Task: Look for Airbnb properties in Nicoya, Costa Rica from 6th December, 2023 to 15th December, 2023 for 6 adults.6 bedrooms having 6 beds and 6 bathrooms. Property type can be house. Amenities needed are: wifi, TV, free parkinig on premises, gym, breakfast. Look for 4 properties as per requirement.
Action: Key pressed <Key.caps_lock>N<Key.caps_lock>icoya
Screenshot: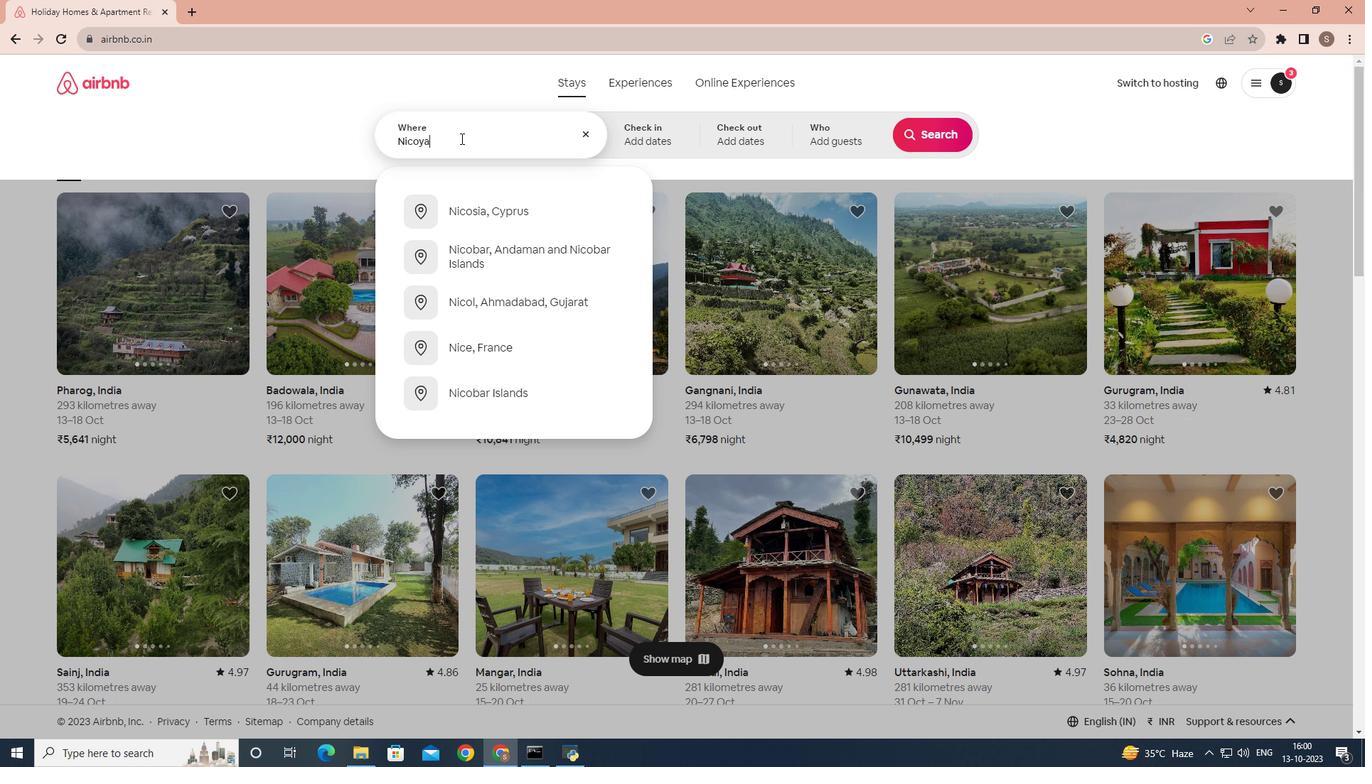 
Action: Mouse moved to (490, 224)
Screenshot: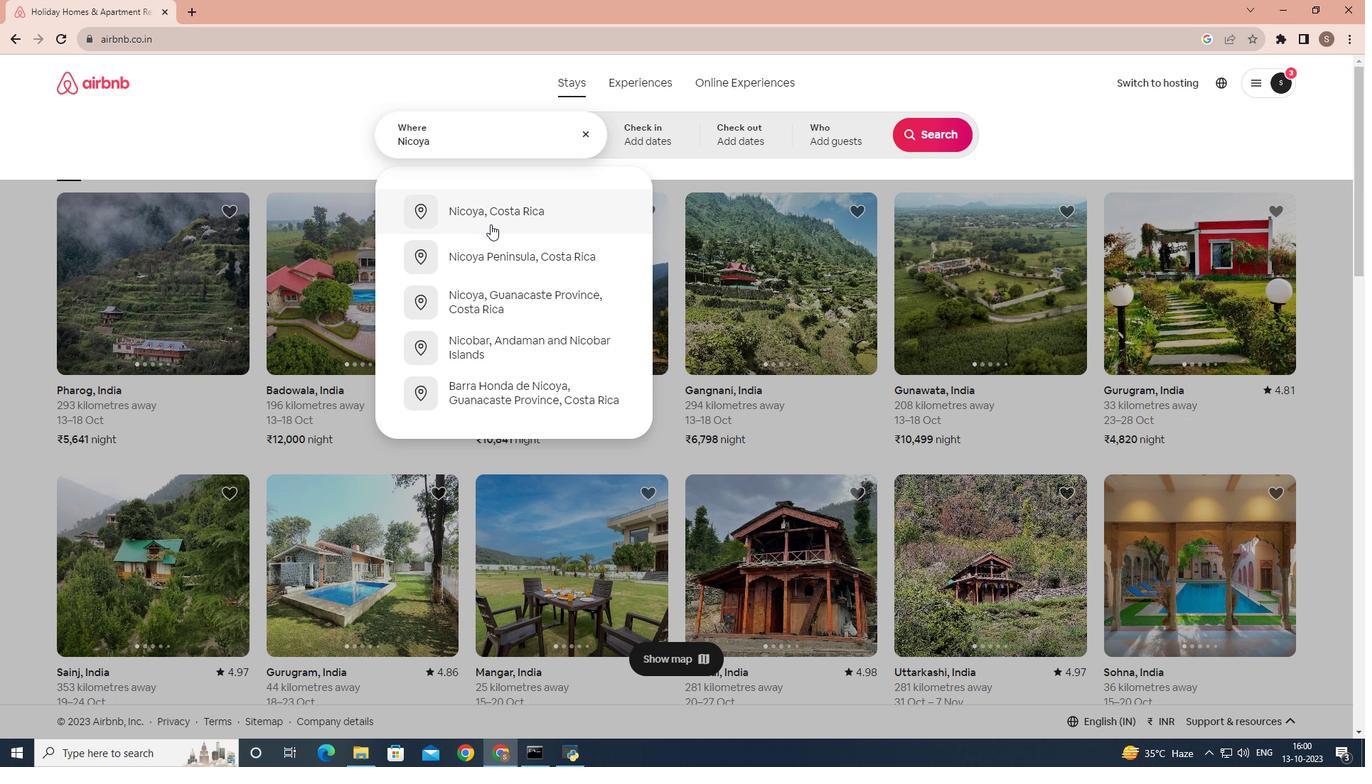 
Action: Mouse pressed left at (490, 224)
Screenshot: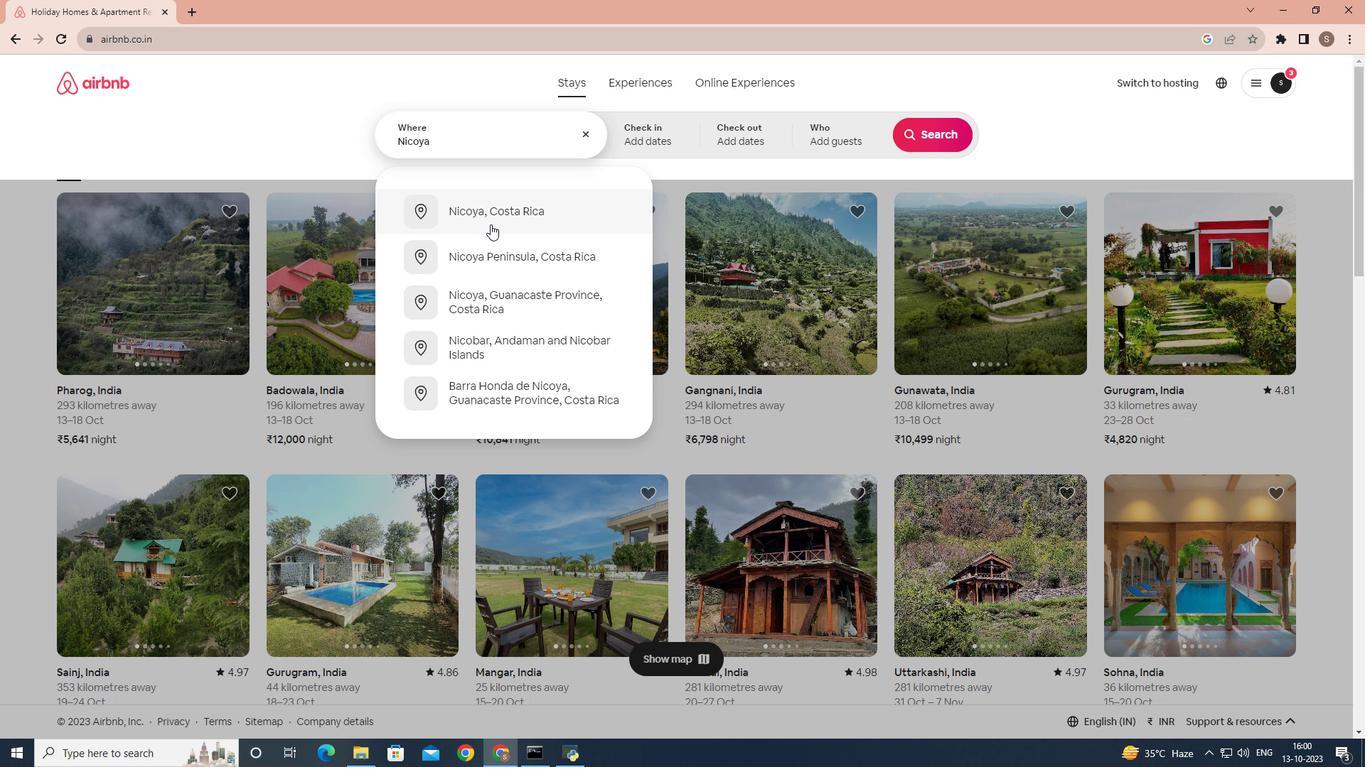 
Action: Mouse moved to (942, 246)
Screenshot: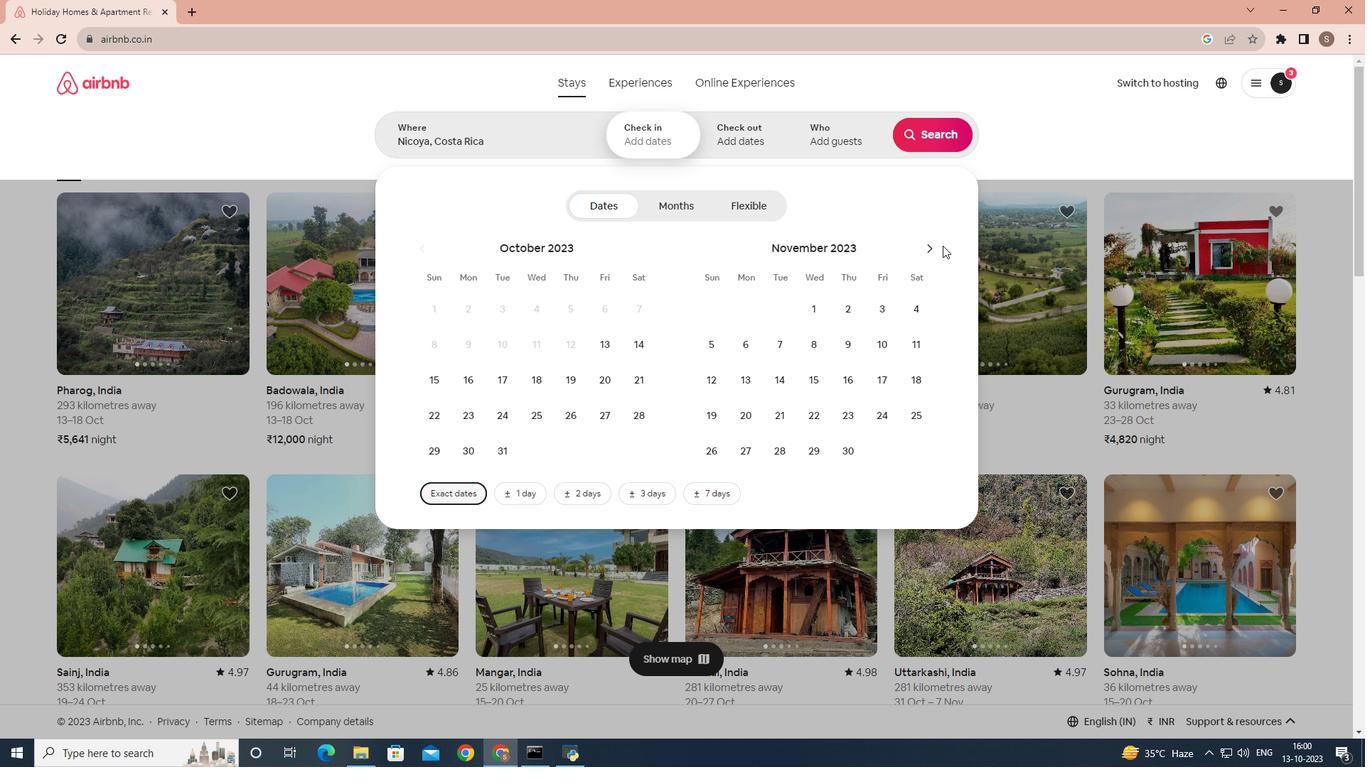 
Action: Mouse pressed left at (942, 246)
Screenshot: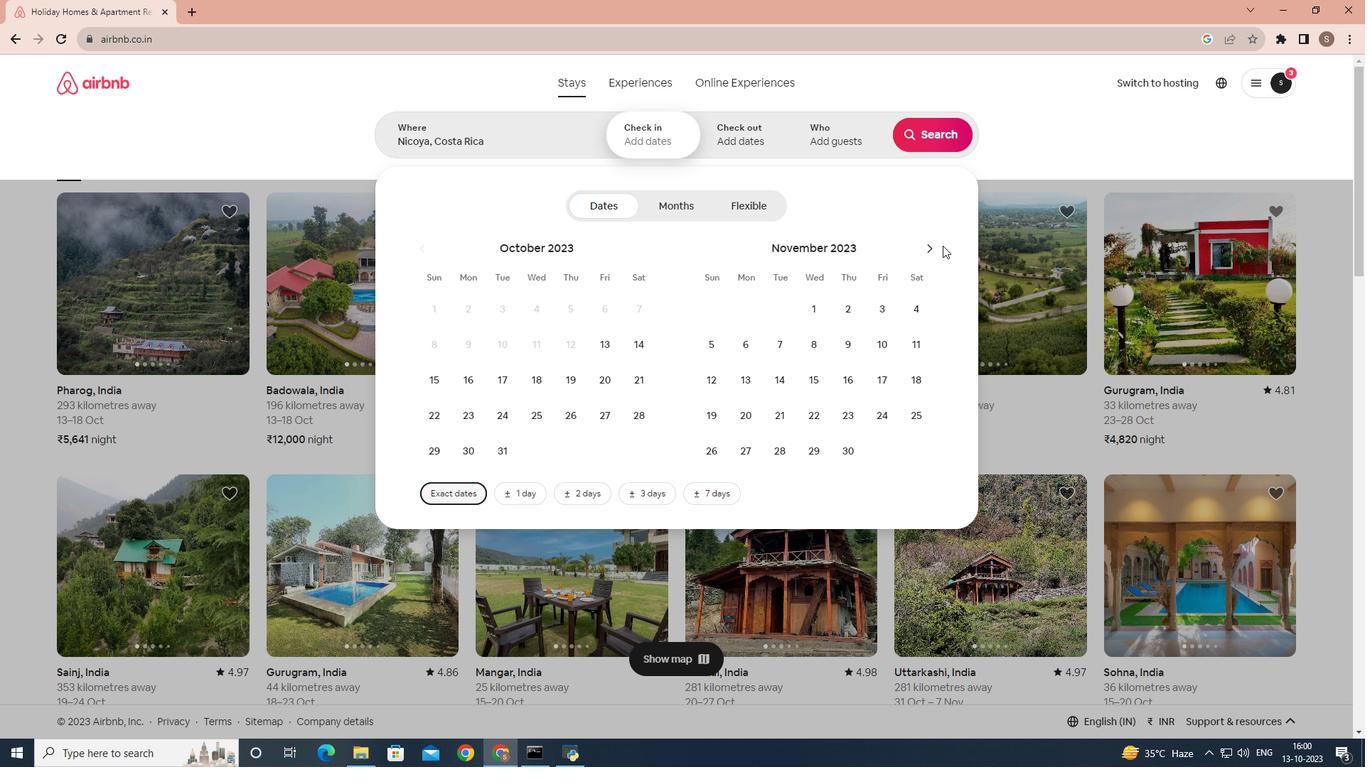 
Action: Mouse moved to (930, 249)
Screenshot: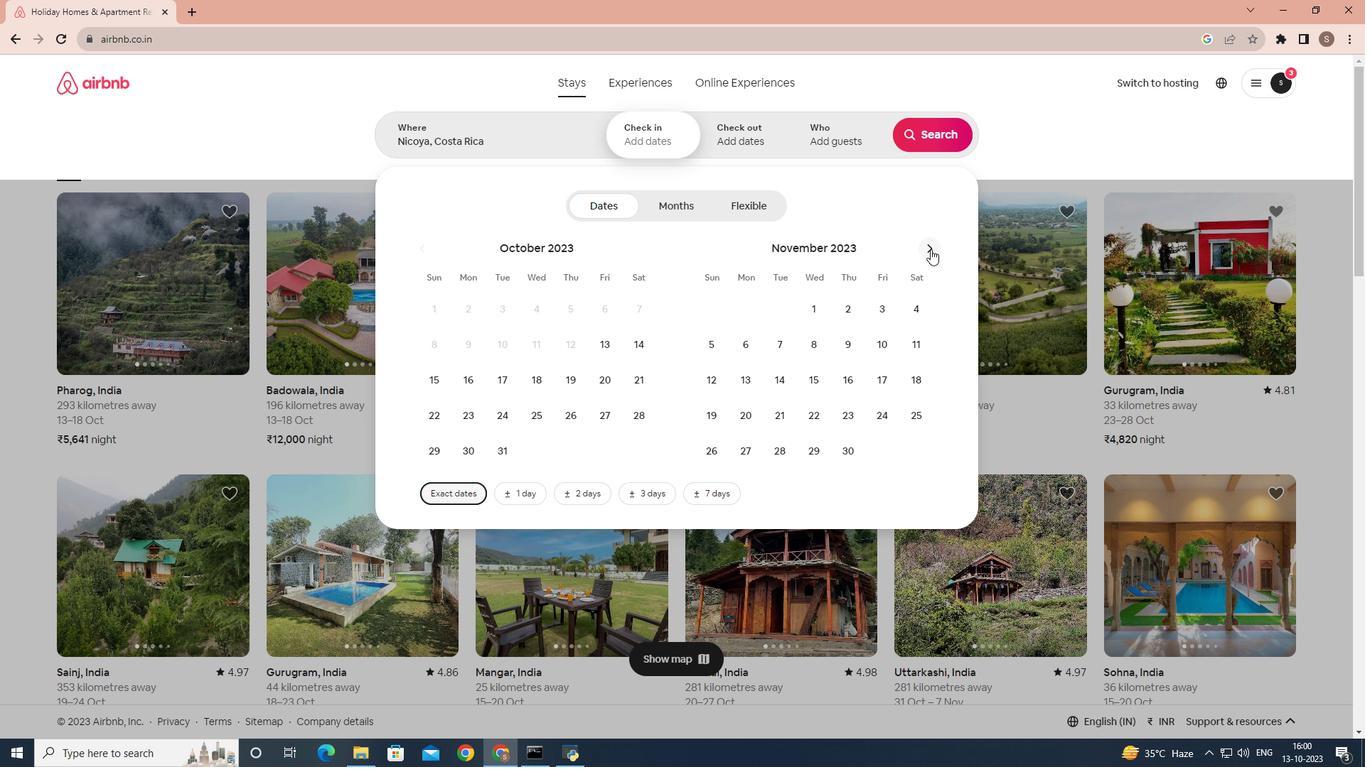 
Action: Mouse pressed left at (930, 249)
Screenshot: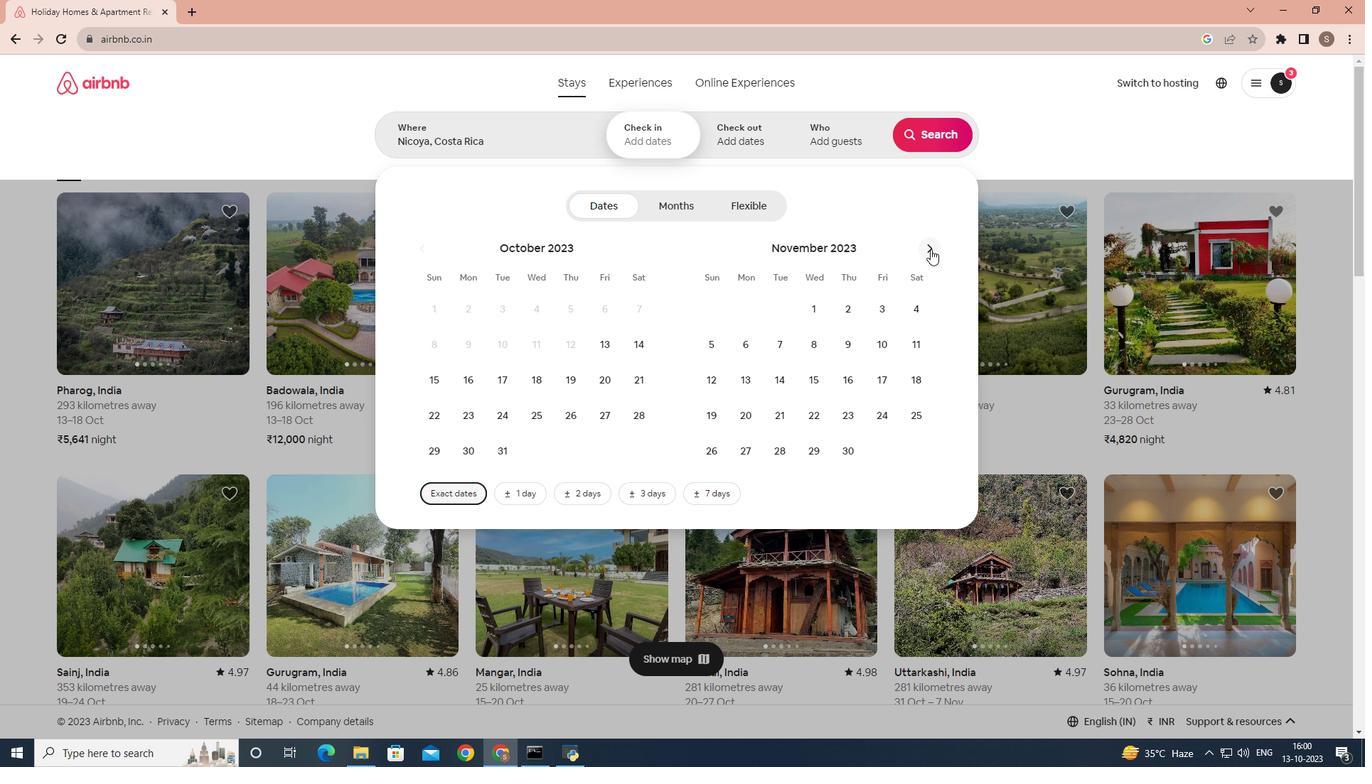 
Action: Mouse moved to (810, 345)
Screenshot: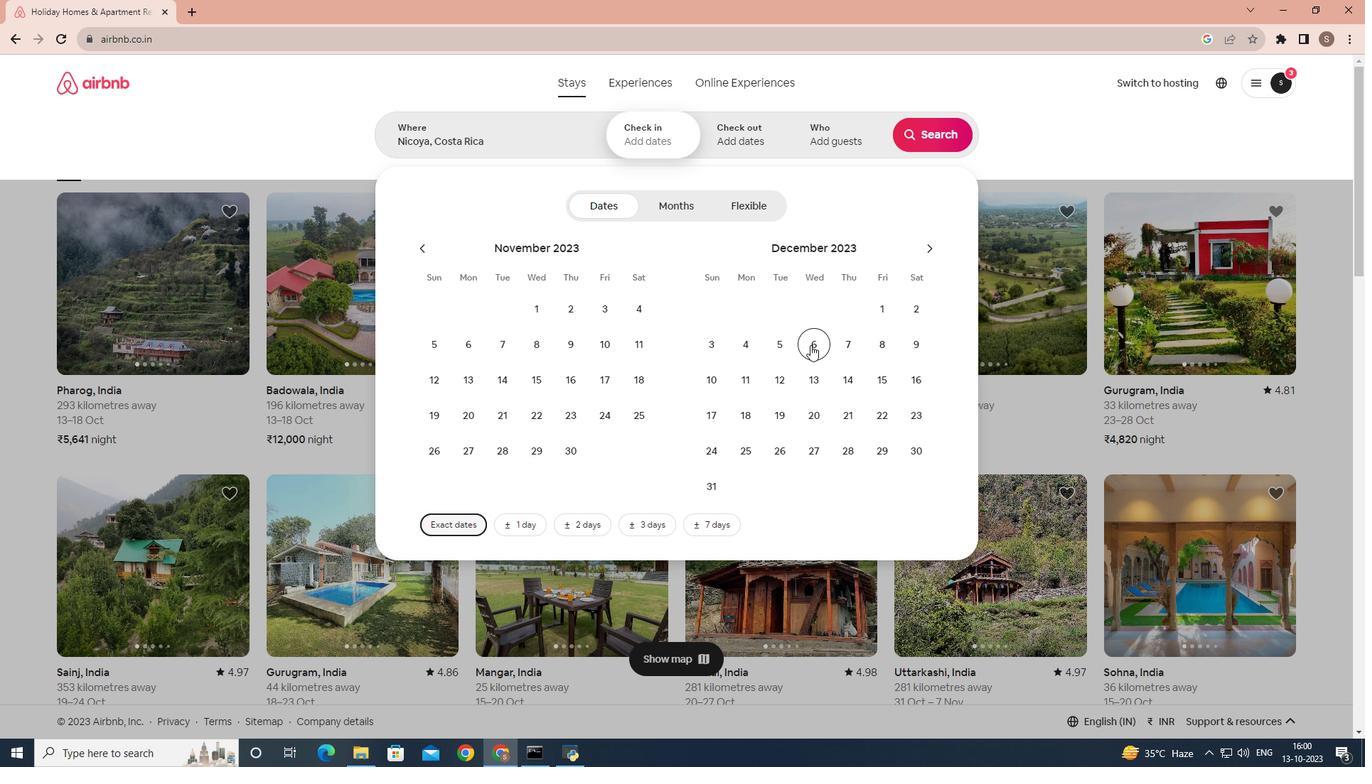 
Action: Mouse pressed left at (810, 345)
Screenshot: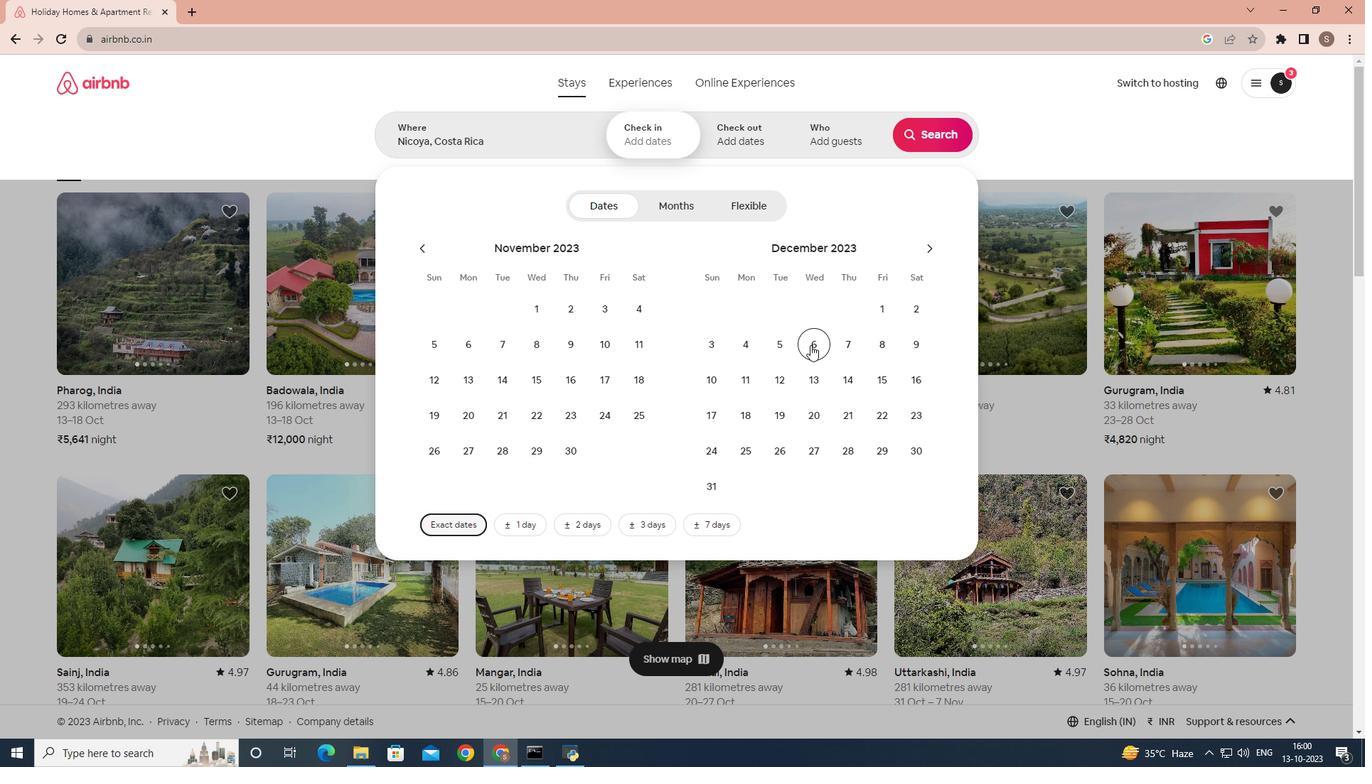 
Action: Mouse moved to (888, 383)
Screenshot: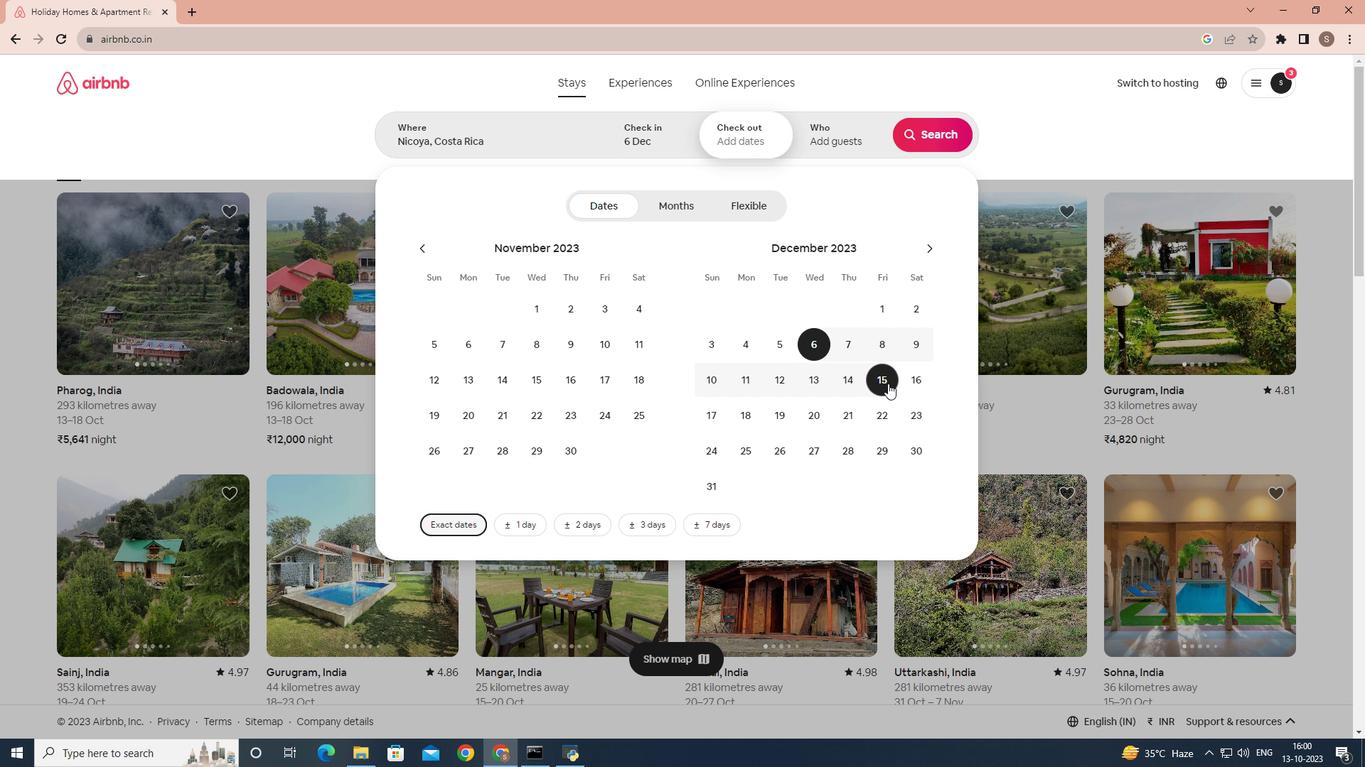 
Action: Mouse pressed left at (888, 383)
Screenshot: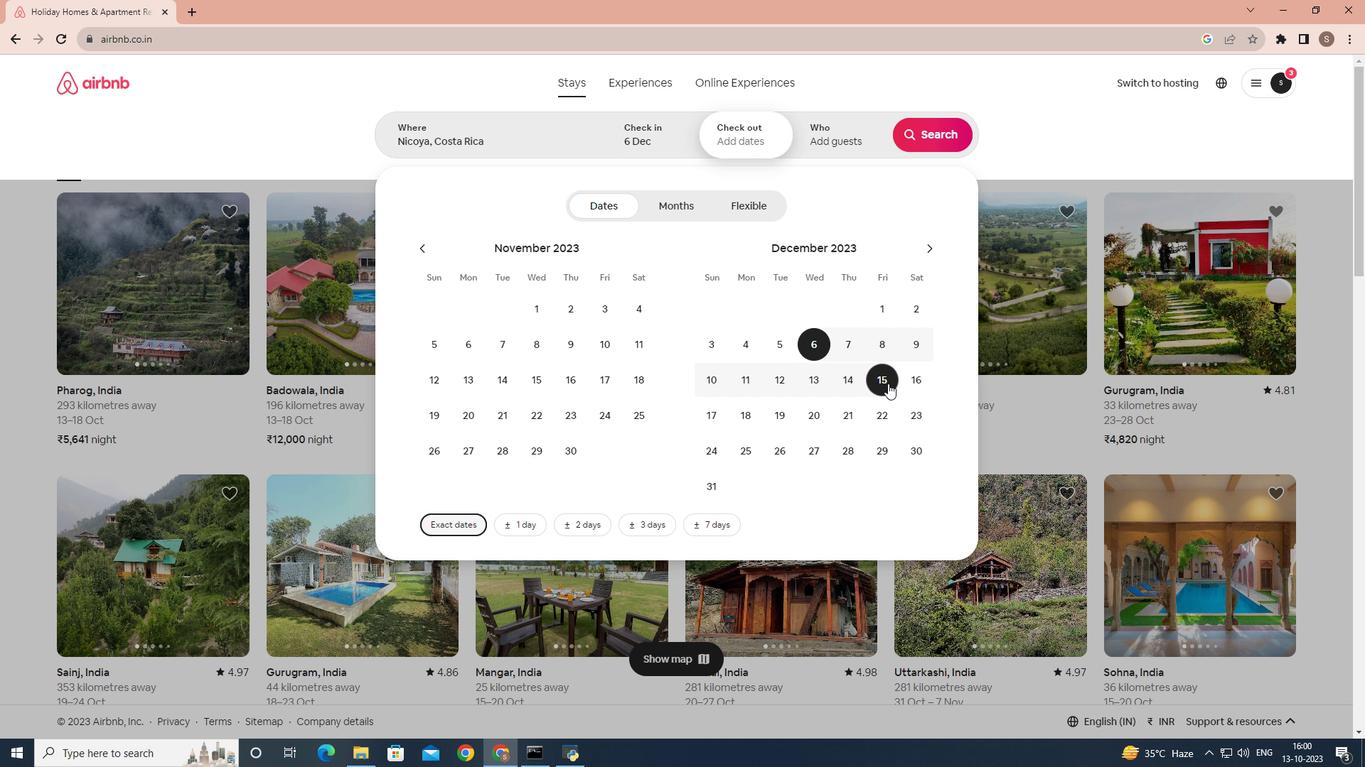 
Action: Mouse moved to (857, 134)
Screenshot: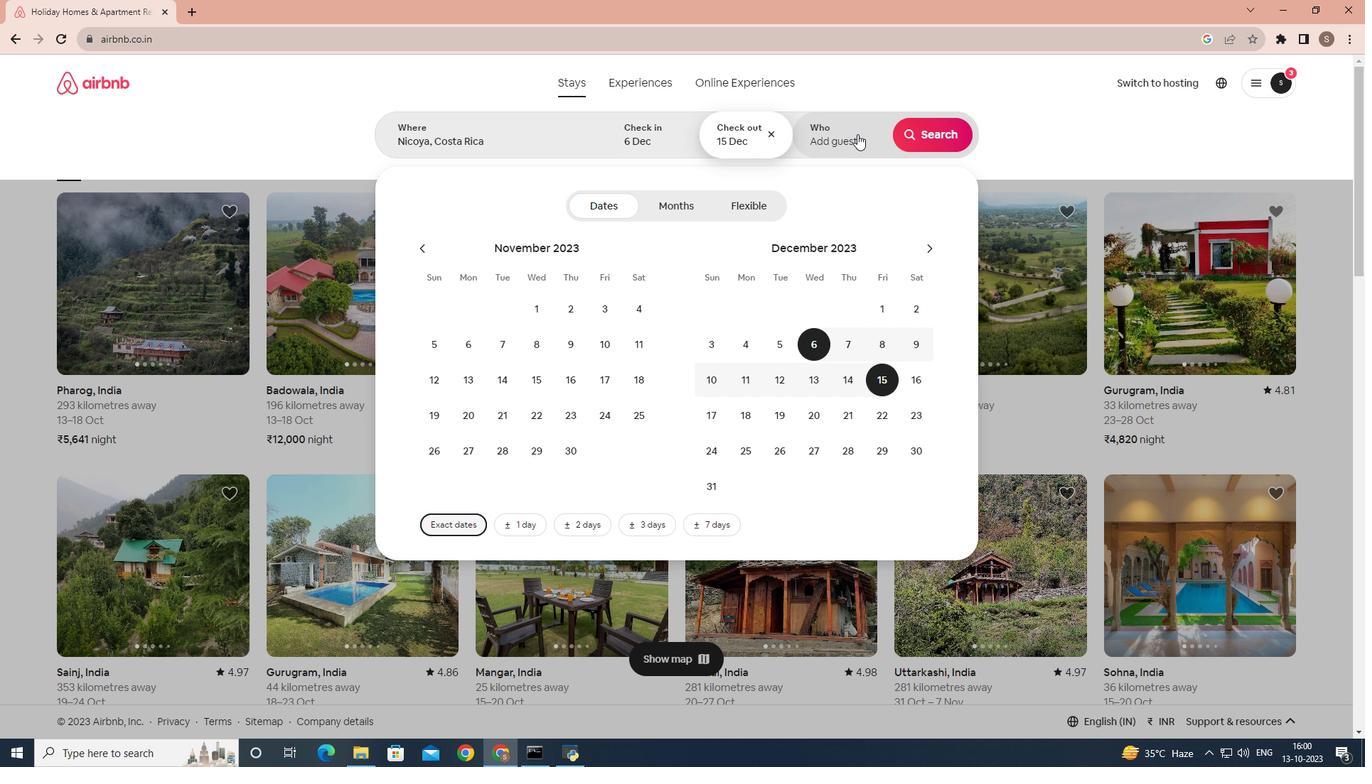 
Action: Mouse pressed left at (857, 134)
Screenshot: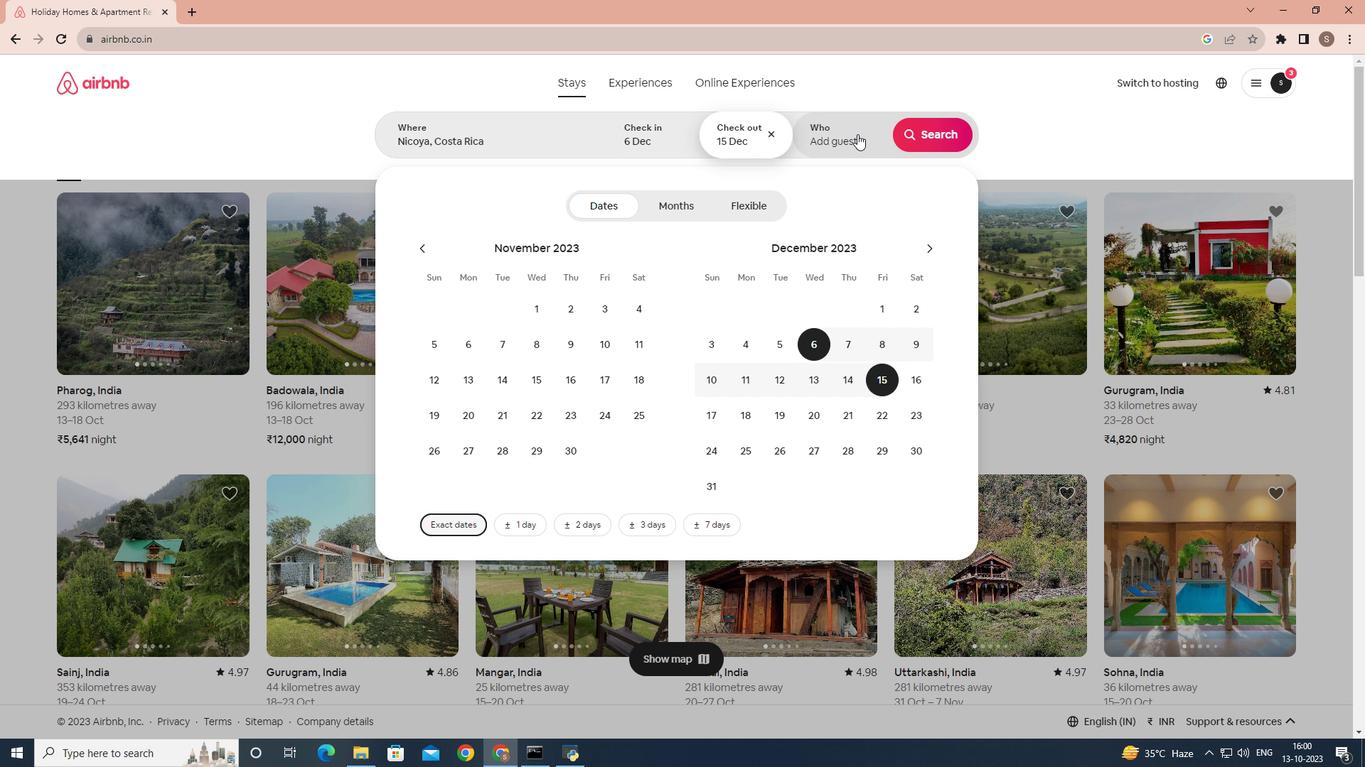 
Action: Mouse moved to (942, 206)
Screenshot: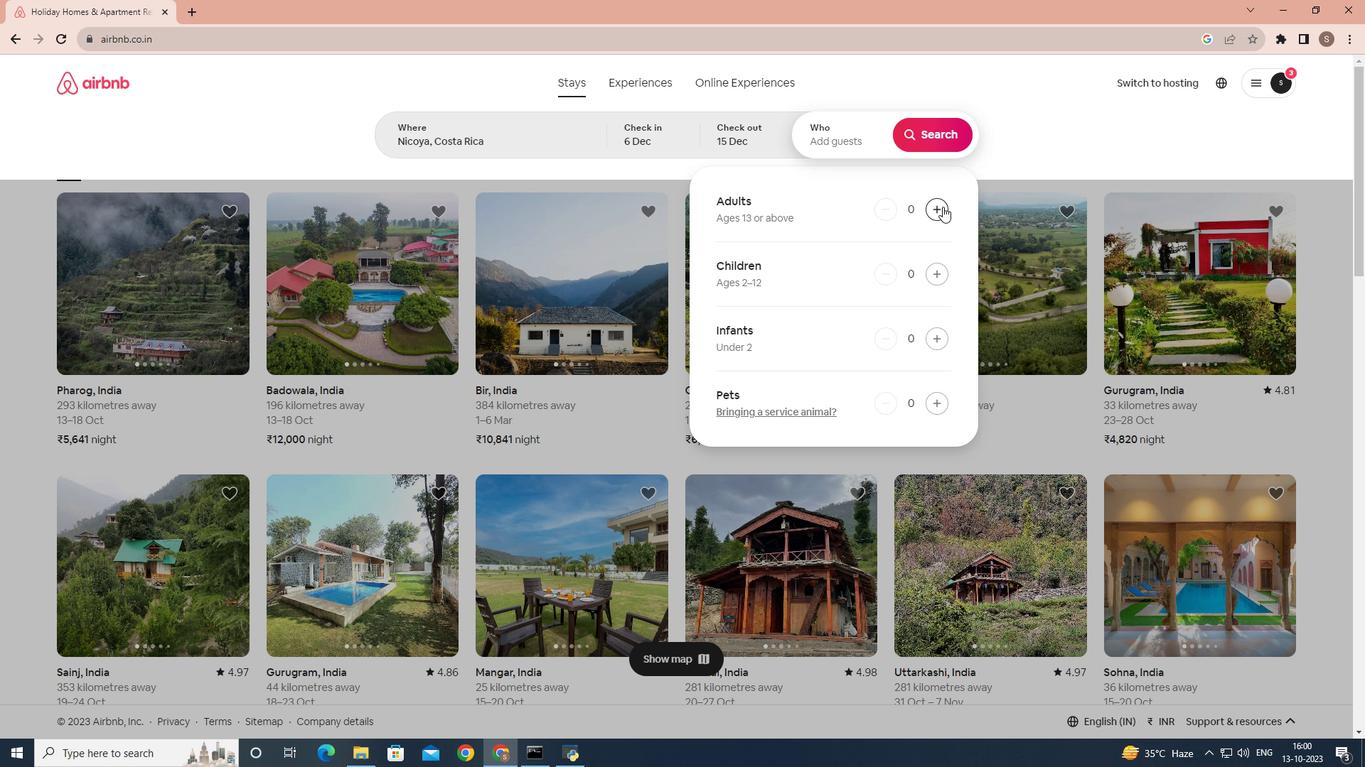 
Action: Mouse pressed left at (942, 206)
Screenshot: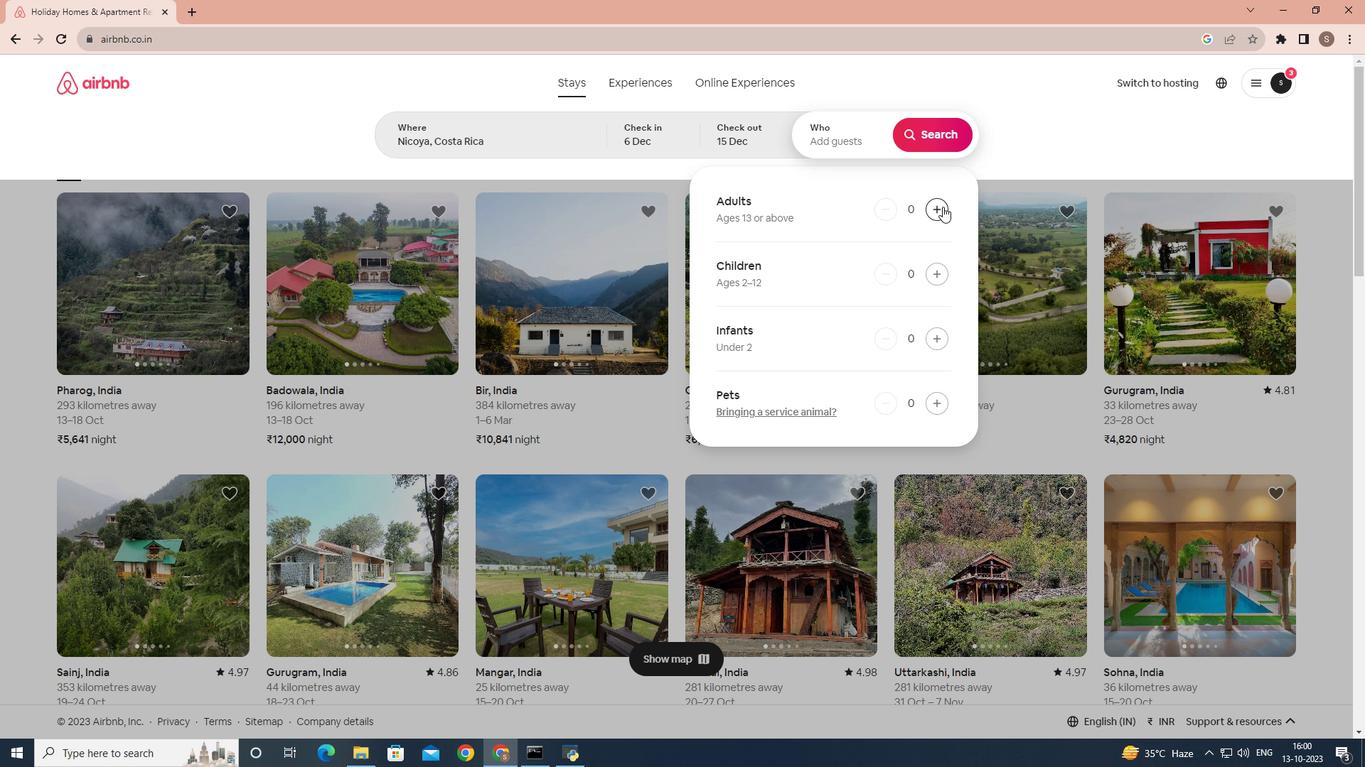 
Action: Mouse pressed left at (942, 206)
Screenshot: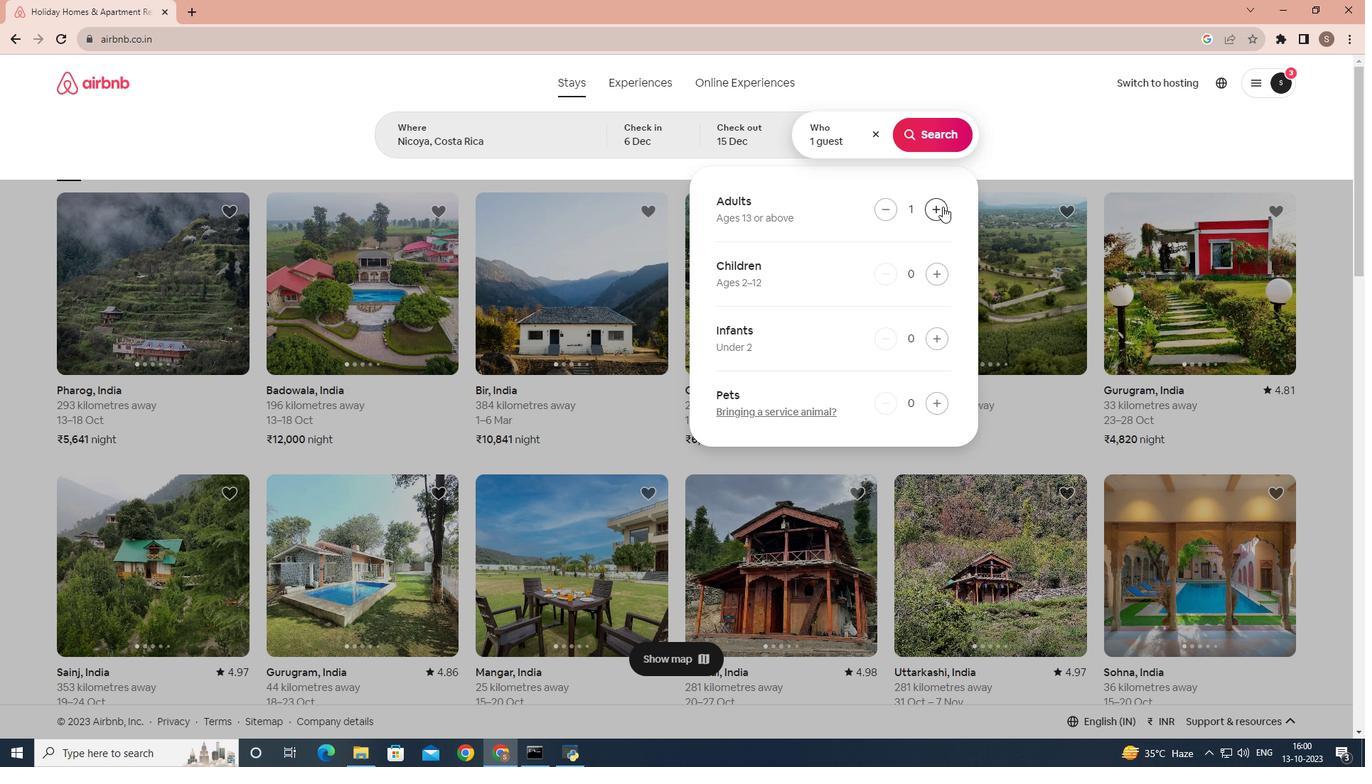 
Action: Mouse pressed left at (942, 206)
Screenshot: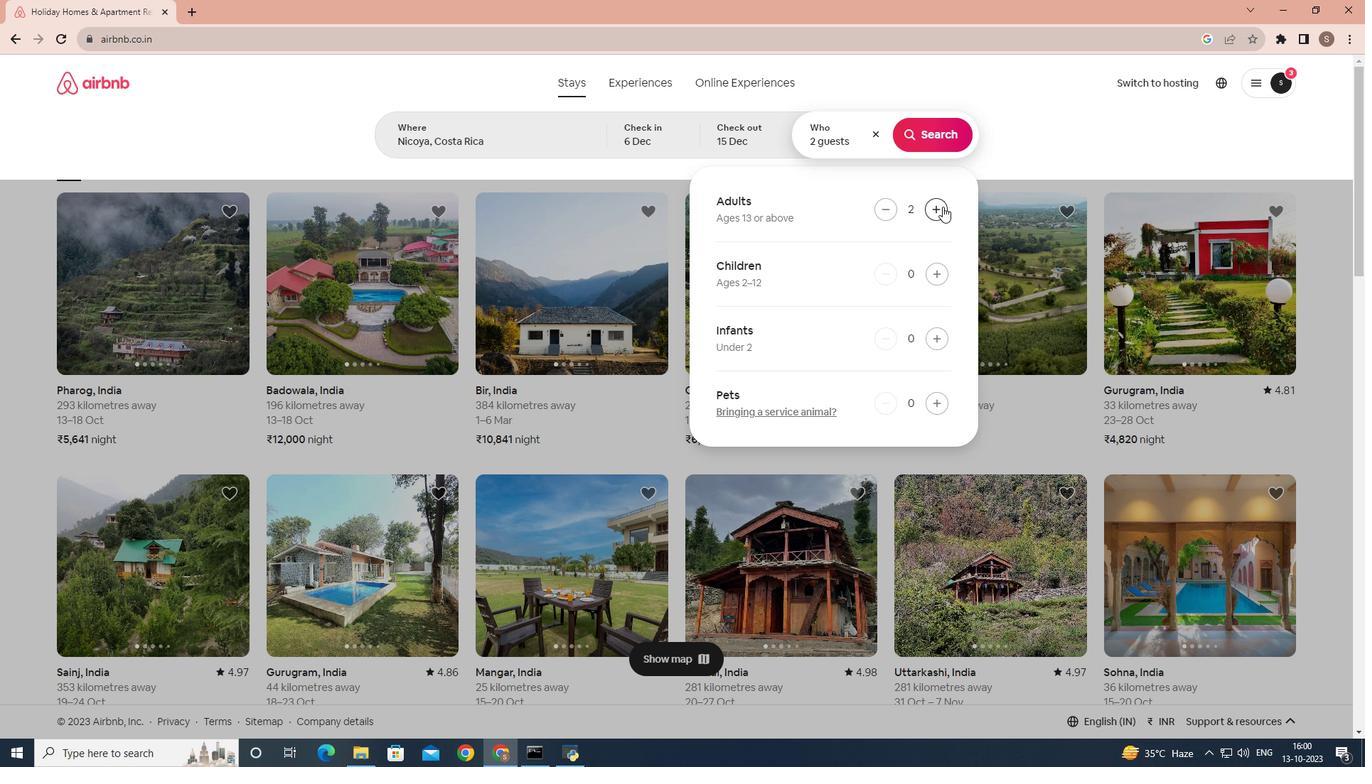 
Action: Mouse pressed left at (942, 206)
Screenshot: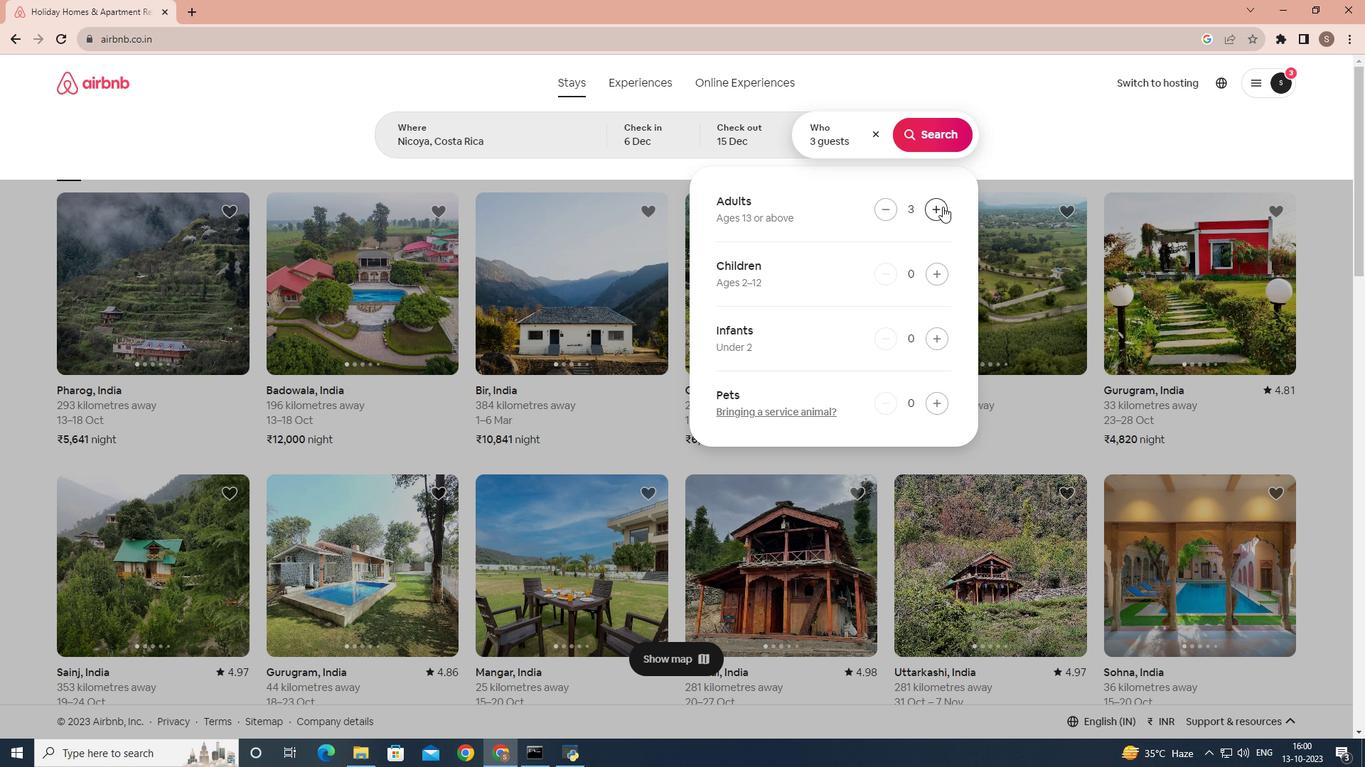 
Action: Mouse pressed left at (942, 206)
Screenshot: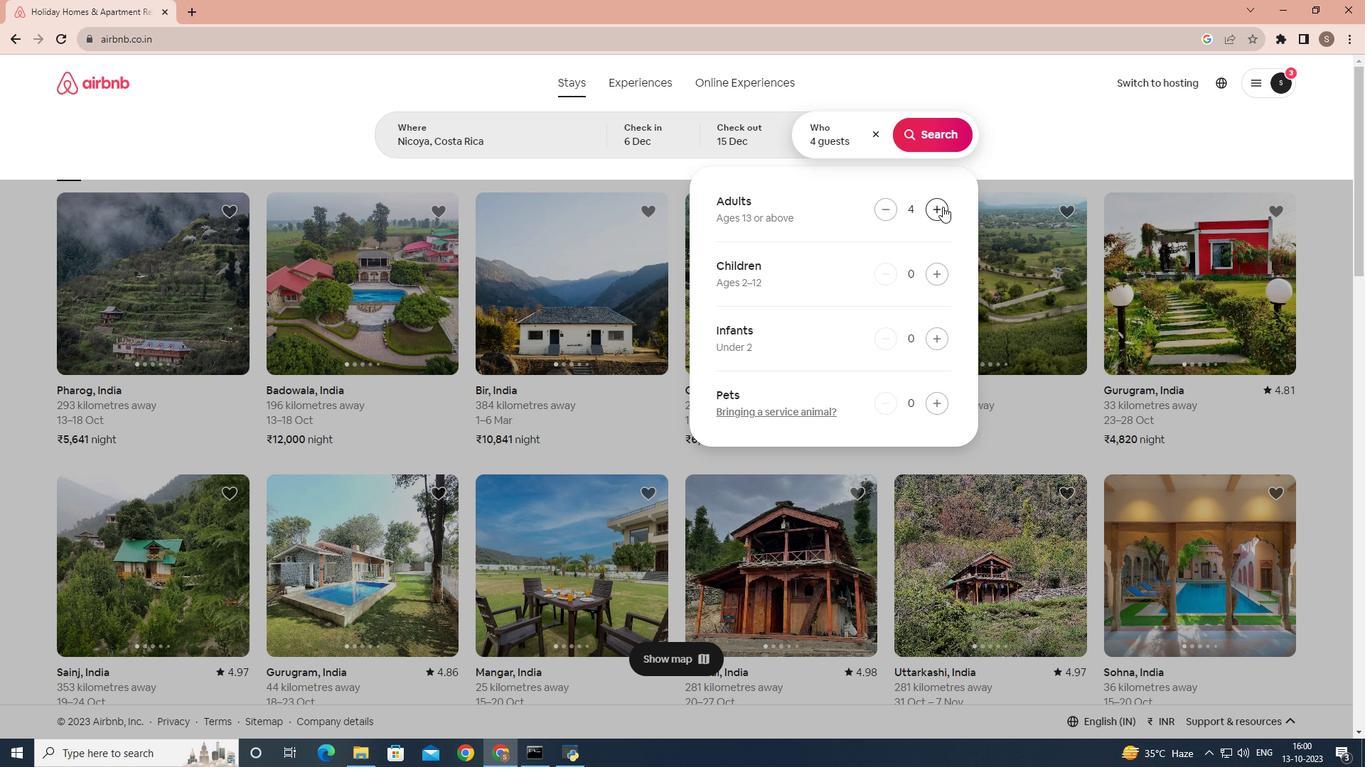 
Action: Mouse pressed left at (942, 206)
Screenshot: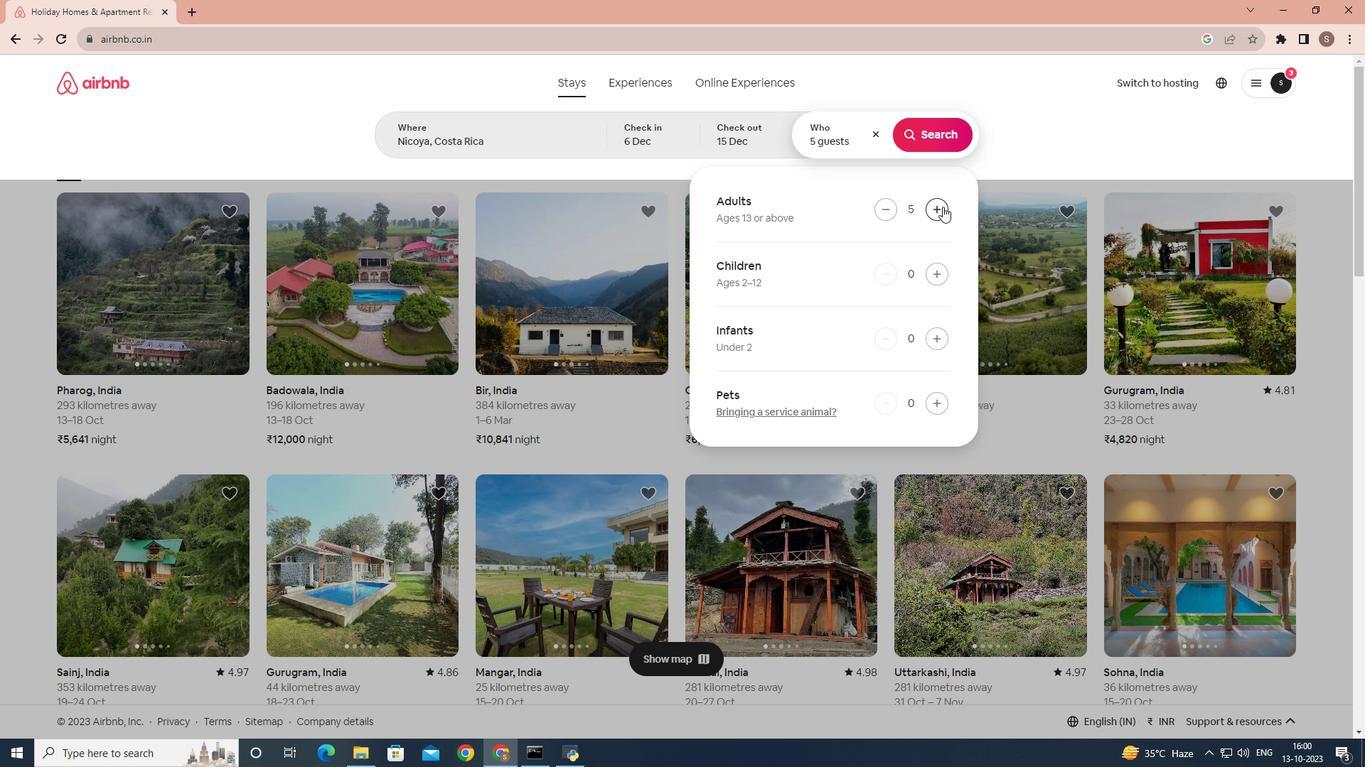 
Action: Mouse moved to (938, 147)
Screenshot: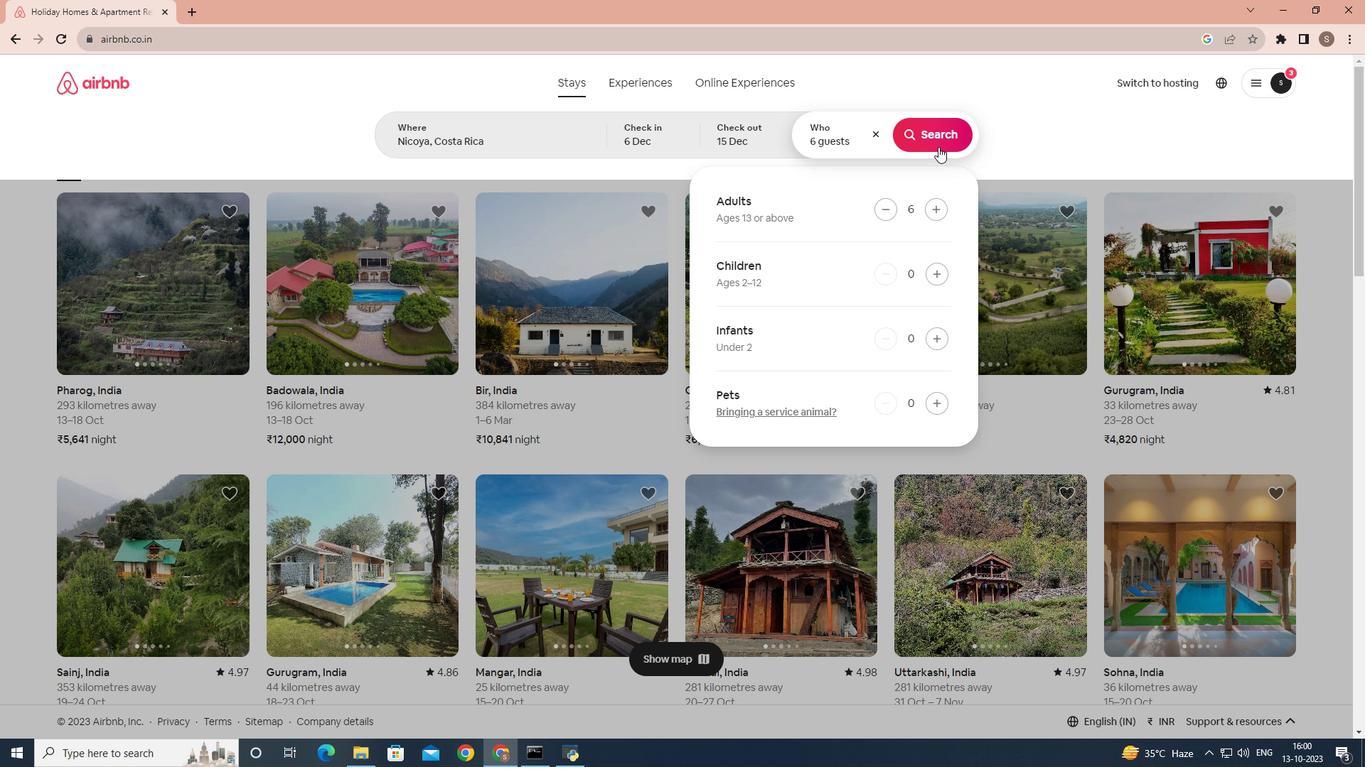 
Action: Mouse pressed left at (938, 147)
Screenshot: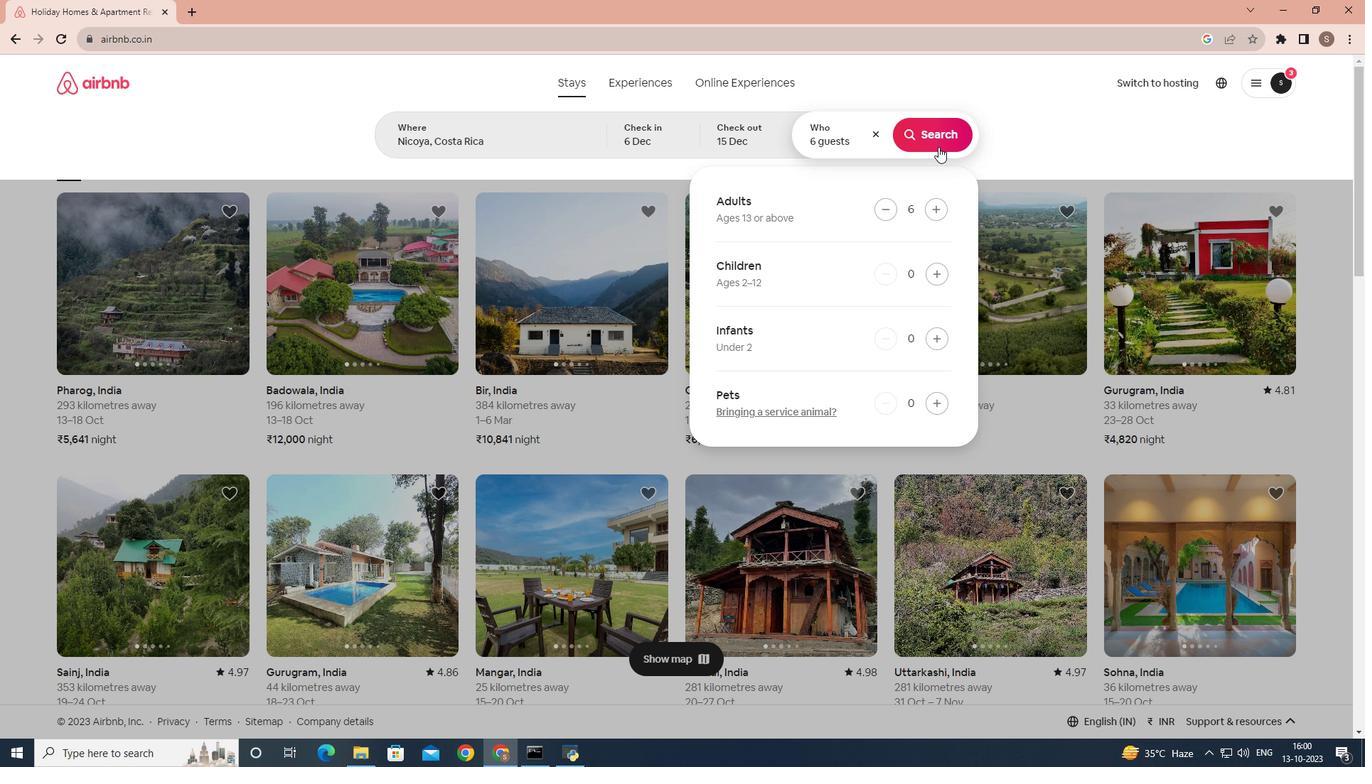 
Action: Mouse moved to (1148, 136)
Screenshot: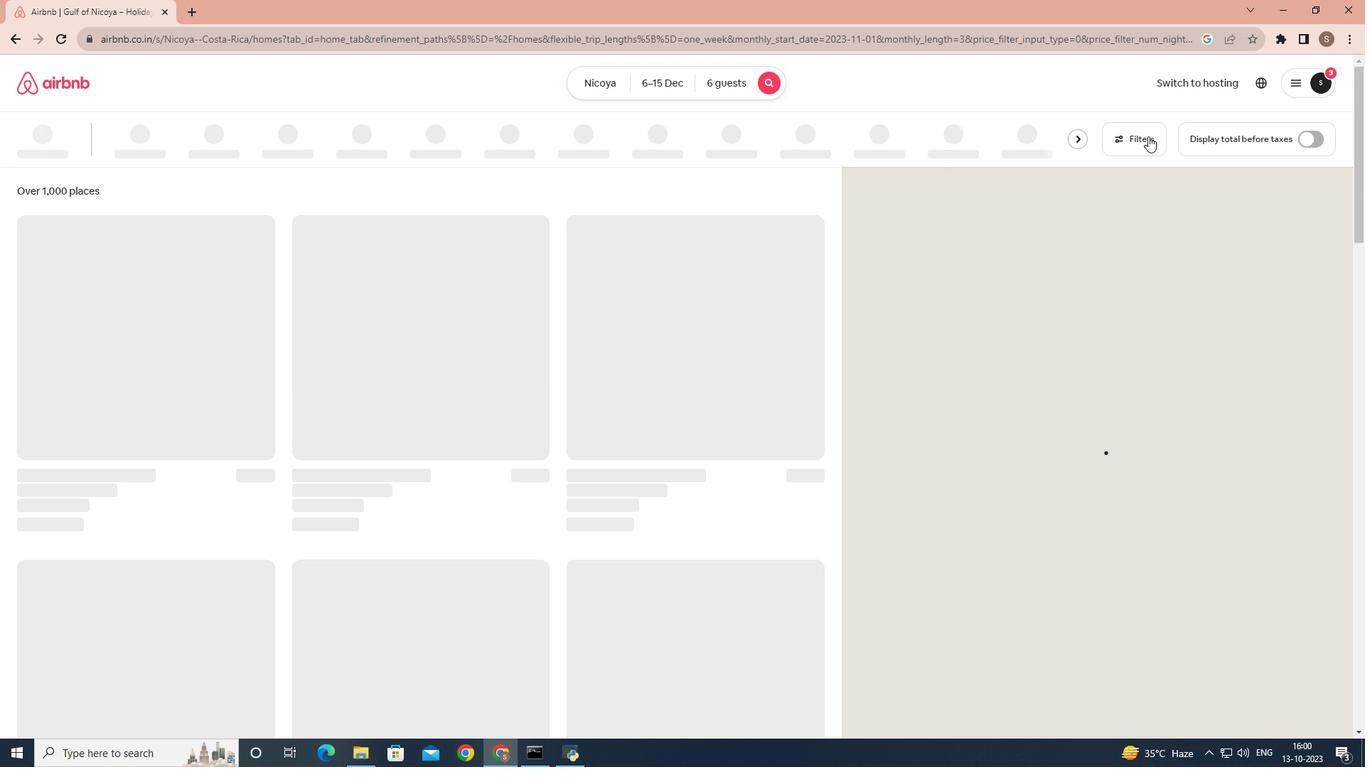 
Action: Mouse pressed left at (1148, 136)
Screenshot: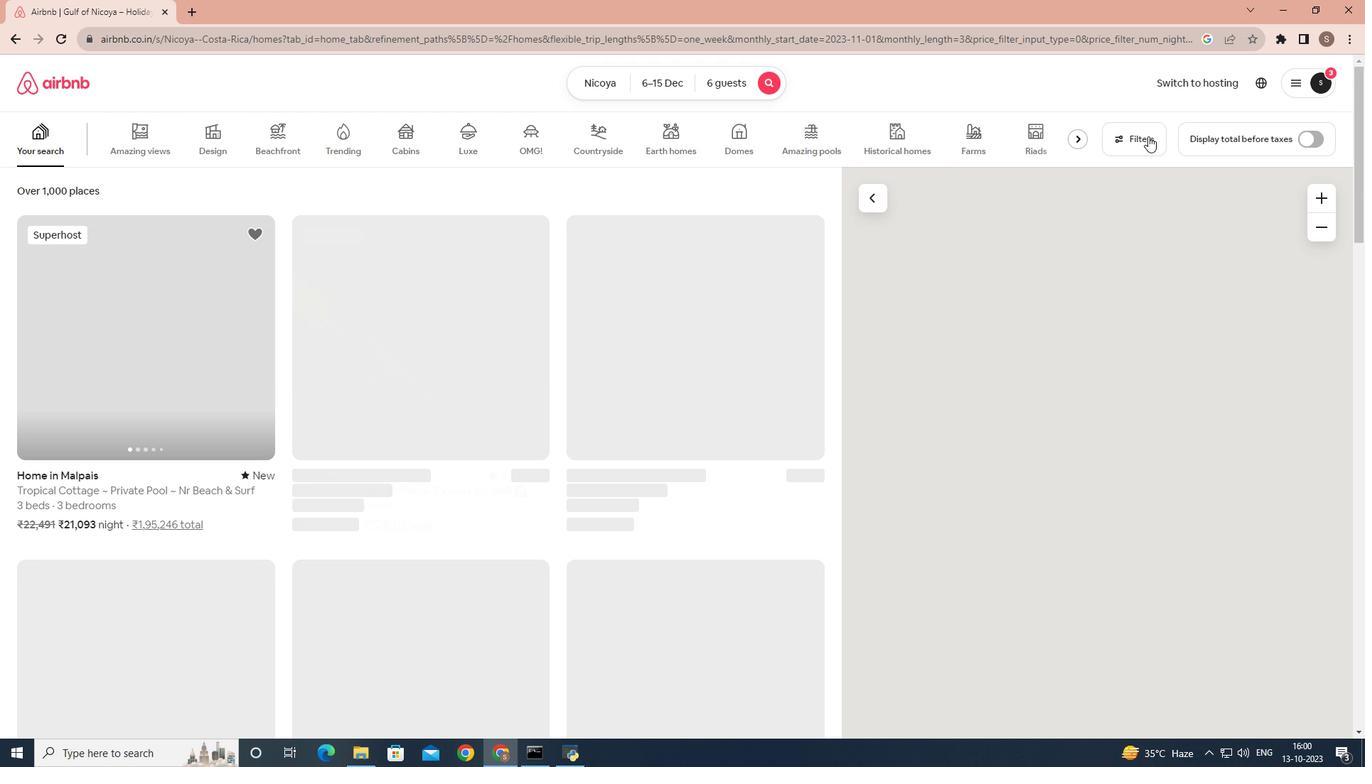 
Action: Mouse moved to (491, 504)
Screenshot: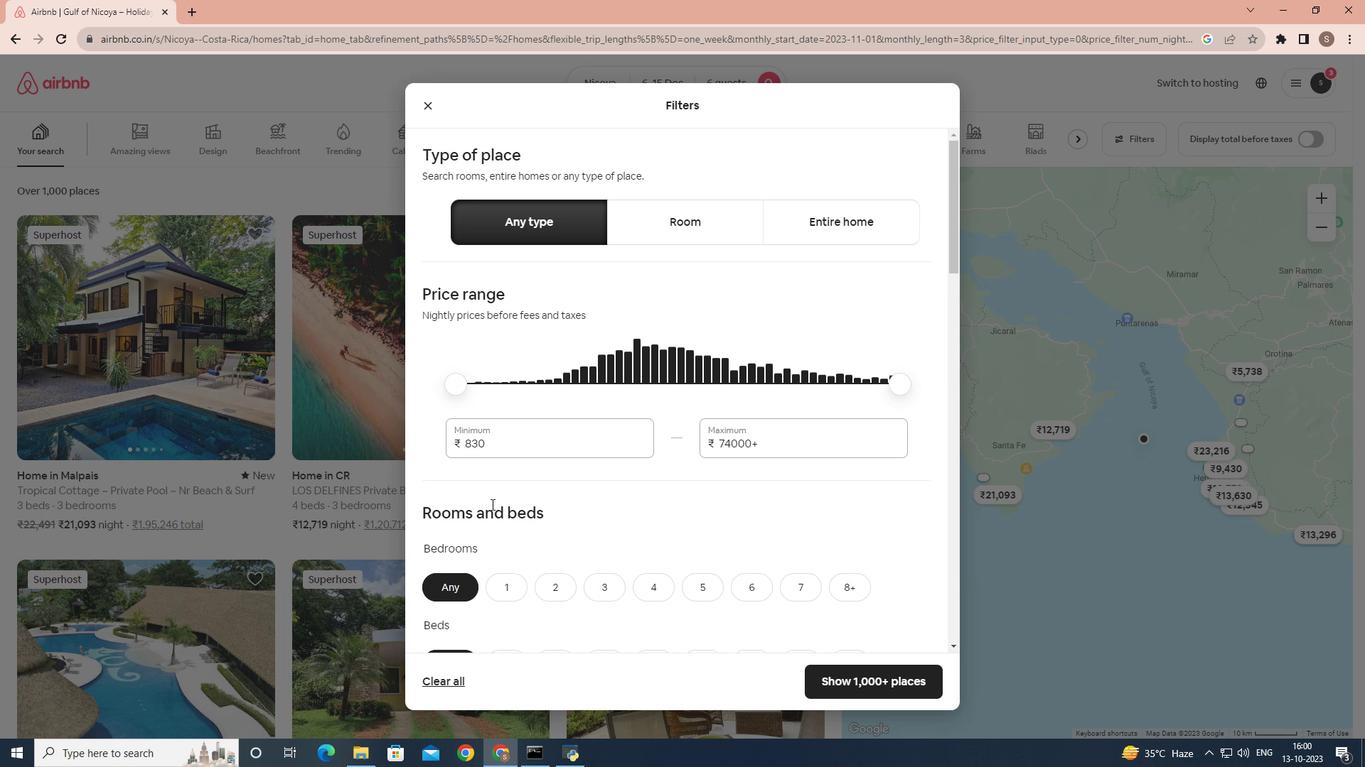 
Action: Mouse scrolled (491, 504) with delta (0, 0)
Screenshot: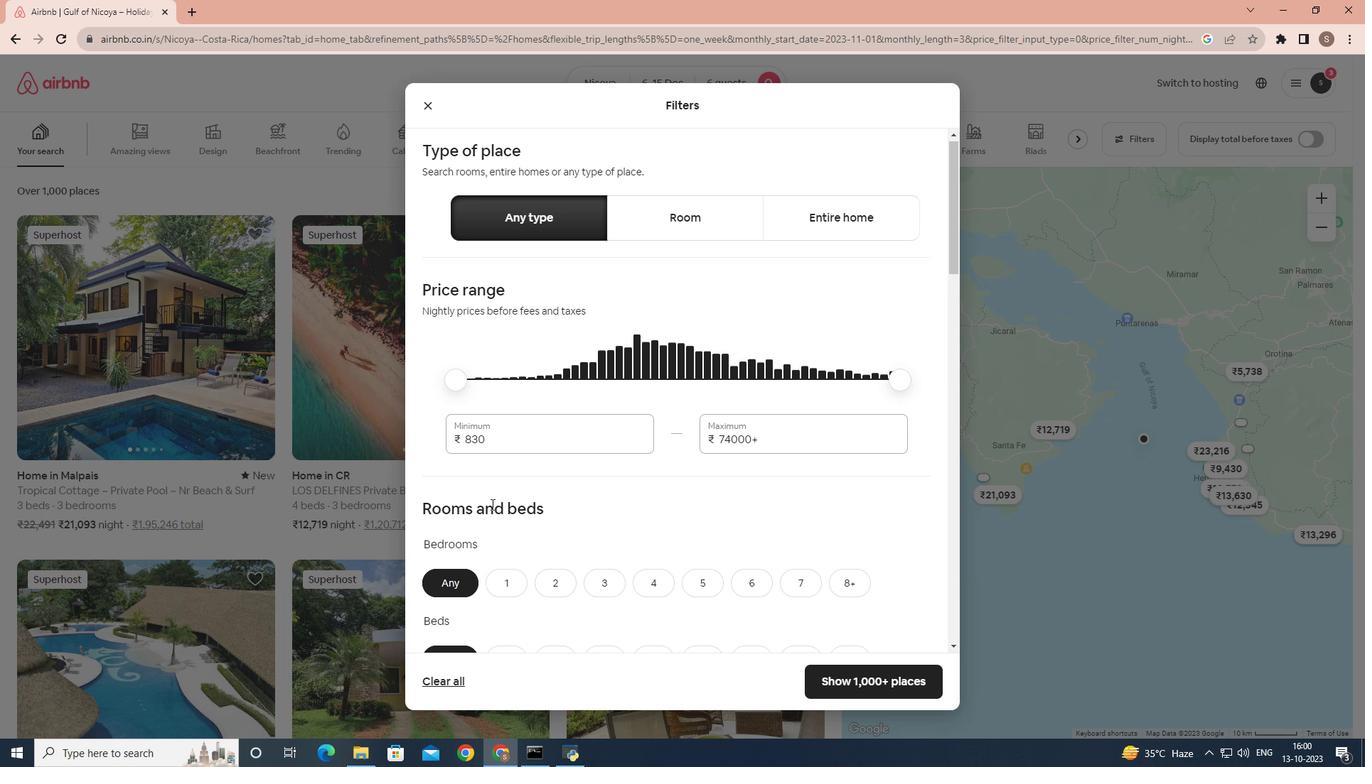 
Action: Mouse scrolled (491, 504) with delta (0, 0)
Screenshot: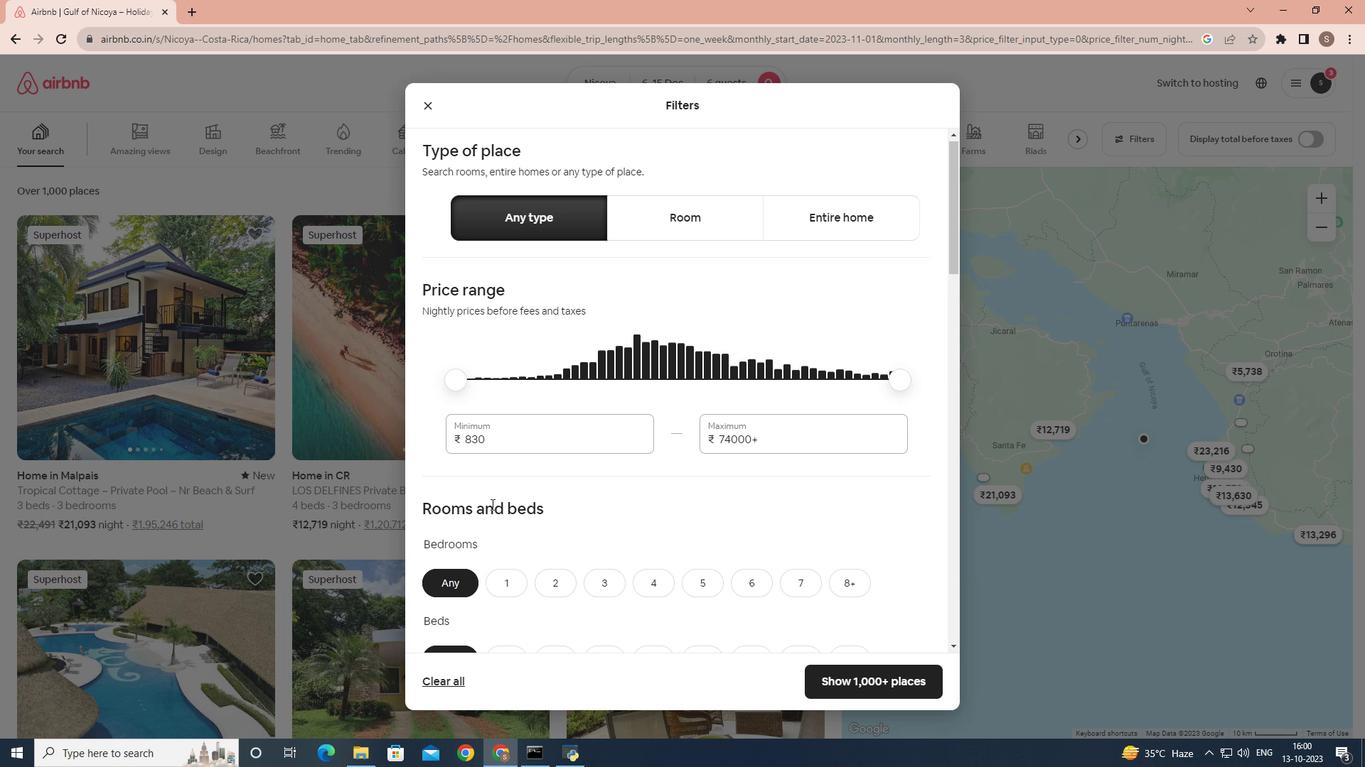 
Action: Mouse scrolled (491, 504) with delta (0, 0)
Screenshot: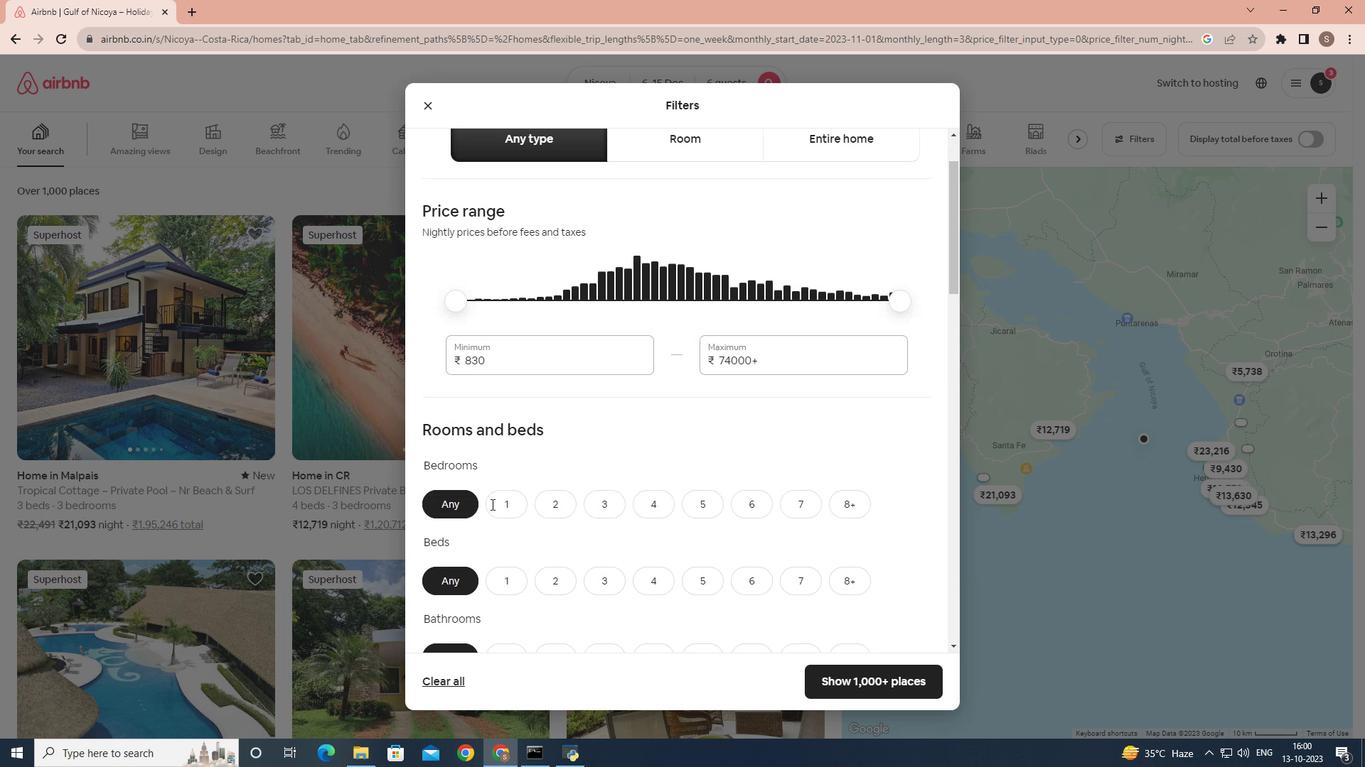 
Action: Mouse scrolled (491, 504) with delta (0, 0)
Screenshot: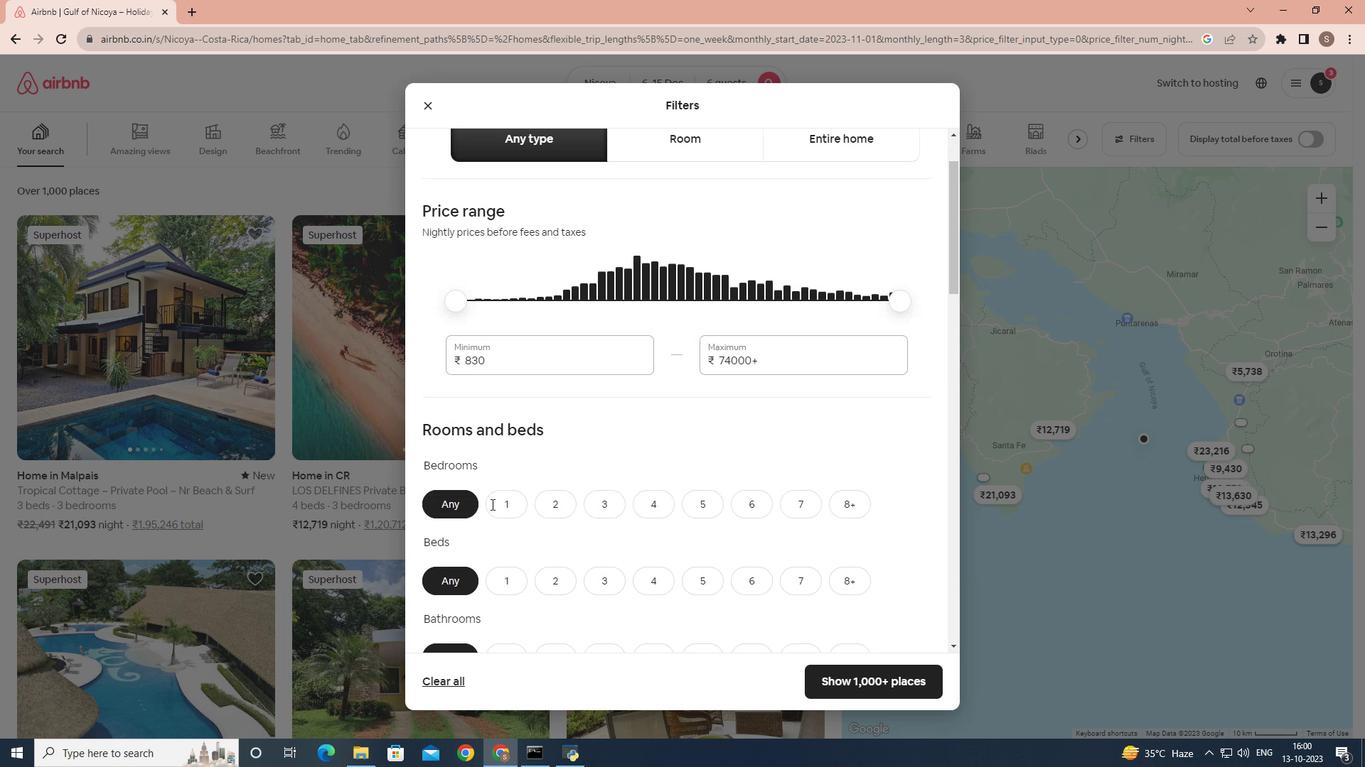 
Action: Mouse scrolled (491, 504) with delta (0, 0)
Screenshot: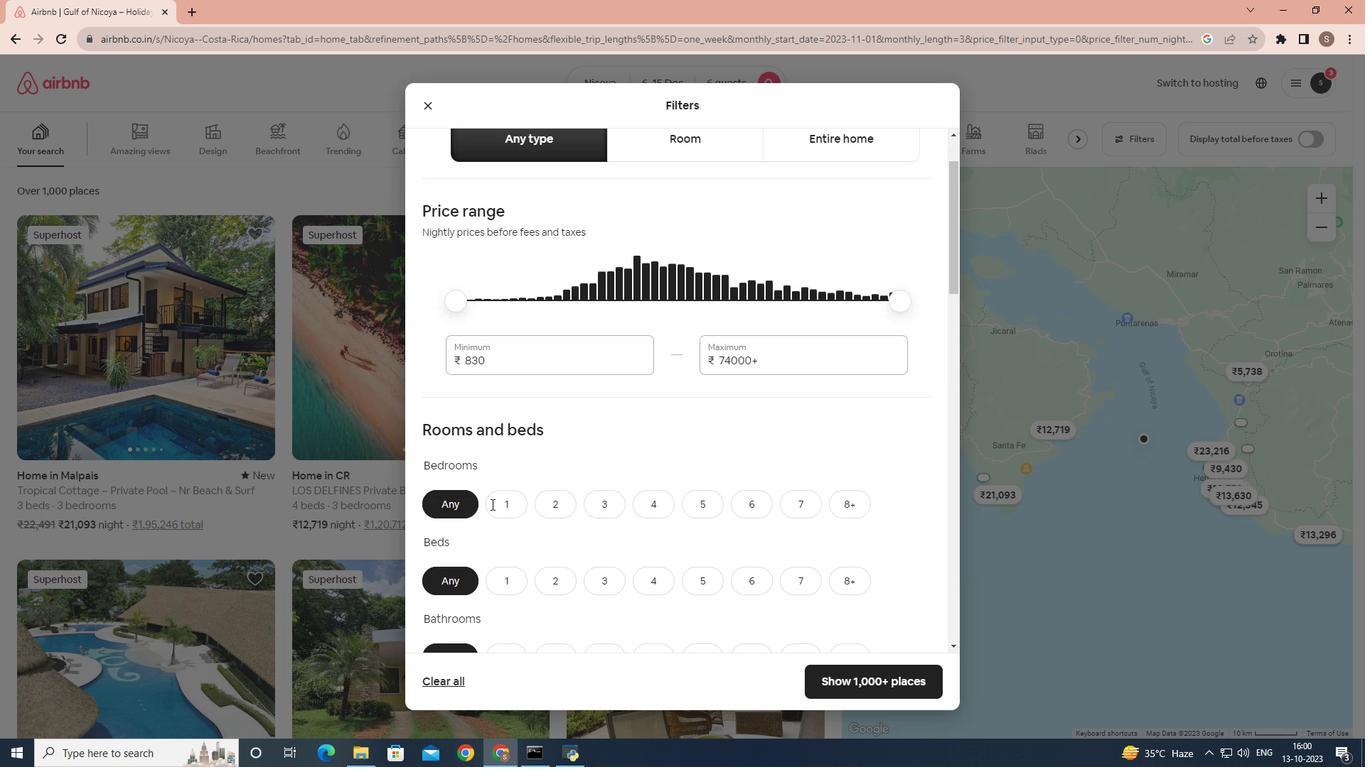 
Action: Mouse moved to (745, 233)
Screenshot: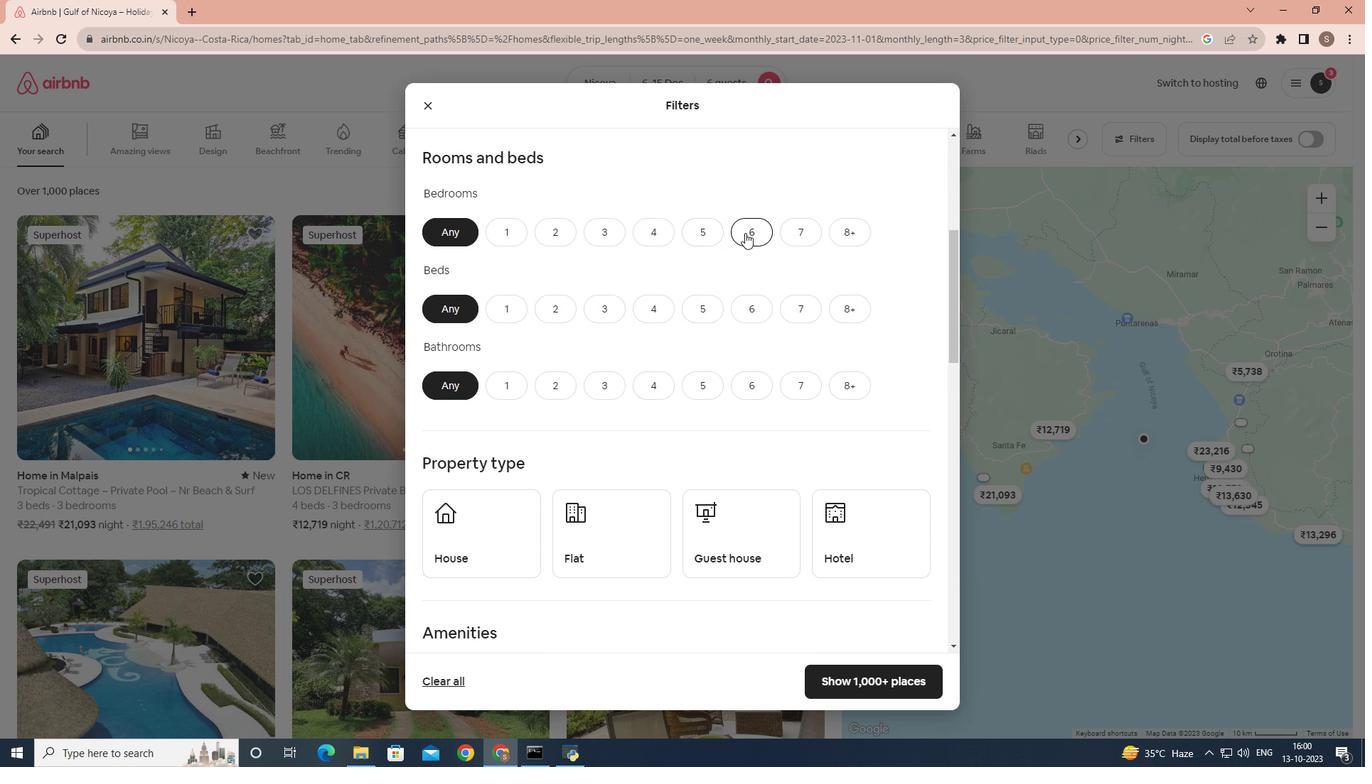 
Action: Mouse pressed left at (745, 233)
Screenshot: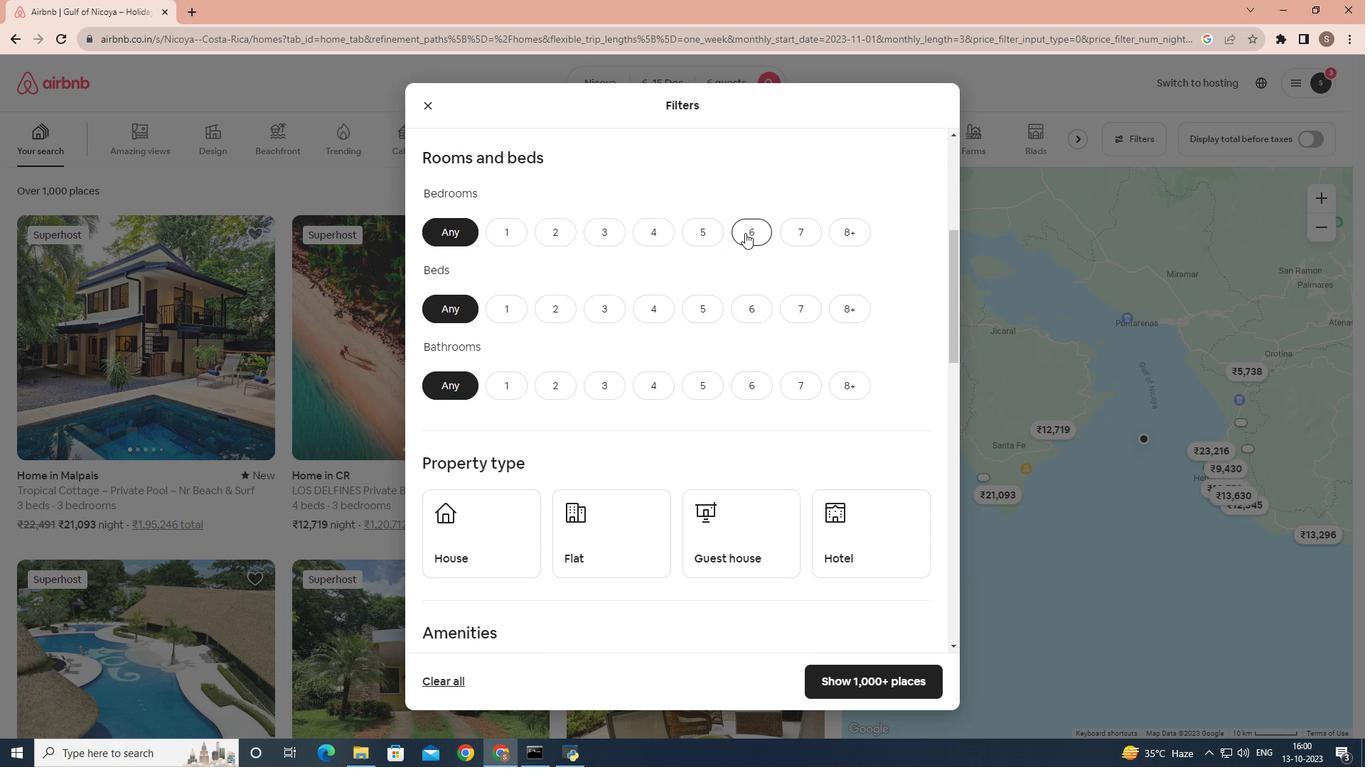 
Action: Mouse moved to (764, 318)
Screenshot: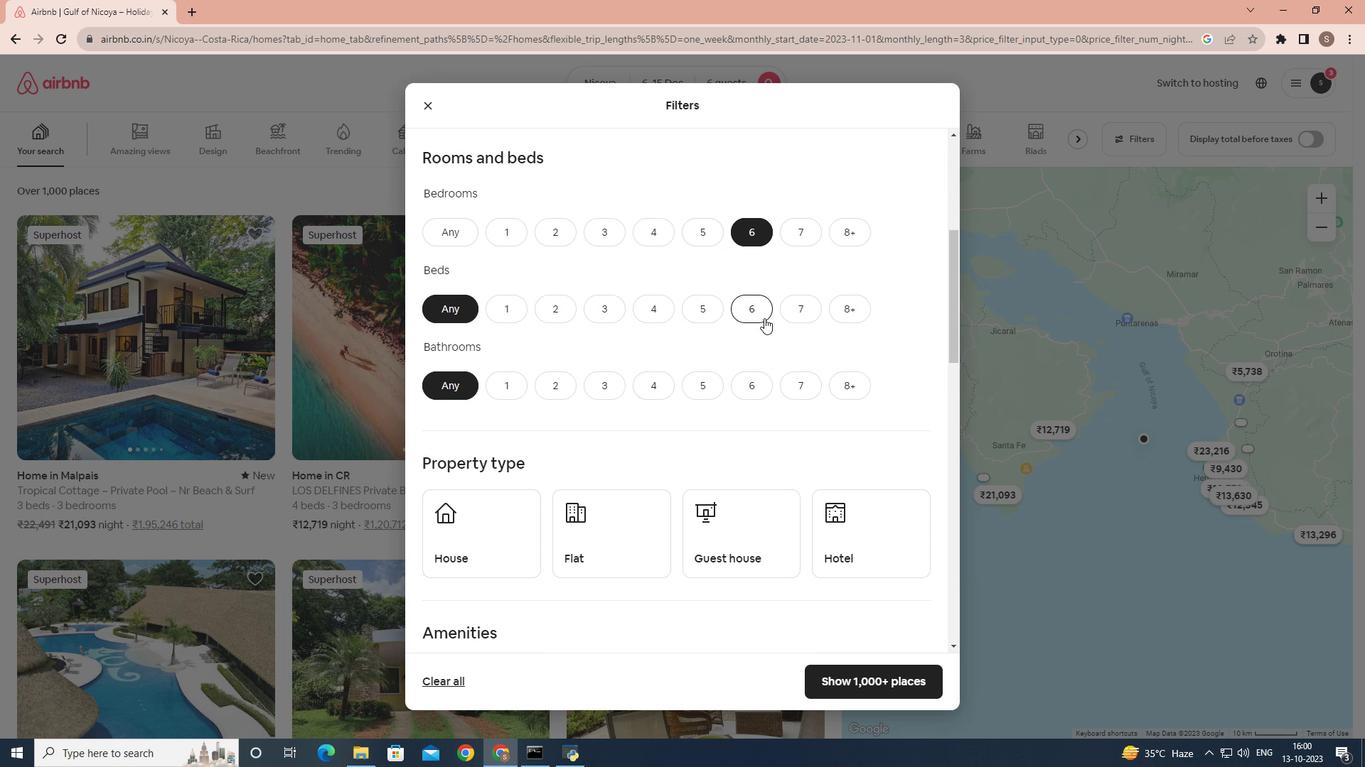 
Action: Mouse pressed left at (764, 318)
Screenshot: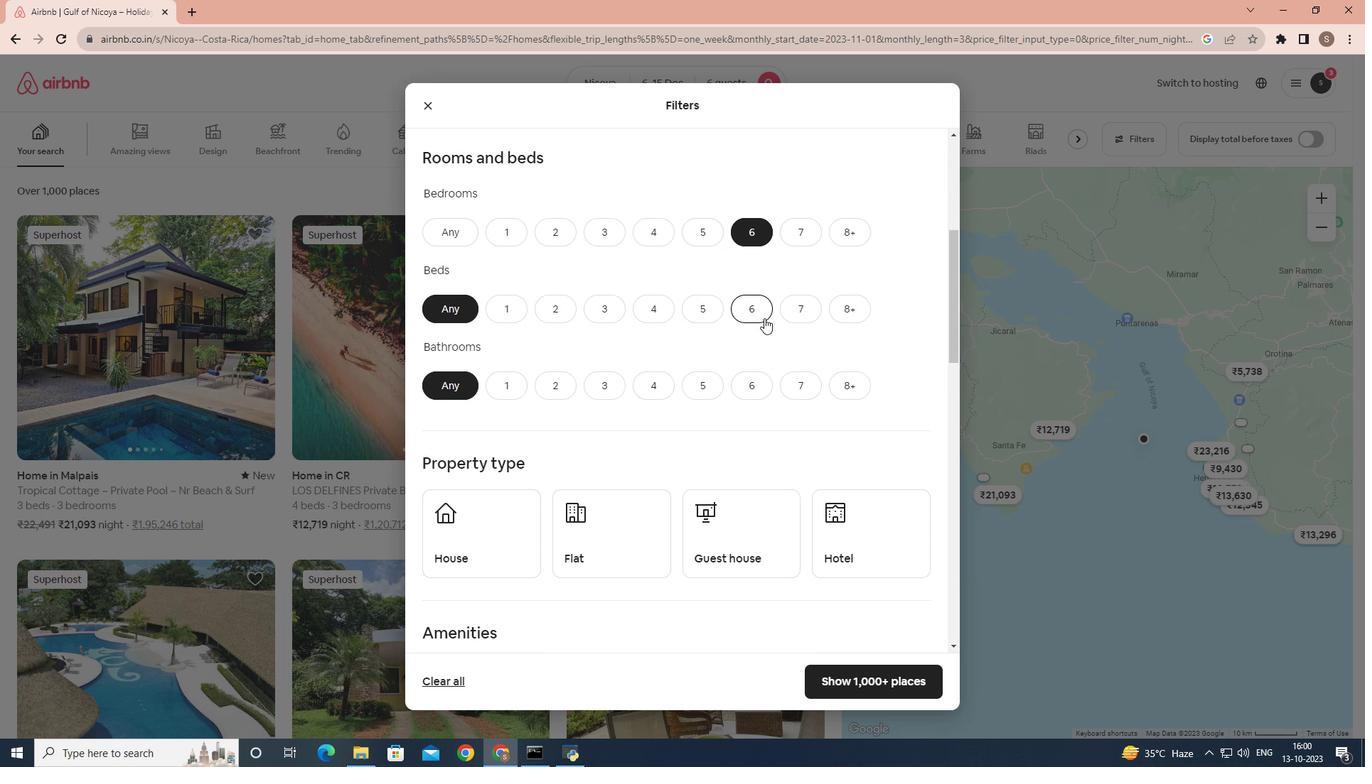 
Action: Mouse moved to (740, 392)
Screenshot: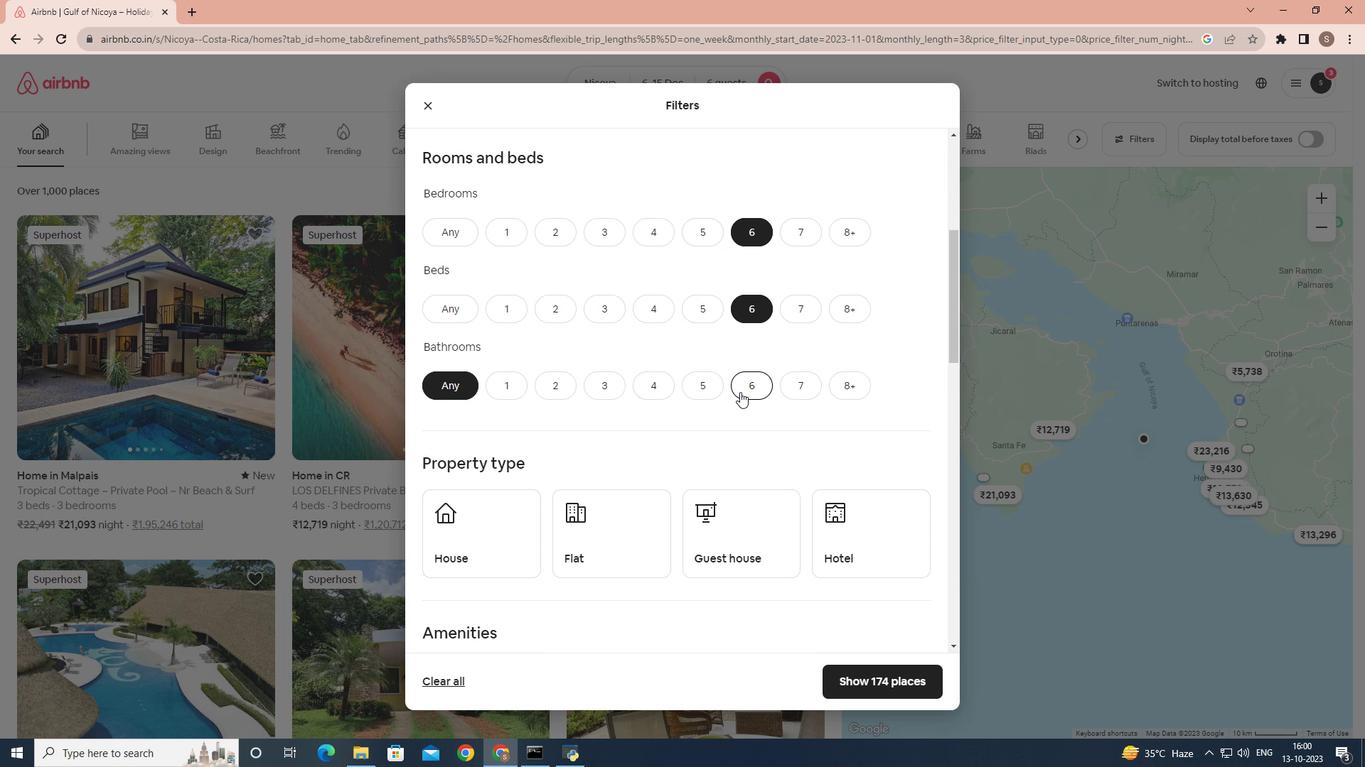 
Action: Mouse pressed left at (740, 392)
Screenshot: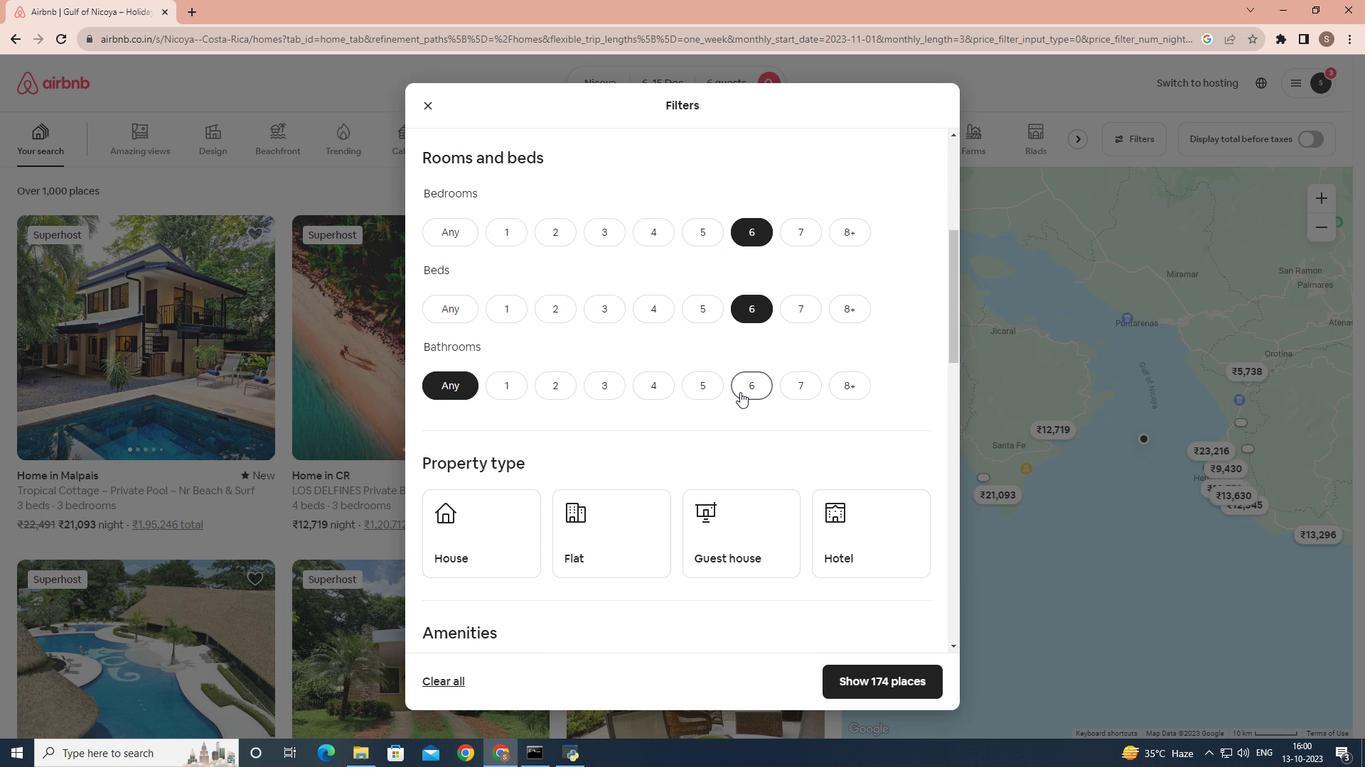 
Action: Mouse moved to (578, 423)
Screenshot: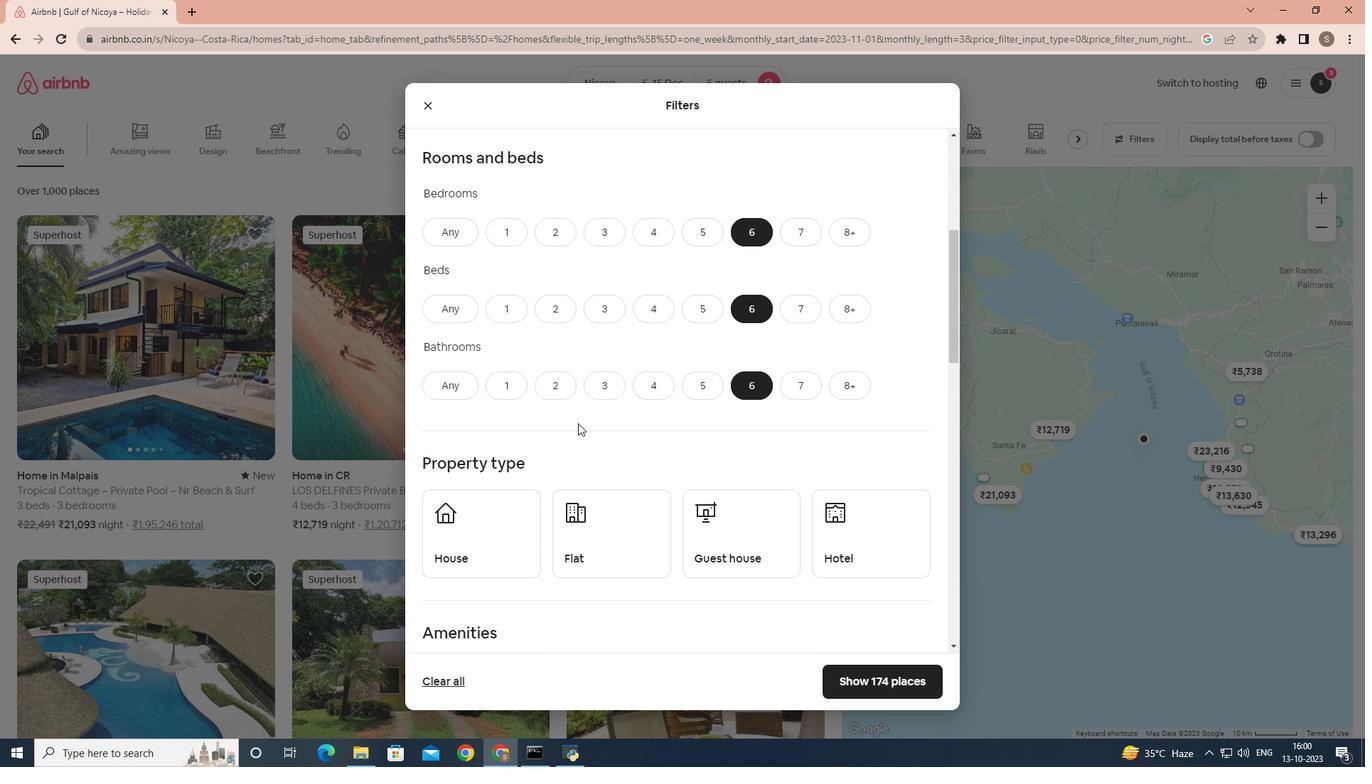 
Action: Mouse scrolled (578, 423) with delta (0, 0)
Screenshot: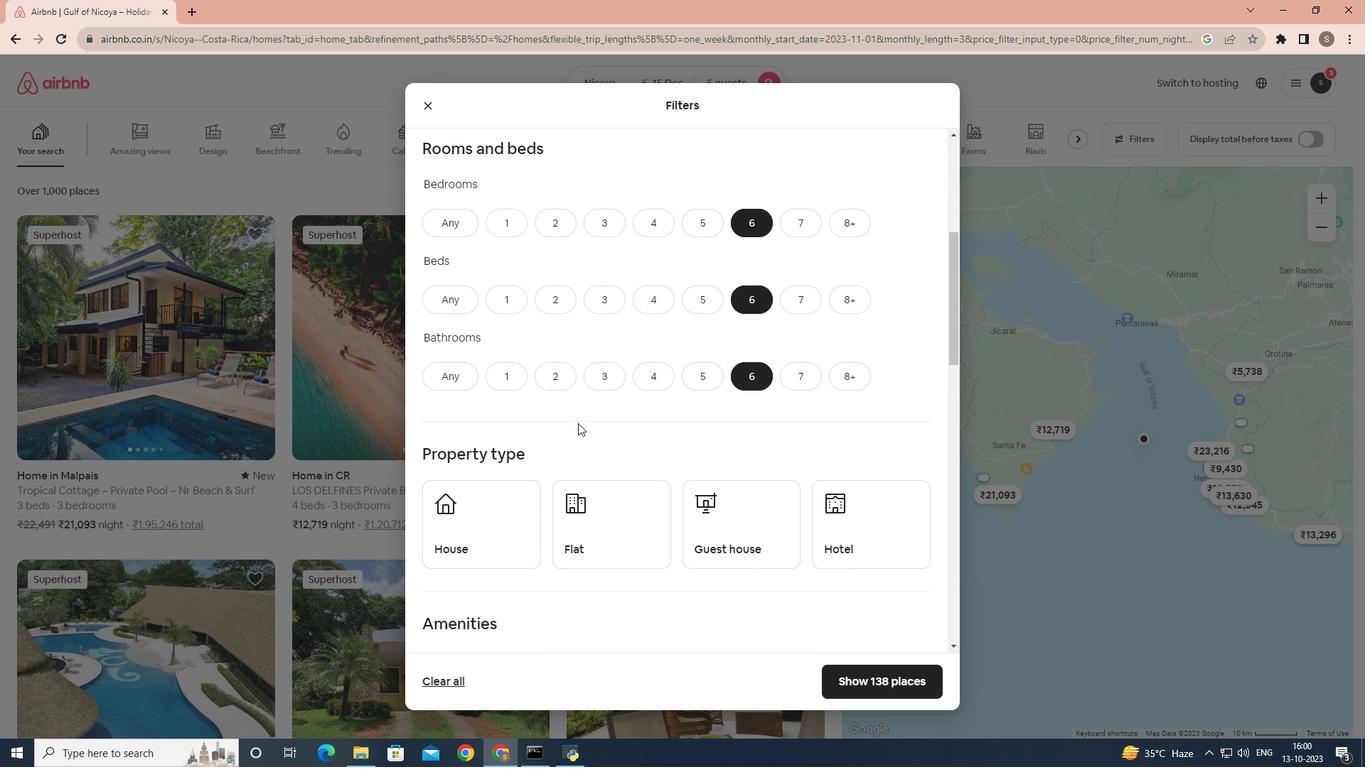 
Action: Mouse scrolled (578, 423) with delta (0, 0)
Screenshot: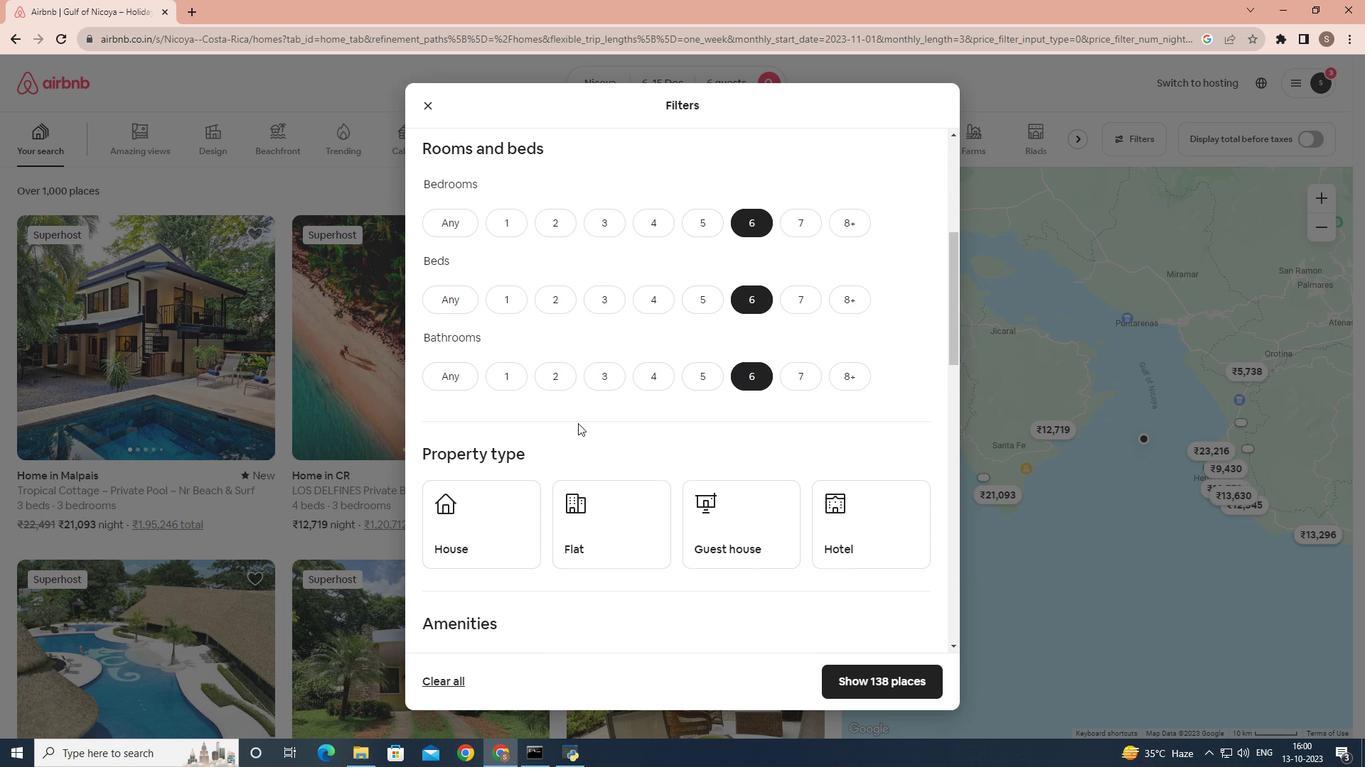 
Action: Mouse scrolled (578, 423) with delta (0, 0)
Screenshot: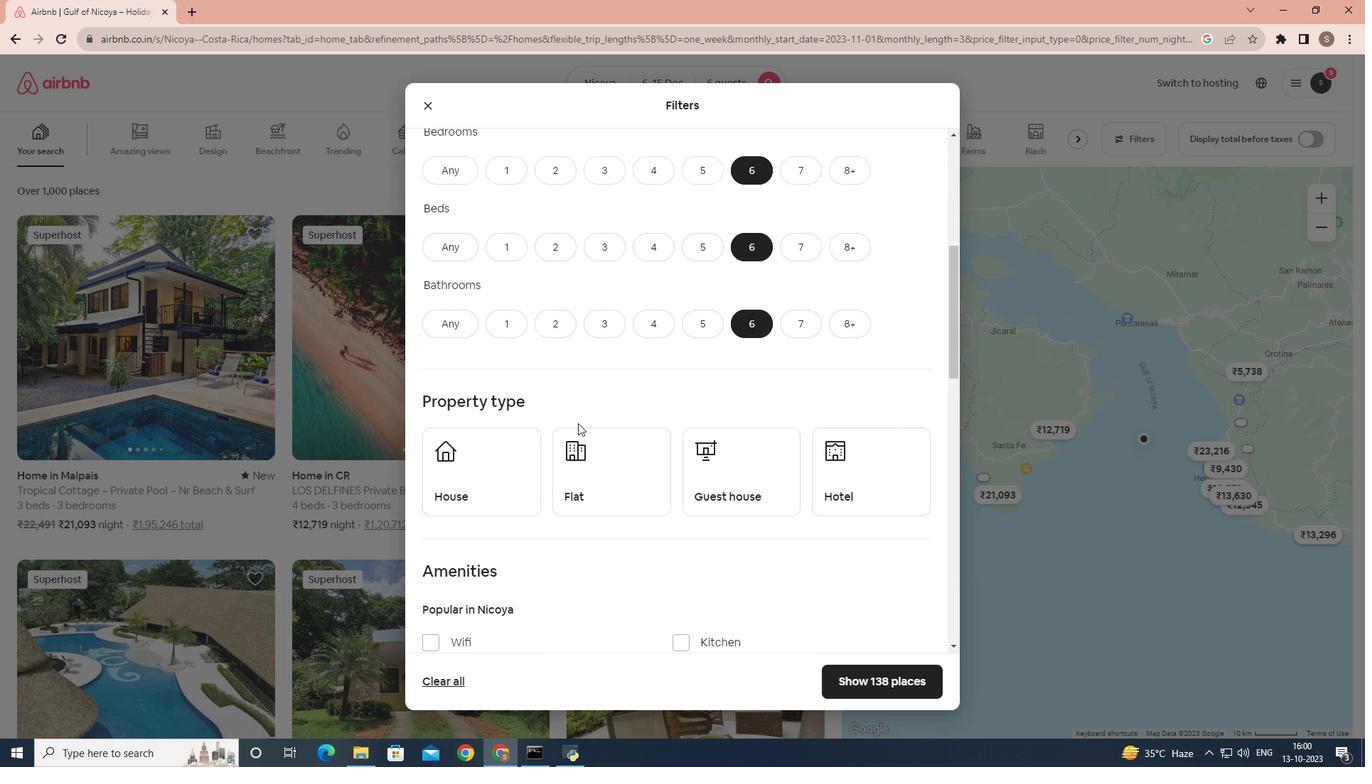 
Action: Mouse moved to (493, 335)
Screenshot: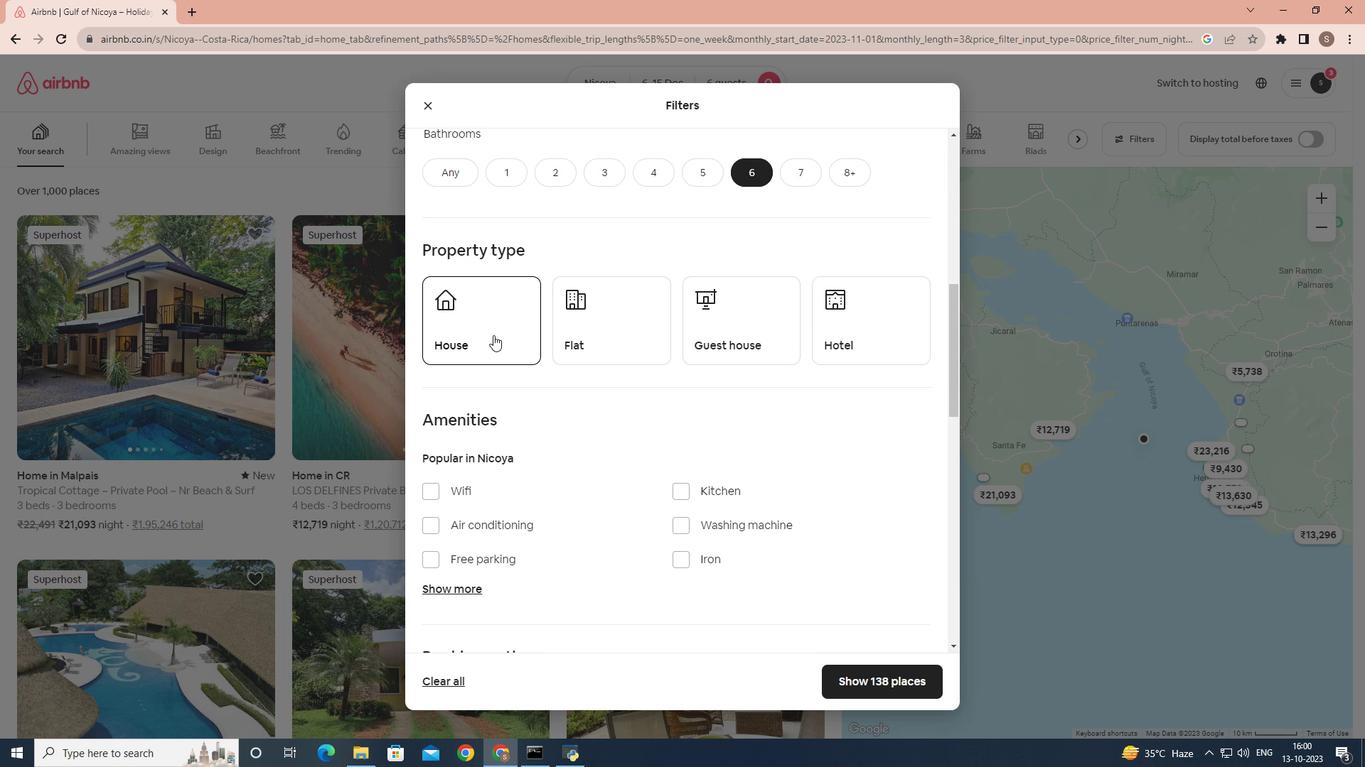 
Action: Mouse pressed left at (493, 335)
Screenshot: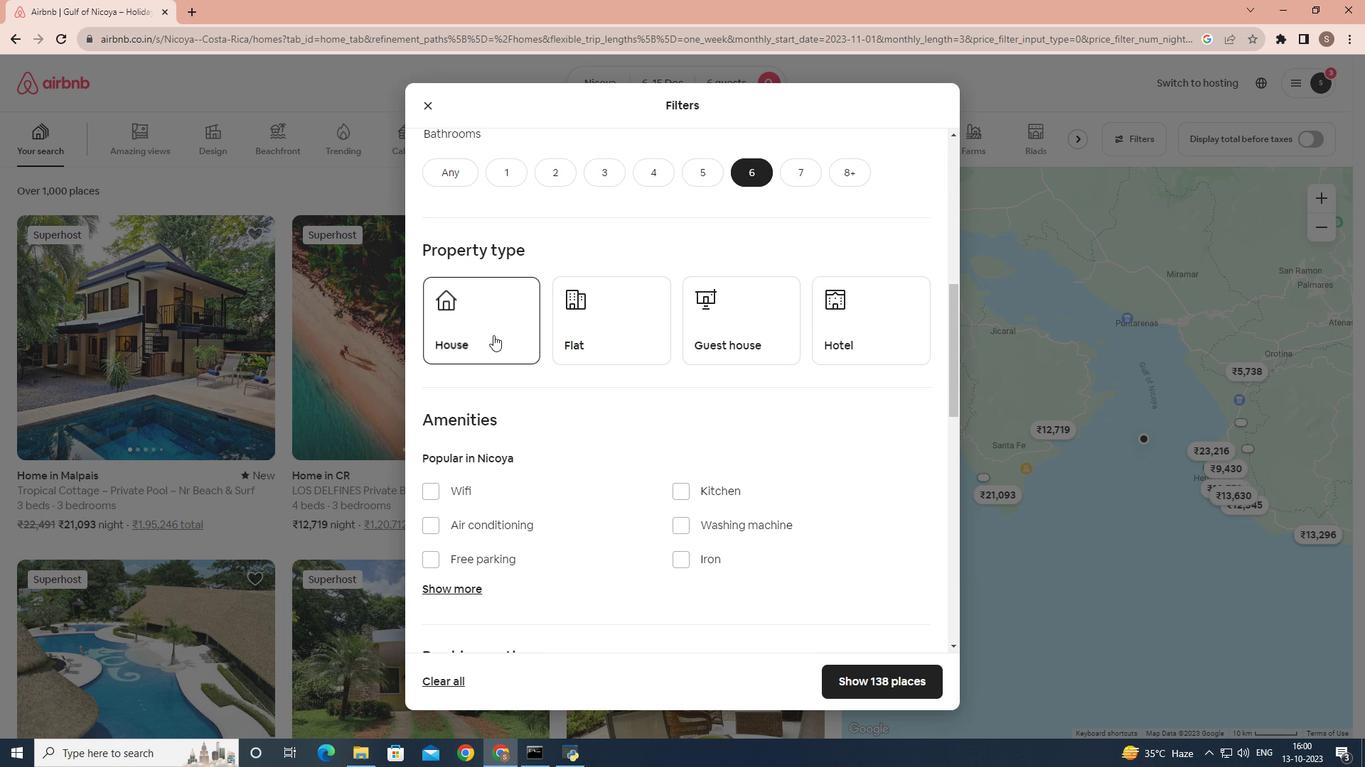 
Action: Mouse moved to (540, 474)
Screenshot: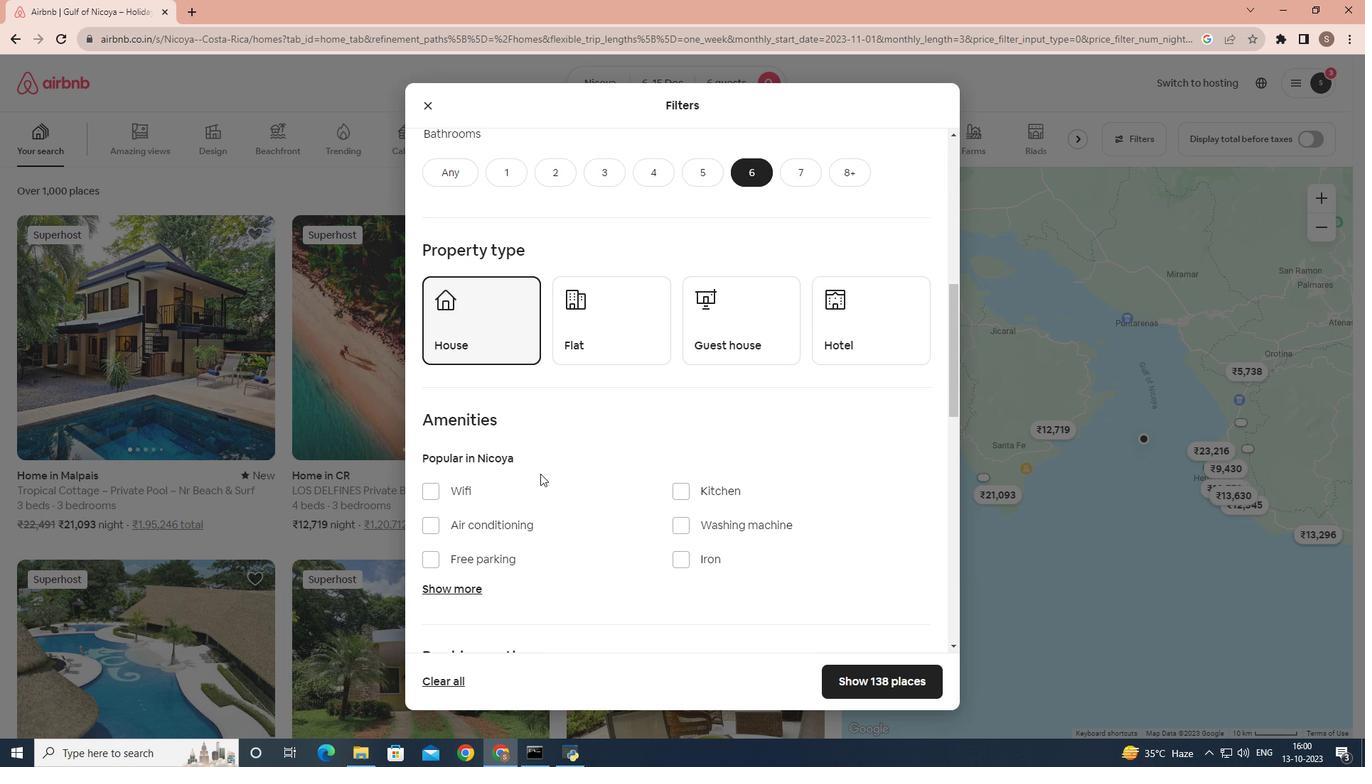 
Action: Mouse scrolled (540, 473) with delta (0, 0)
Screenshot: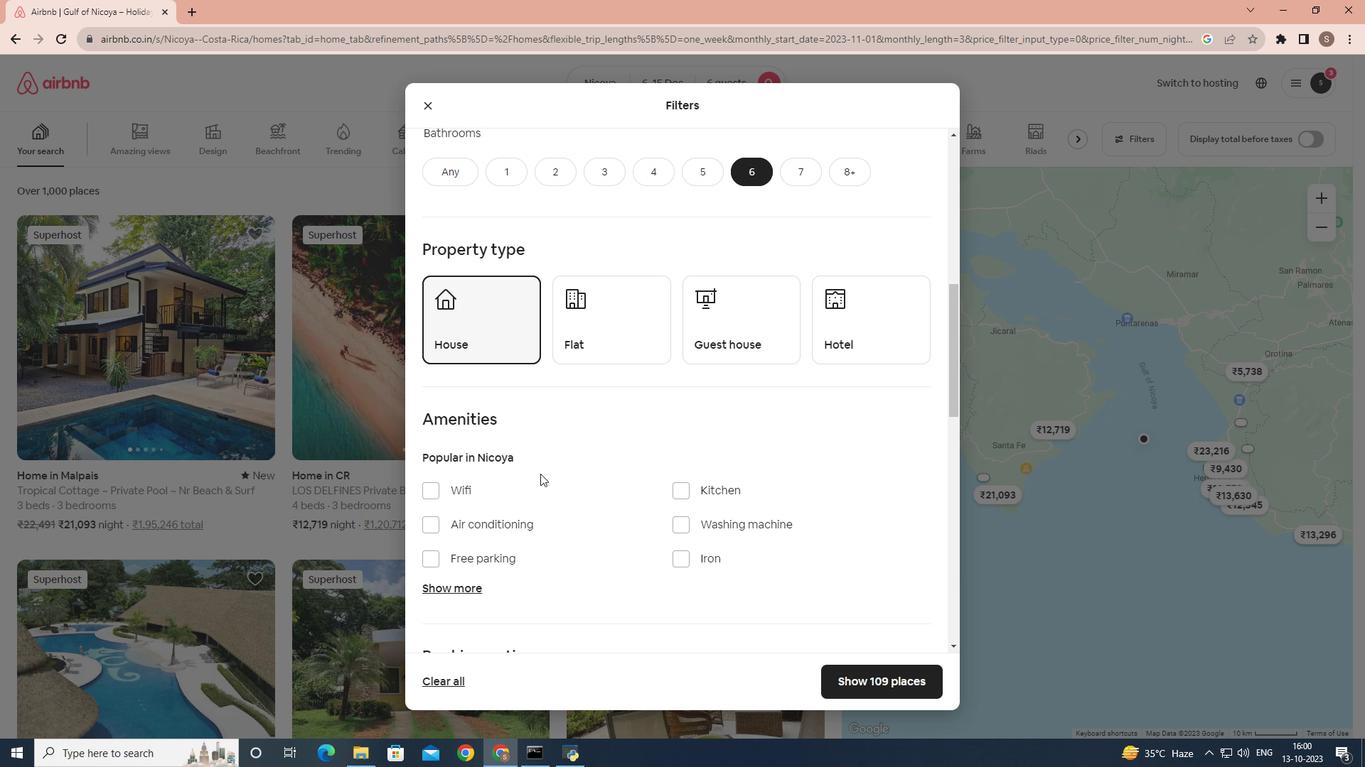 
Action: Mouse scrolled (540, 473) with delta (0, 0)
Screenshot: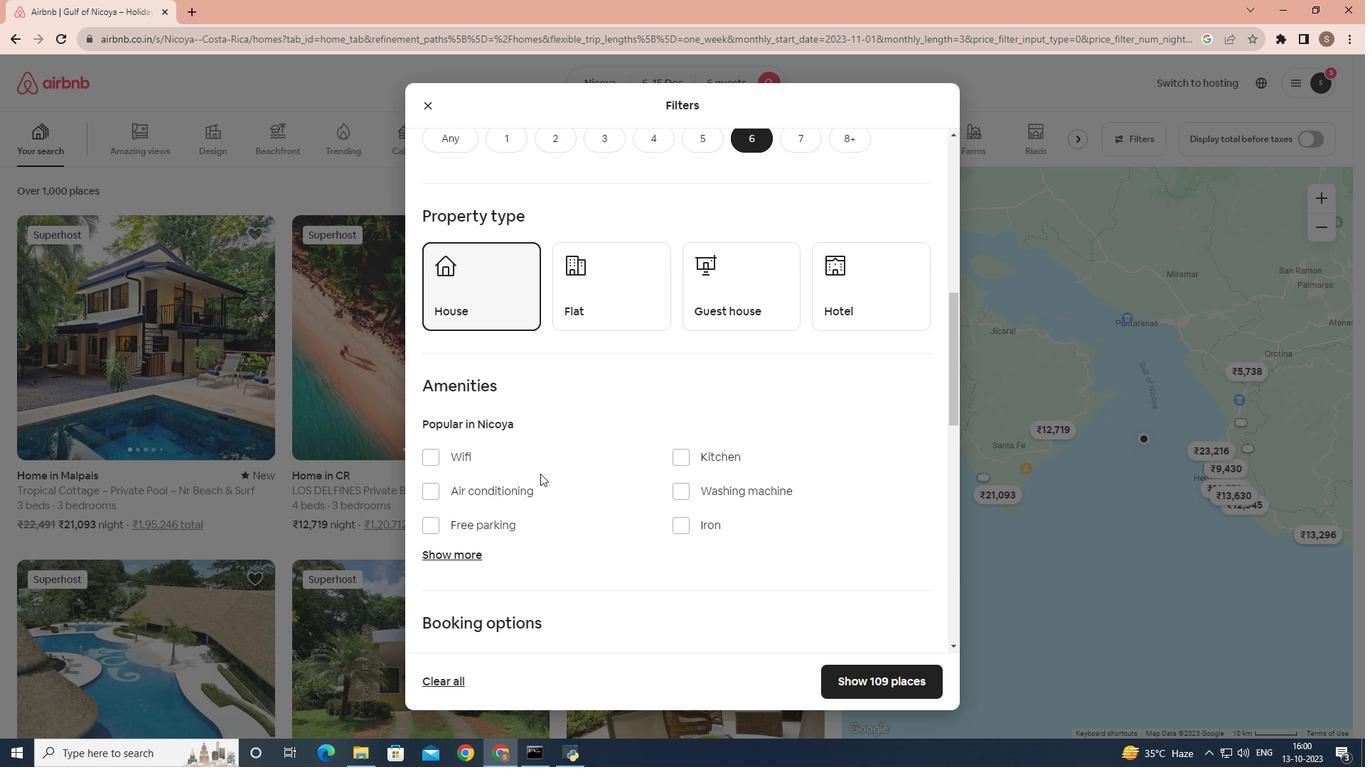 
Action: Mouse scrolled (540, 473) with delta (0, 0)
Screenshot: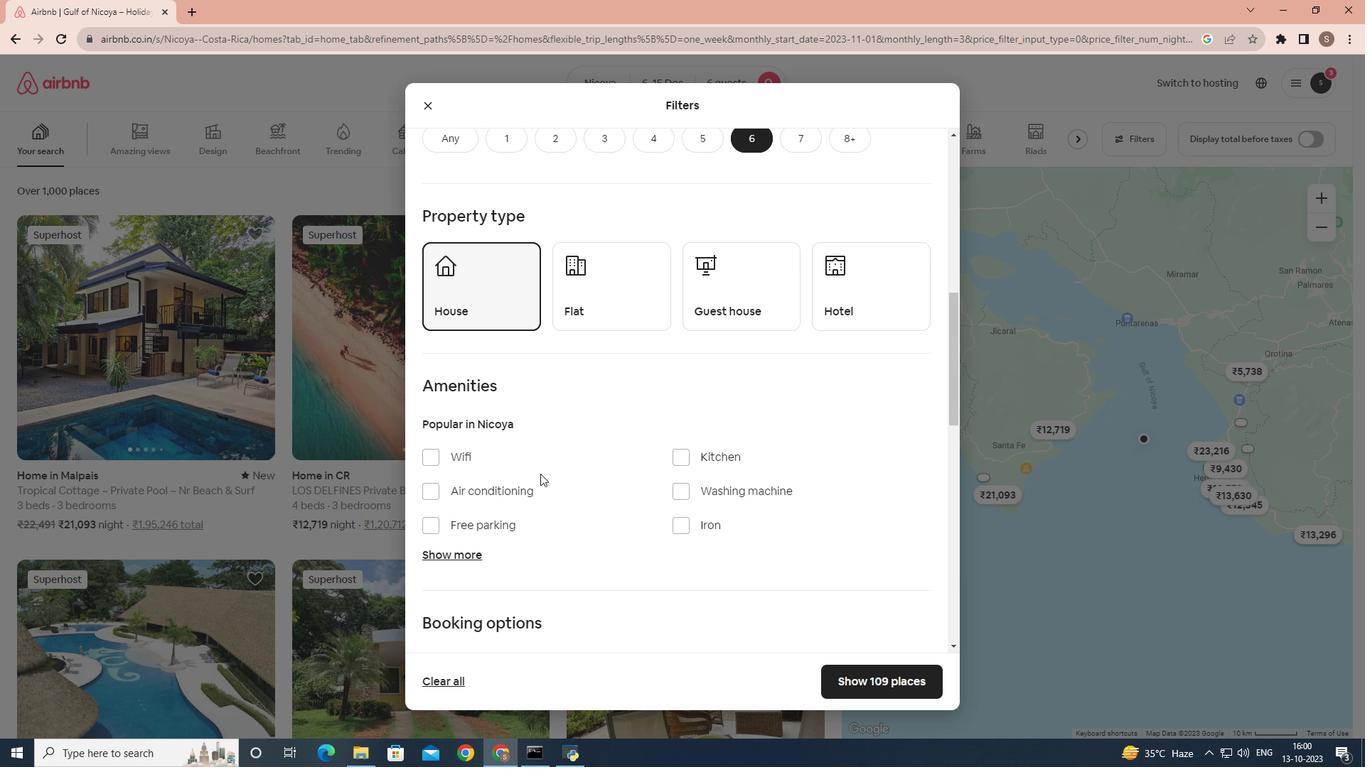 
Action: Mouse moved to (462, 374)
Screenshot: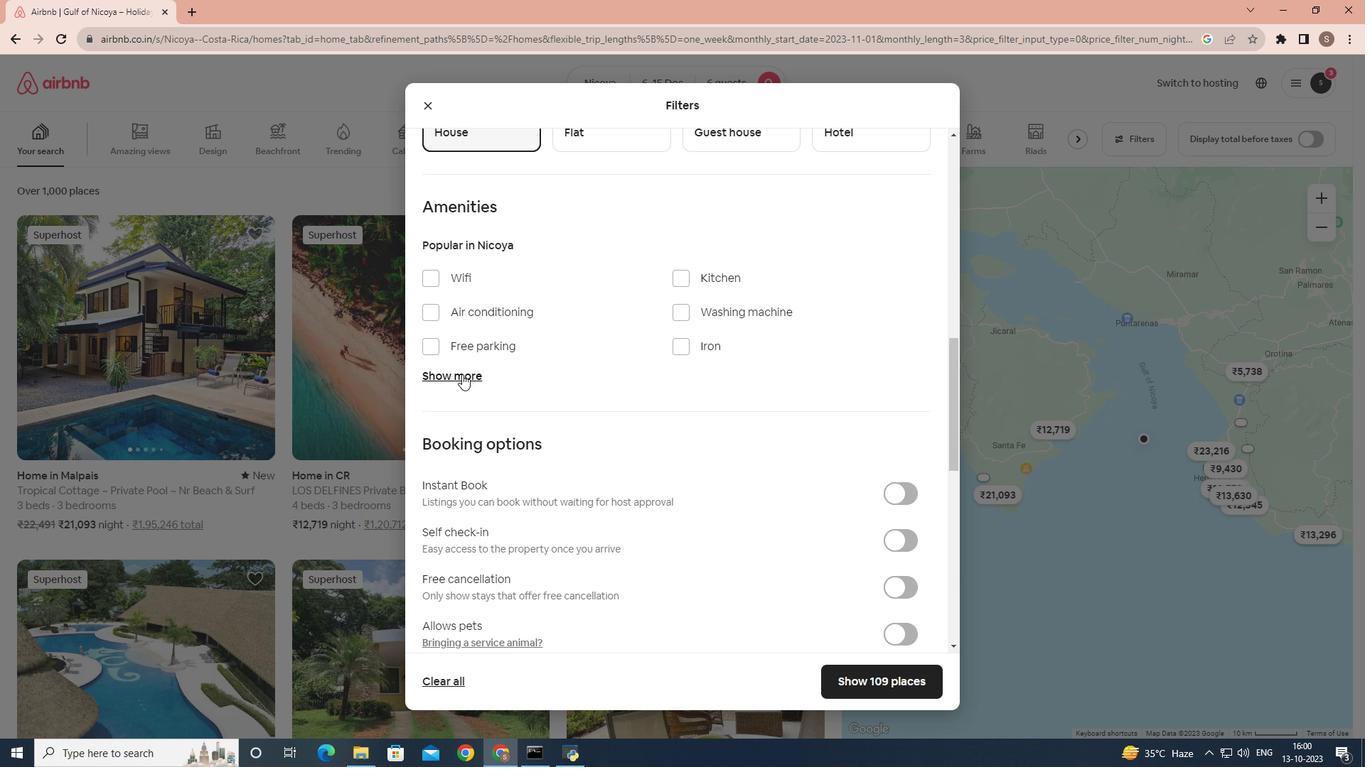 
Action: Mouse pressed left at (462, 374)
Screenshot: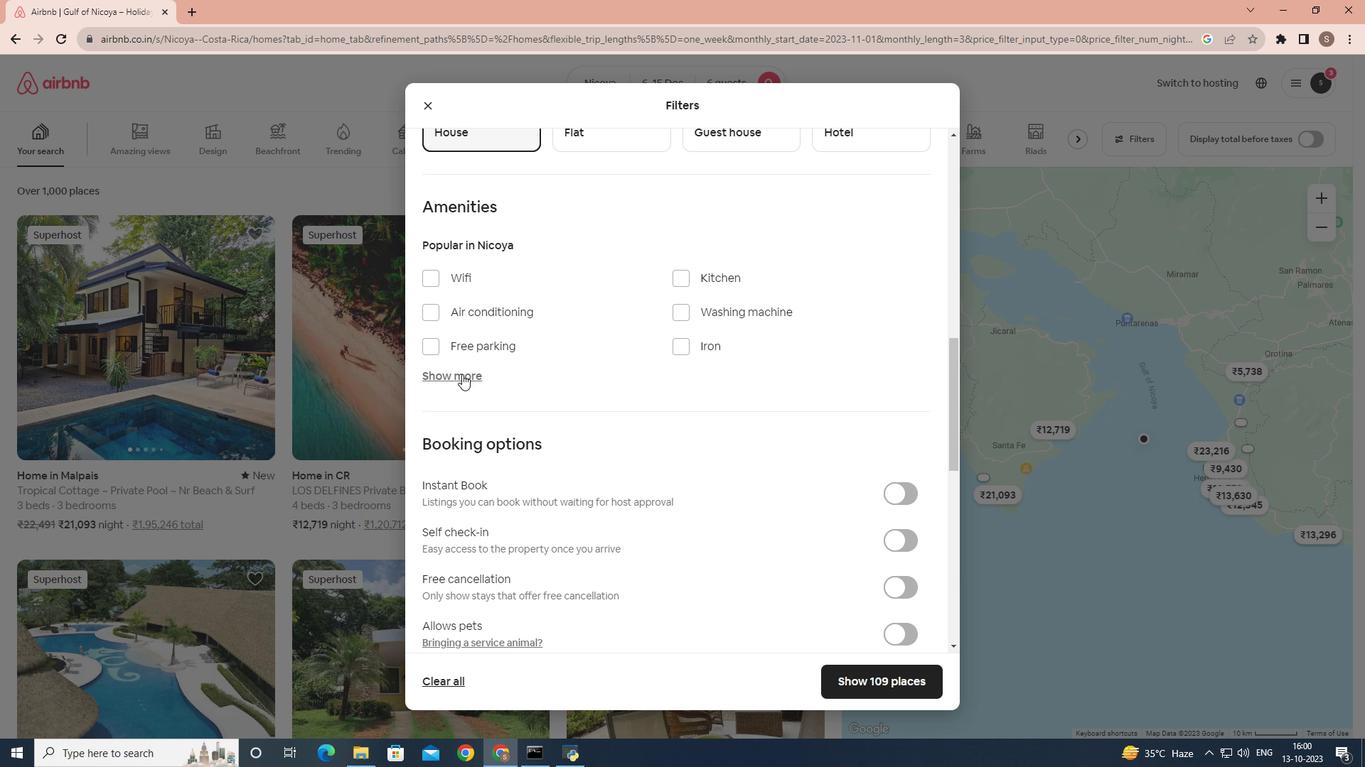 
Action: Mouse moved to (454, 287)
Screenshot: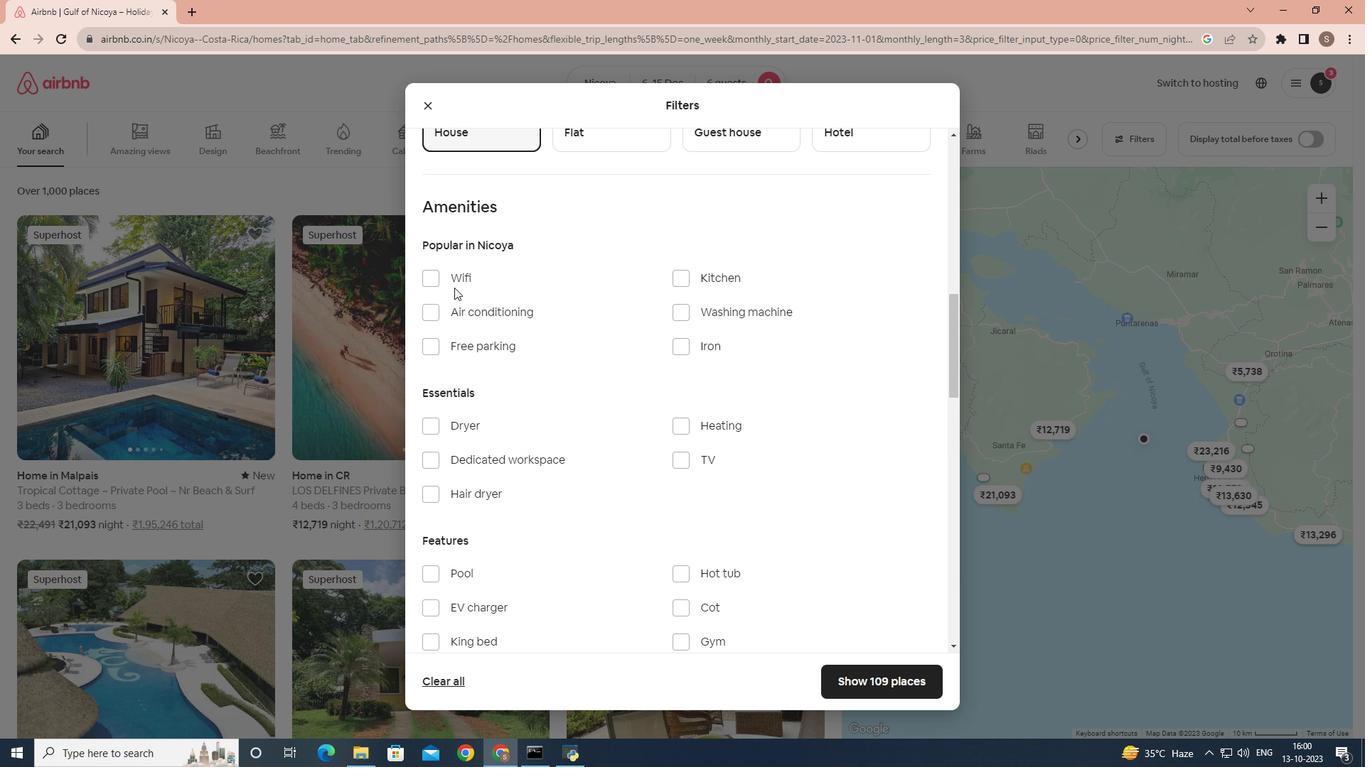 
Action: Mouse pressed left at (454, 287)
Screenshot: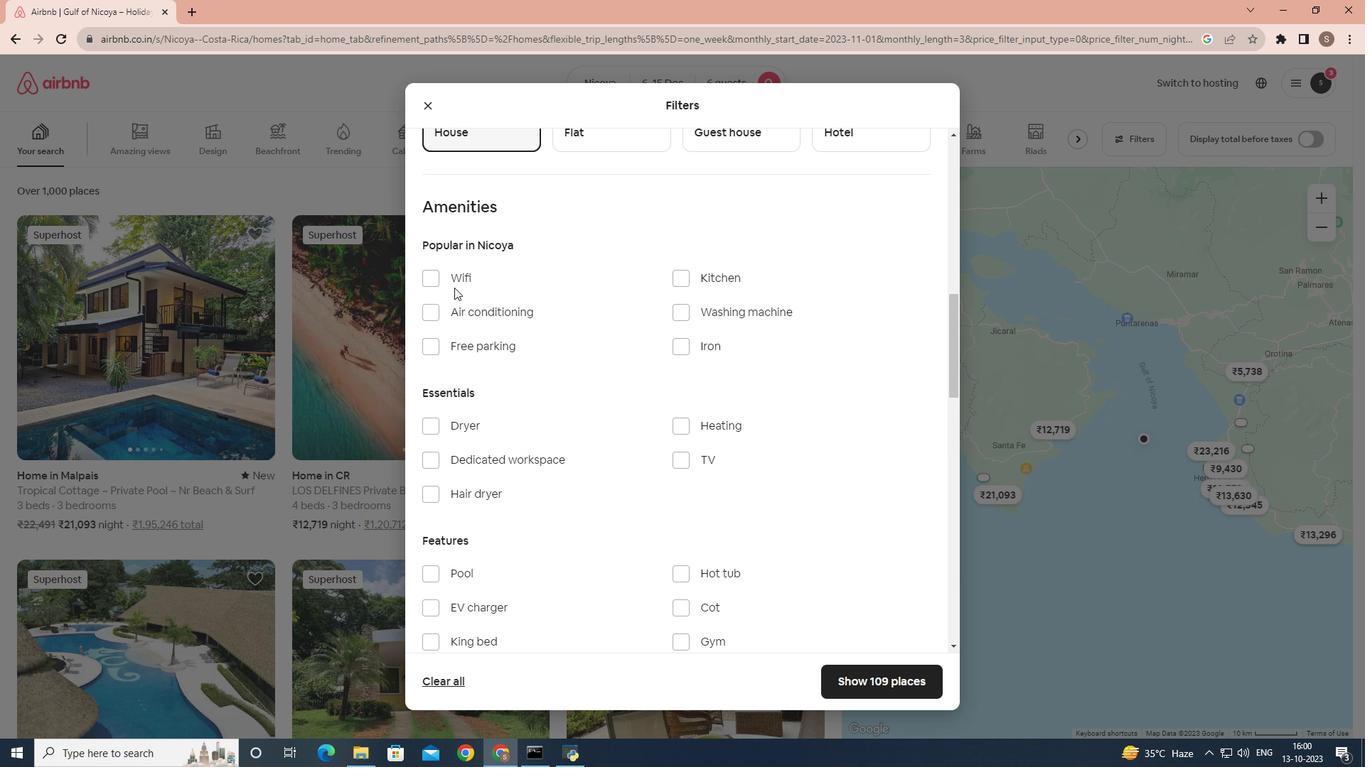 
Action: Mouse moved to (457, 285)
Screenshot: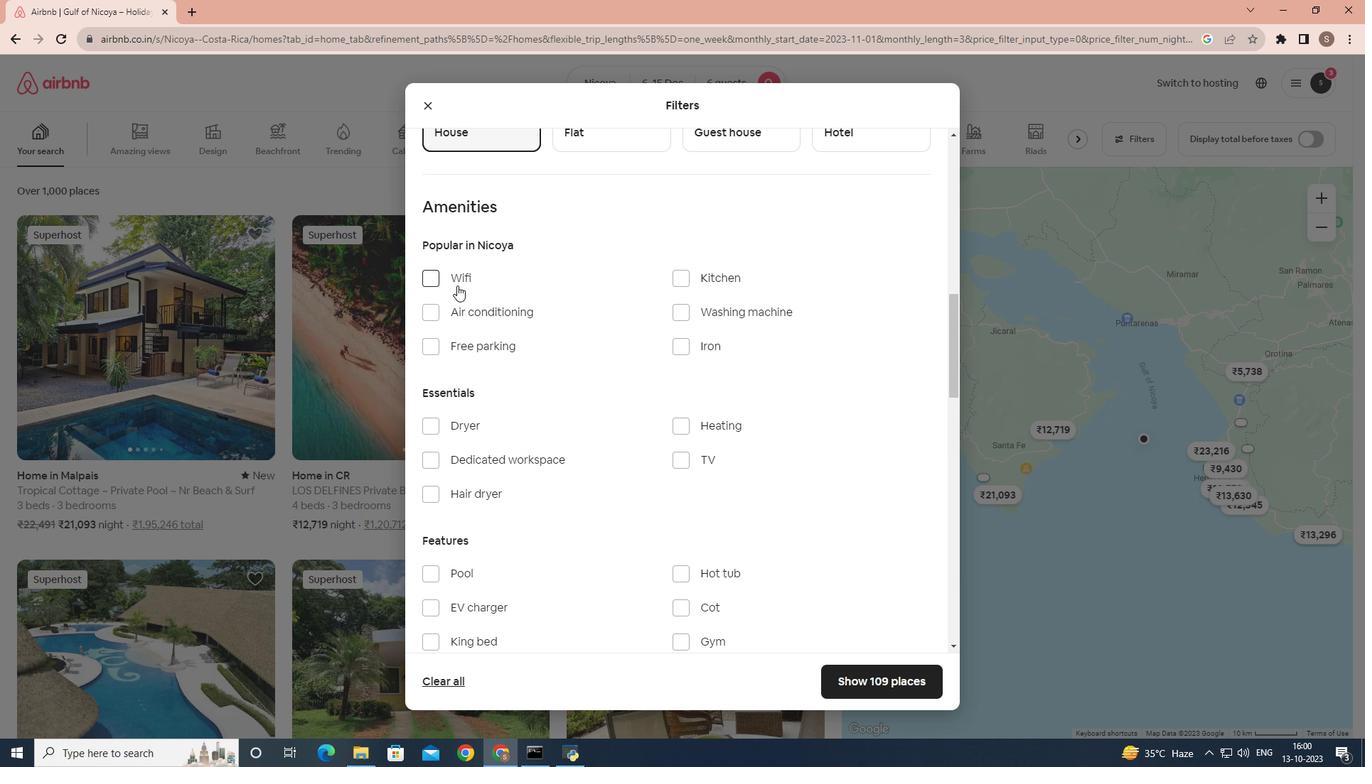 
Action: Mouse pressed left at (457, 285)
Screenshot: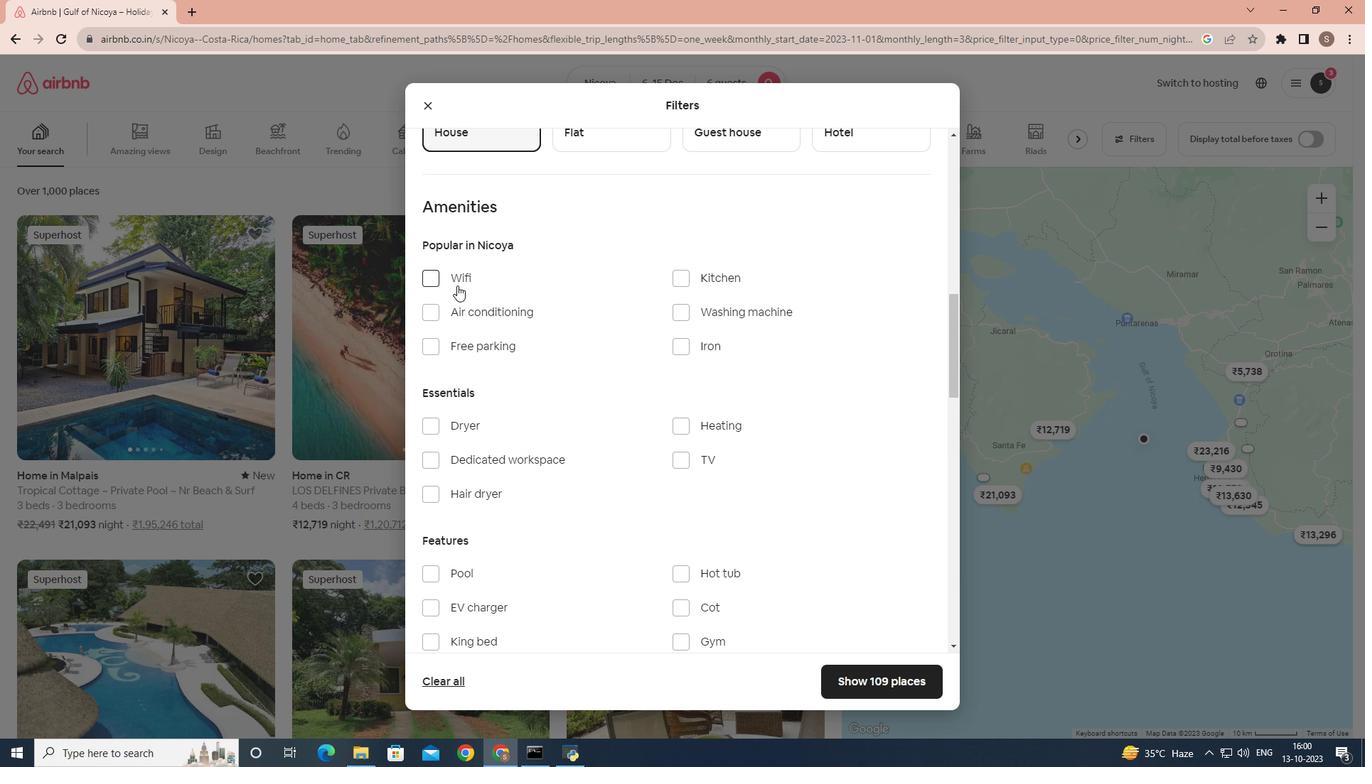 
Action: Mouse moved to (681, 461)
Screenshot: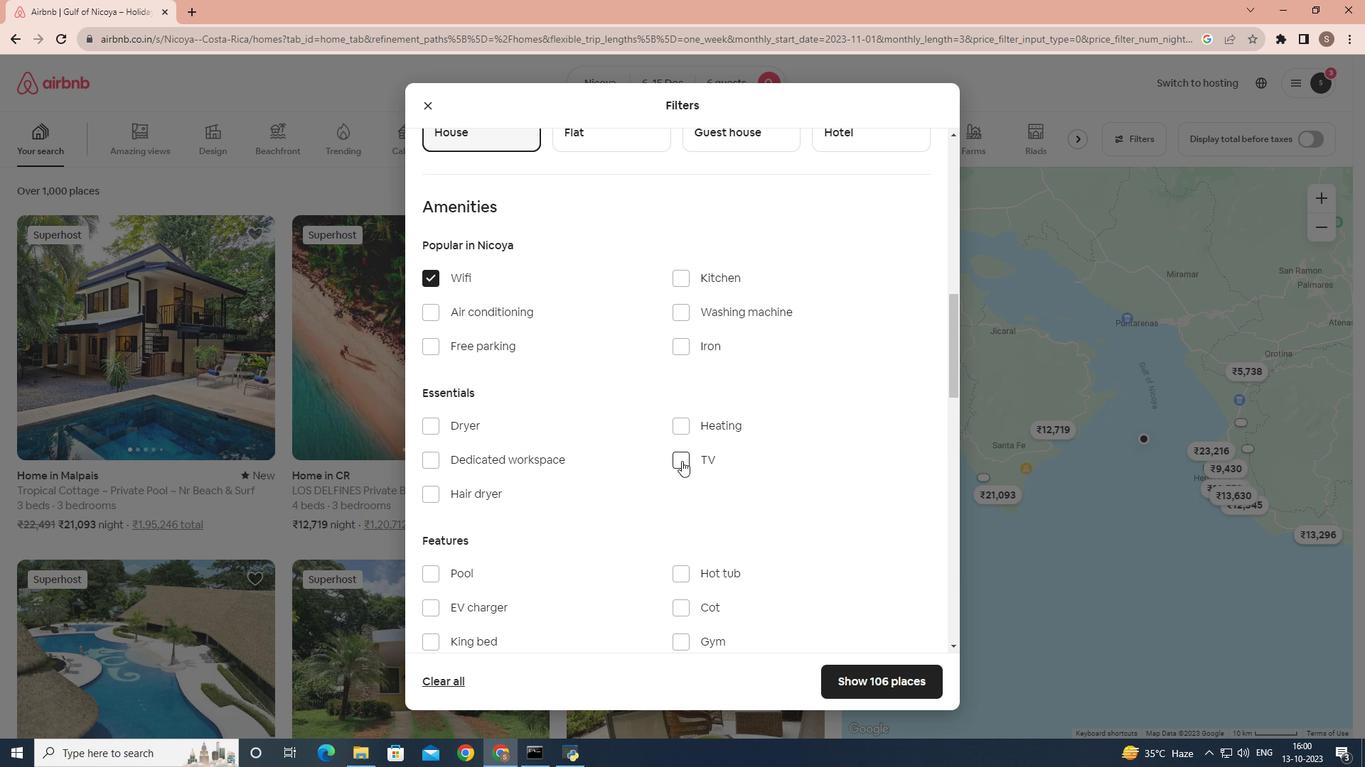 
Action: Mouse pressed left at (681, 461)
Screenshot: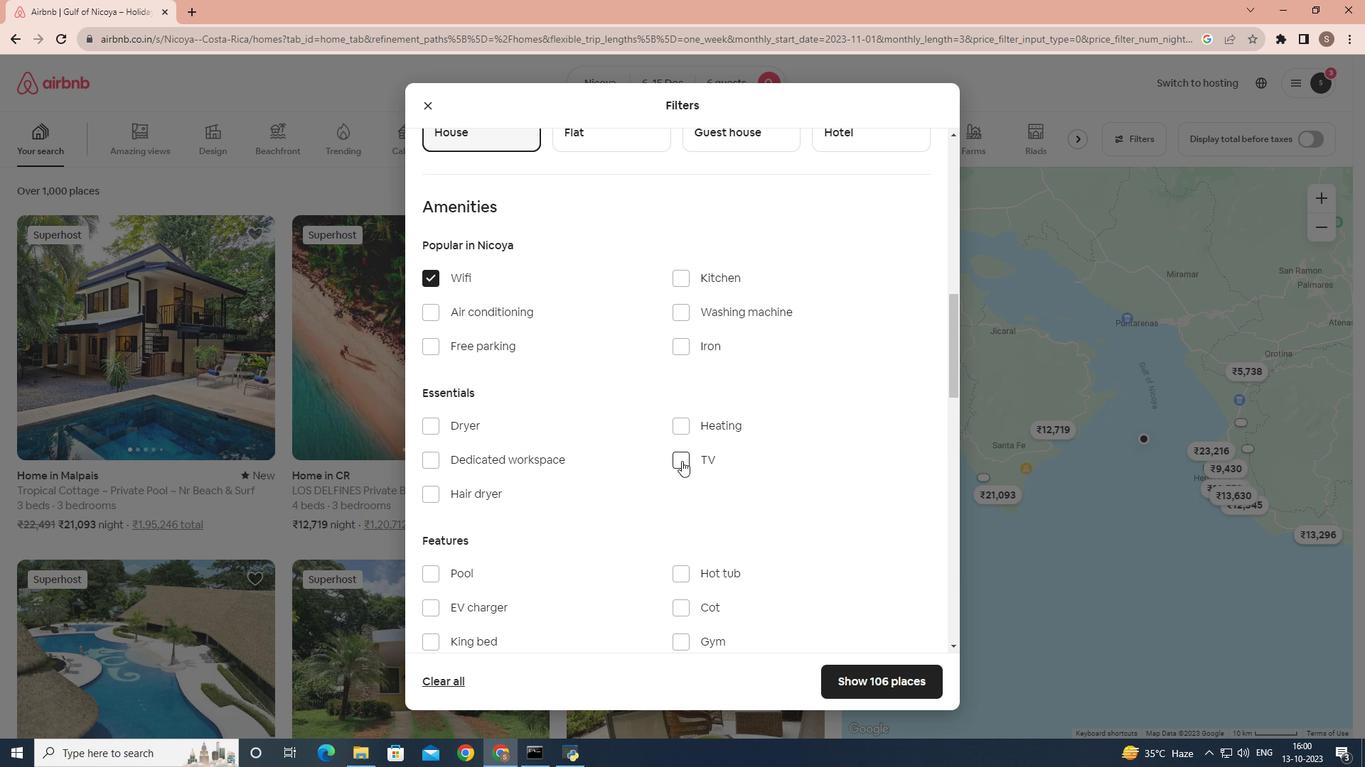 
Action: Mouse moved to (437, 348)
Screenshot: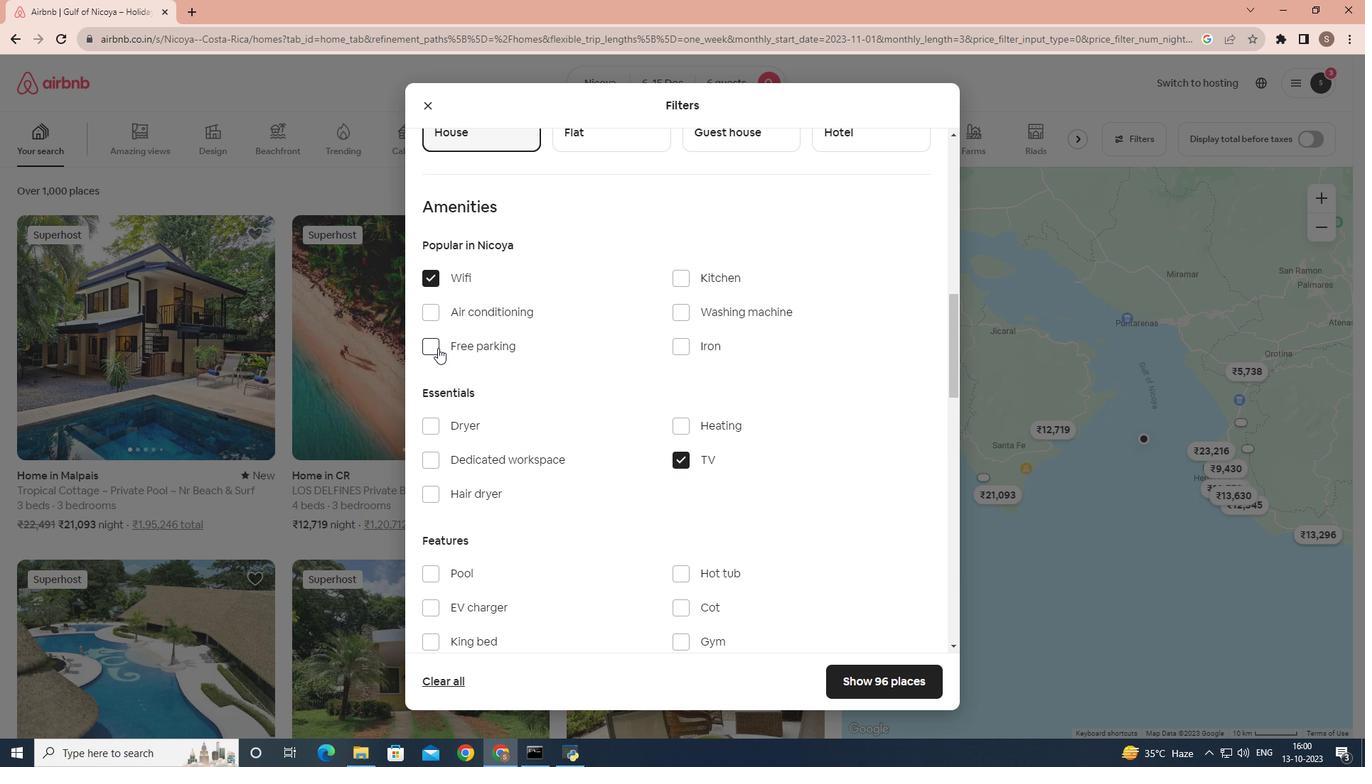 
Action: Mouse pressed left at (437, 348)
Screenshot: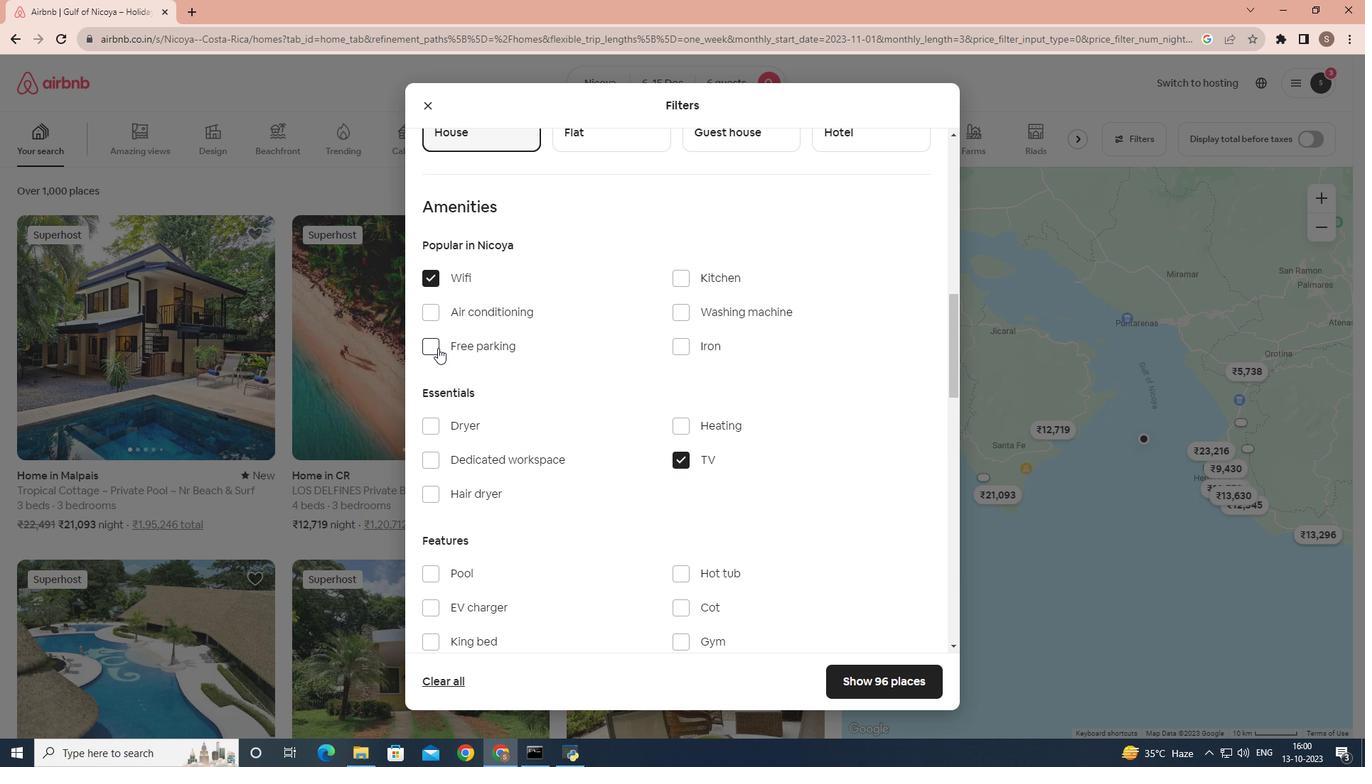 
Action: Mouse moved to (591, 438)
Screenshot: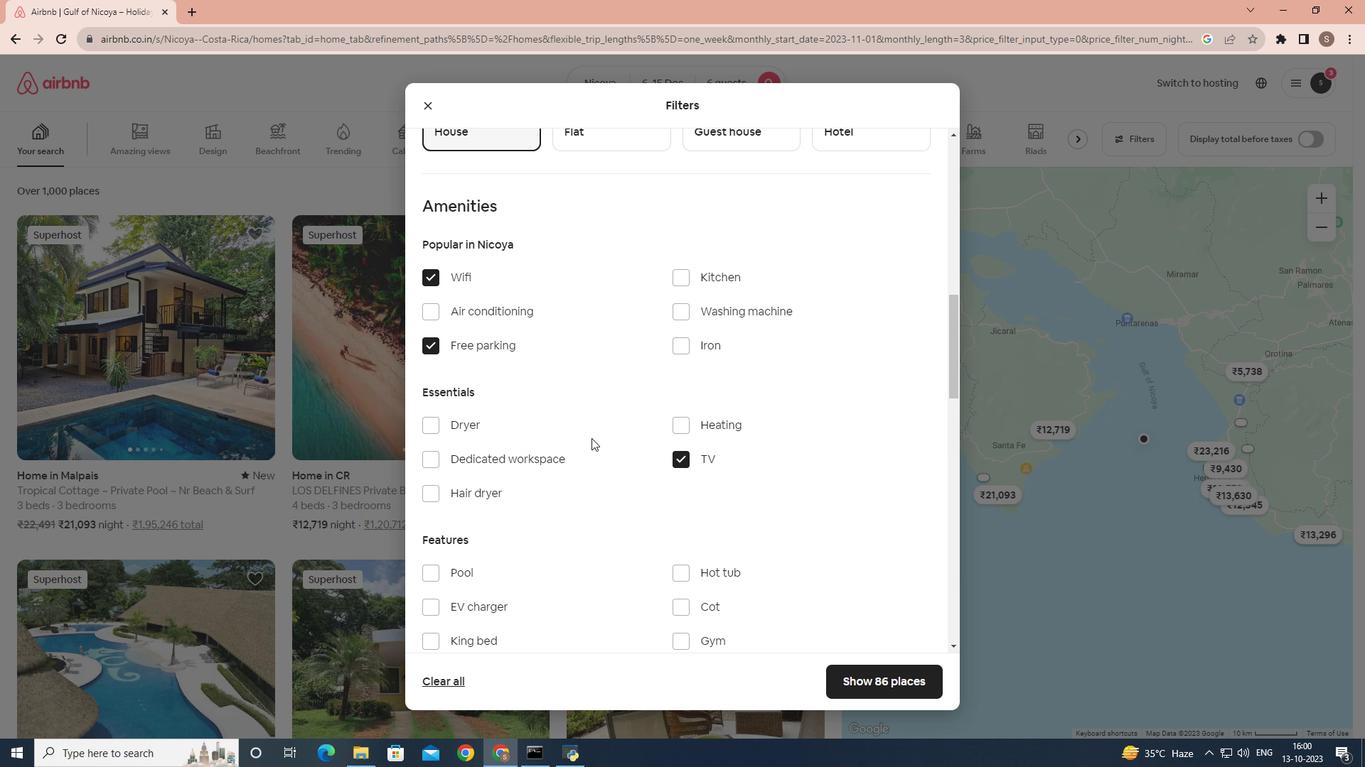 
Action: Mouse scrolled (591, 437) with delta (0, 0)
Screenshot: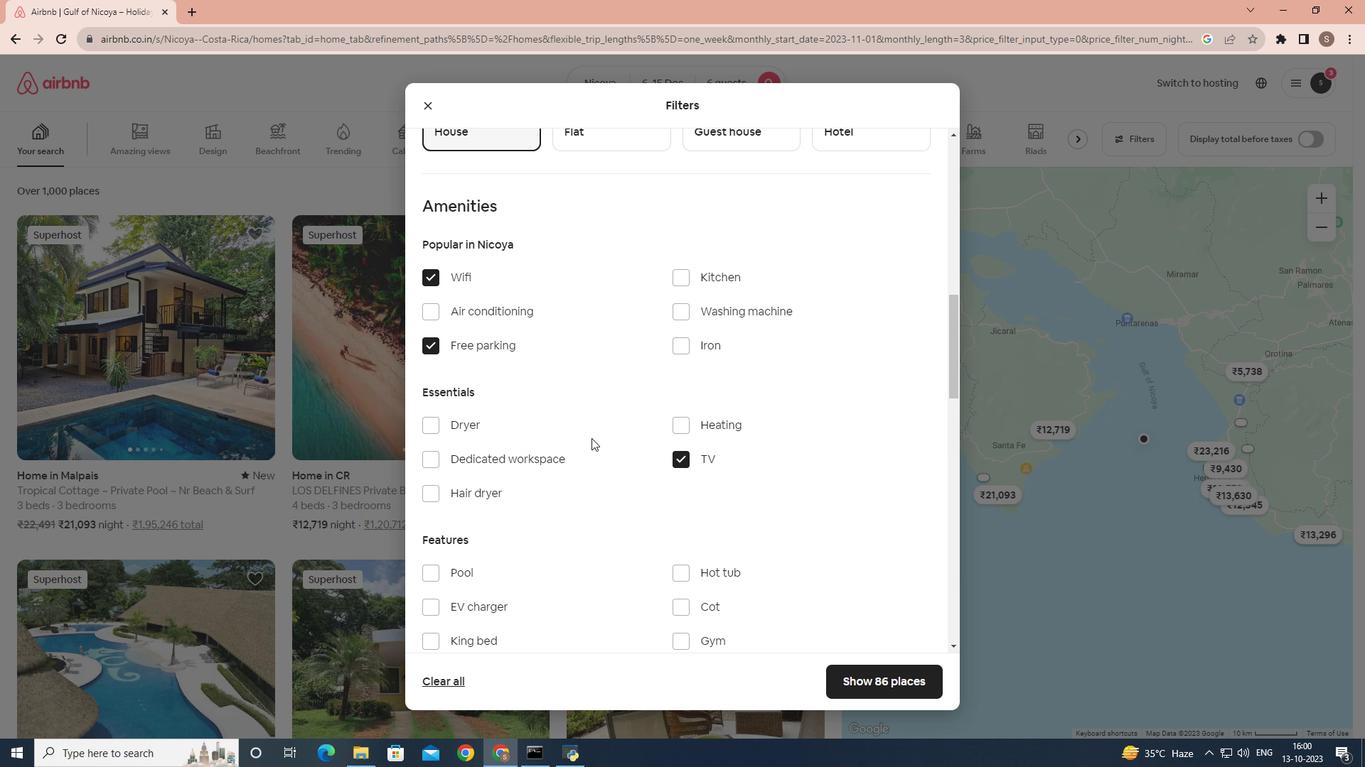 
Action: Mouse scrolled (591, 437) with delta (0, 0)
Screenshot: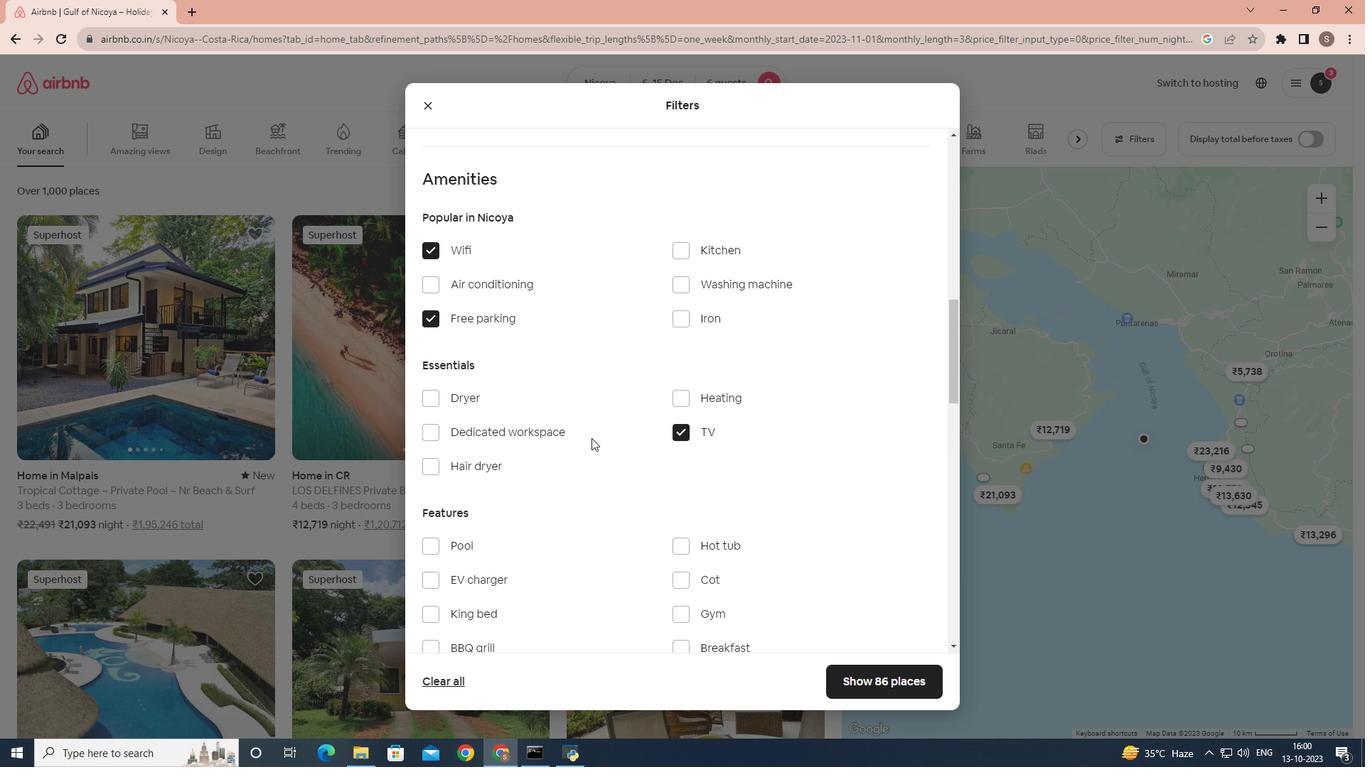 
Action: Mouse scrolled (591, 437) with delta (0, 0)
Screenshot: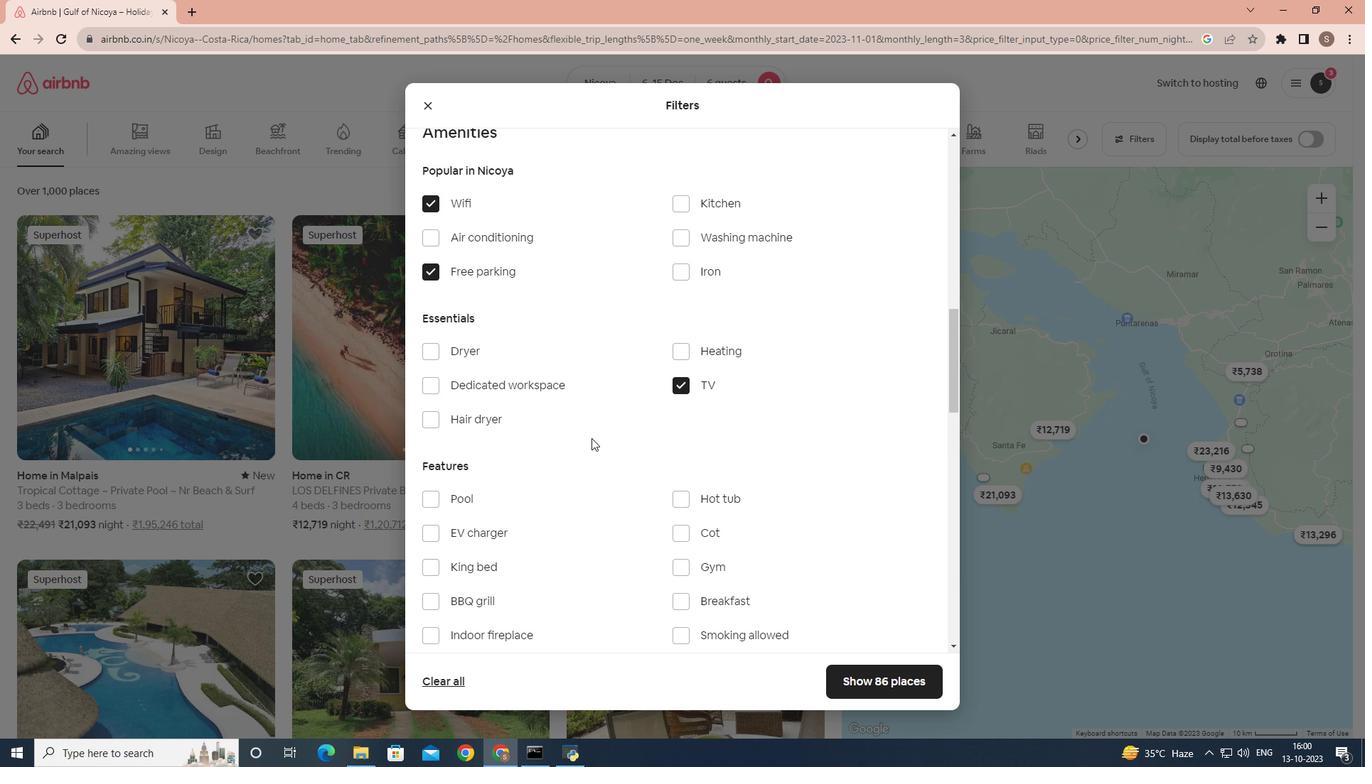 
Action: Mouse moved to (699, 469)
Screenshot: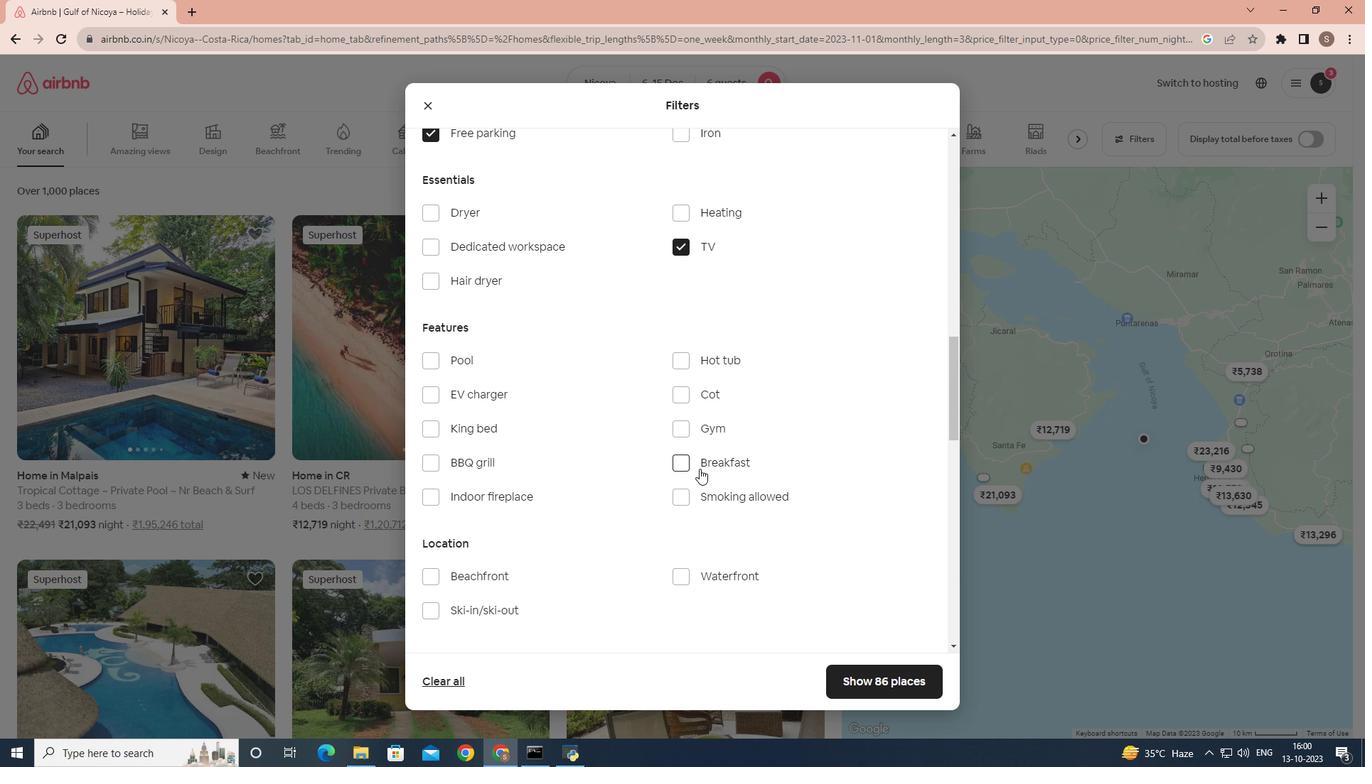 
Action: Mouse pressed left at (699, 469)
Screenshot: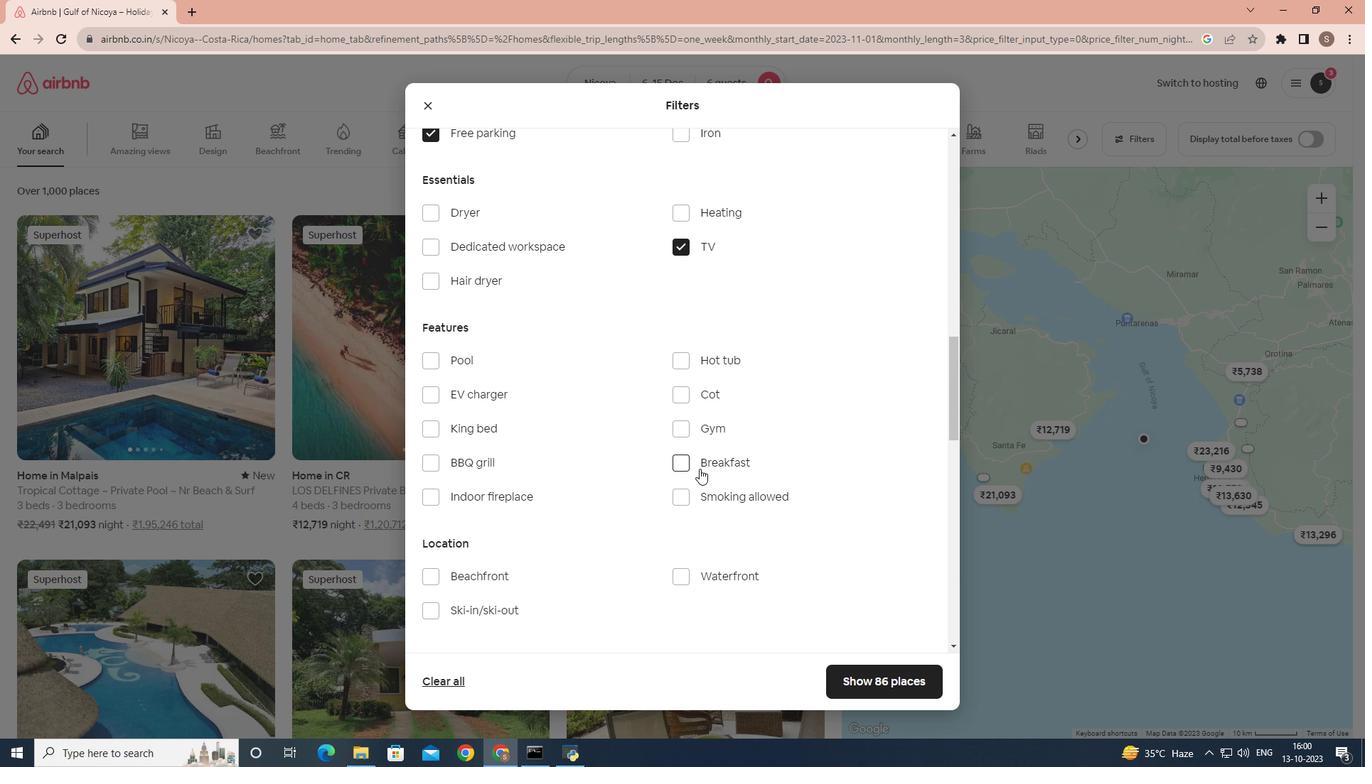 
Action: Mouse moved to (695, 432)
Screenshot: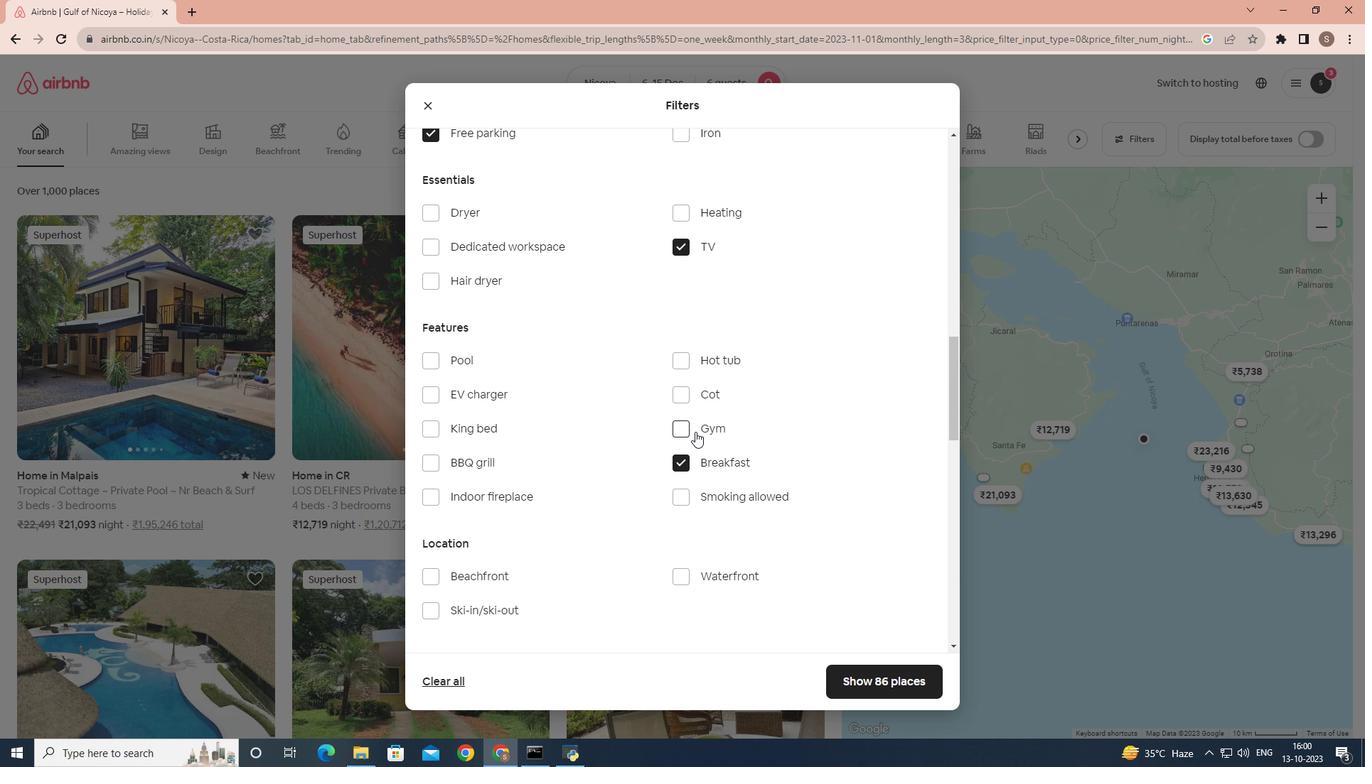 
Action: Mouse pressed left at (695, 432)
Screenshot: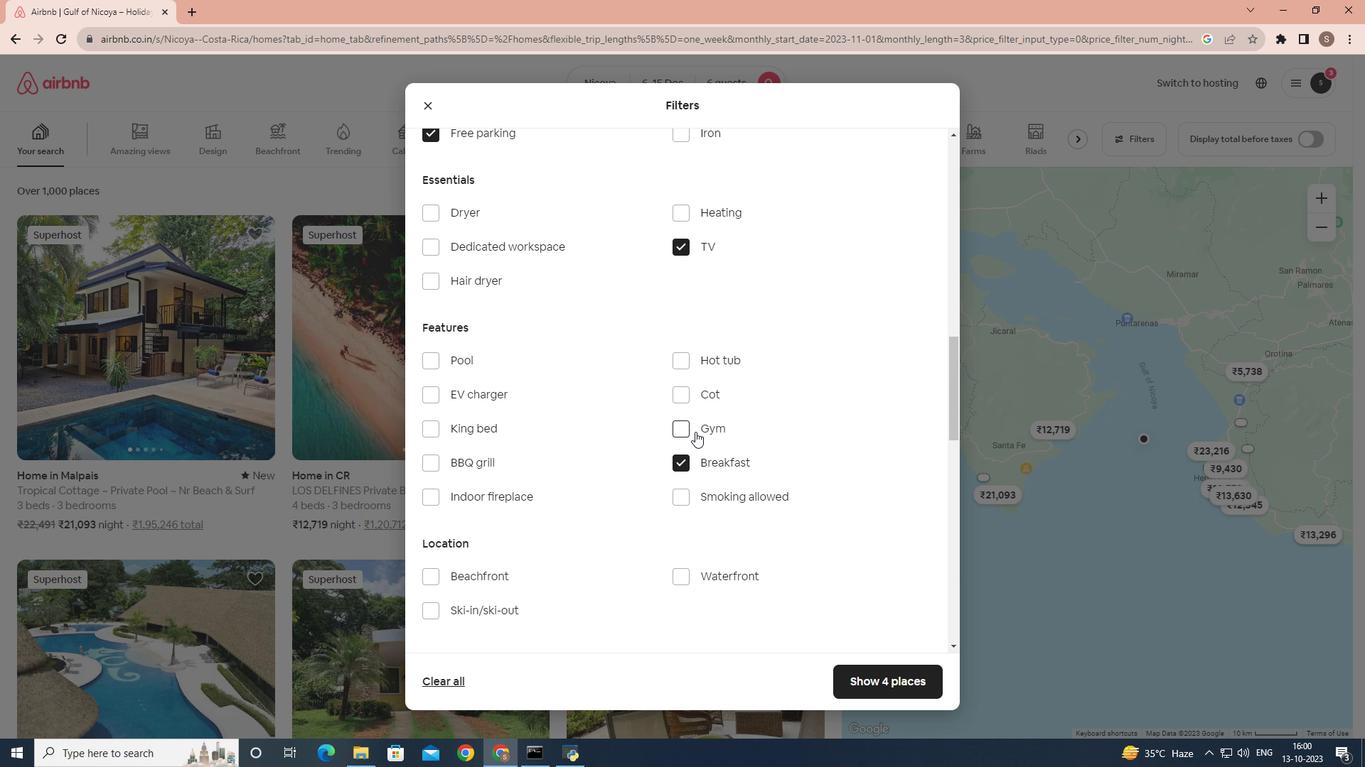 
Action: Mouse moved to (863, 674)
Screenshot: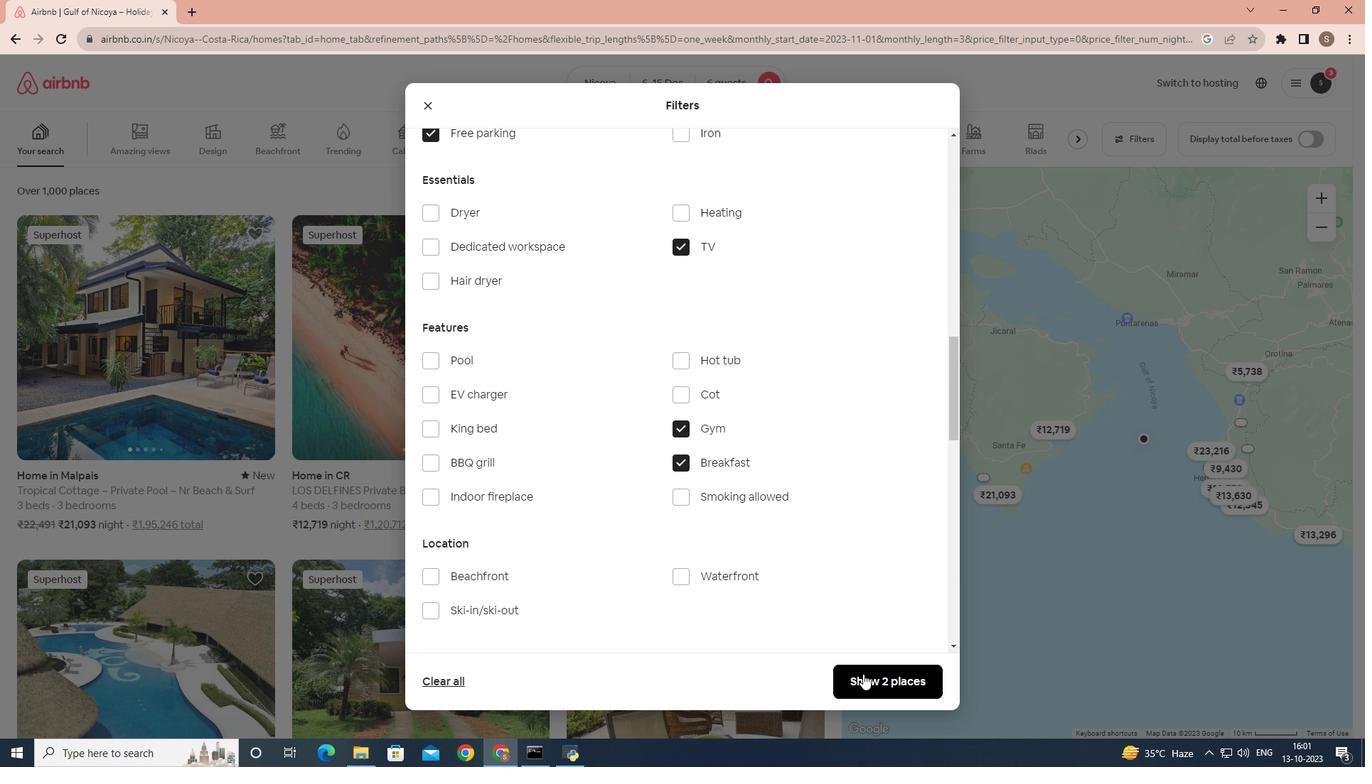 
Action: Mouse pressed left at (863, 674)
Screenshot: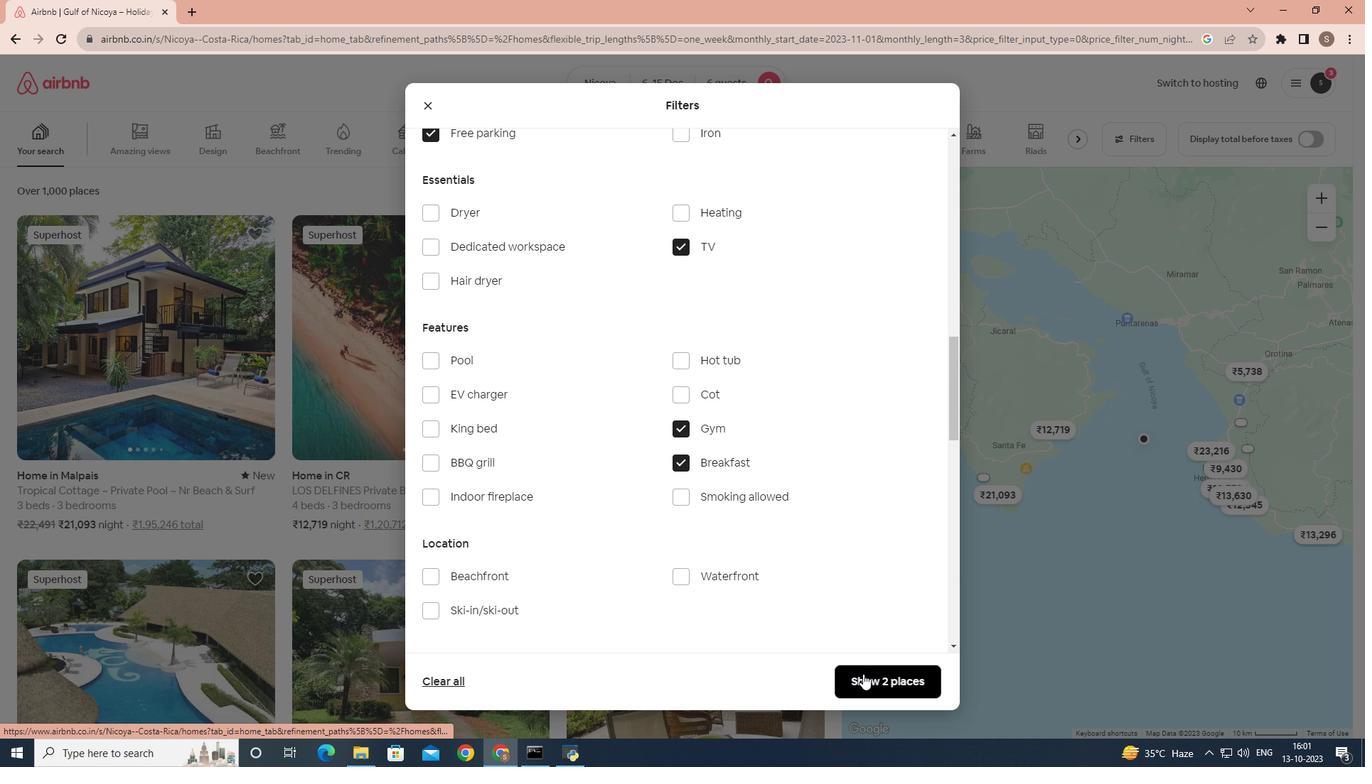 
Action: Mouse moved to (411, 408)
Screenshot: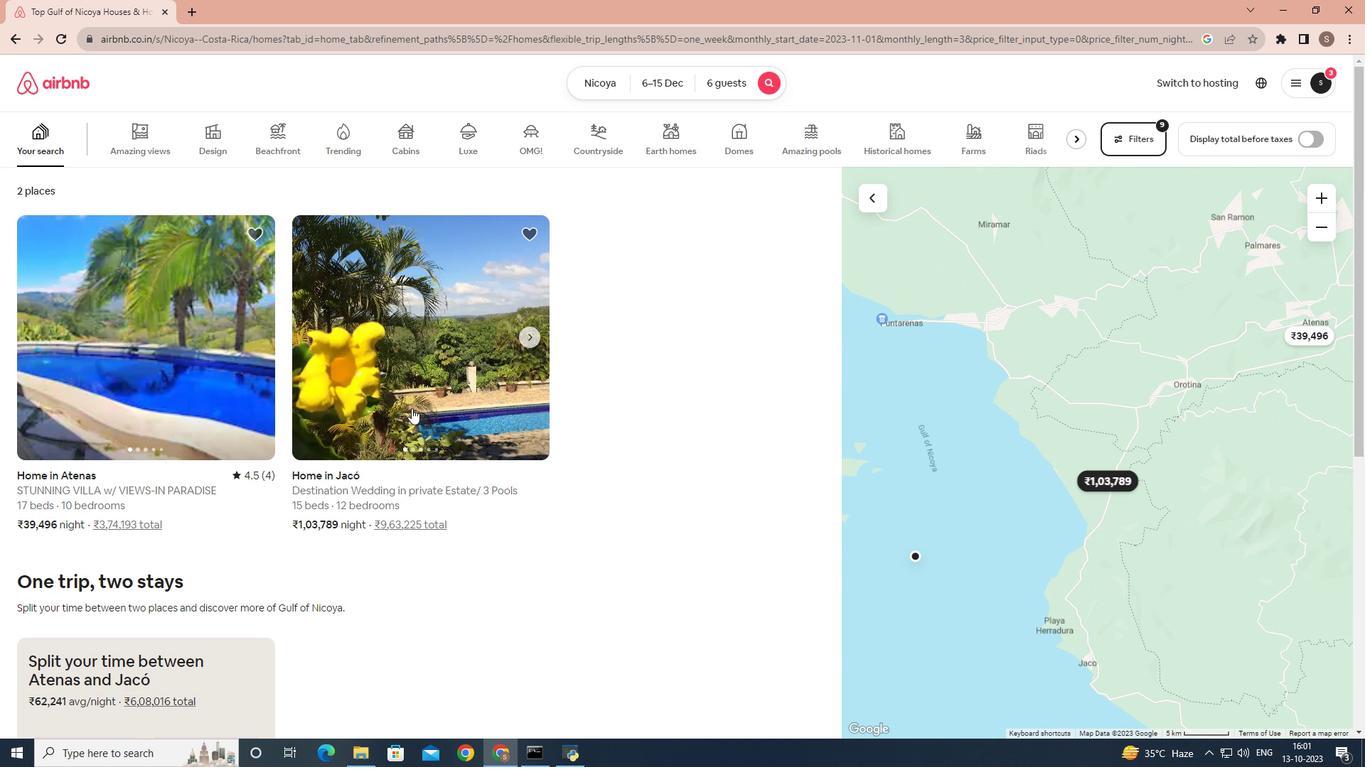
Action: Mouse pressed left at (411, 408)
Screenshot: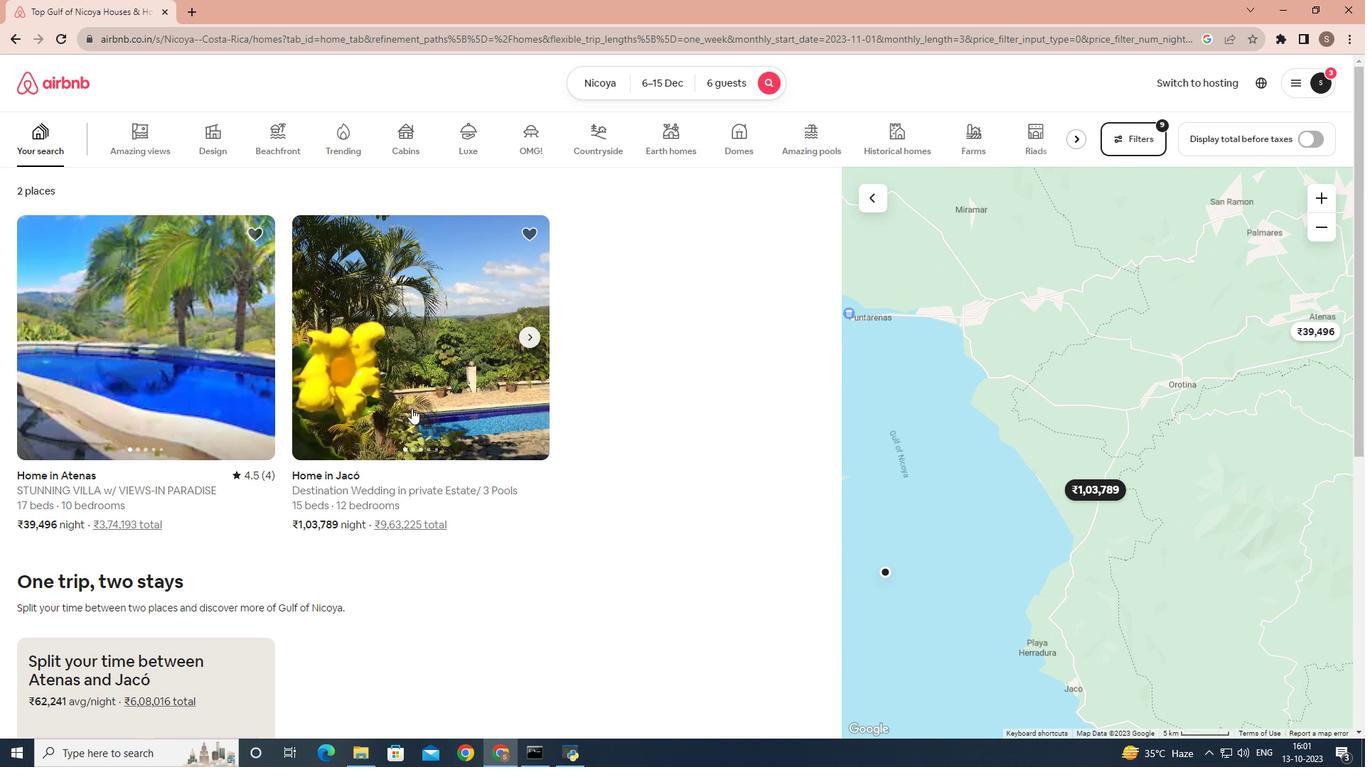 
Action: Mouse moved to (511, 488)
Screenshot: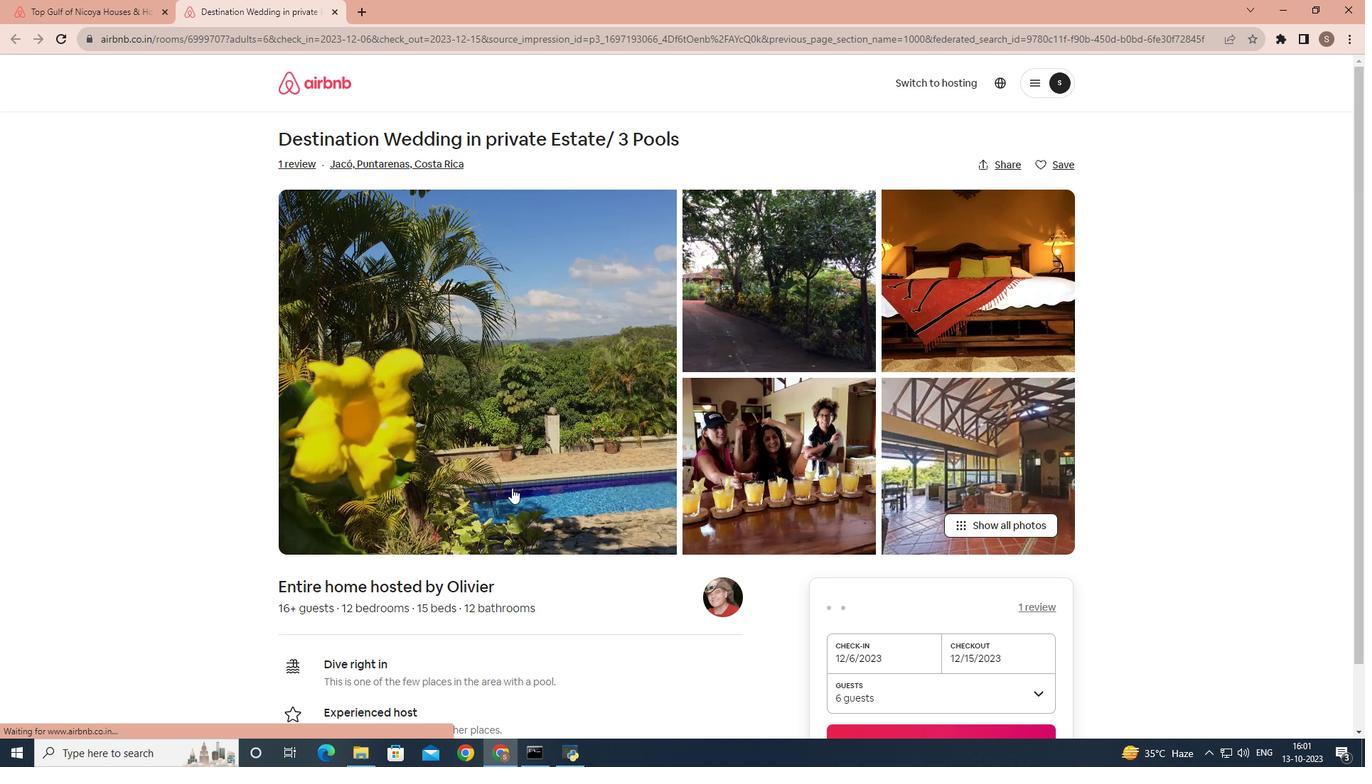 
Action: Mouse scrolled (511, 487) with delta (0, 0)
Screenshot: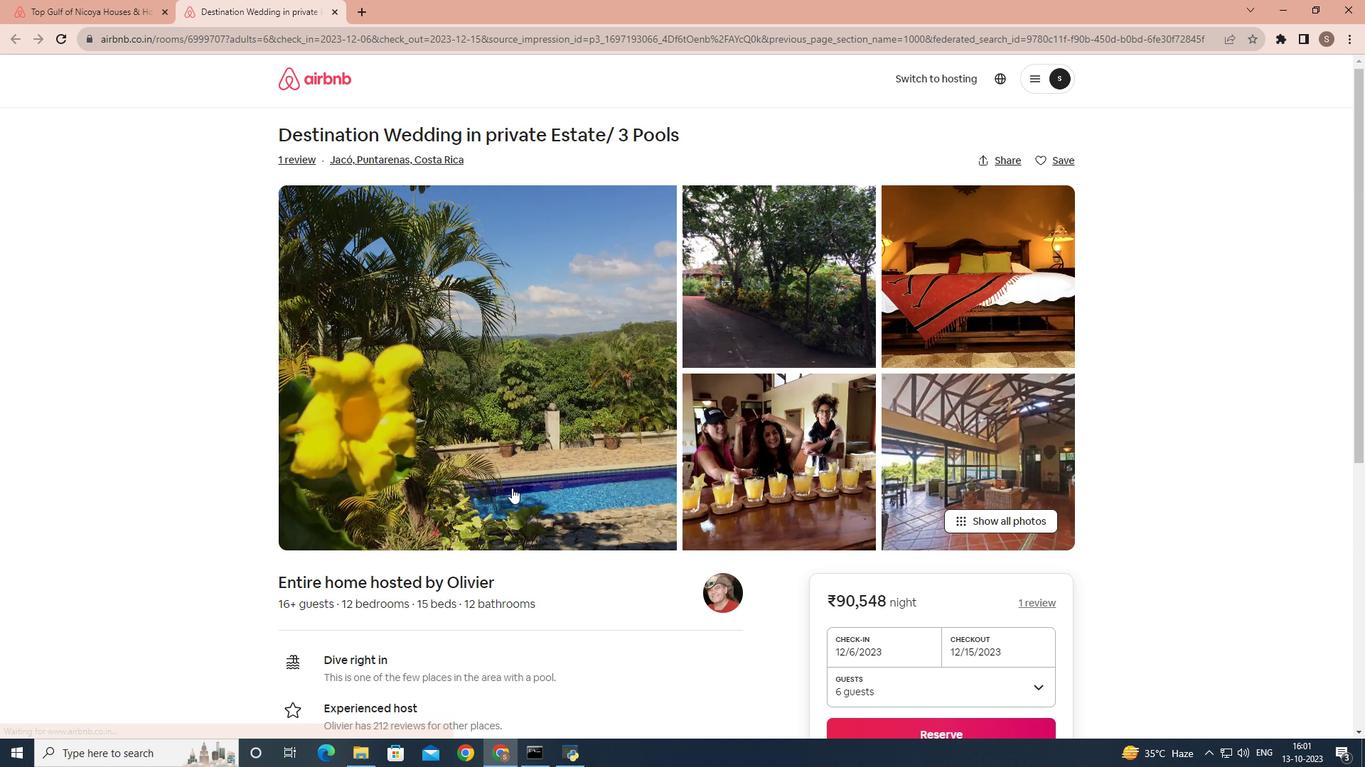 
Action: Mouse scrolled (511, 487) with delta (0, 0)
Screenshot: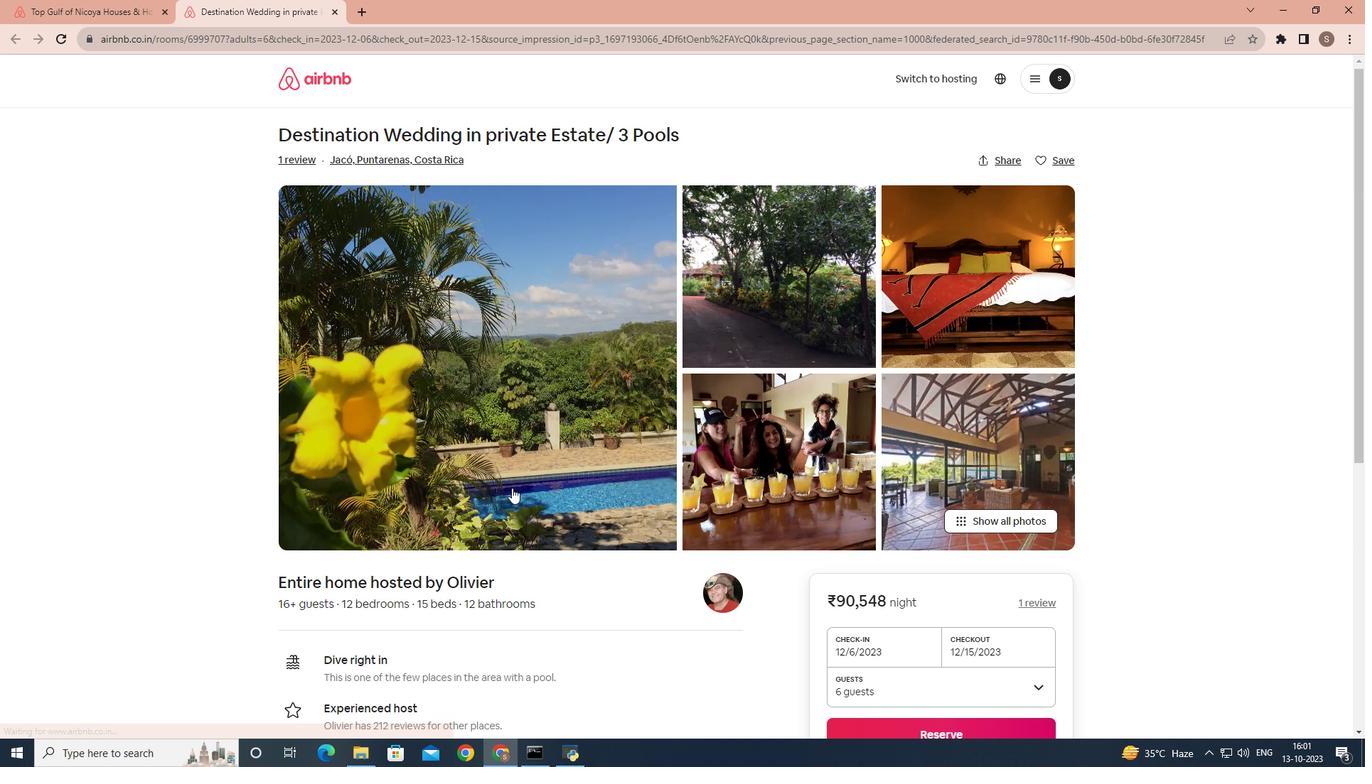 
Action: Mouse scrolled (511, 487) with delta (0, 0)
Screenshot: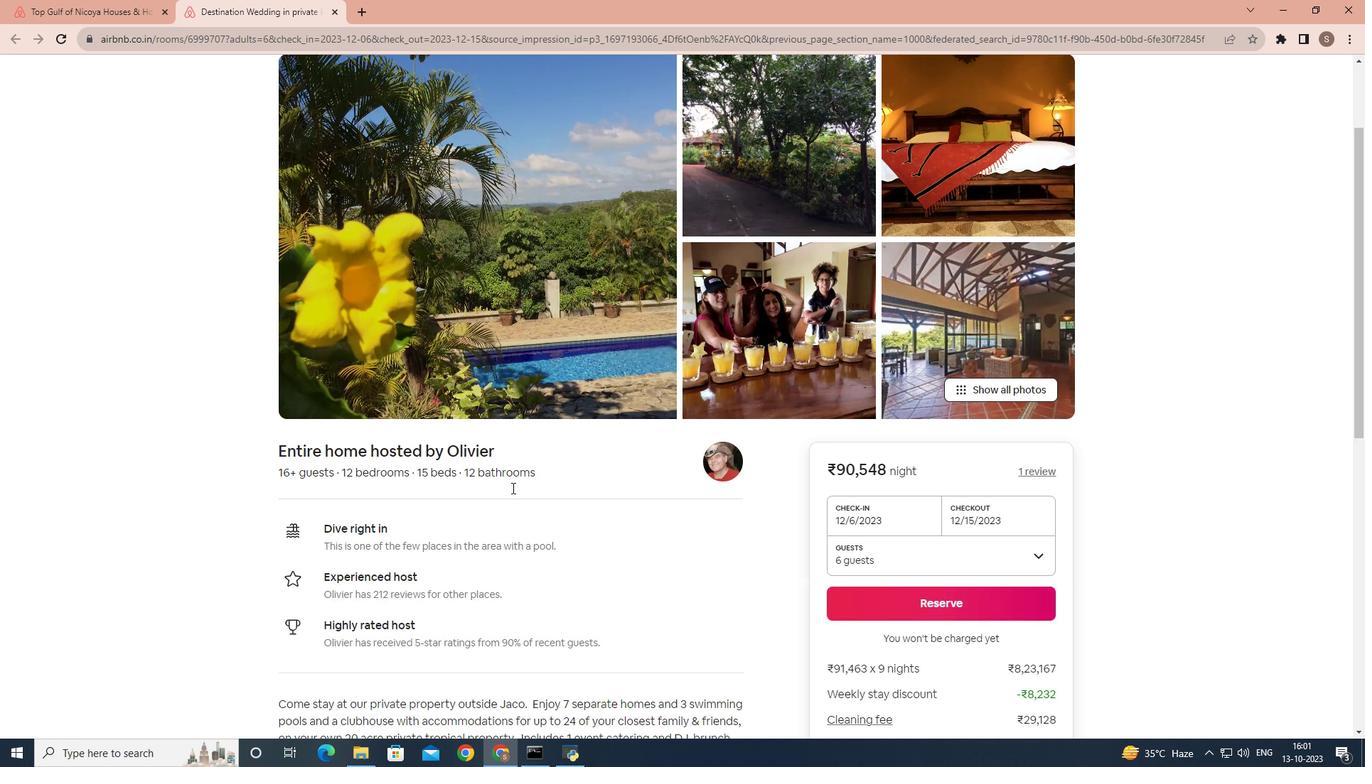 
Action: Mouse scrolled (511, 487) with delta (0, 0)
Screenshot: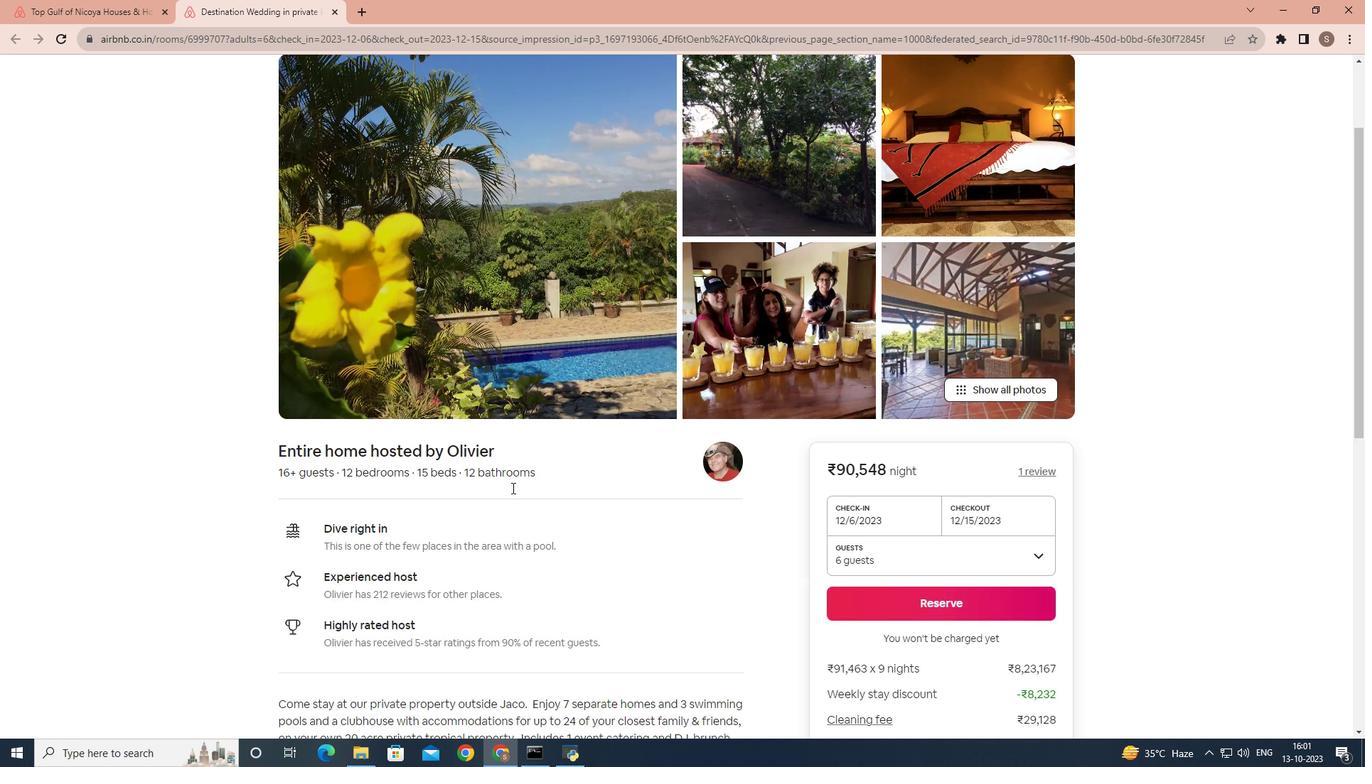 
Action: Mouse scrolled (511, 487) with delta (0, 0)
Screenshot: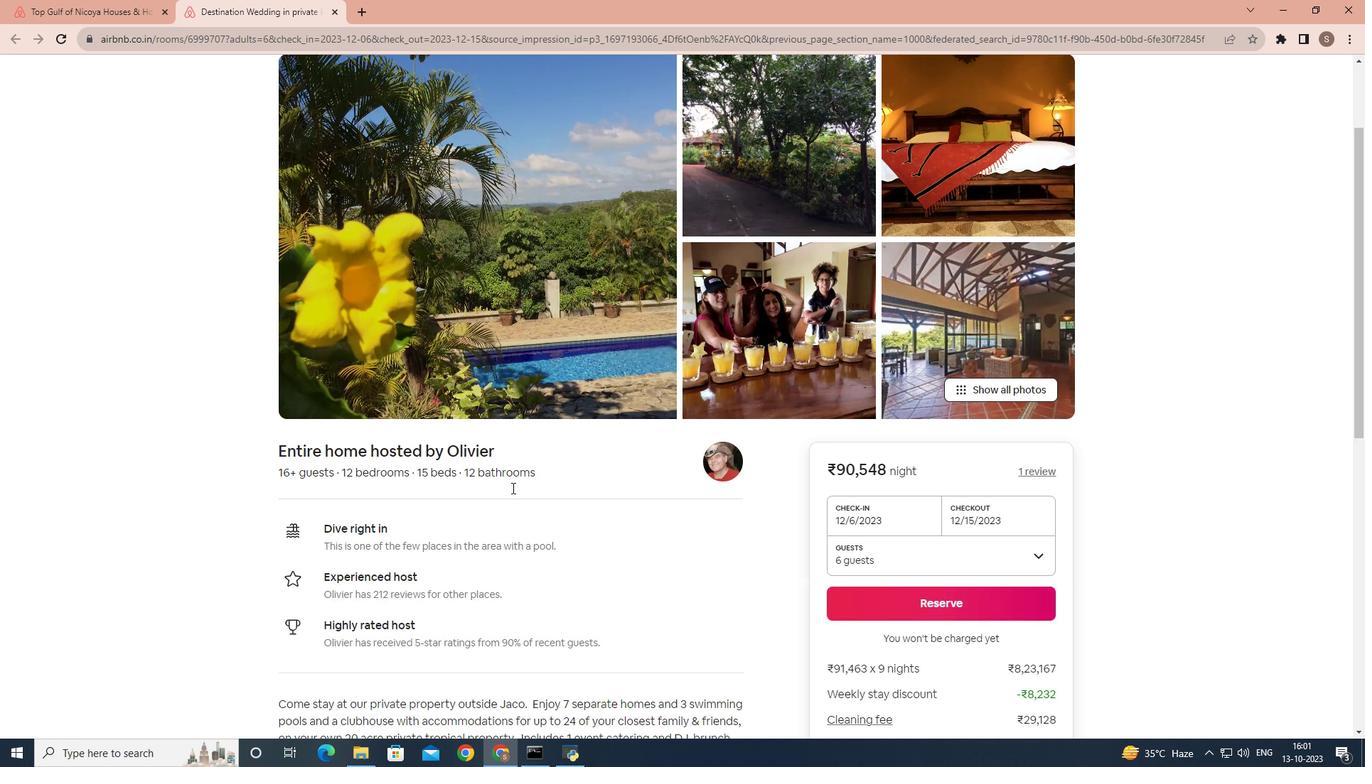 
Action: Mouse scrolled (511, 487) with delta (0, 0)
Screenshot: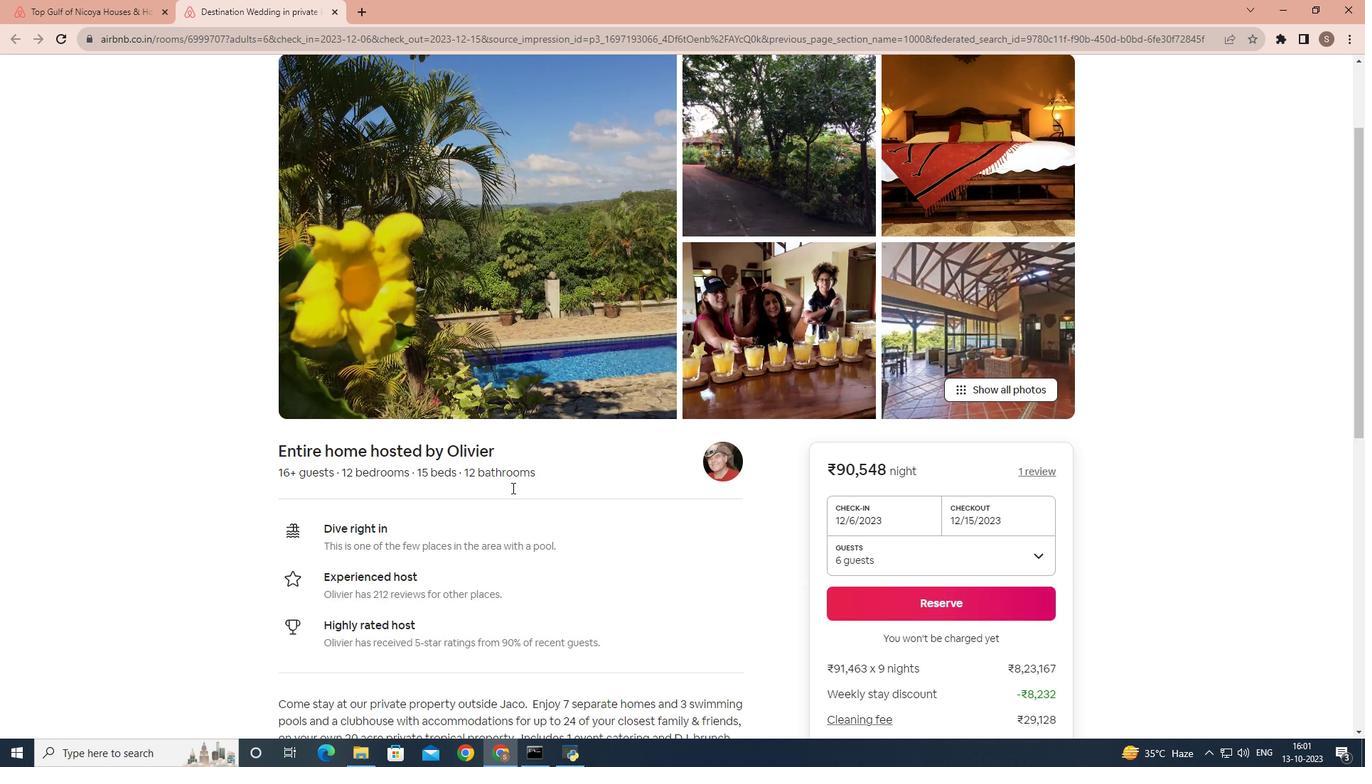 
Action: Mouse moved to (297, 529)
Screenshot: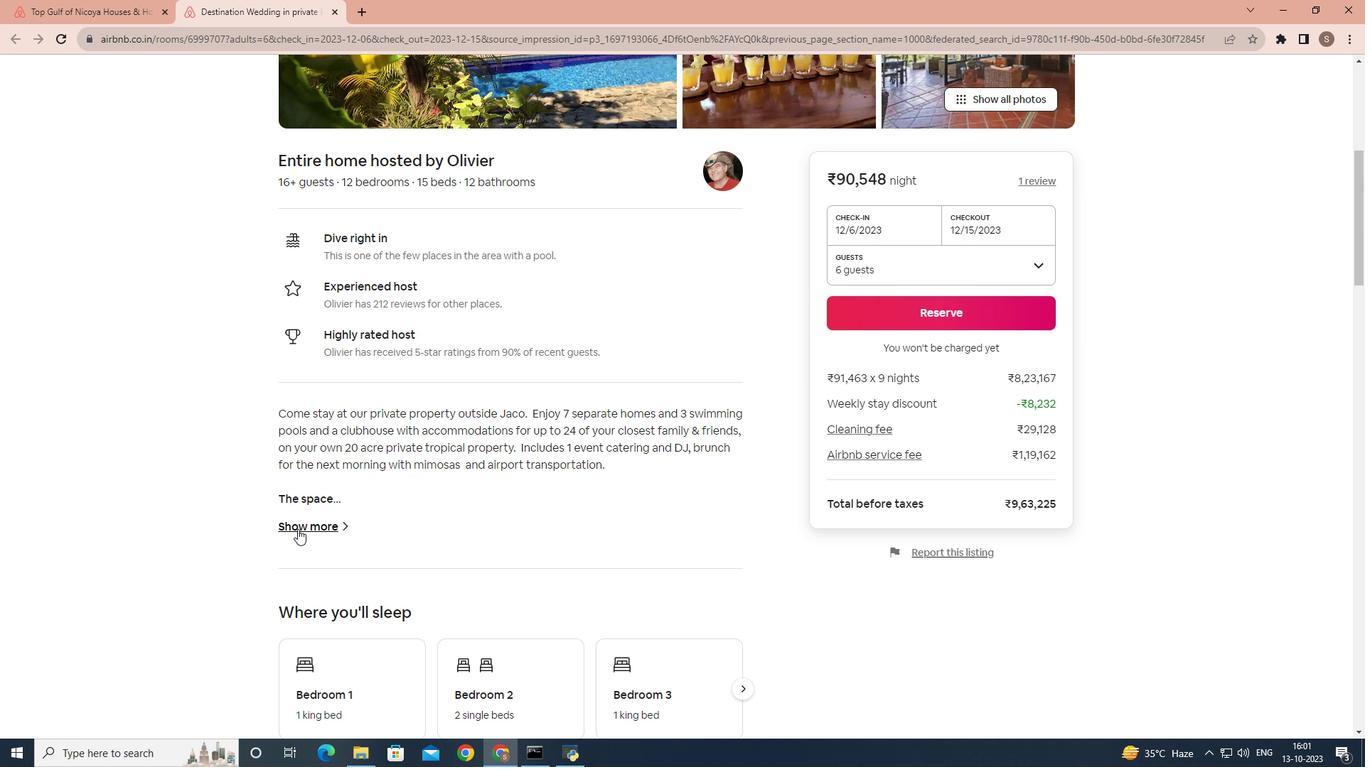 
Action: Mouse pressed left at (297, 529)
Screenshot: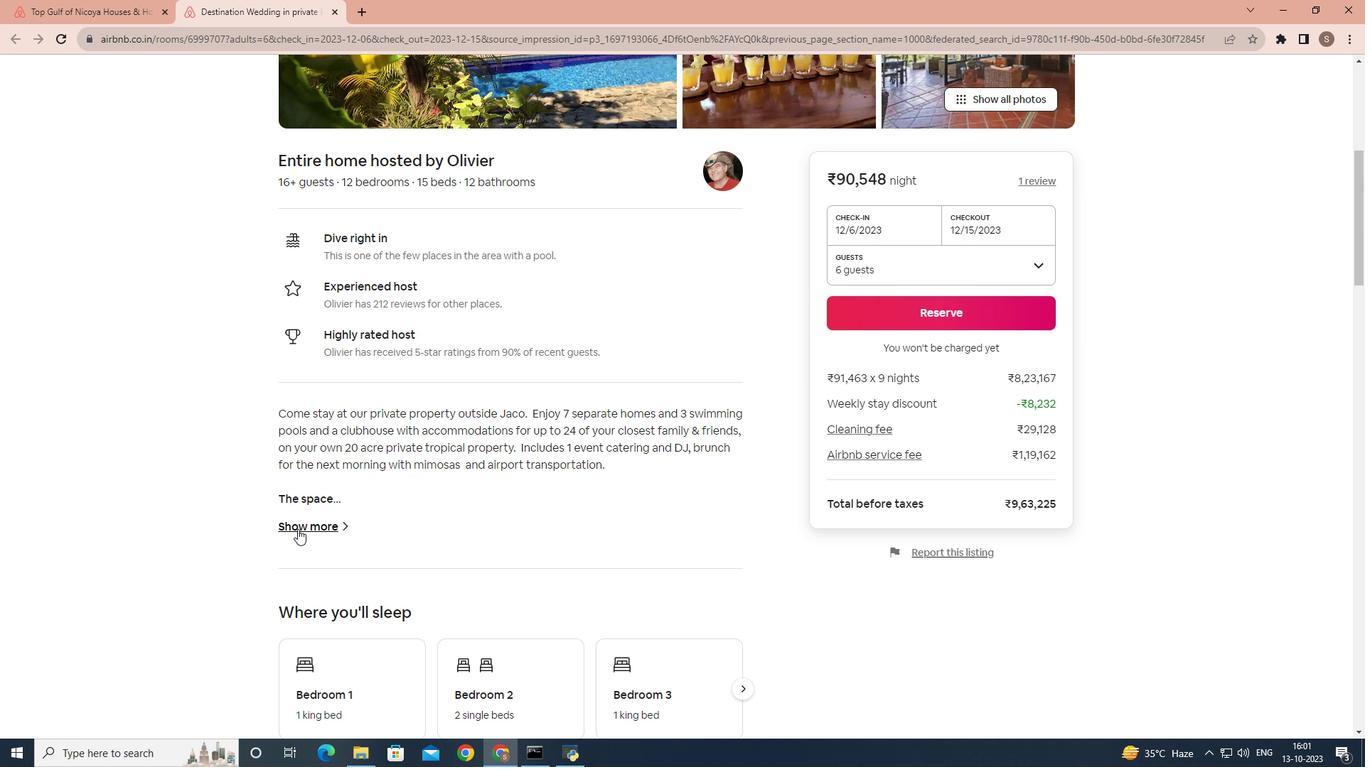 
Action: Mouse moved to (522, 432)
Screenshot: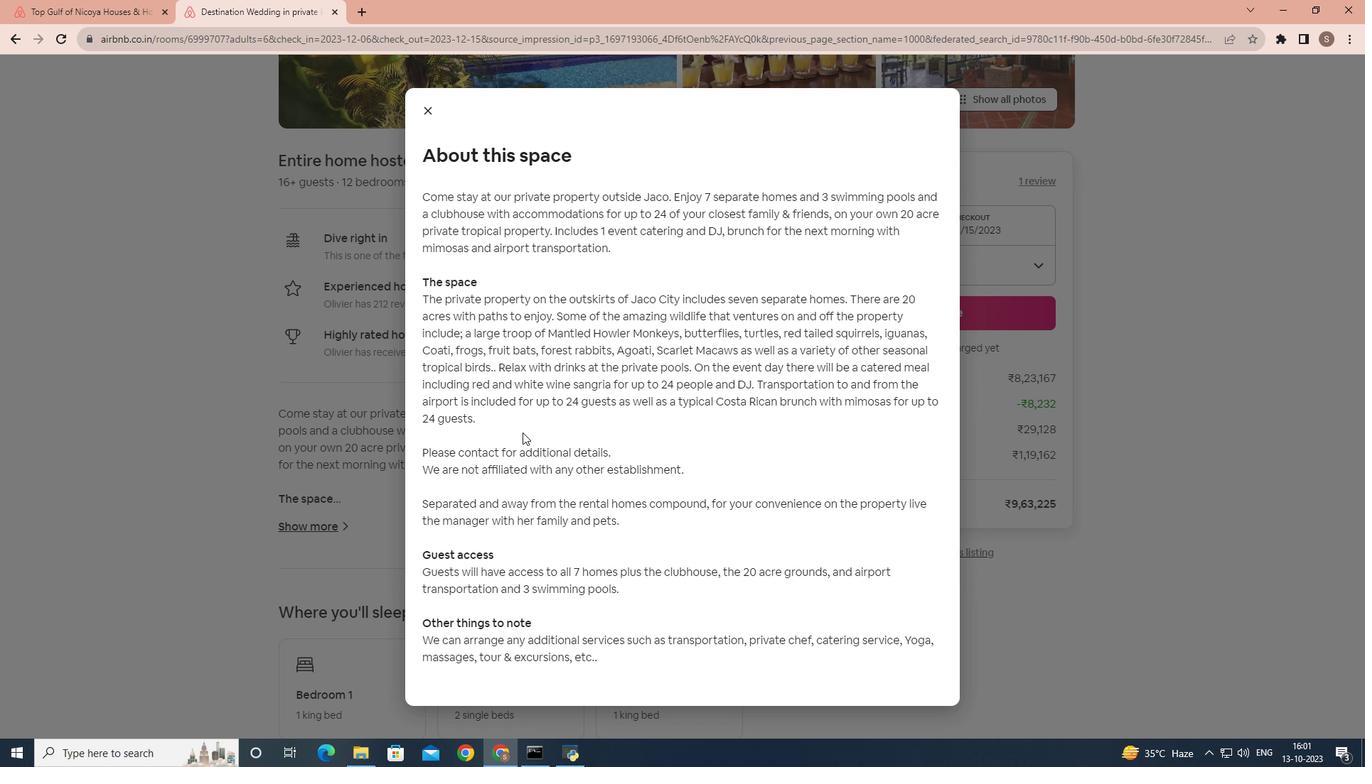 
Action: Mouse scrolled (522, 432) with delta (0, 0)
Screenshot: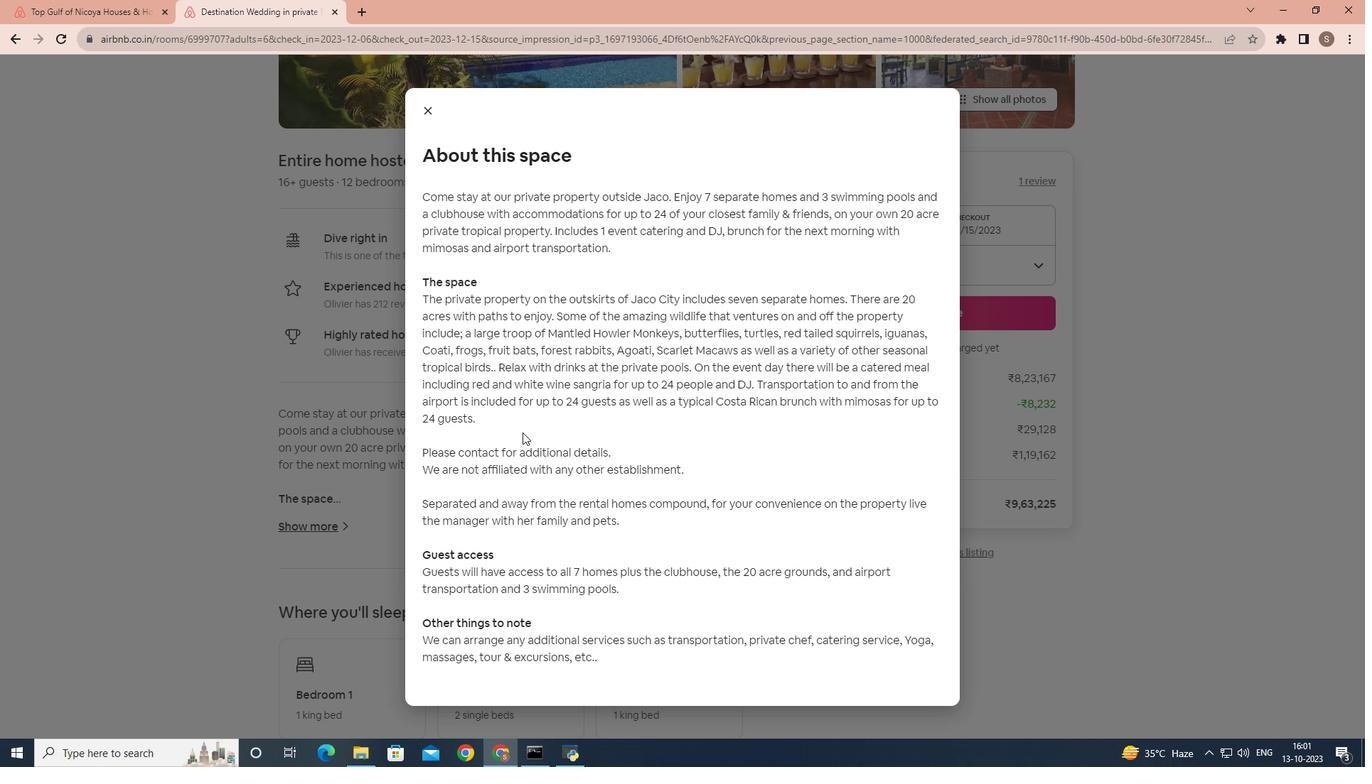 
Action: Mouse scrolled (522, 432) with delta (0, 0)
Screenshot: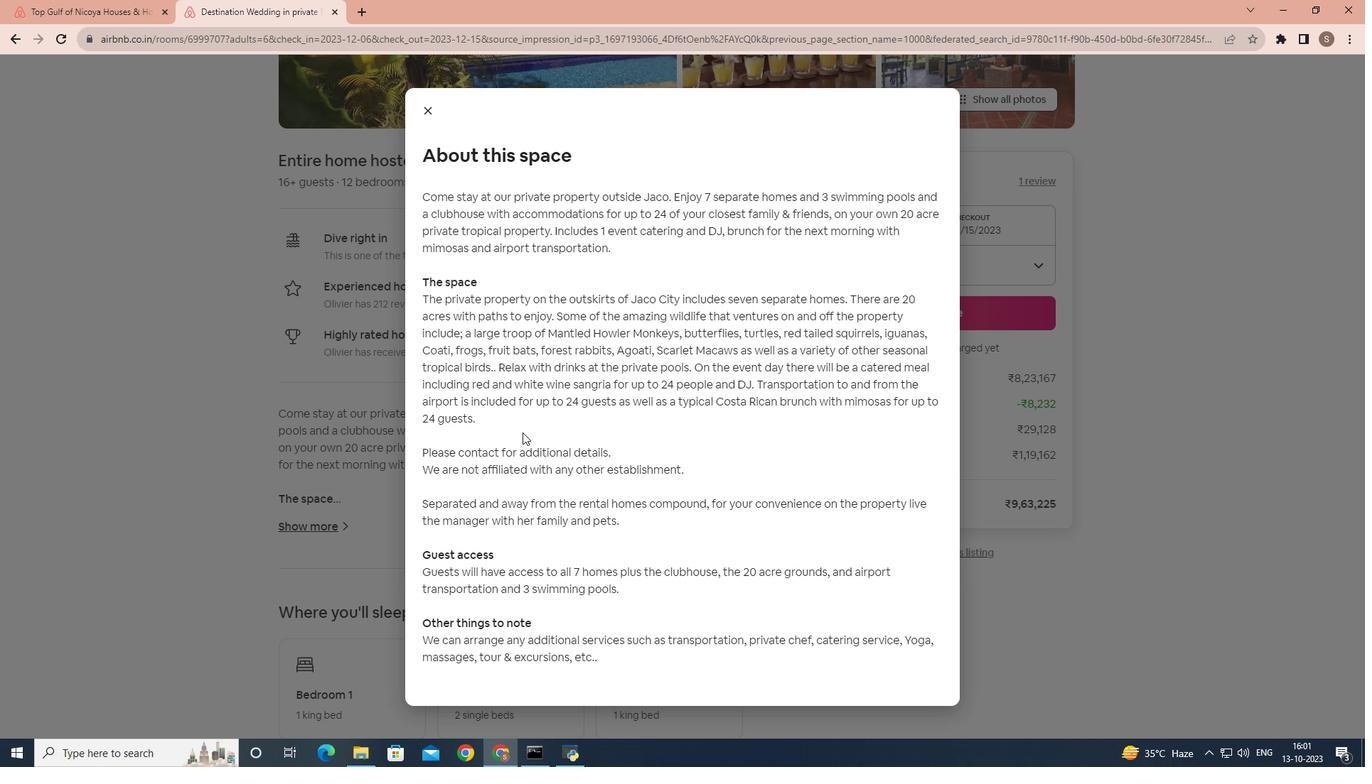 
Action: Mouse scrolled (522, 432) with delta (0, 0)
Screenshot: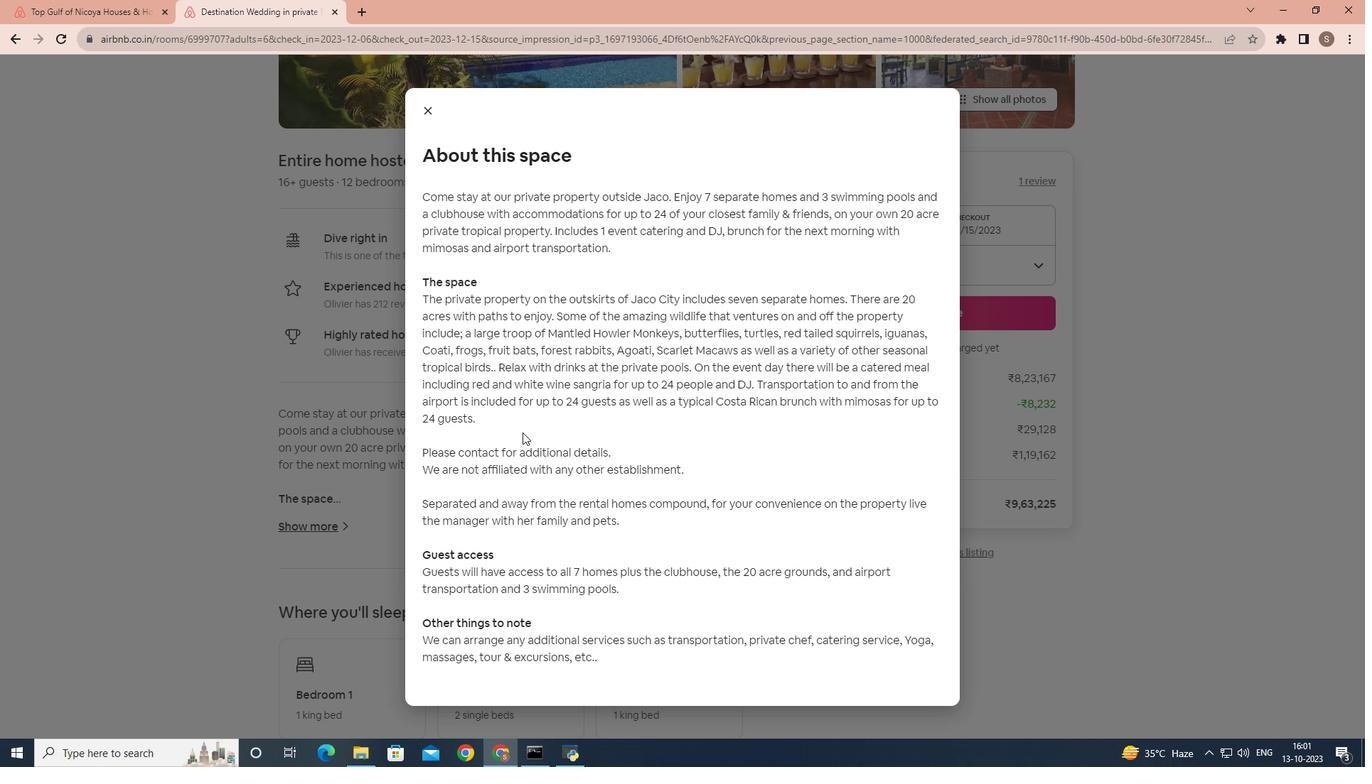 
Action: Mouse scrolled (522, 432) with delta (0, 0)
Screenshot: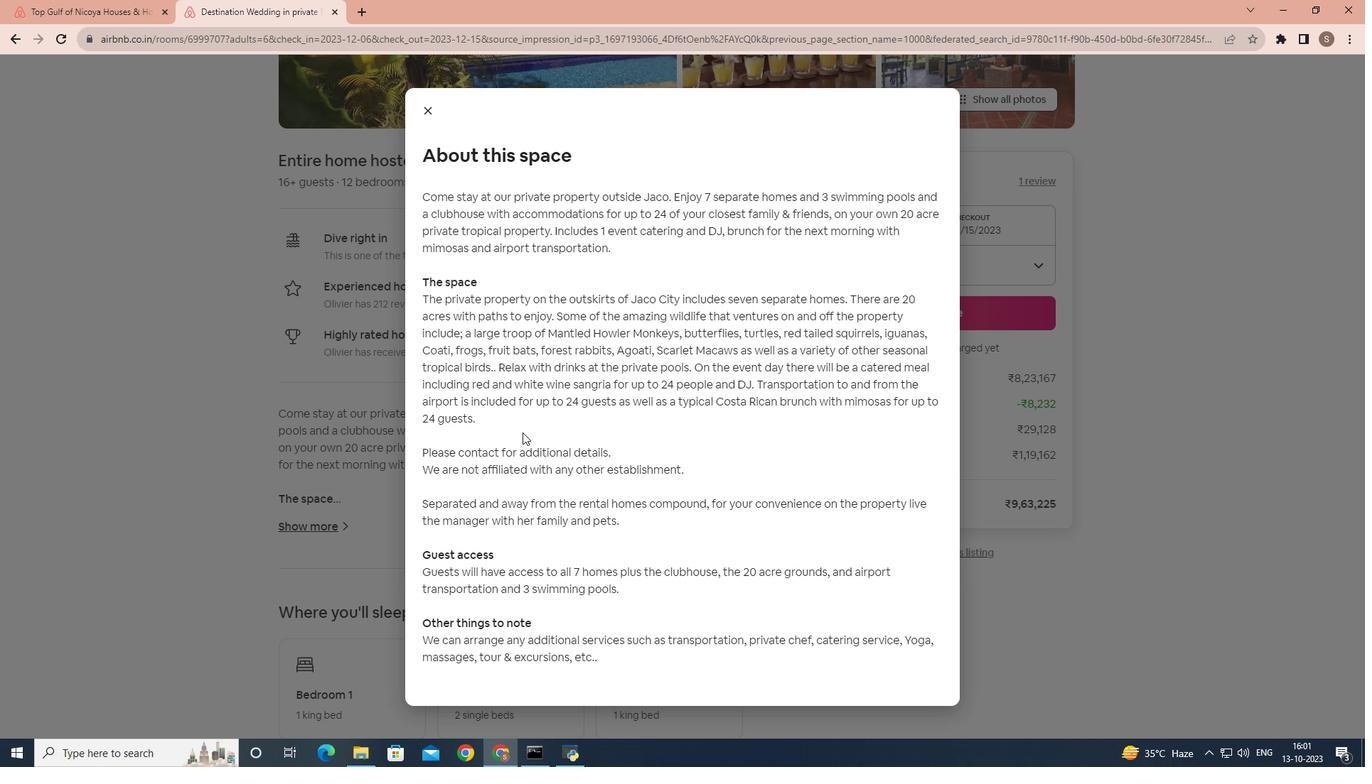 
Action: Mouse scrolled (522, 432) with delta (0, 0)
Screenshot: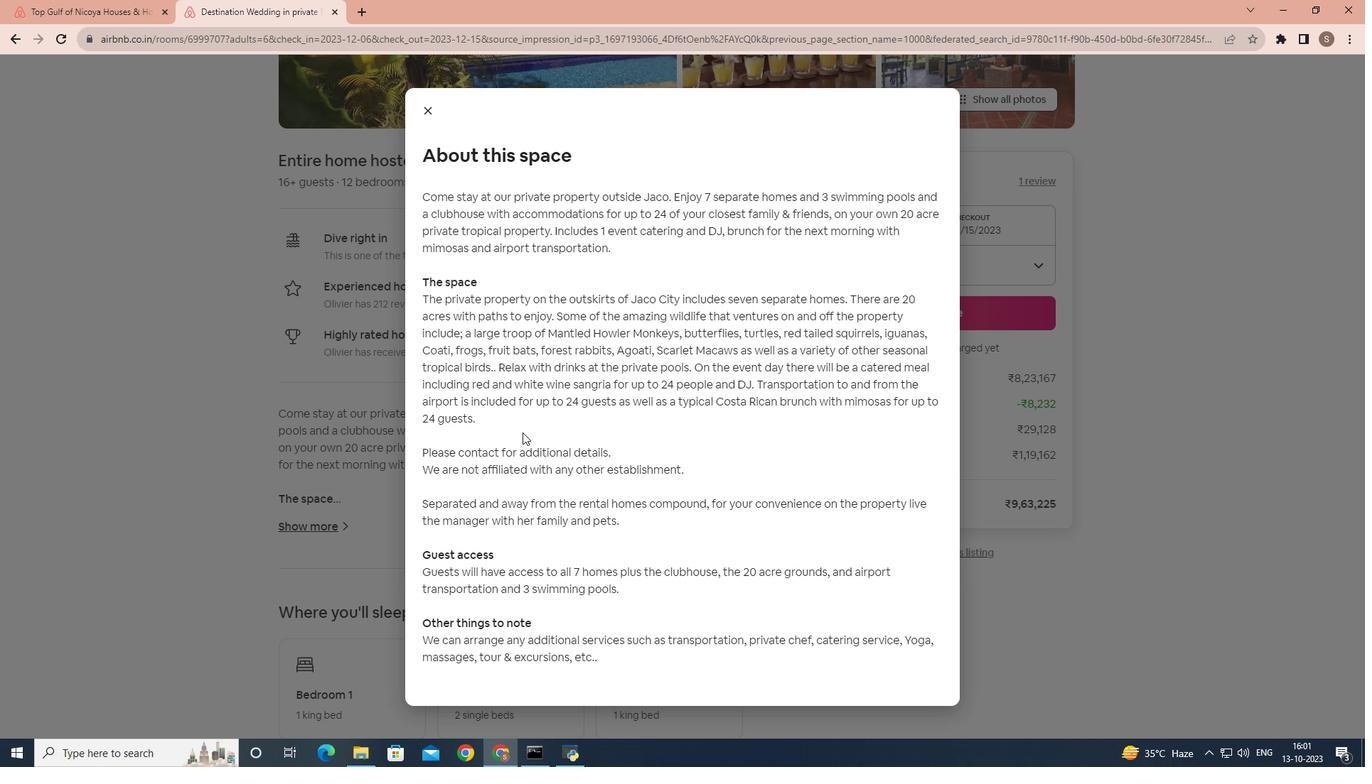 
Action: Mouse scrolled (522, 432) with delta (0, 0)
Screenshot: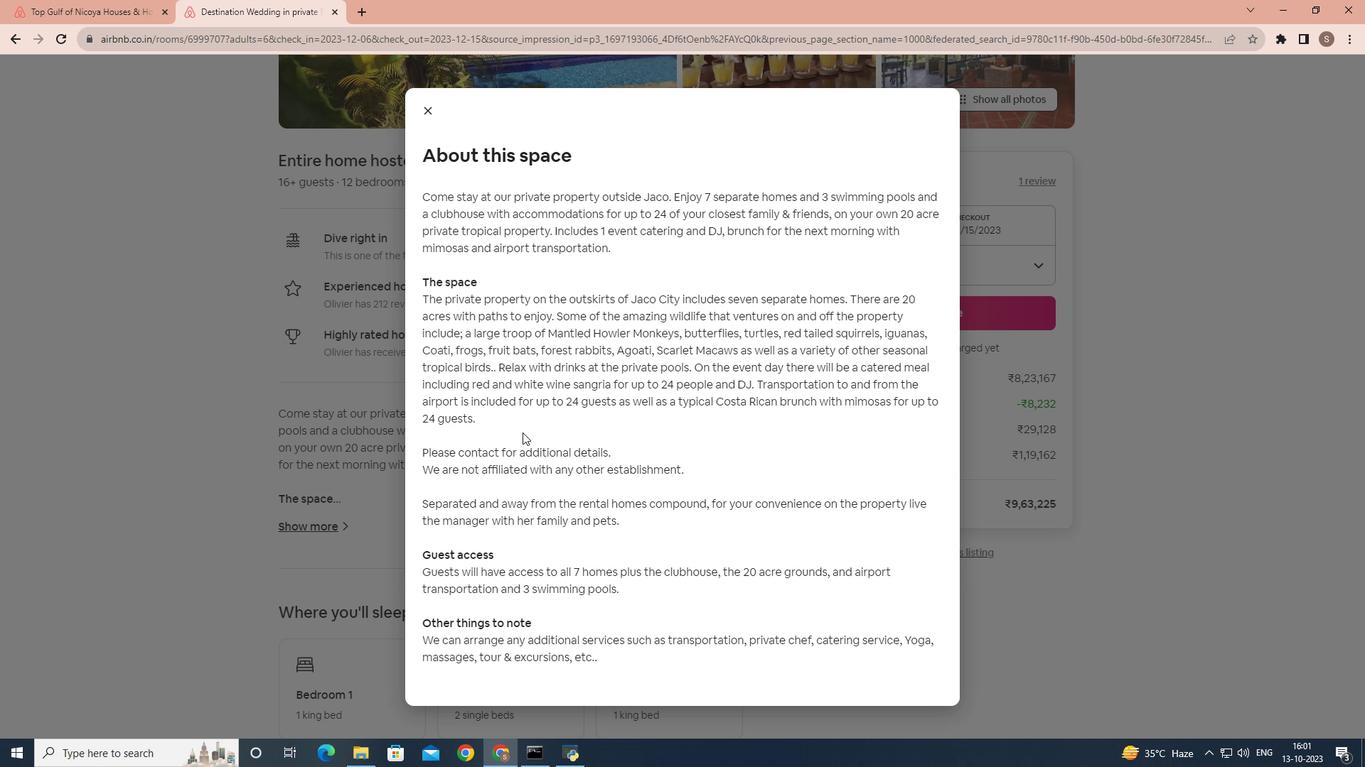 
Action: Mouse moved to (426, 116)
Screenshot: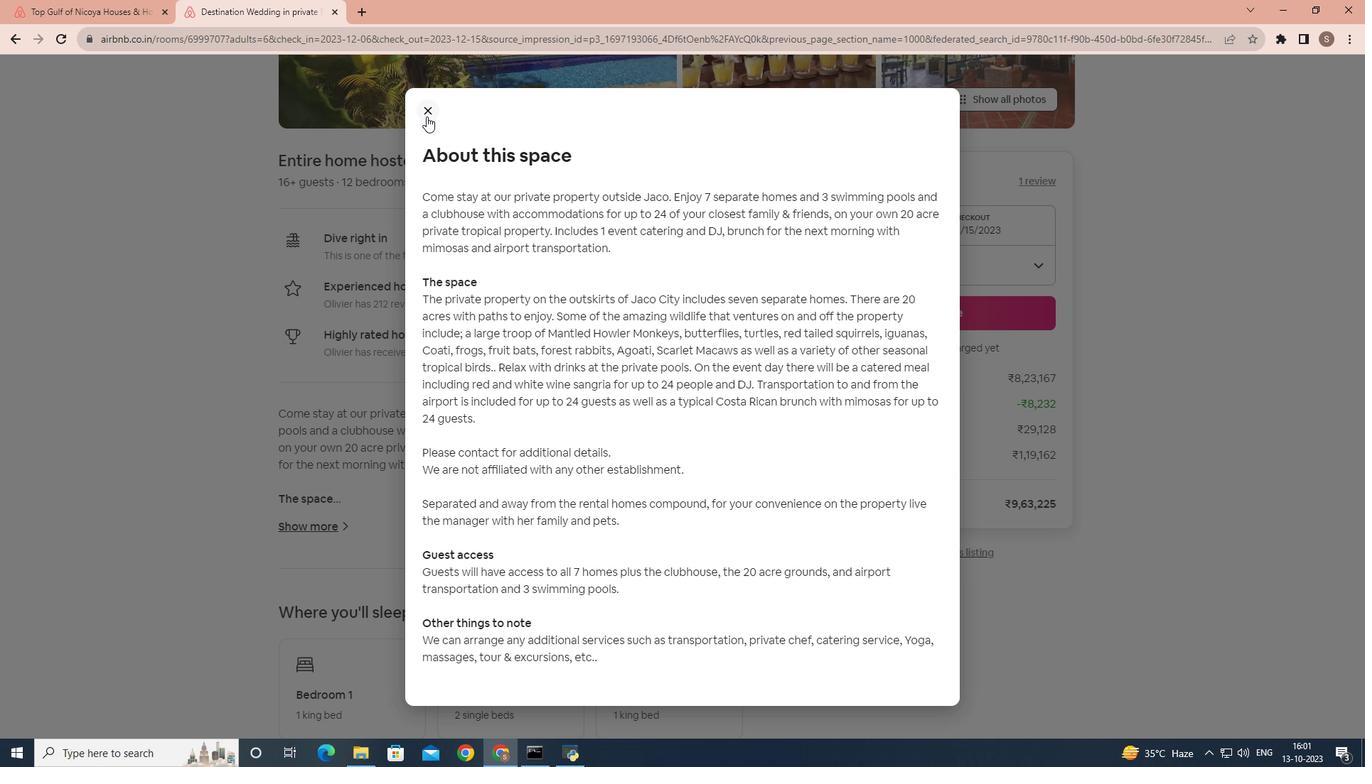 
Action: Mouse pressed left at (426, 116)
Screenshot: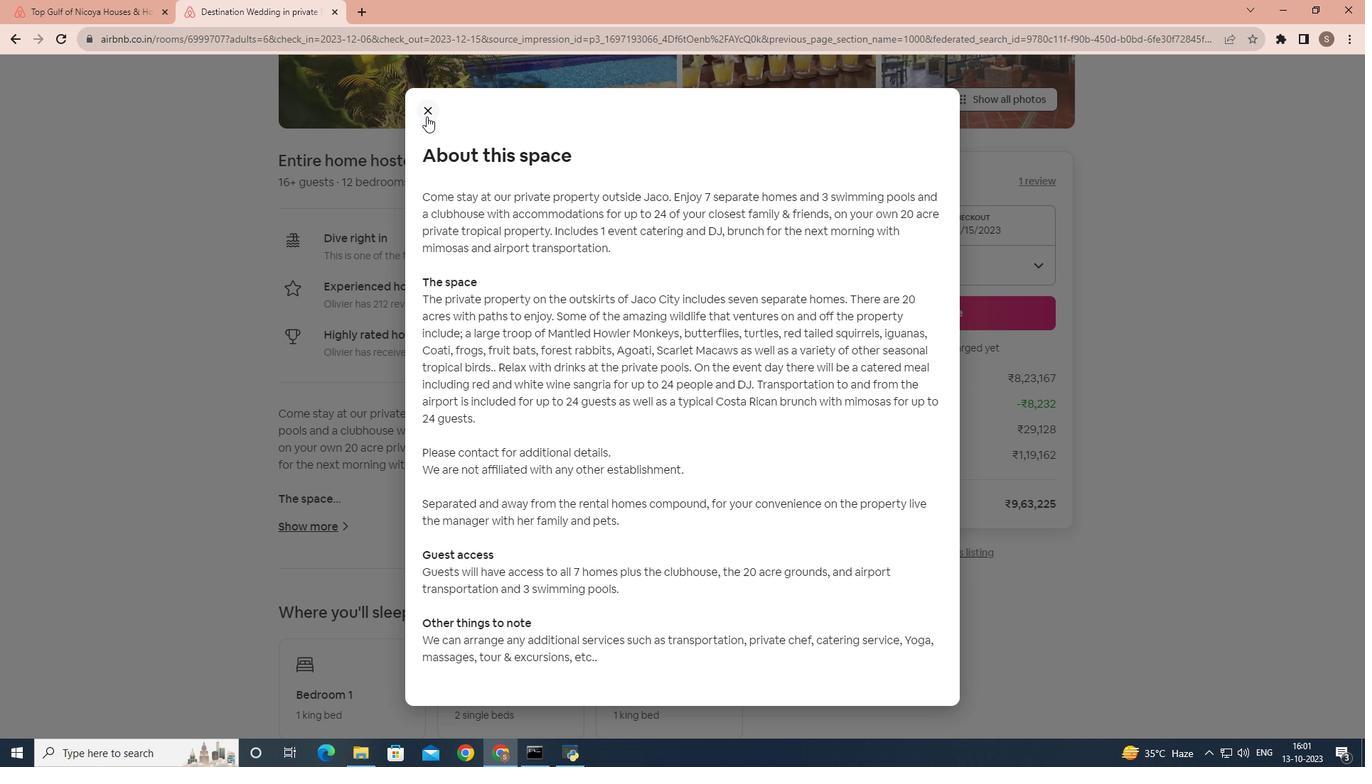 
Action: Mouse moved to (373, 402)
Screenshot: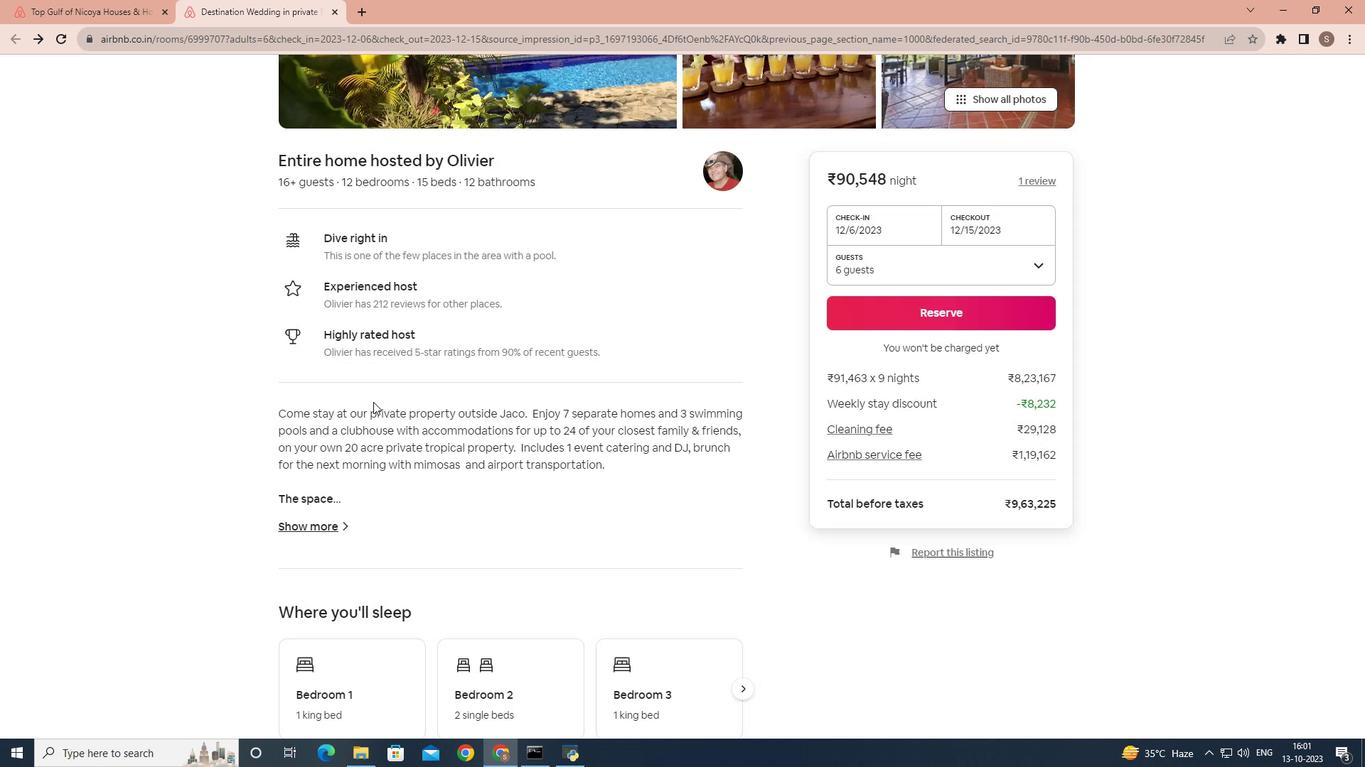 
Action: Mouse scrolled (373, 401) with delta (0, 0)
Screenshot: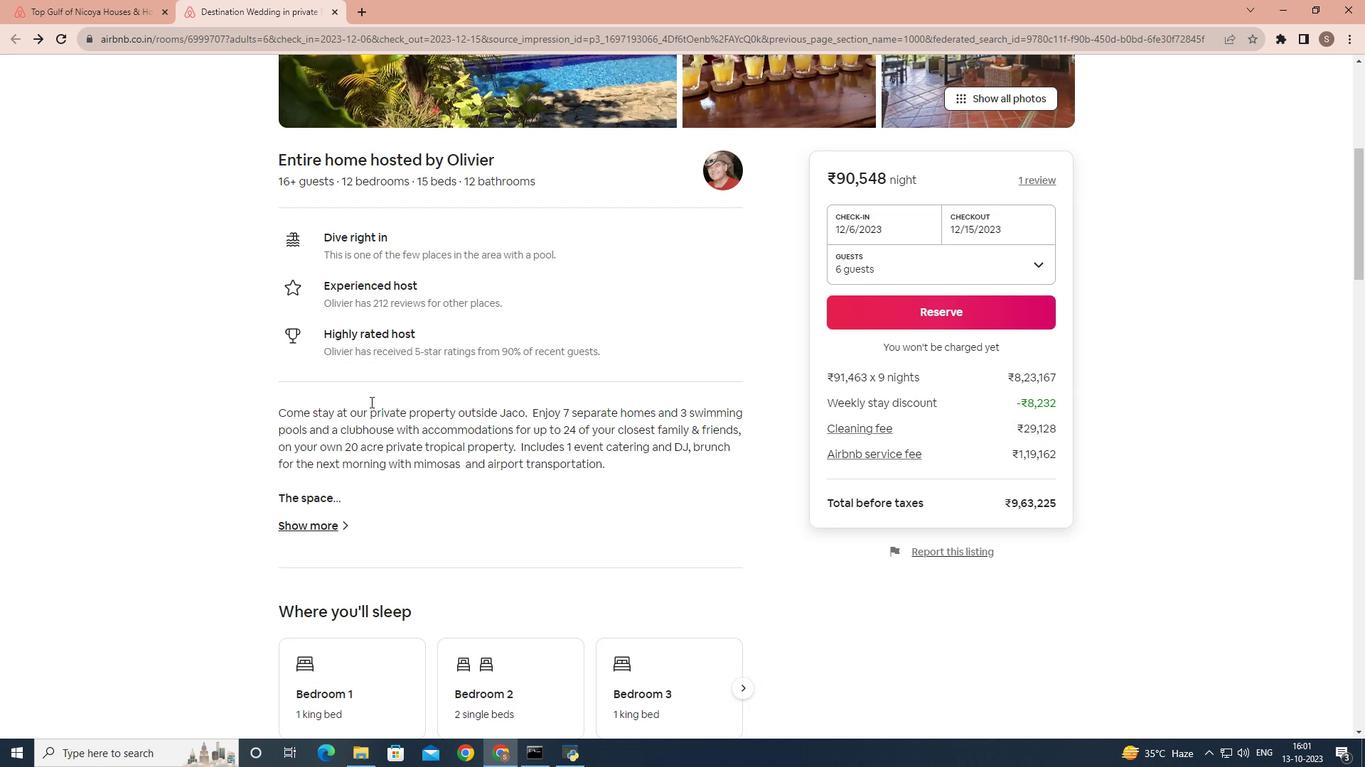 
Action: Mouse moved to (370, 402)
Screenshot: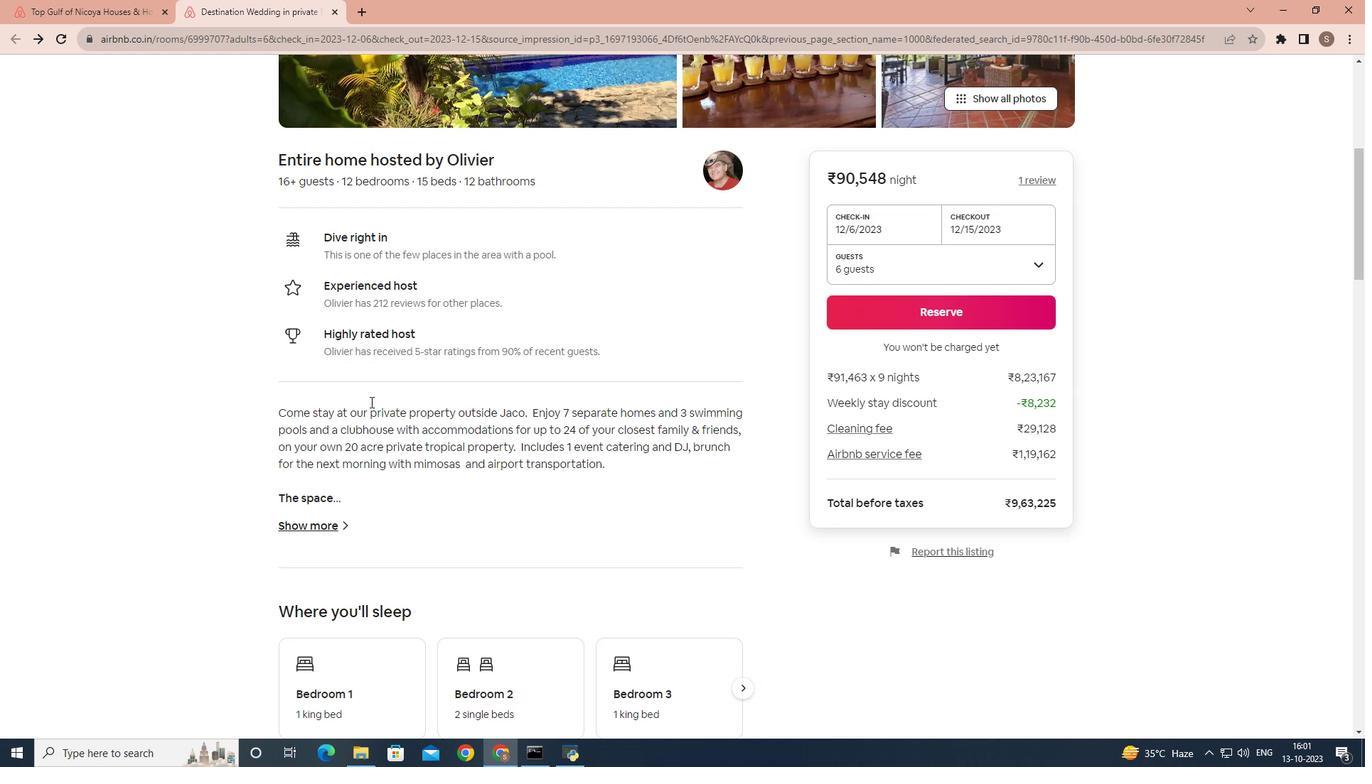 
Action: Mouse scrolled (370, 401) with delta (0, 0)
Screenshot: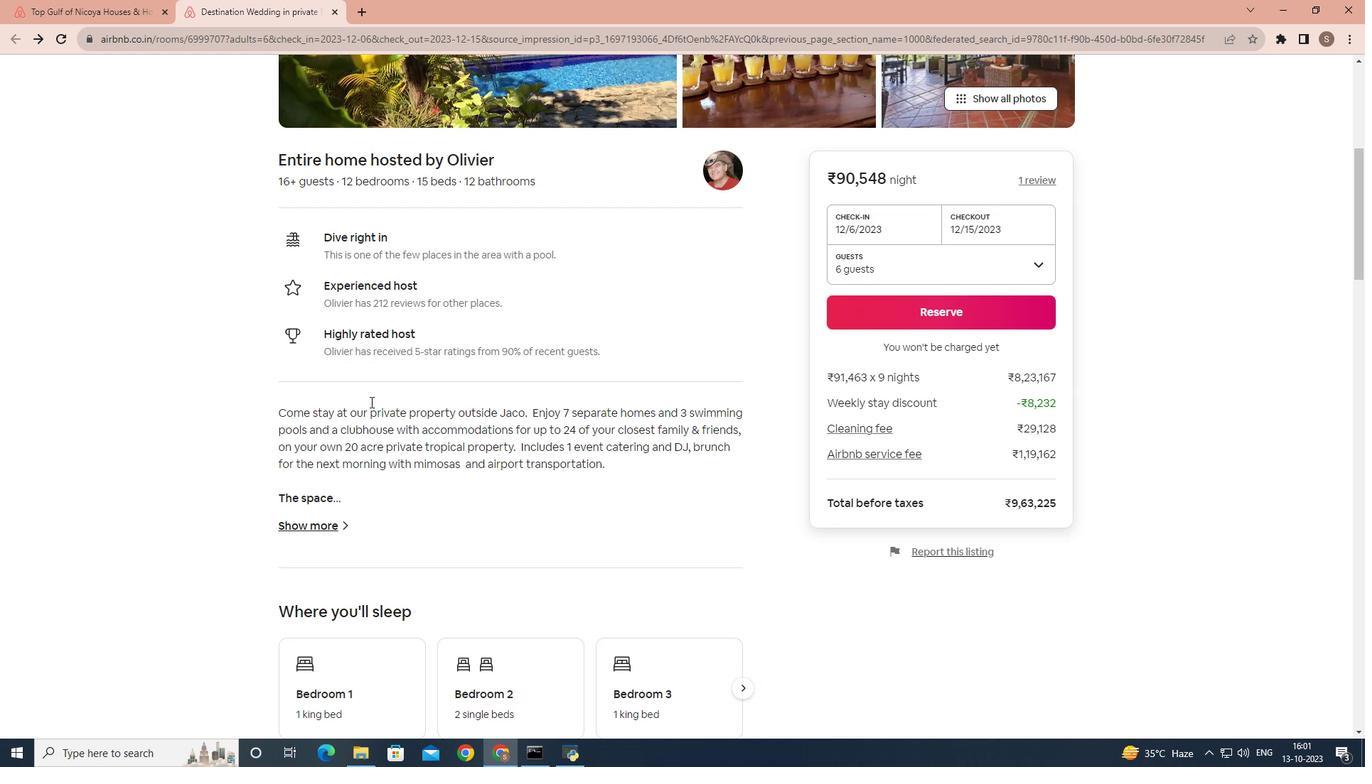 
Action: Mouse moved to (369, 402)
Screenshot: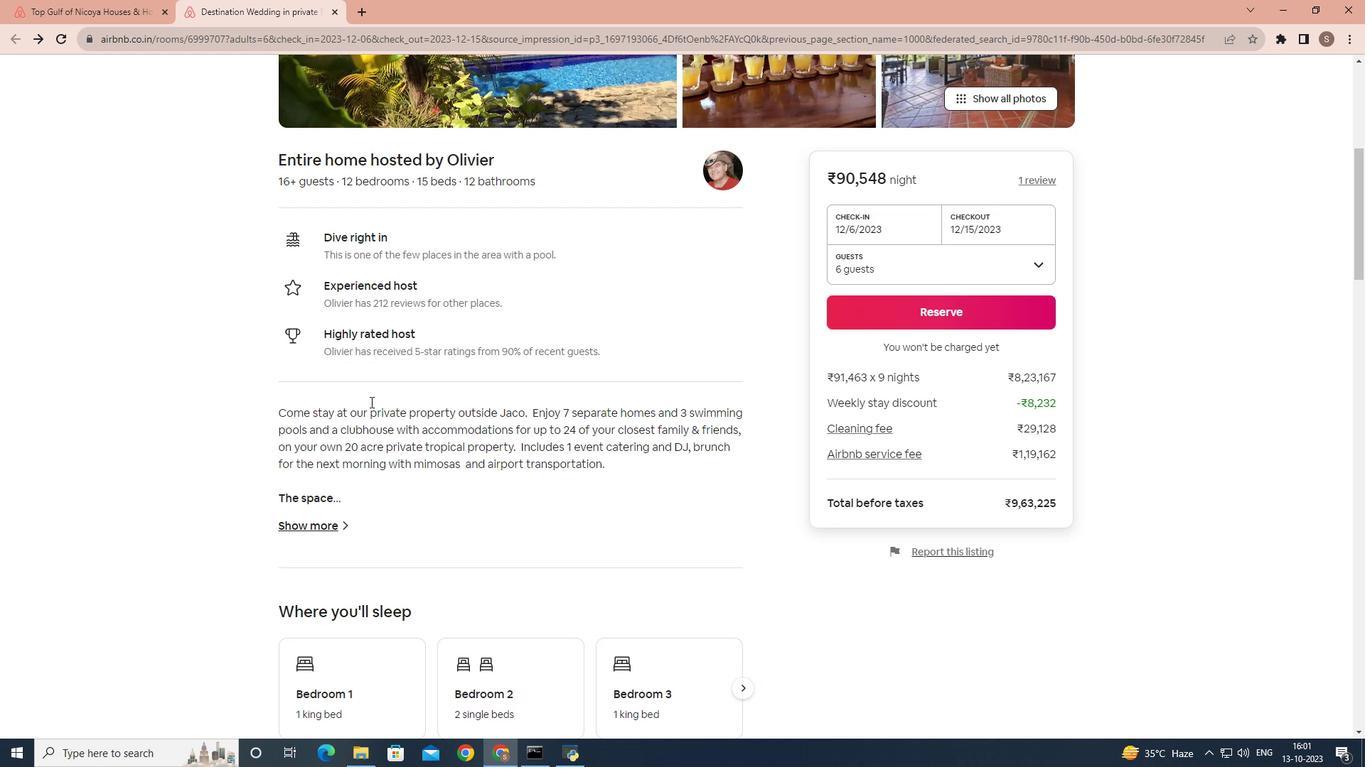 
Action: Mouse scrolled (369, 401) with delta (0, 0)
Screenshot: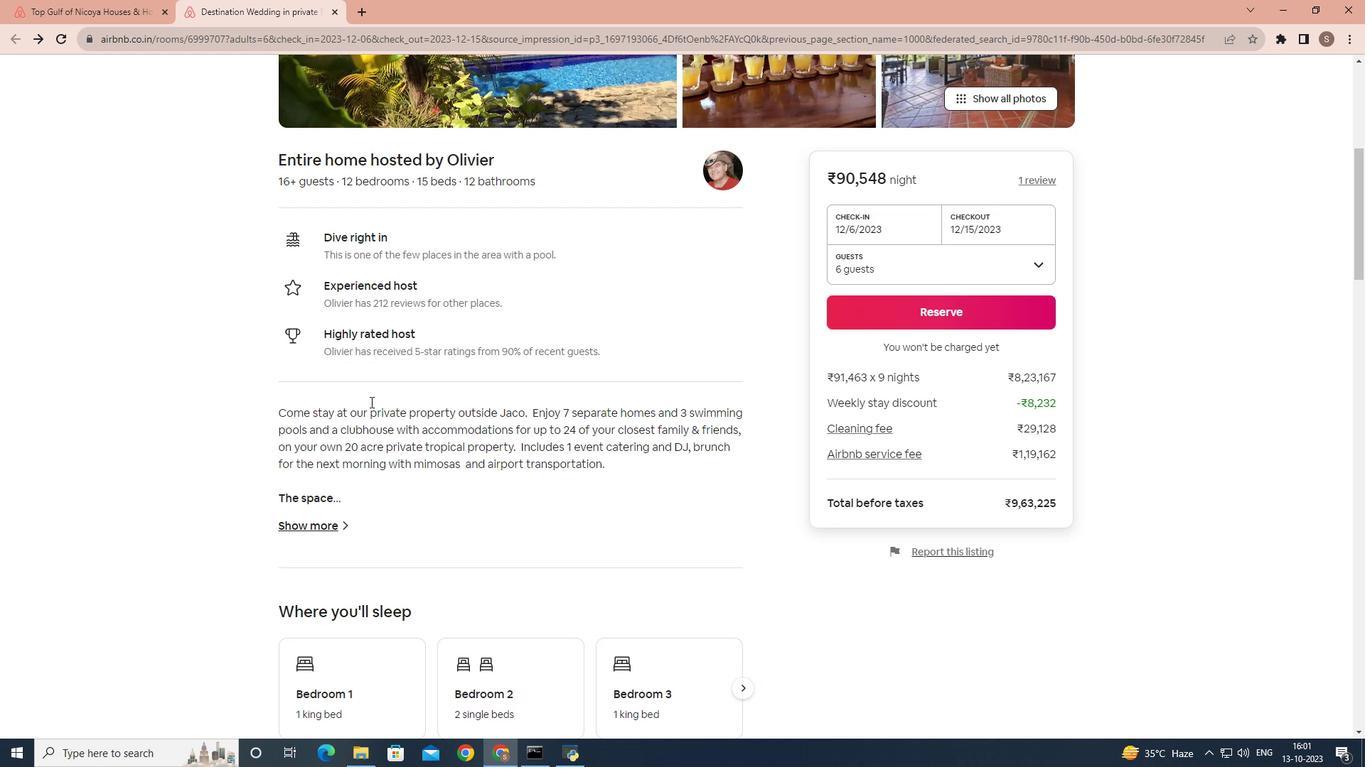 
Action: Mouse moved to (368, 403)
Screenshot: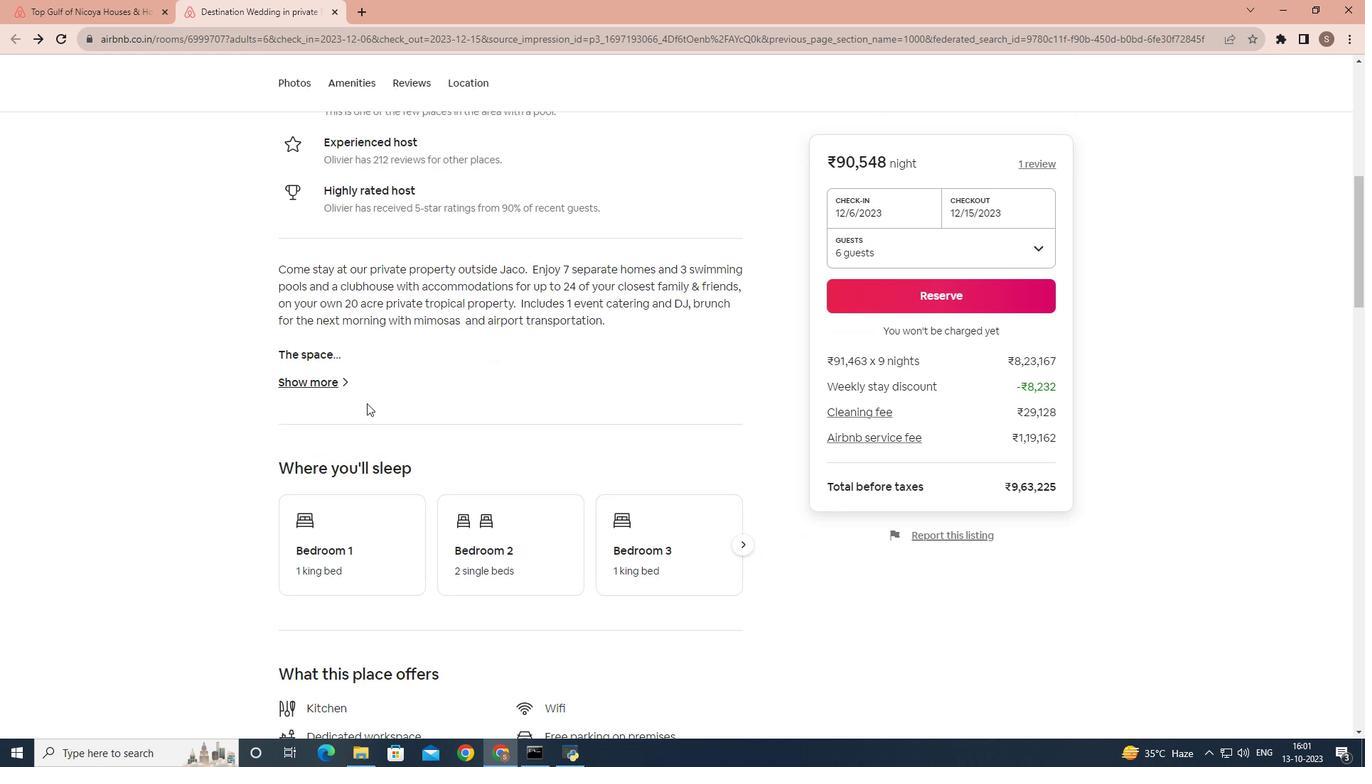 
Action: Mouse scrolled (368, 402) with delta (0, 0)
Screenshot: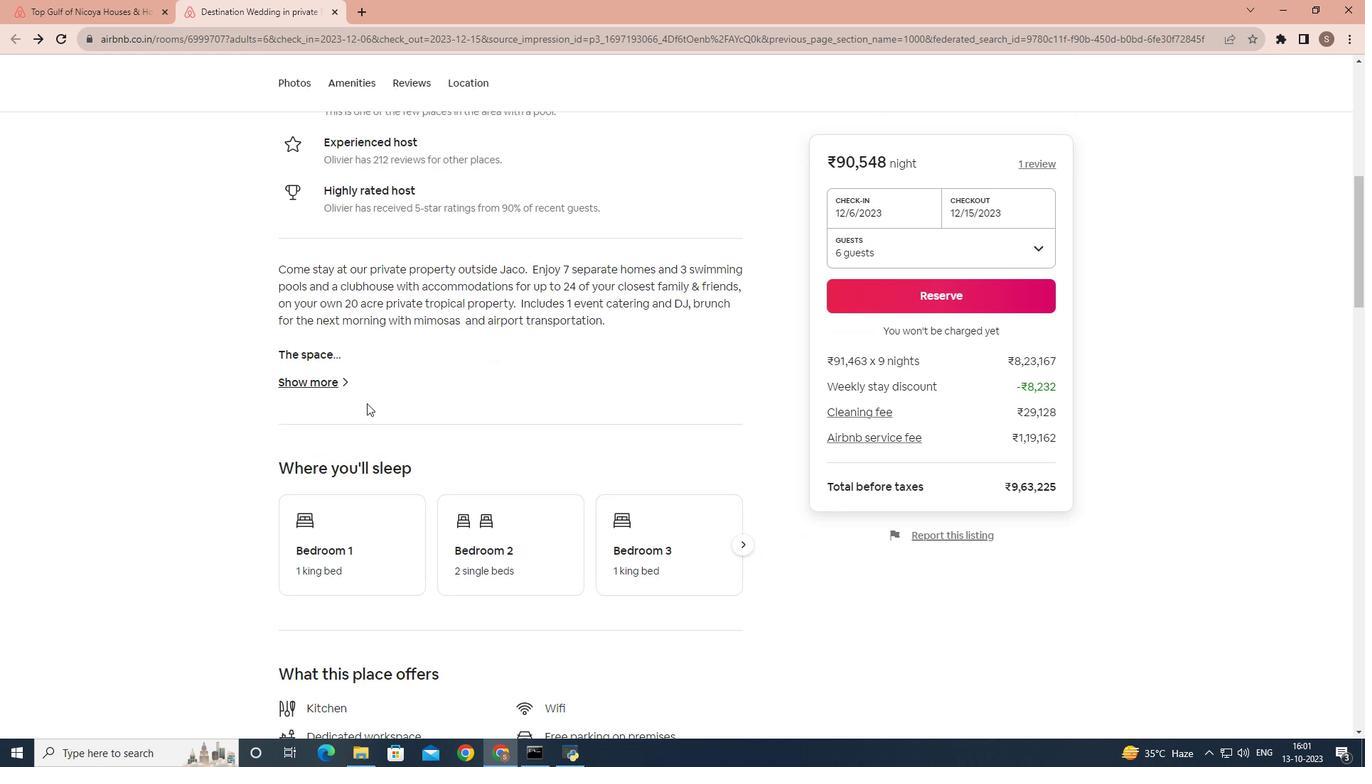 
Action: Mouse moved to (366, 403)
Screenshot: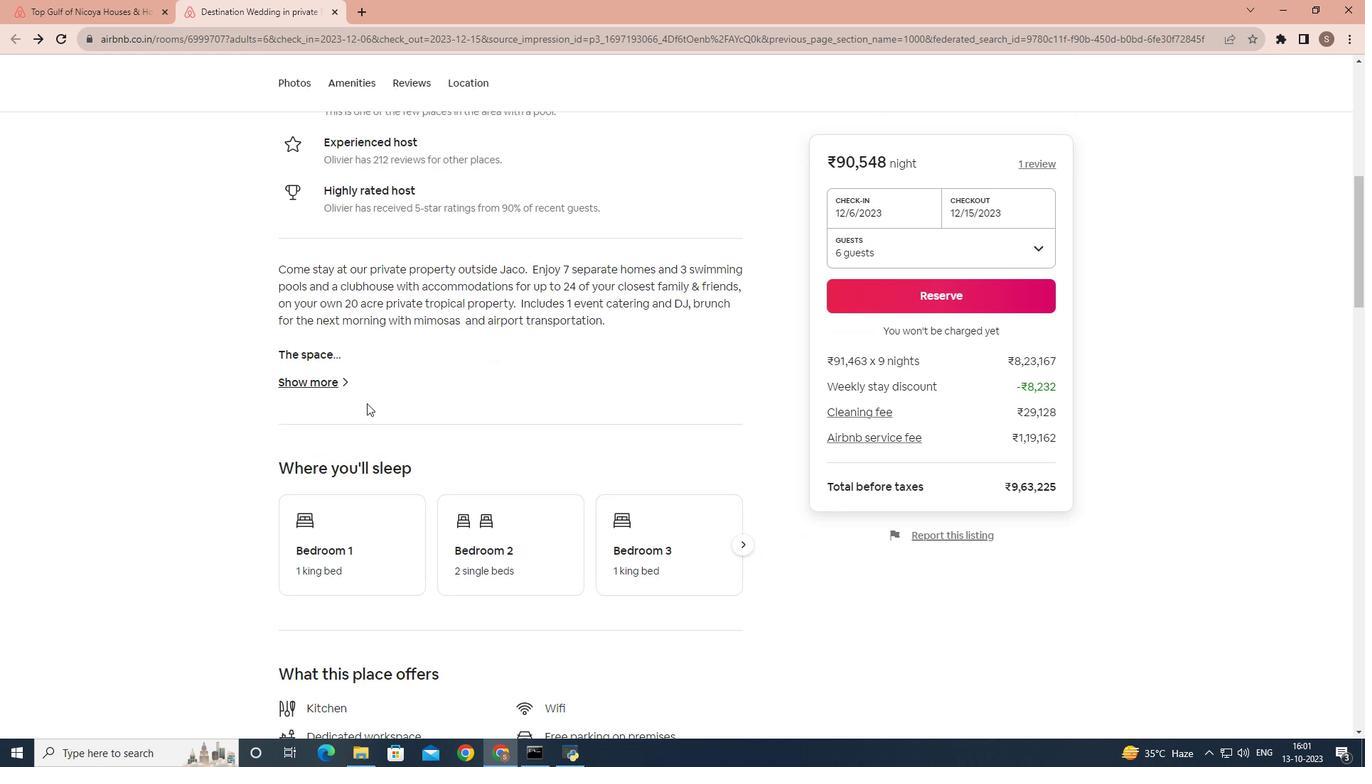 
Action: Mouse scrolled (366, 403) with delta (0, 0)
Screenshot: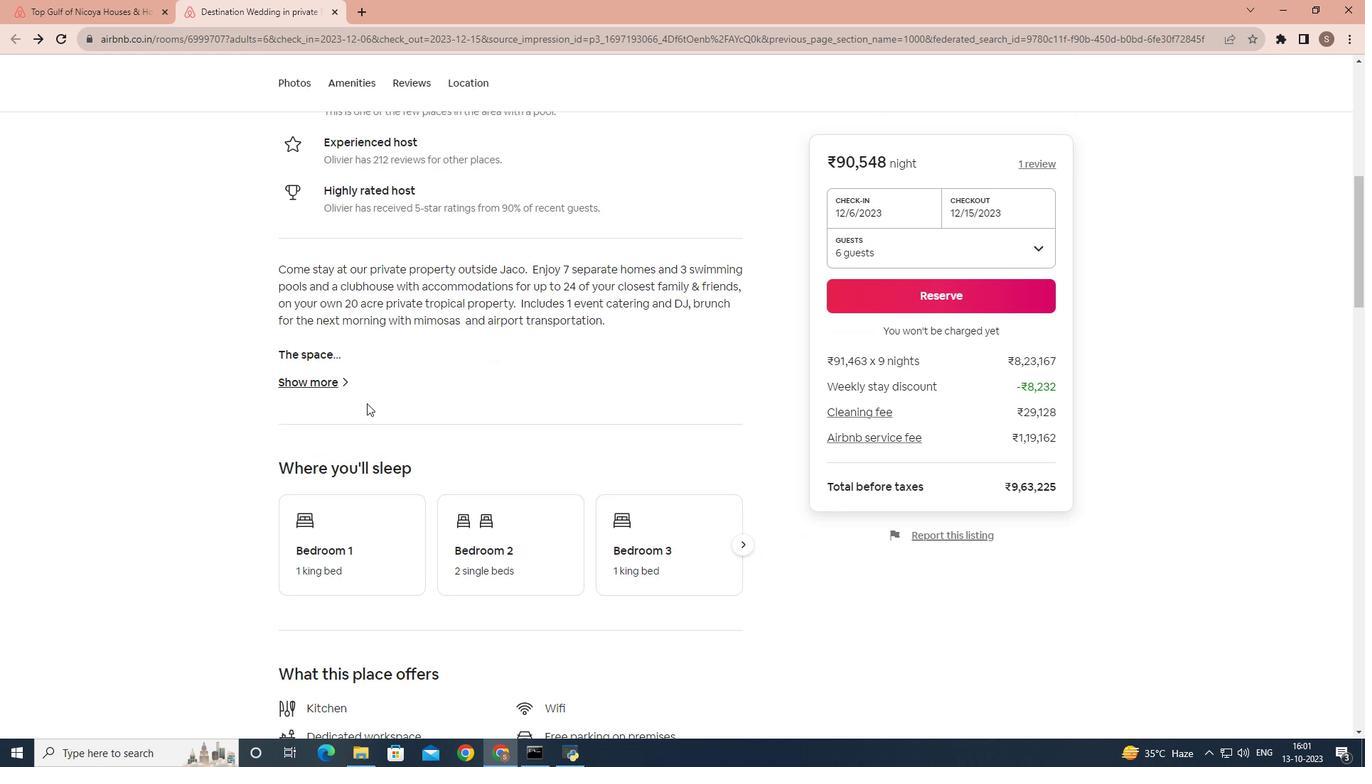 
Action: Mouse scrolled (366, 403) with delta (0, 0)
Screenshot: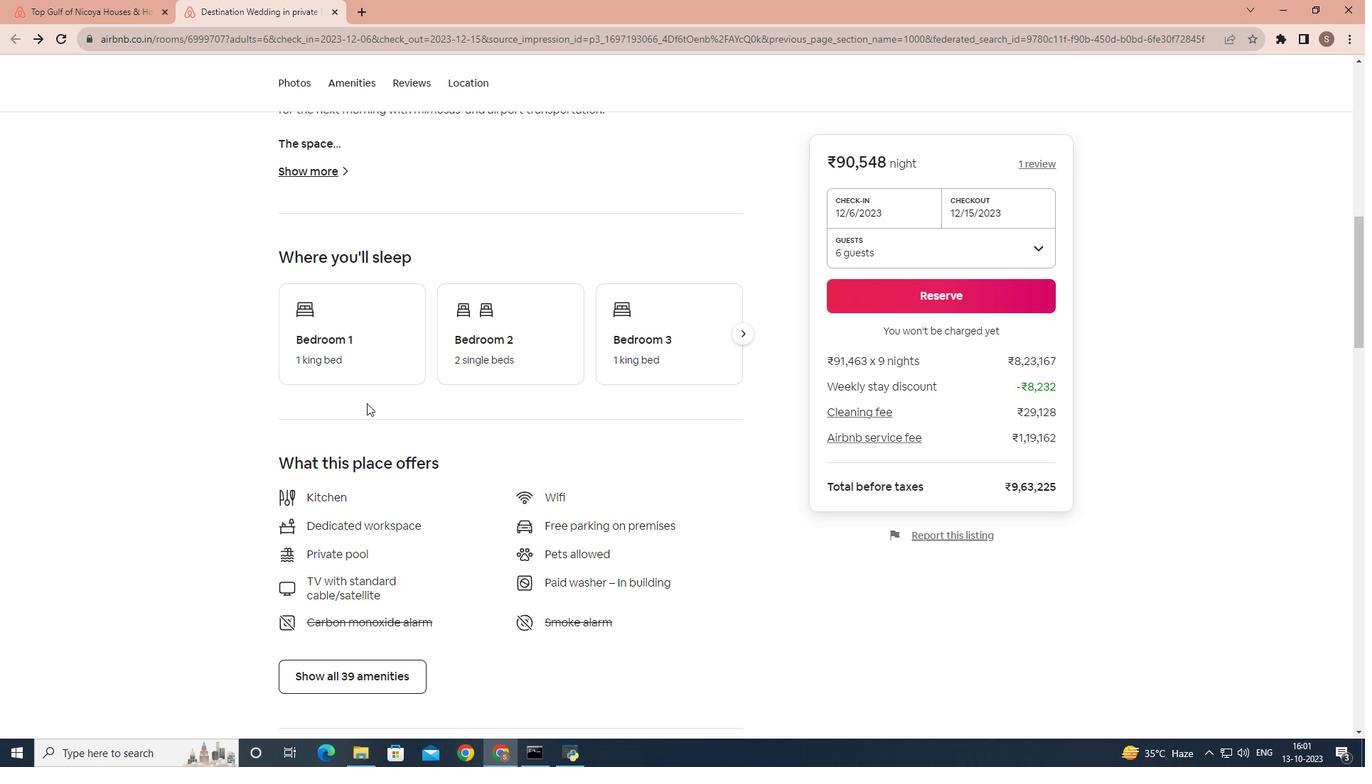 
Action: Mouse scrolled (366, 403) with delta (0, 0)
Screenshot: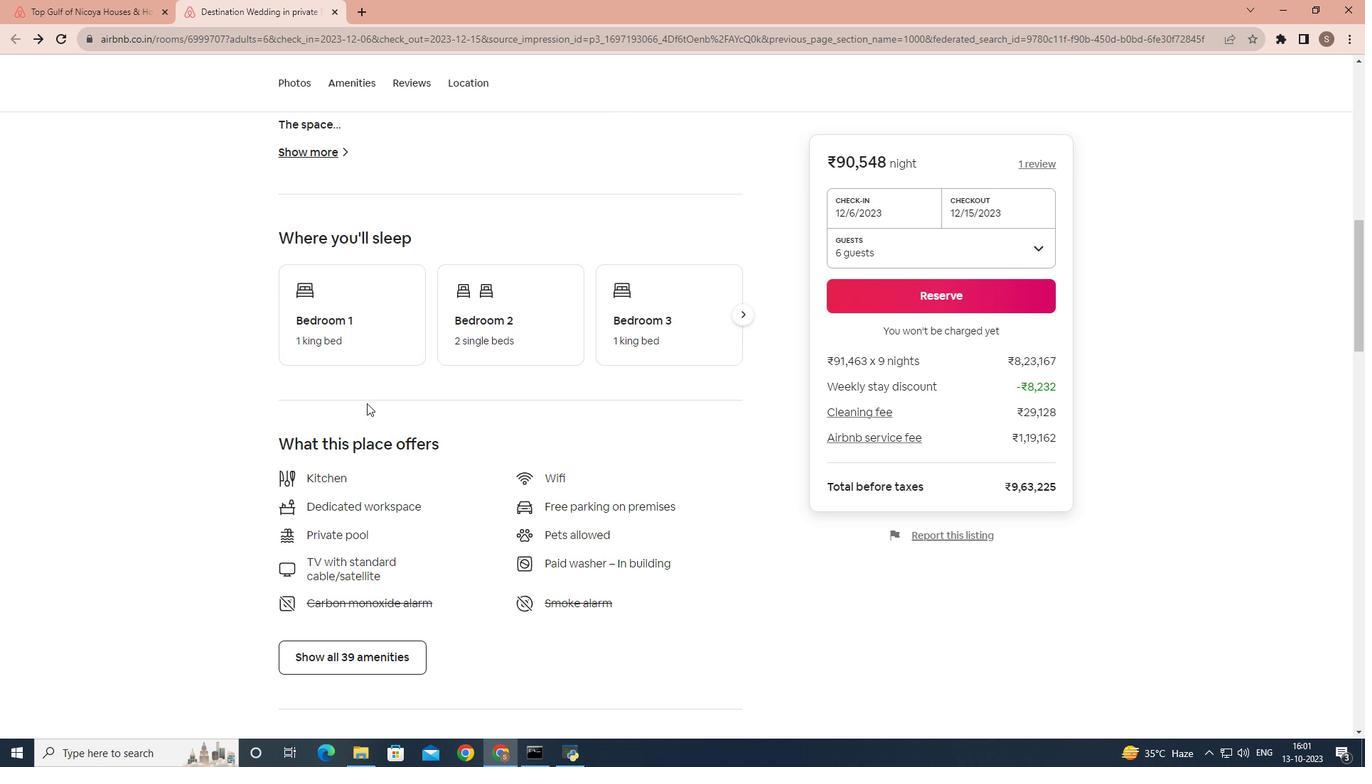 
Action: Mouse scrolled (366, 403) with delta (0, 0)
Screenshot: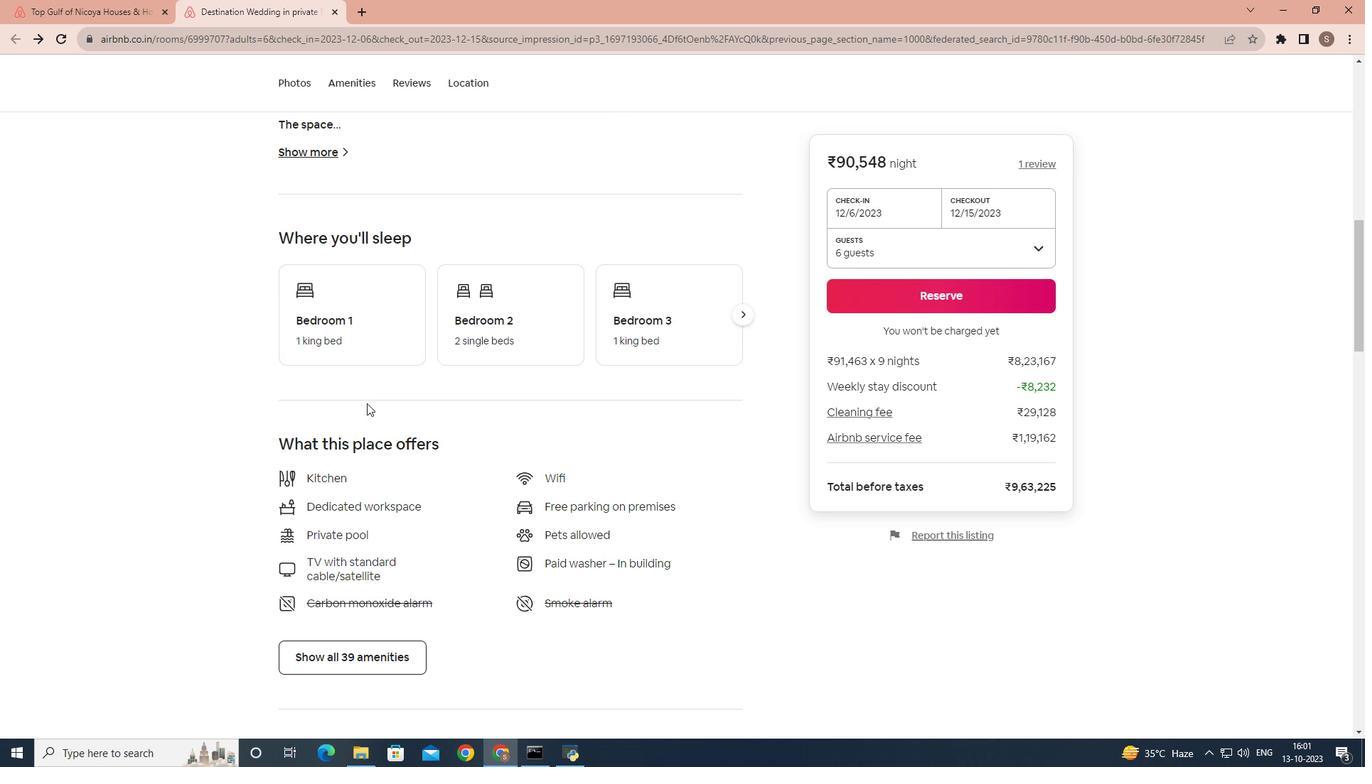 
Action: Mouse moved to (290, 457)
Screenshot: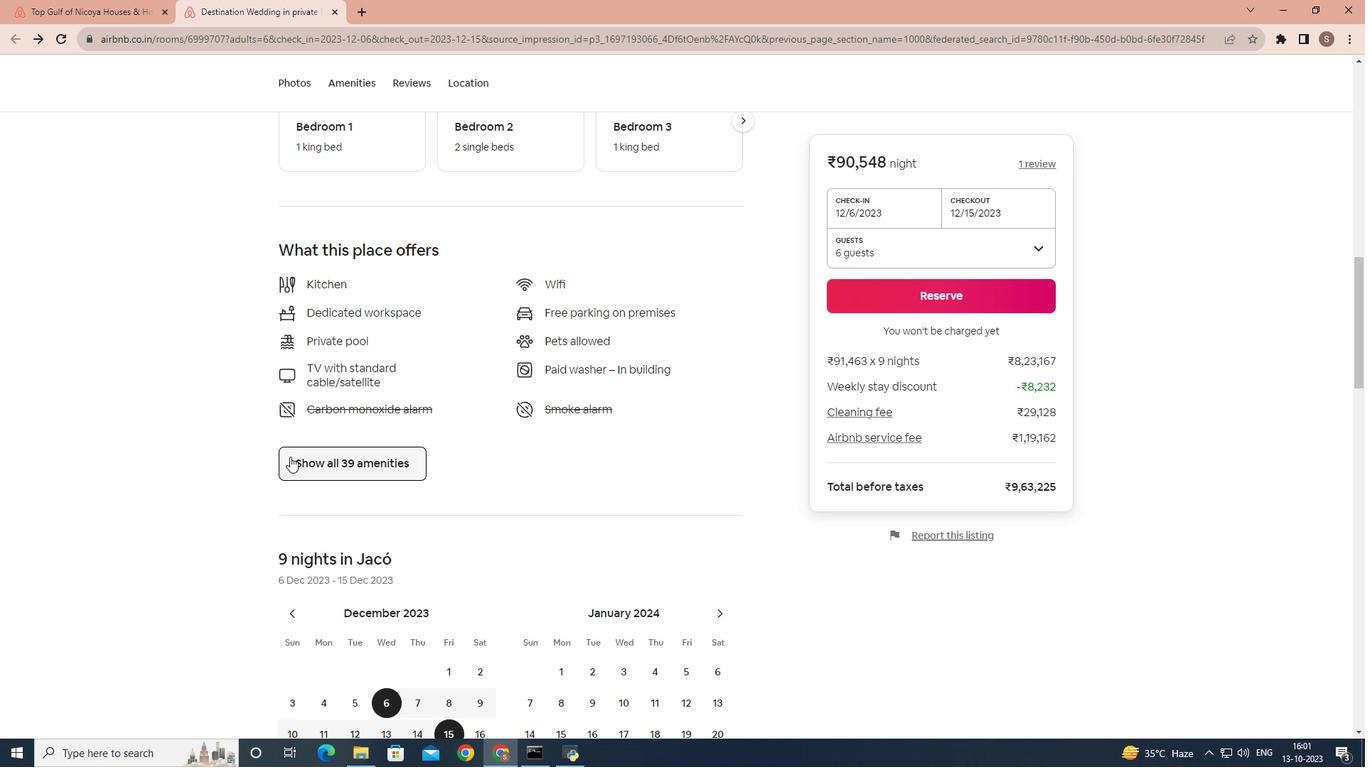 
Action: Mouse pressed left at (290, 457)
Screenshot: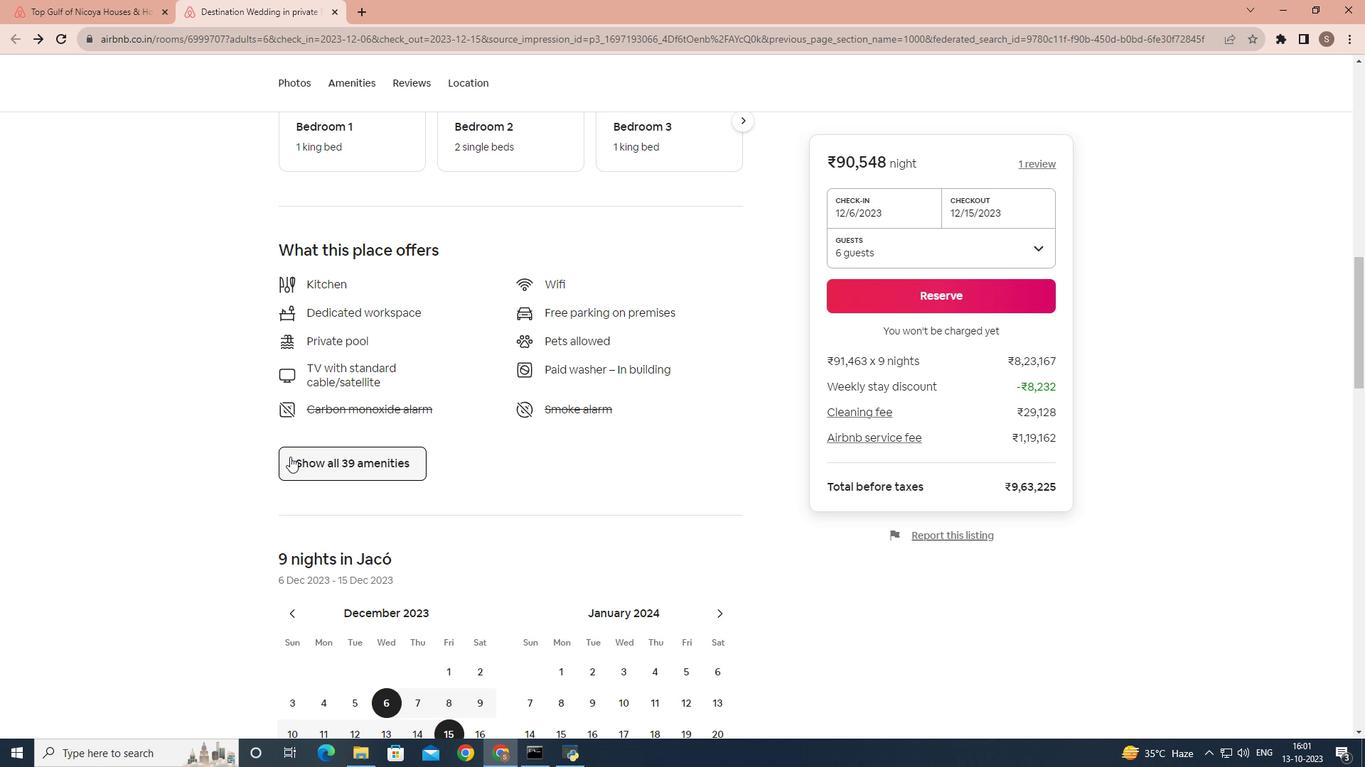 
Action: Mouse moved to (520, 381)
Screenshot: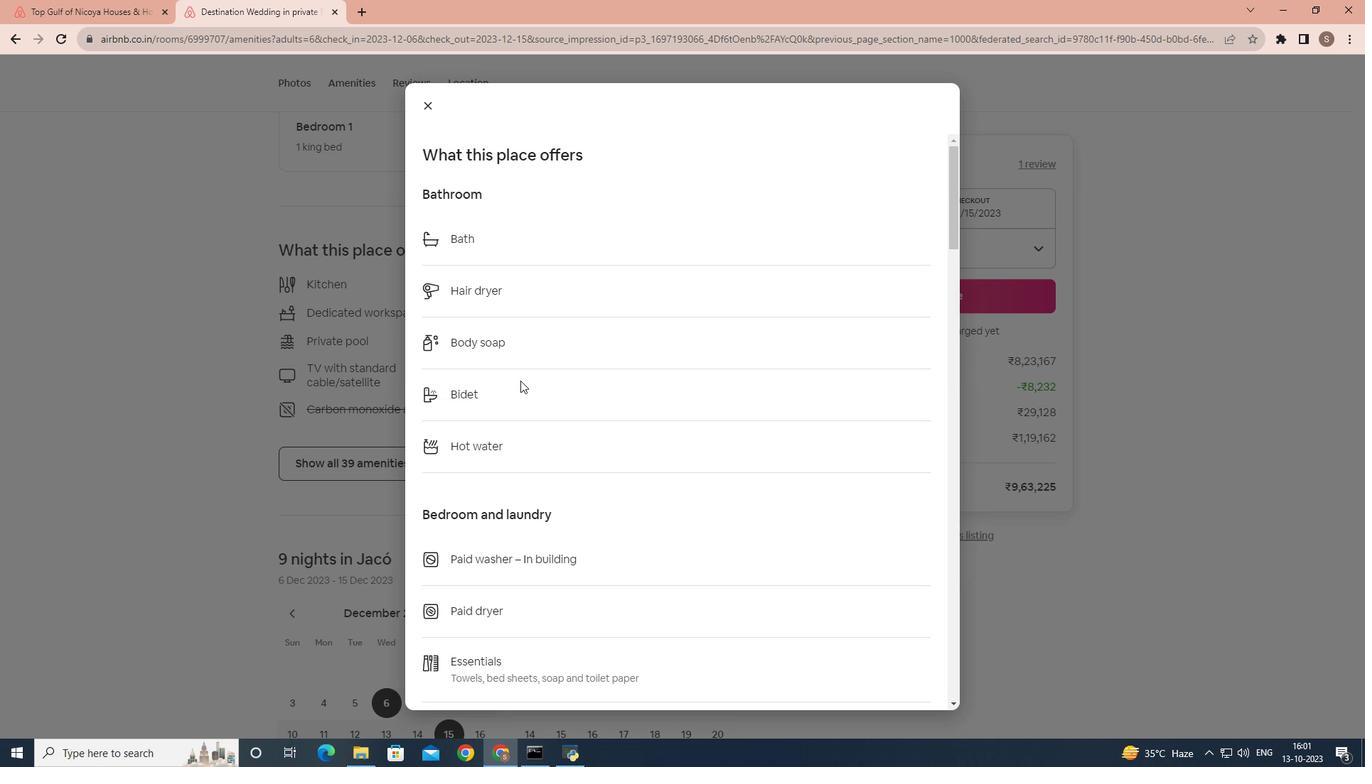 
Action: Mouse scrolled (520, 380) with delta (0, 0)
Screenshot: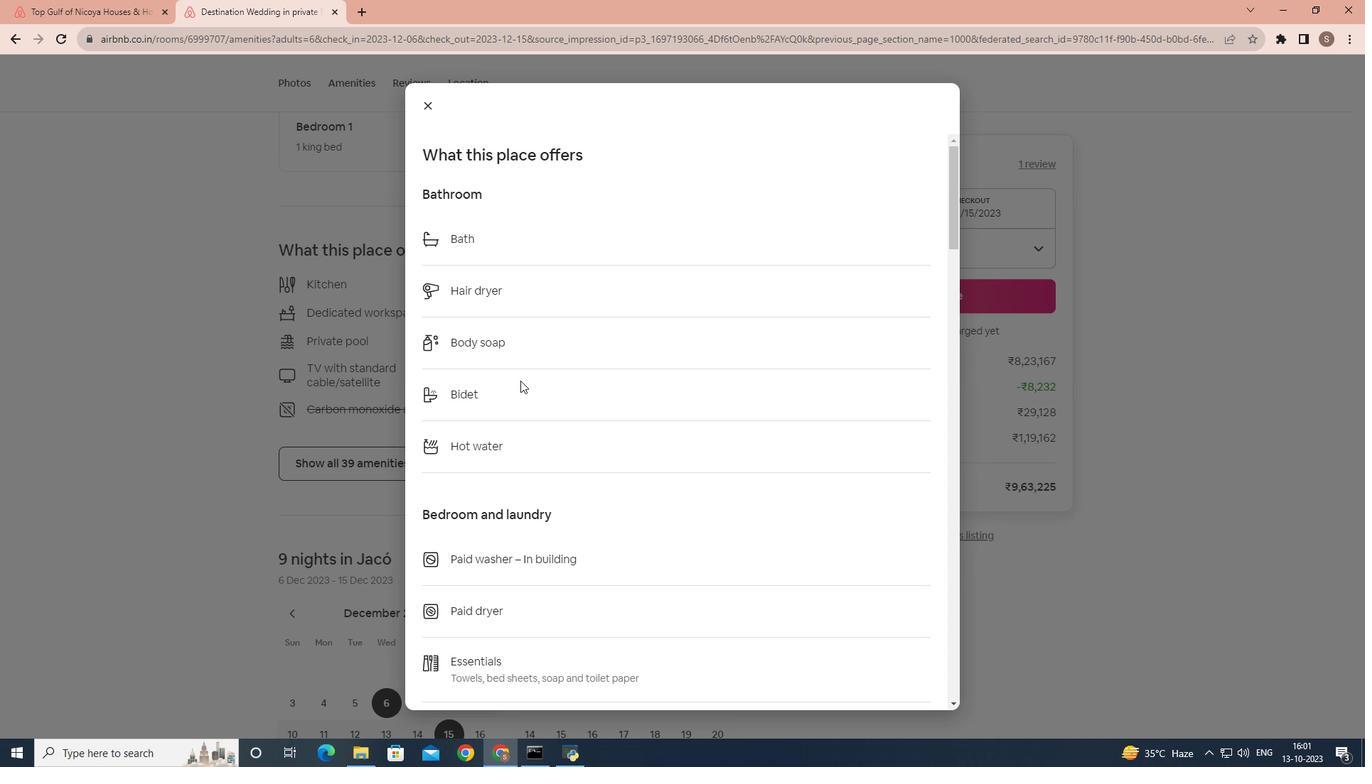 
Action: Mouse scrolled (520, 380) with delta (0, 0)
Screenshot: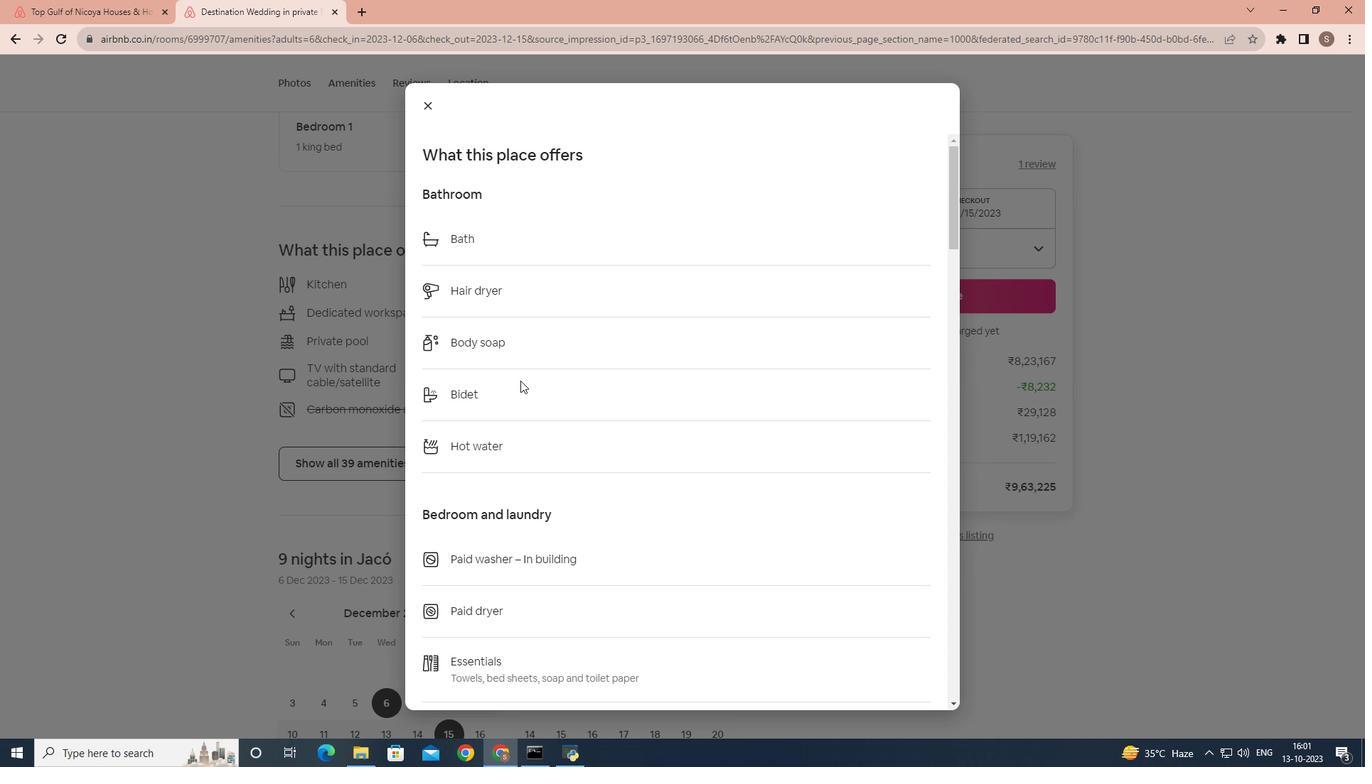 
Action: Mouse scrolled (520, 380) with delta (0, 0)
Screenshot: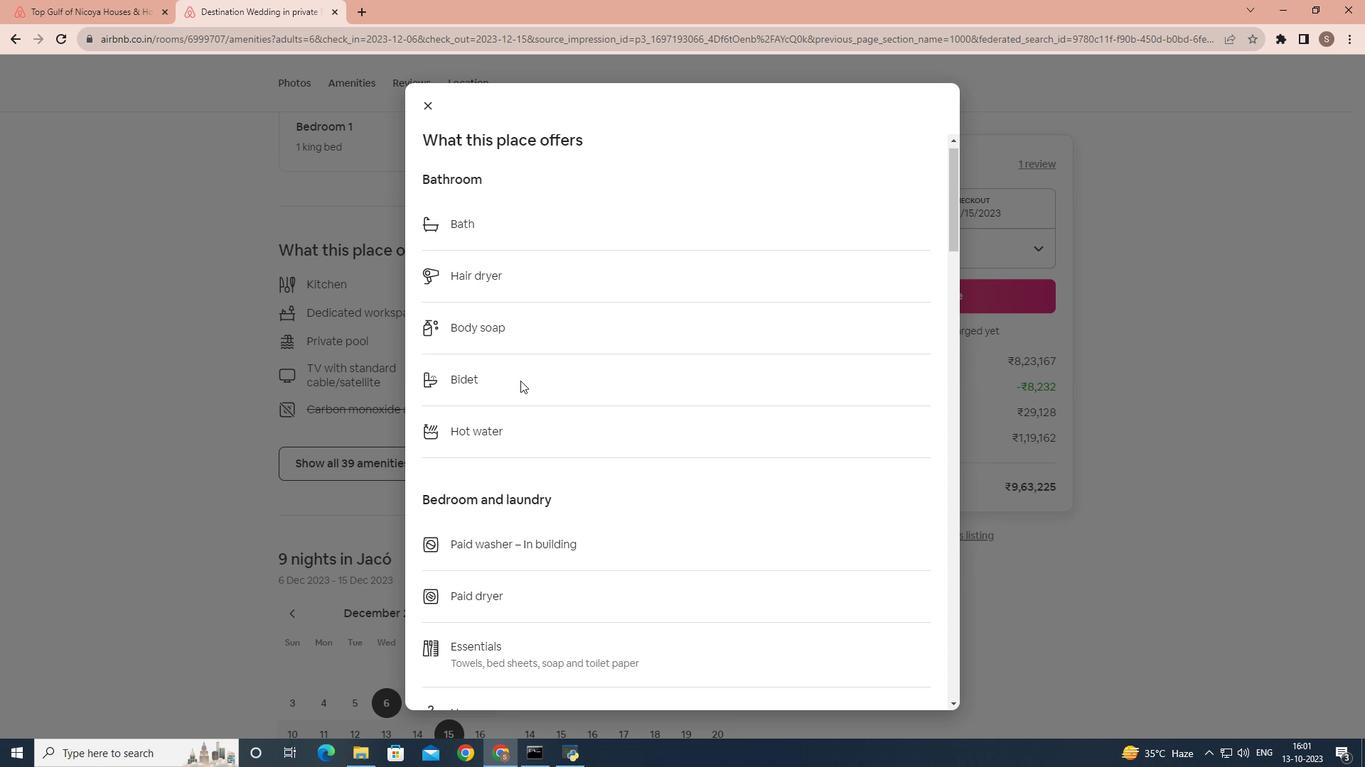 
Action: Mouse scrolled (520, 380) with delta (0, 0)
Screenshot: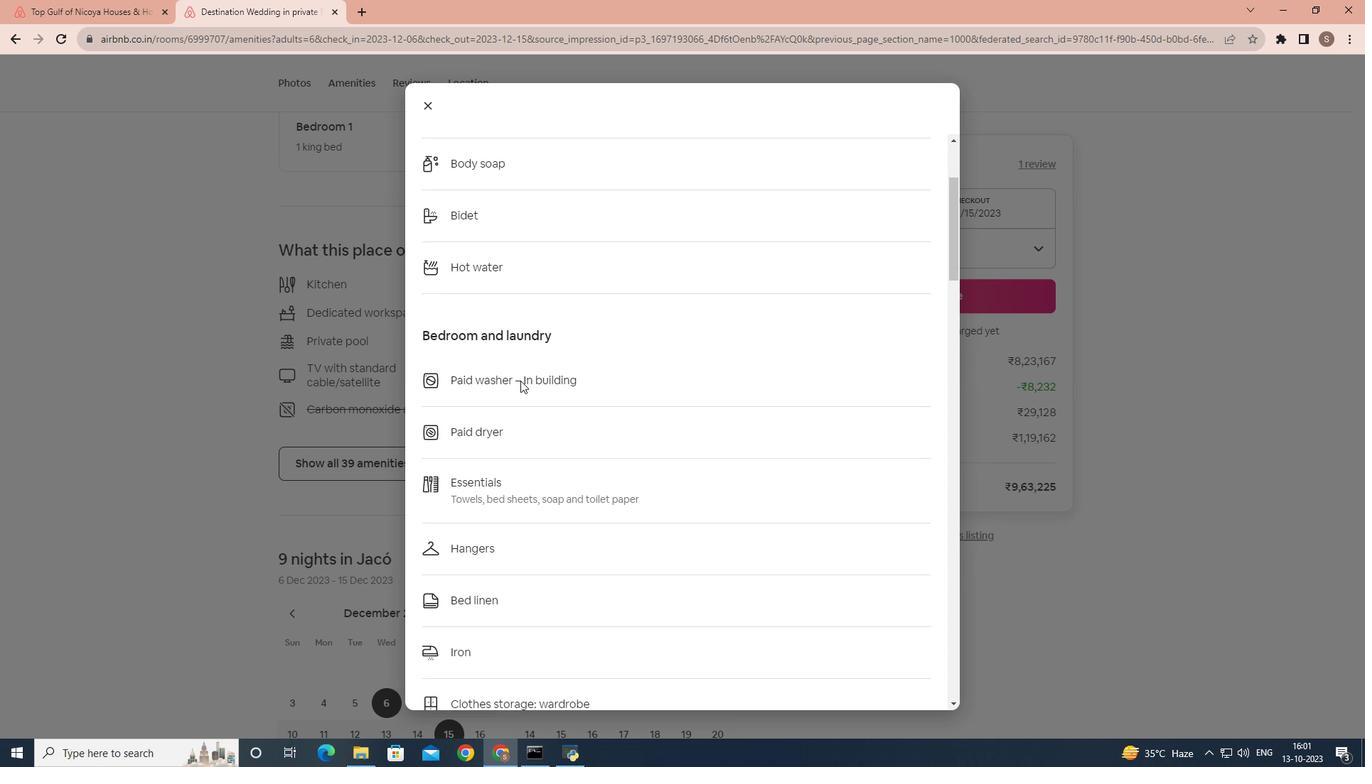 
Action: Mouse scrolled (520, 380) with delta (0, 0)
Screenshot: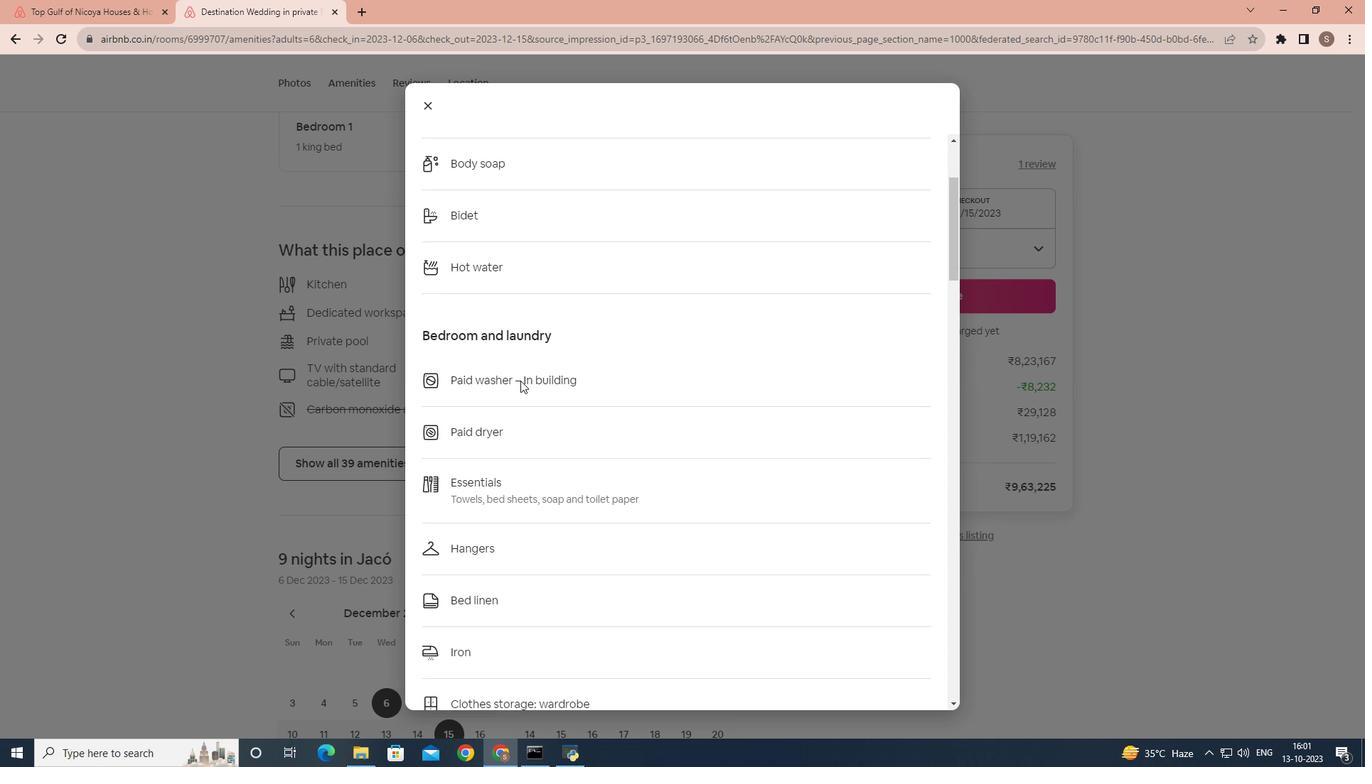 
Action: Mouse scrolled (520, 380) with delta (0, 0)
Screenshot: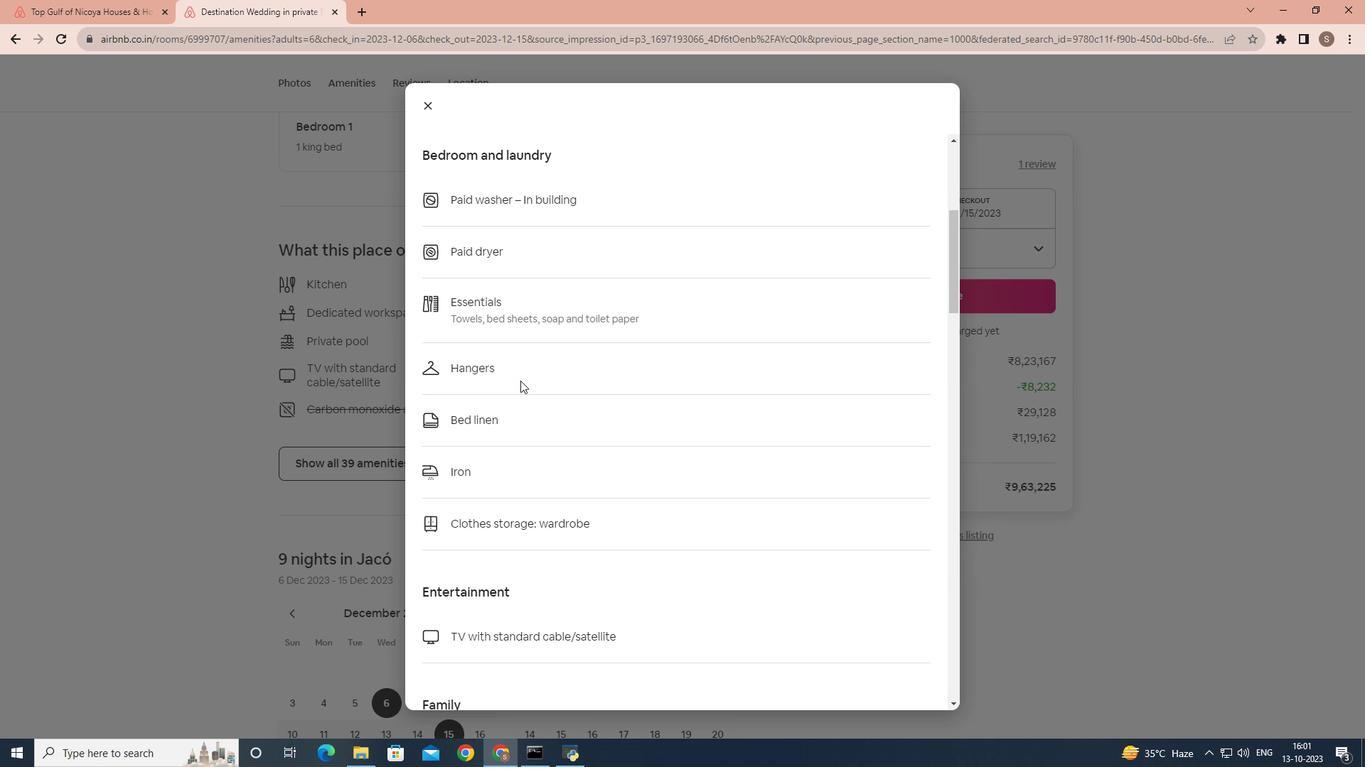 
Action: Mouse scrolled (520, 380) with delta (0, 0)
Screenshot: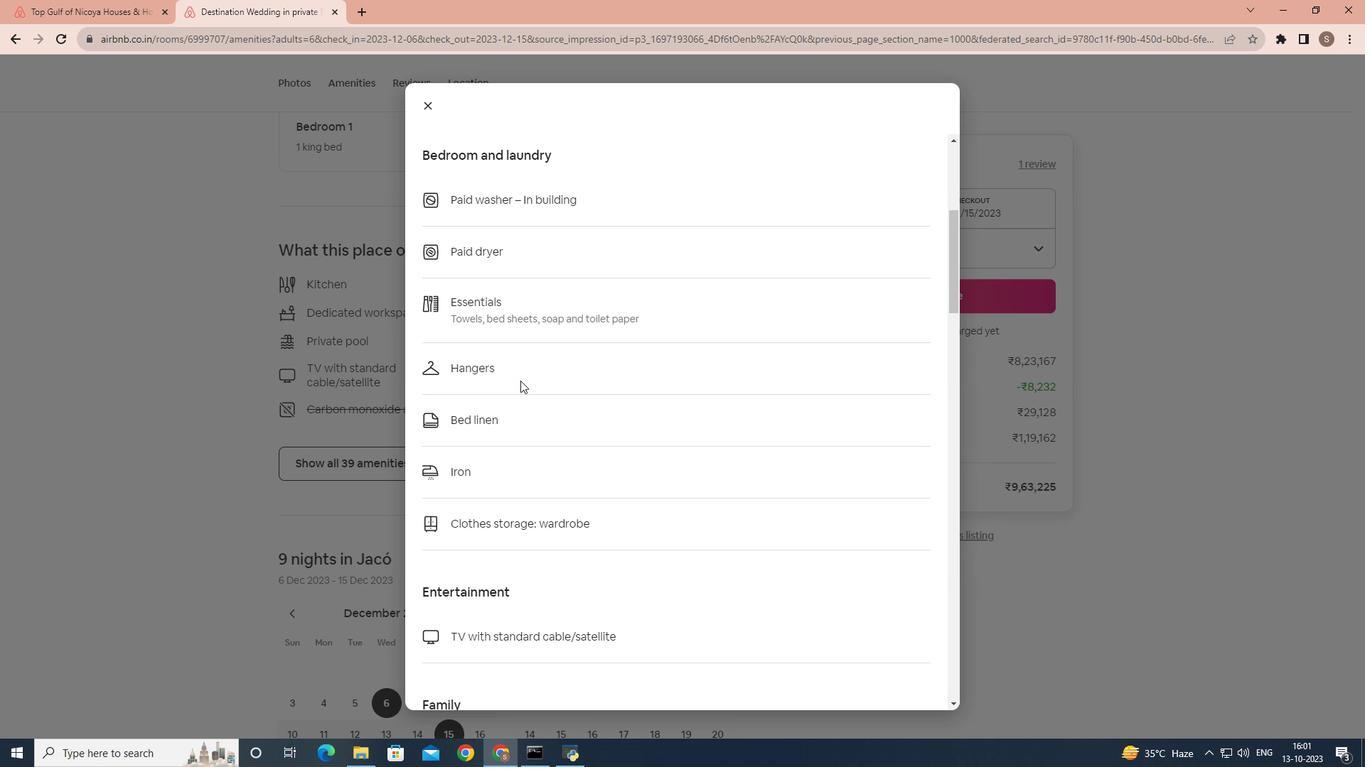 
Action: Mouse scrolled (520, 380) with delta (0, 0)
Screenshot: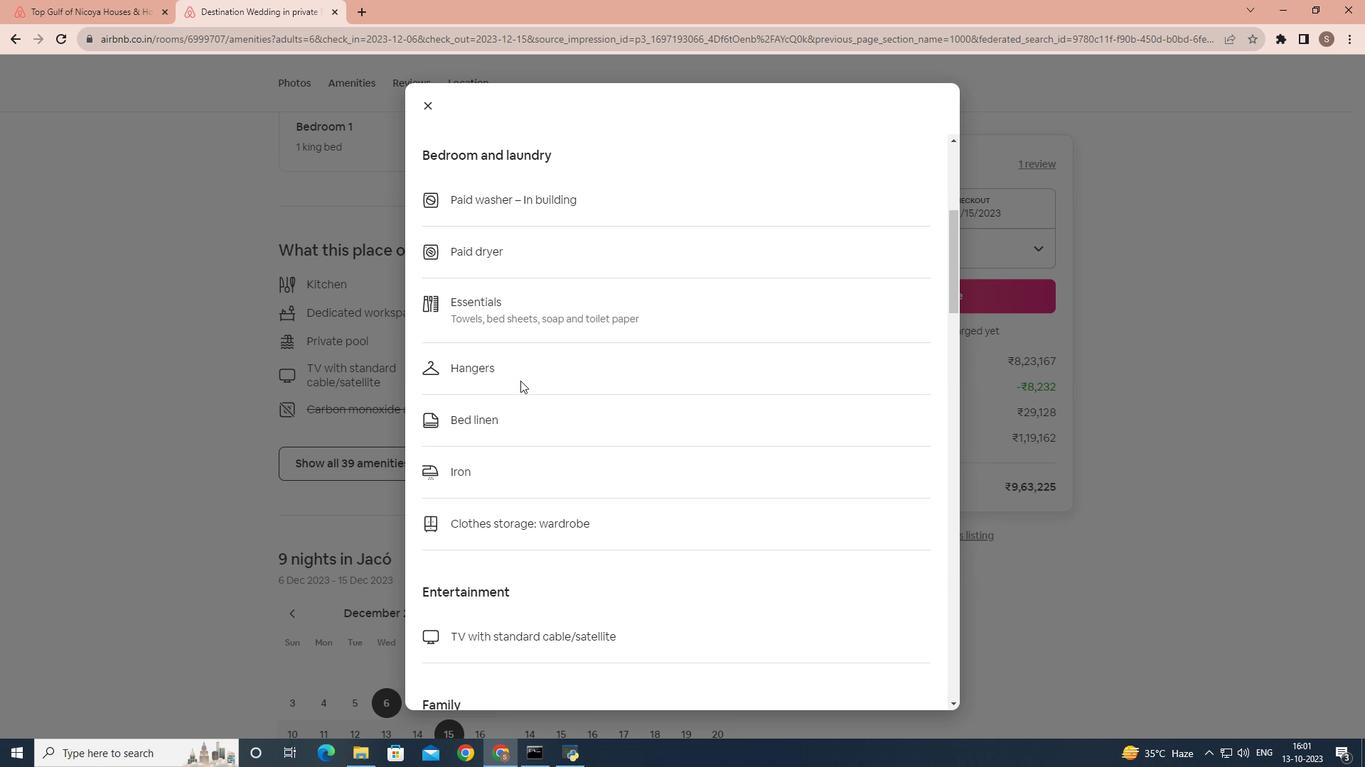 
Action: Mouse scrolled (520, 380) with delta (0, 0)
Screenshot: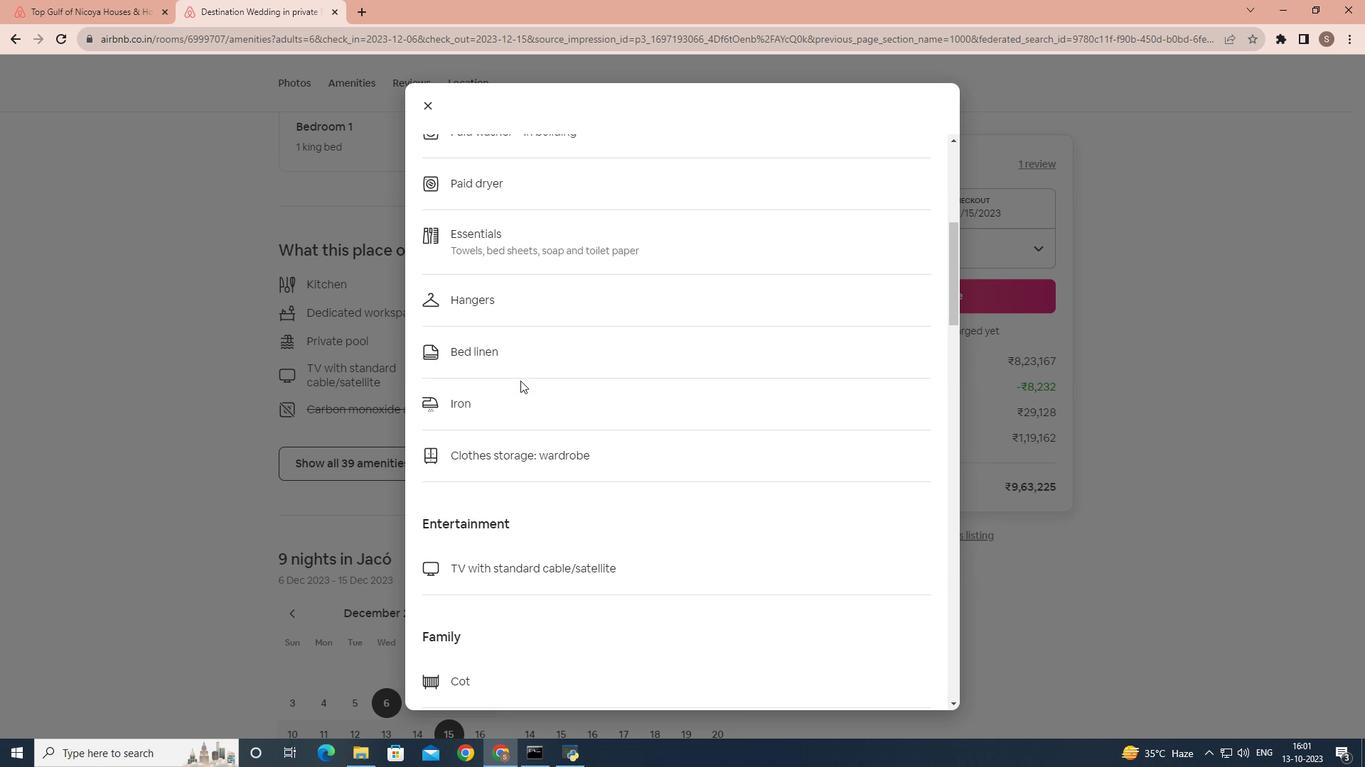 
Action: Mouse scrolled (520, 380) with delta (0, 0)
Screenshot: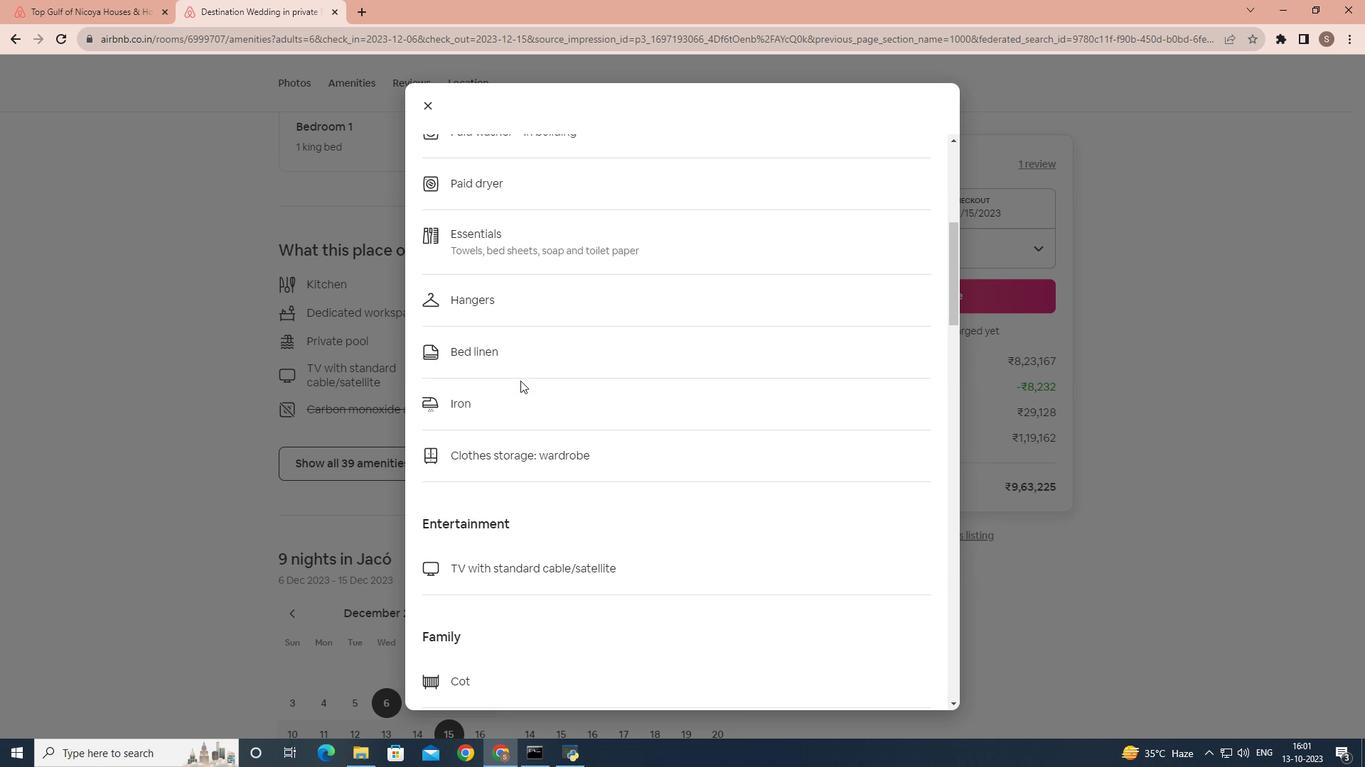 
Action: Mouse scrolled (520, 380) with delta (0, 0)
Screenshot: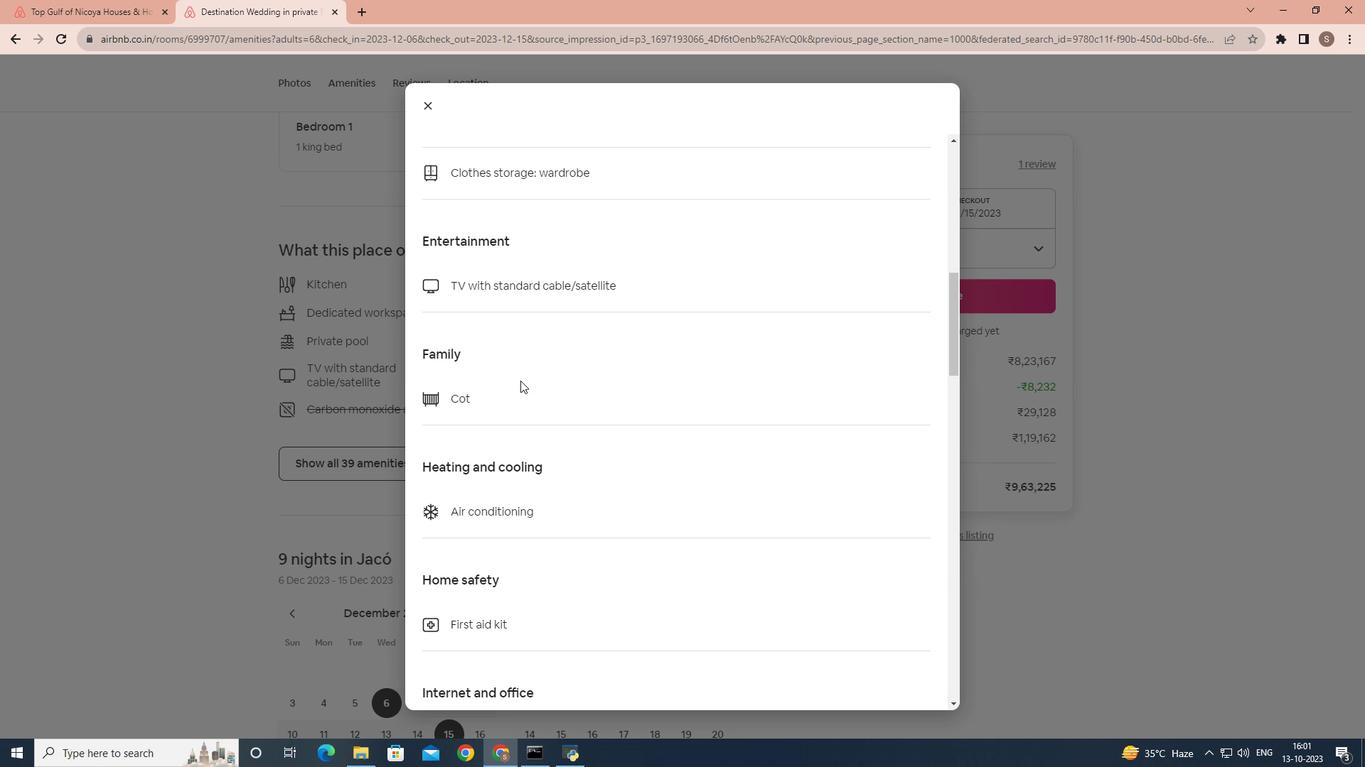 
Action: Mouse scrolled (520, 380) with delta (0, 0)
Screenshot: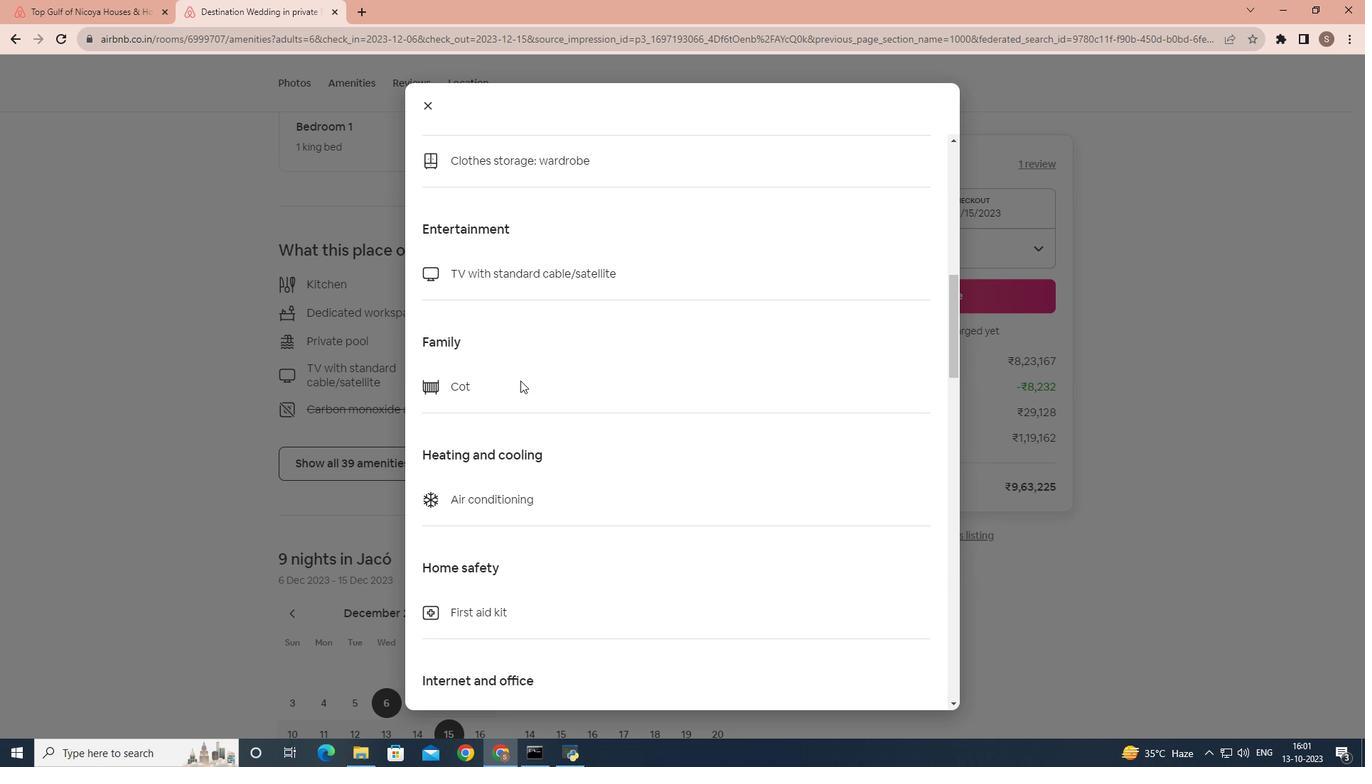 
Action: Mouse scrolled (520, 380) with delta (0, 0)
Screenshot: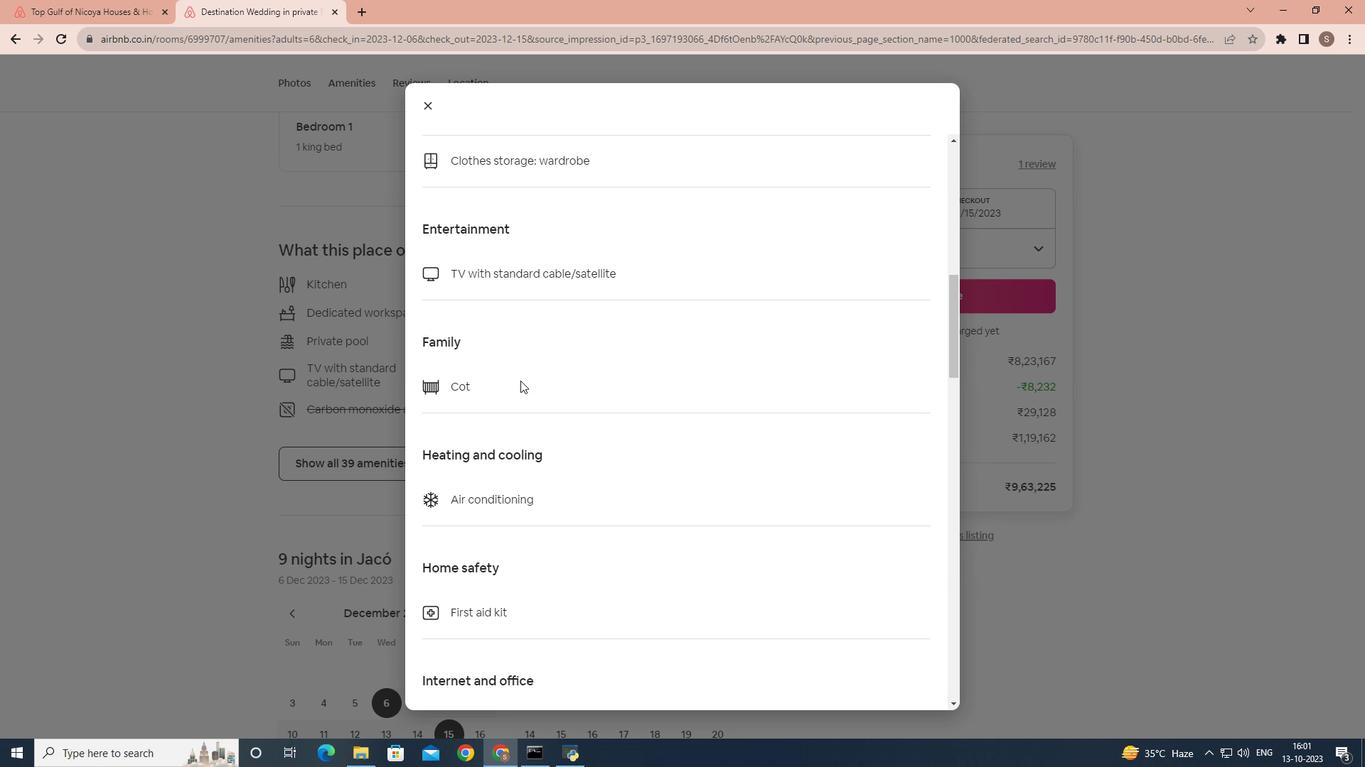 
Action: Mouse scrolled (520, 380) with delta (0, 0)
Screenshot: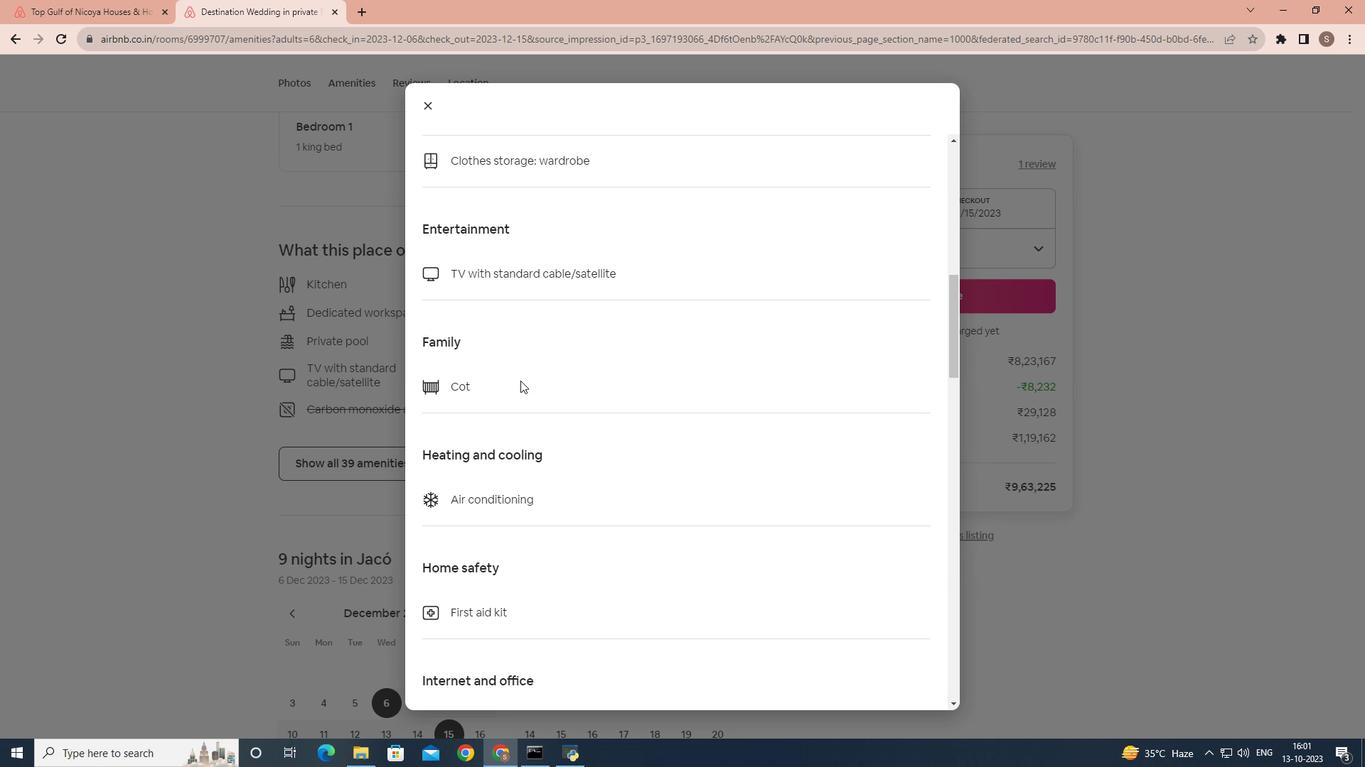 
Action: Mouse scrolled (520, 380) with delta (0, 0)
Screenshot: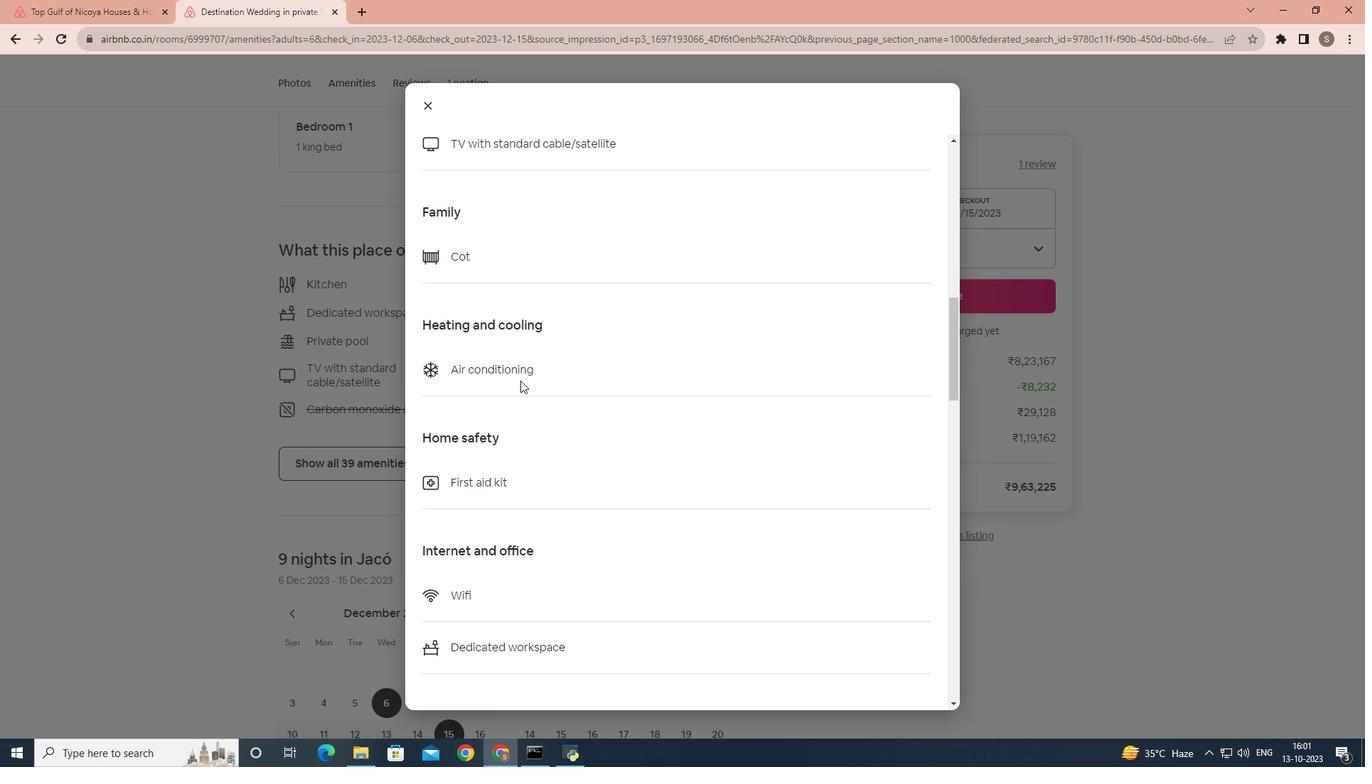 
Action: Mouse scrolled (520, 380) with delta (0, 0)
Screenshot: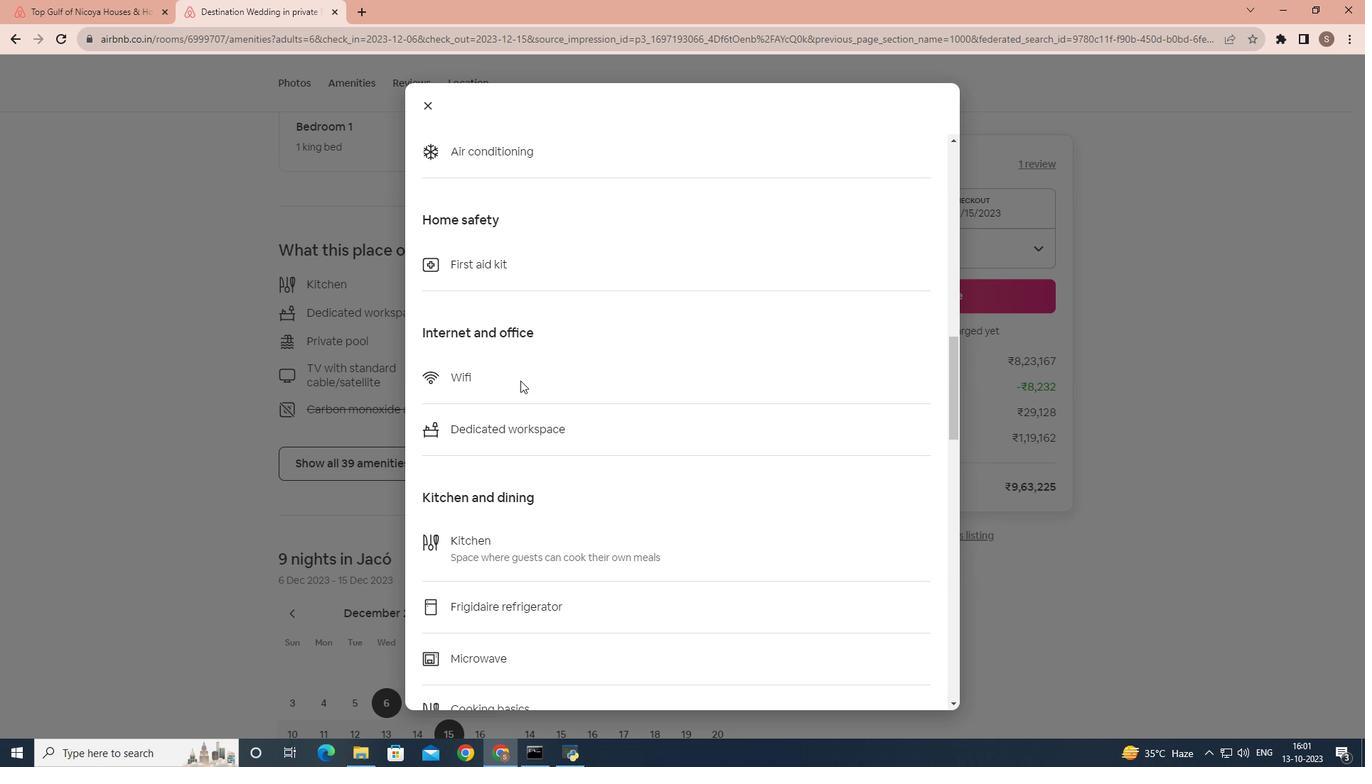 
Action: Mouse scrolled (520, 380) with delta (0, 0)
Screenshot: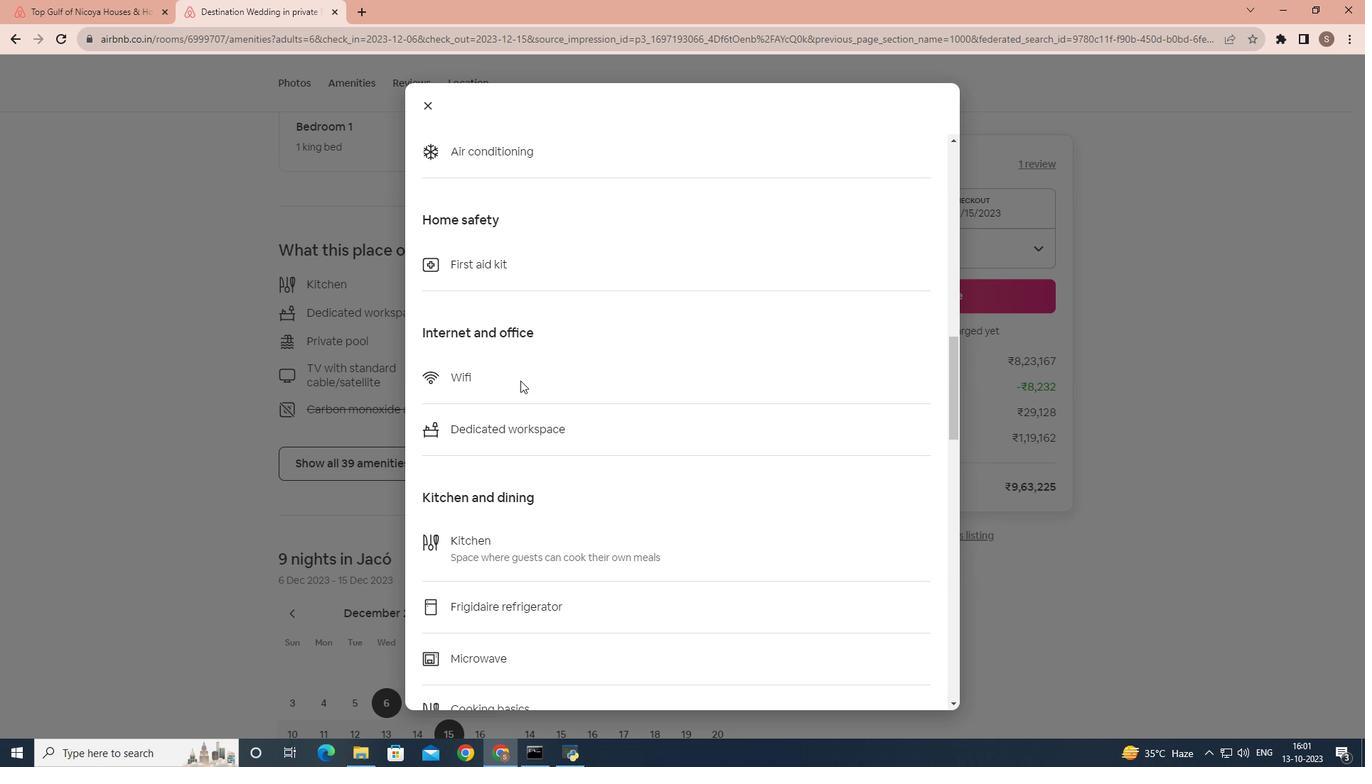 
Action: Mouse scrolled (520, 380) with delta (0, 0)
Screenshot: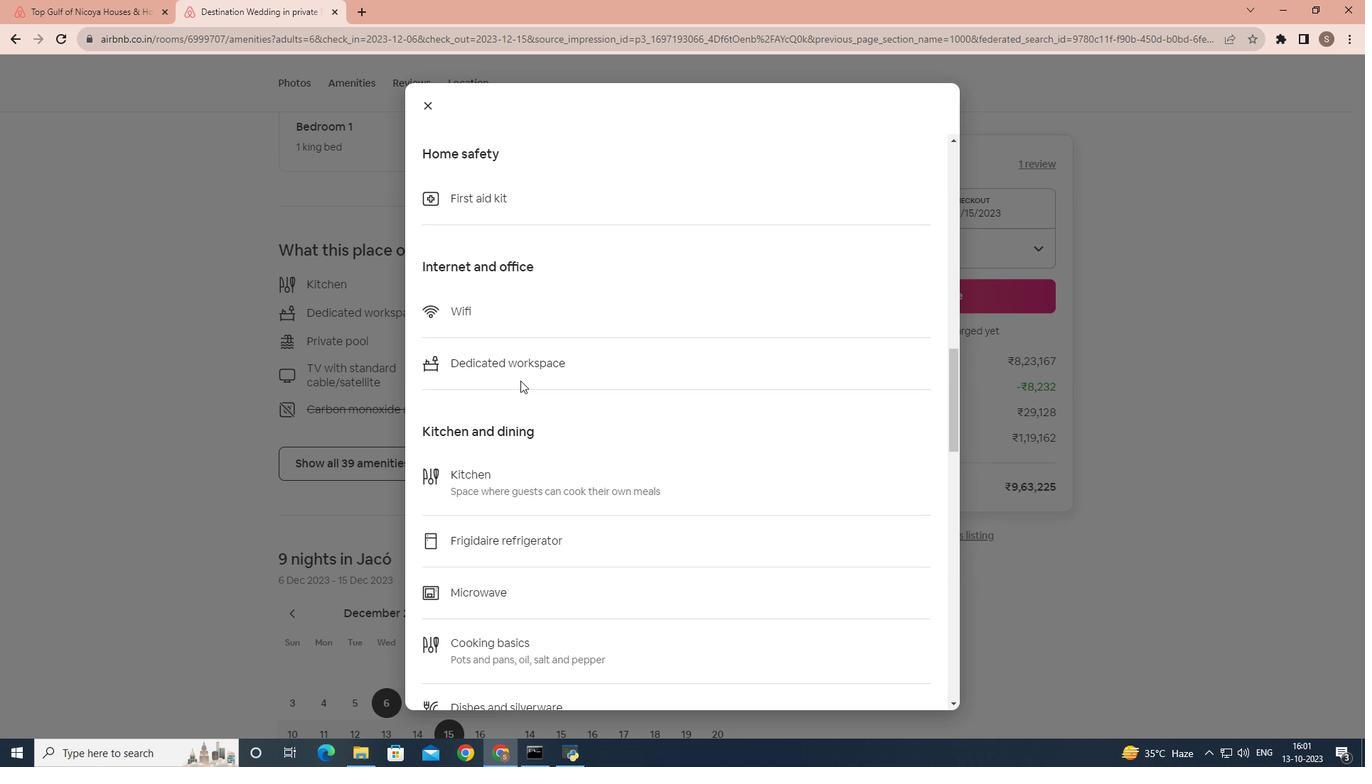 
Action: Mouse scrolled (520, 380) with delta (0, 0)
Screenshot: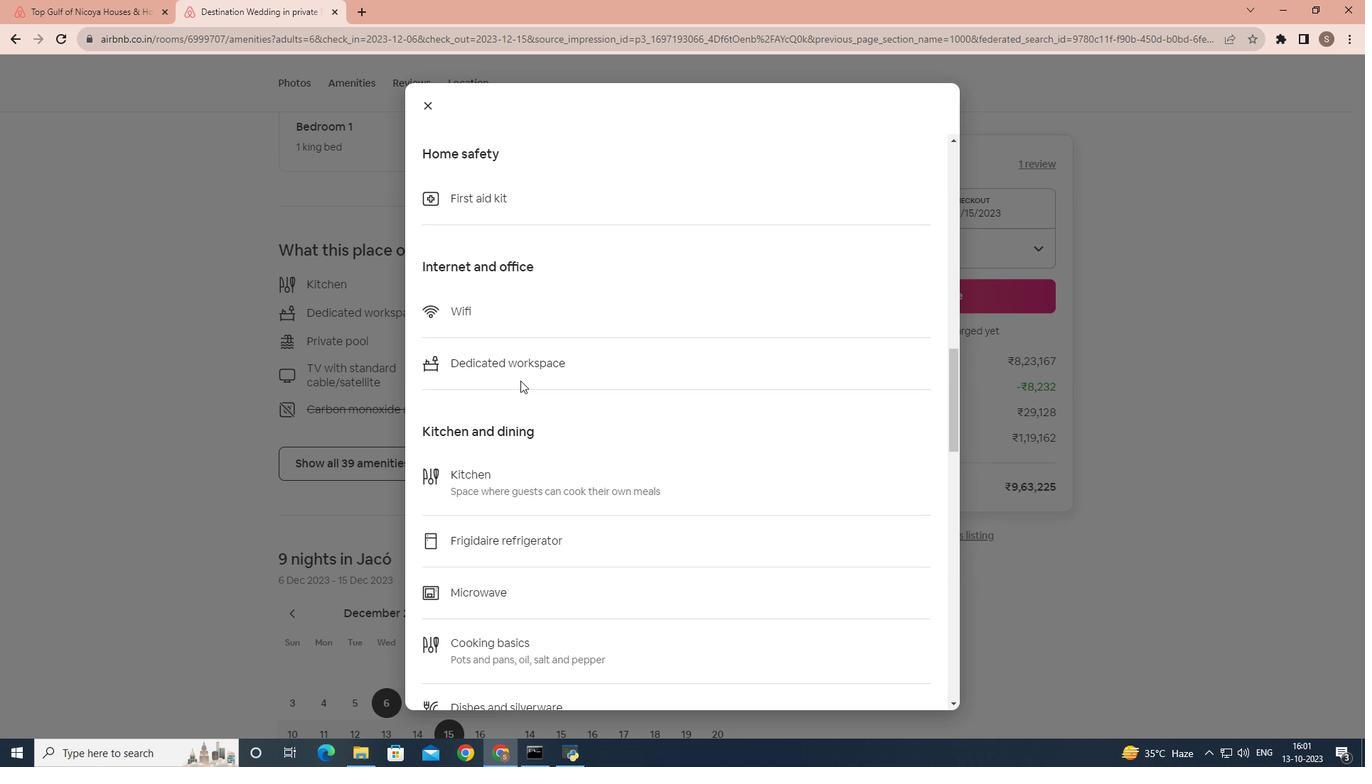 
Action: Mouse scrolled (520, 380) with delta (0, 0)
Screenshot: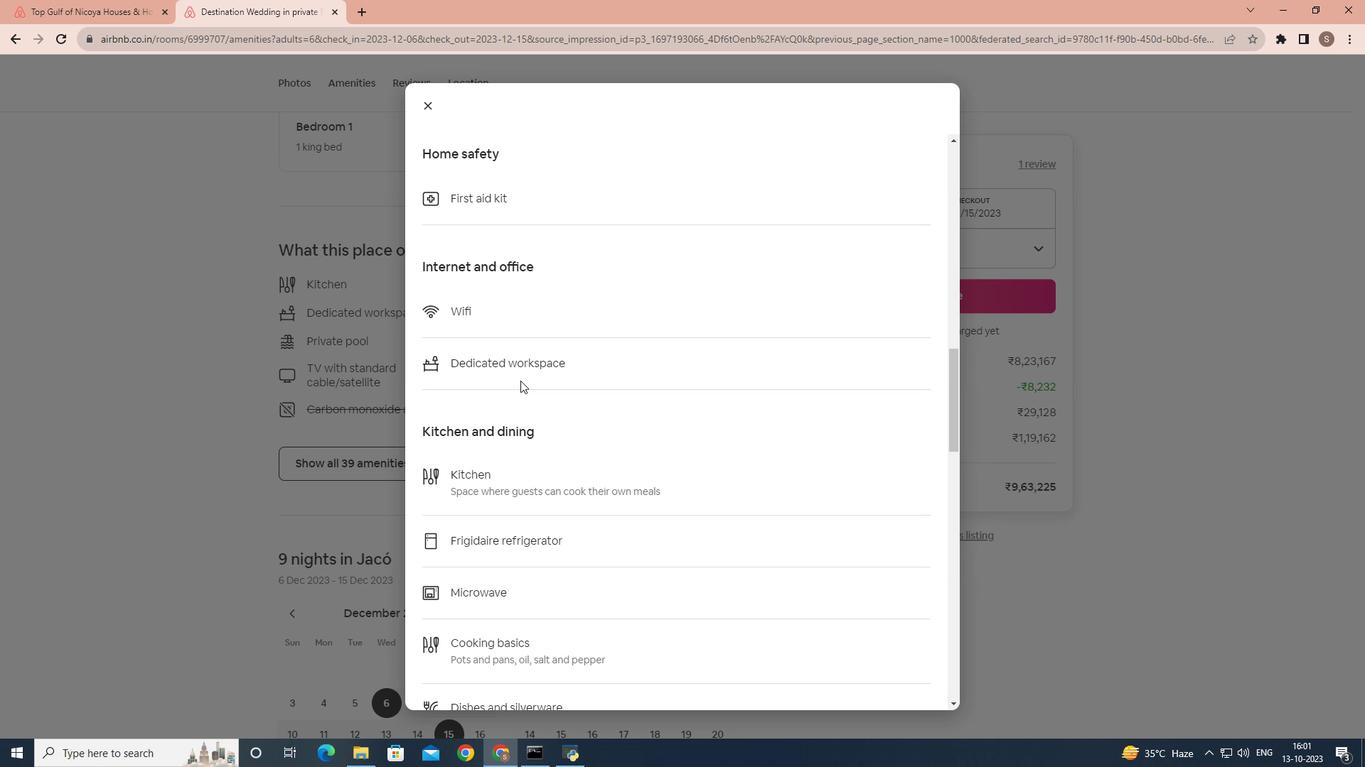 
Action: Mouse scrolled (520, 380) with delta (0, 0)
Screenshot: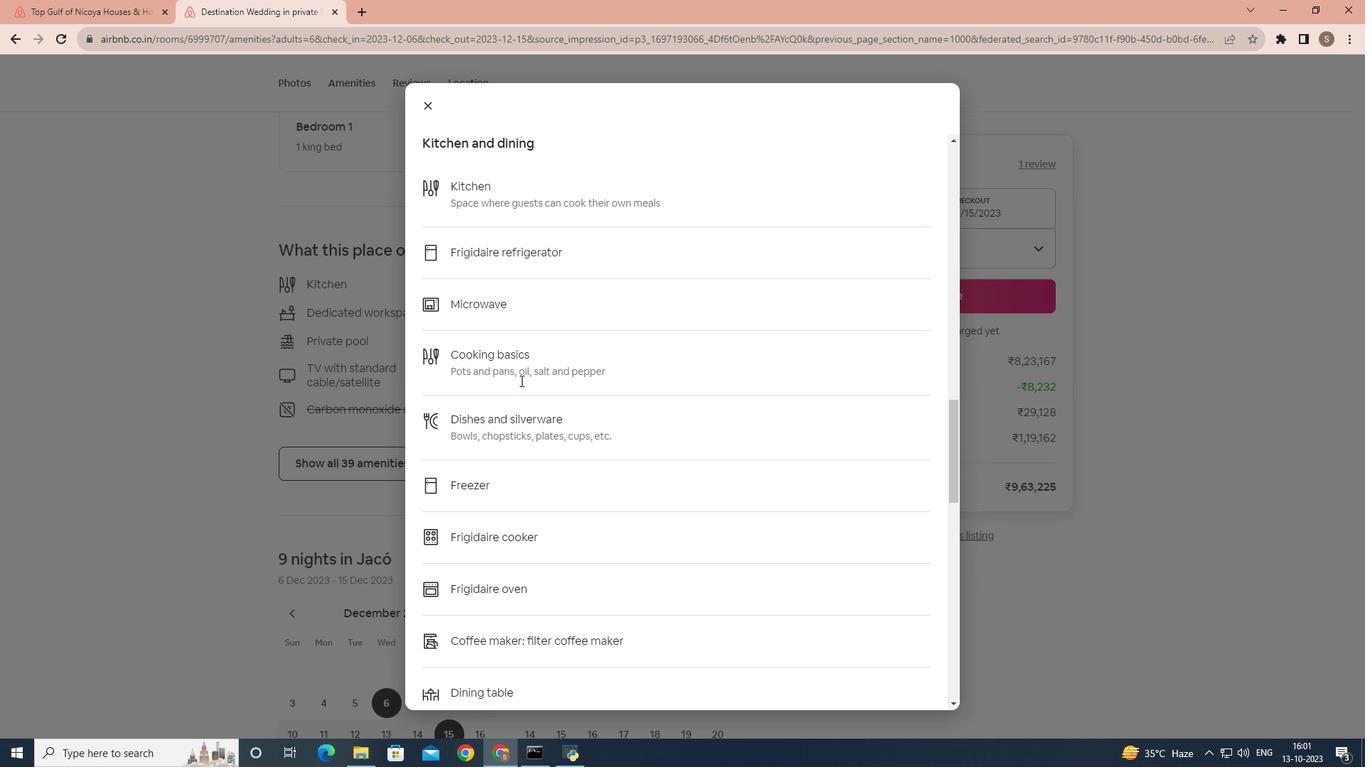 
Action: Mouse scrolled (520, 380) with delta (0, 0)
Screenshot: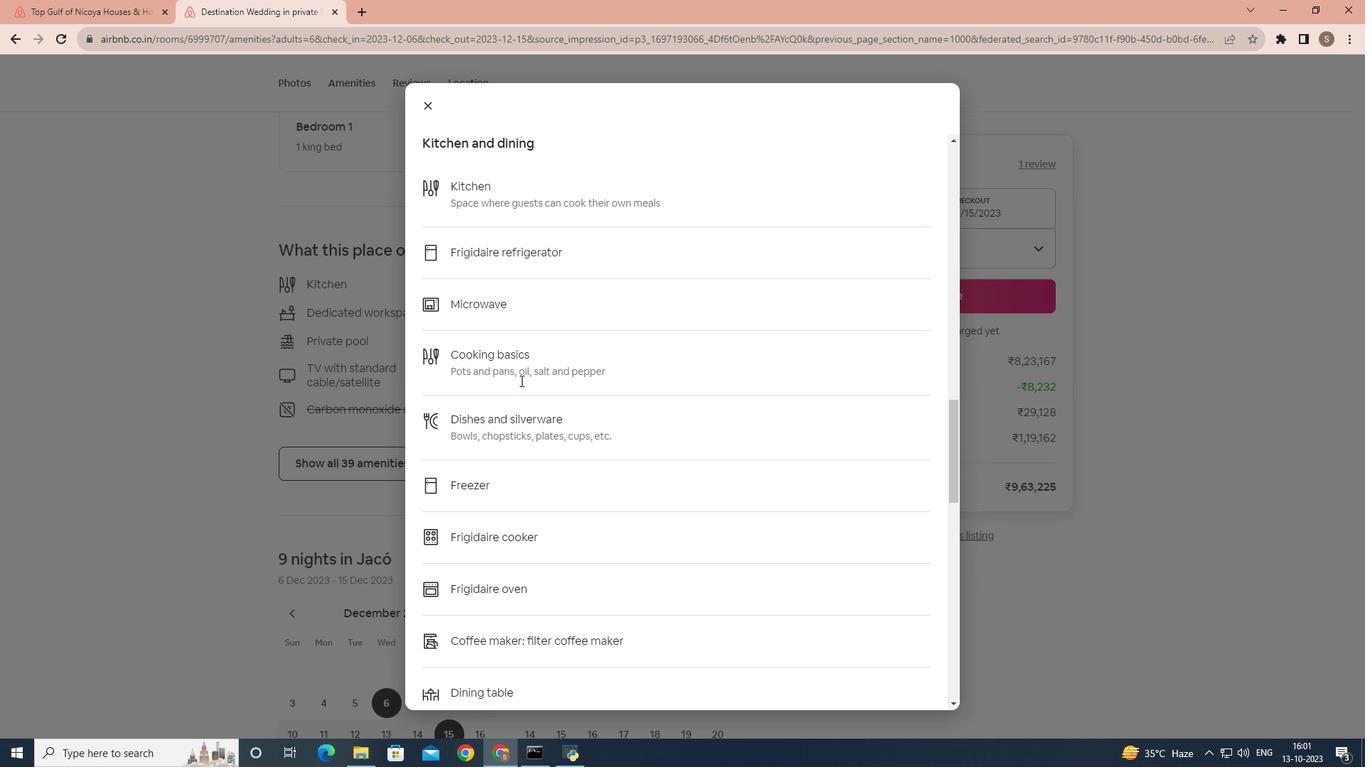 
Action: Mouse scrolled (520, 380) with delta (0, 0)
Screenshot: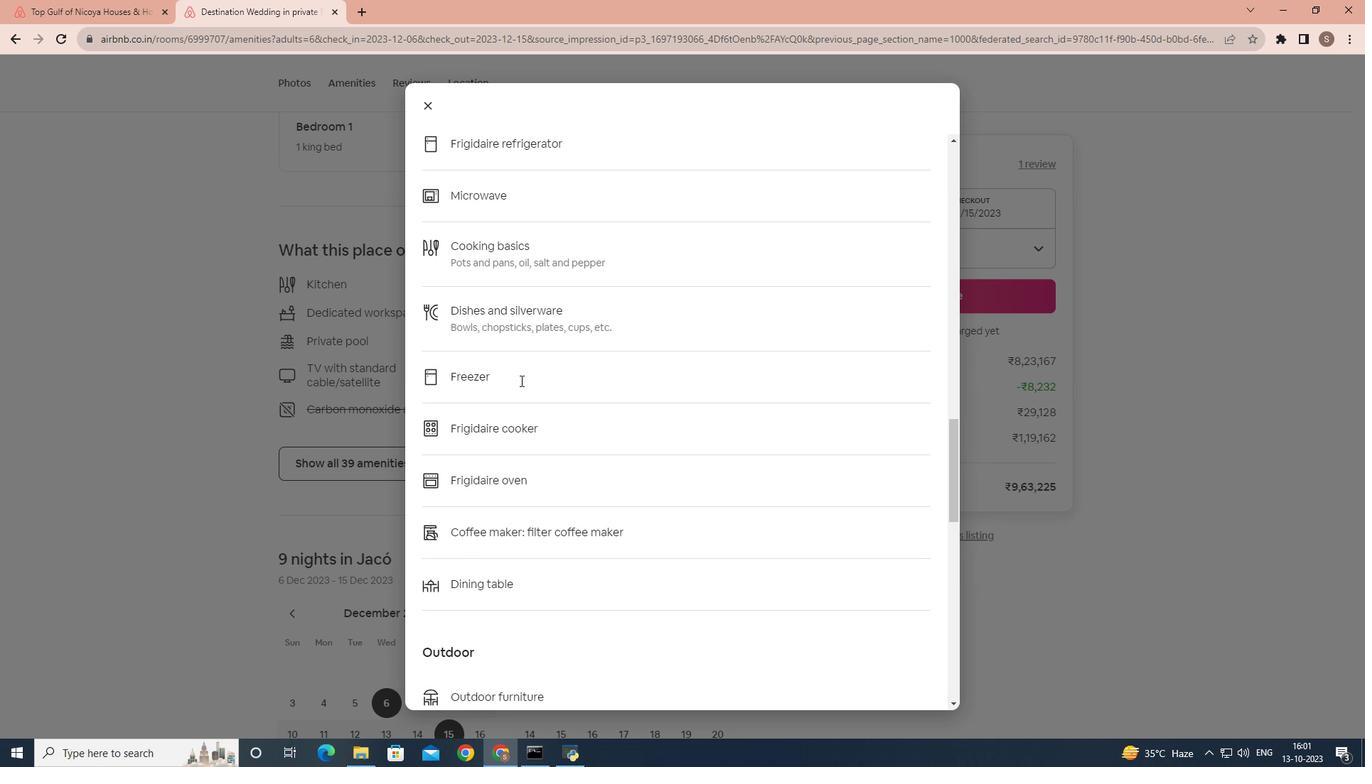 
Action: Mouse scrolled (520, 380) with delta (0, 0)
Screenshot: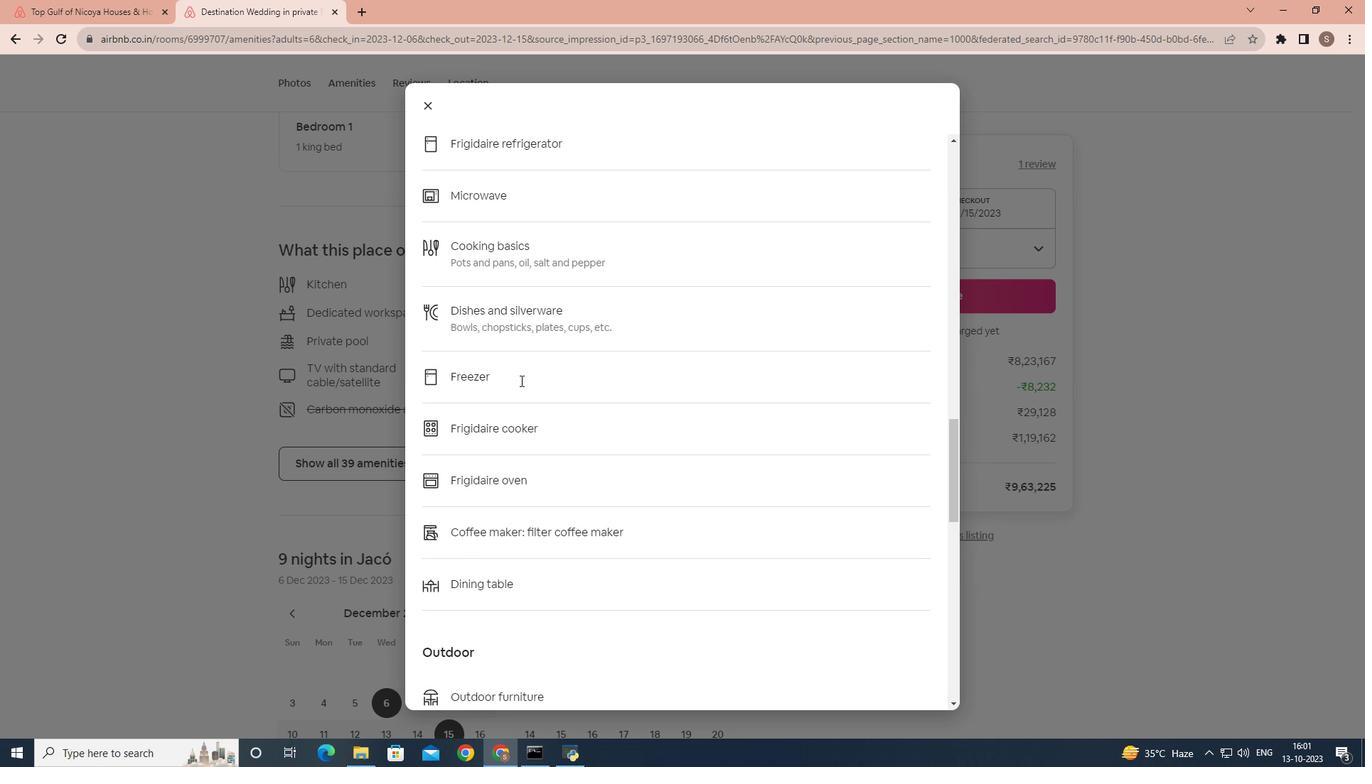 
Action: Mouse scrolled (520, 380) with delta (0, 0)
Screenshot: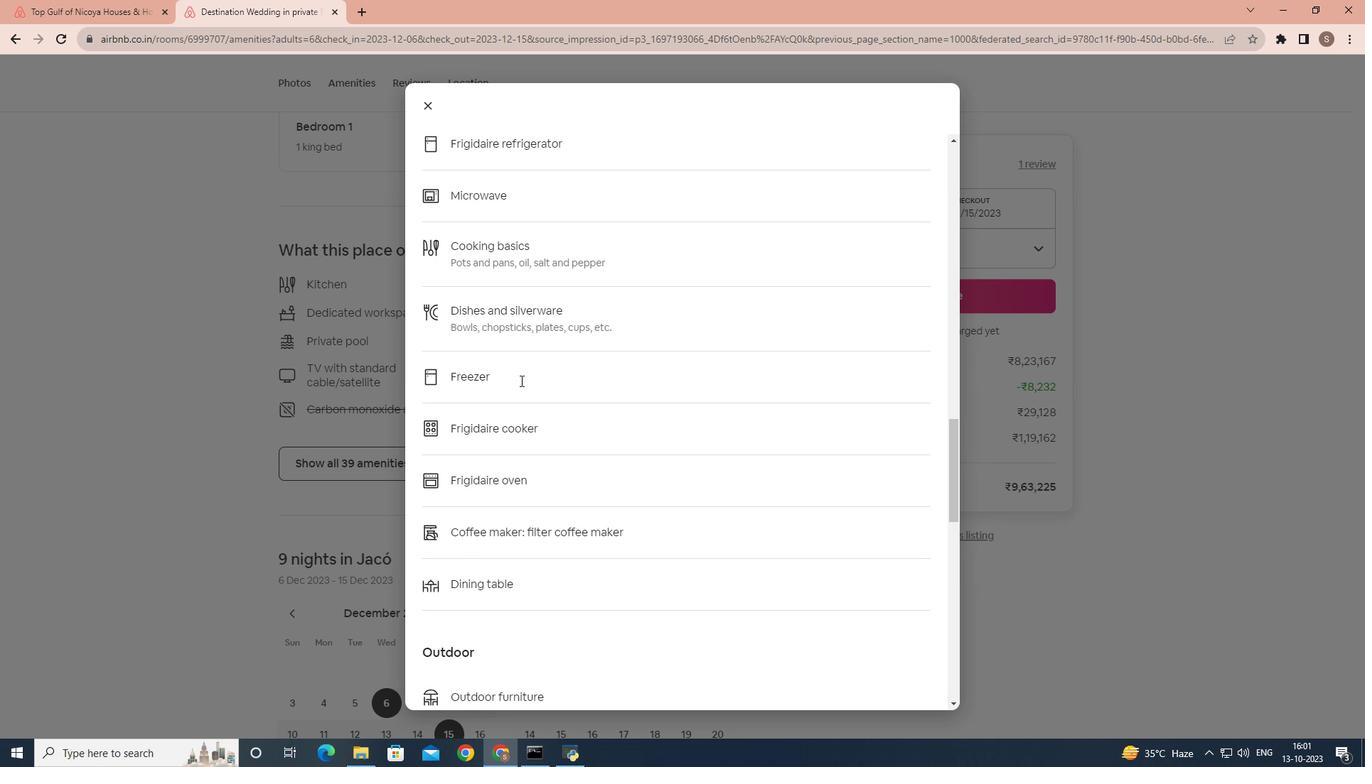 
Action: Mouse scrolled (520, 380) with delta (0, 0)
Screenshot: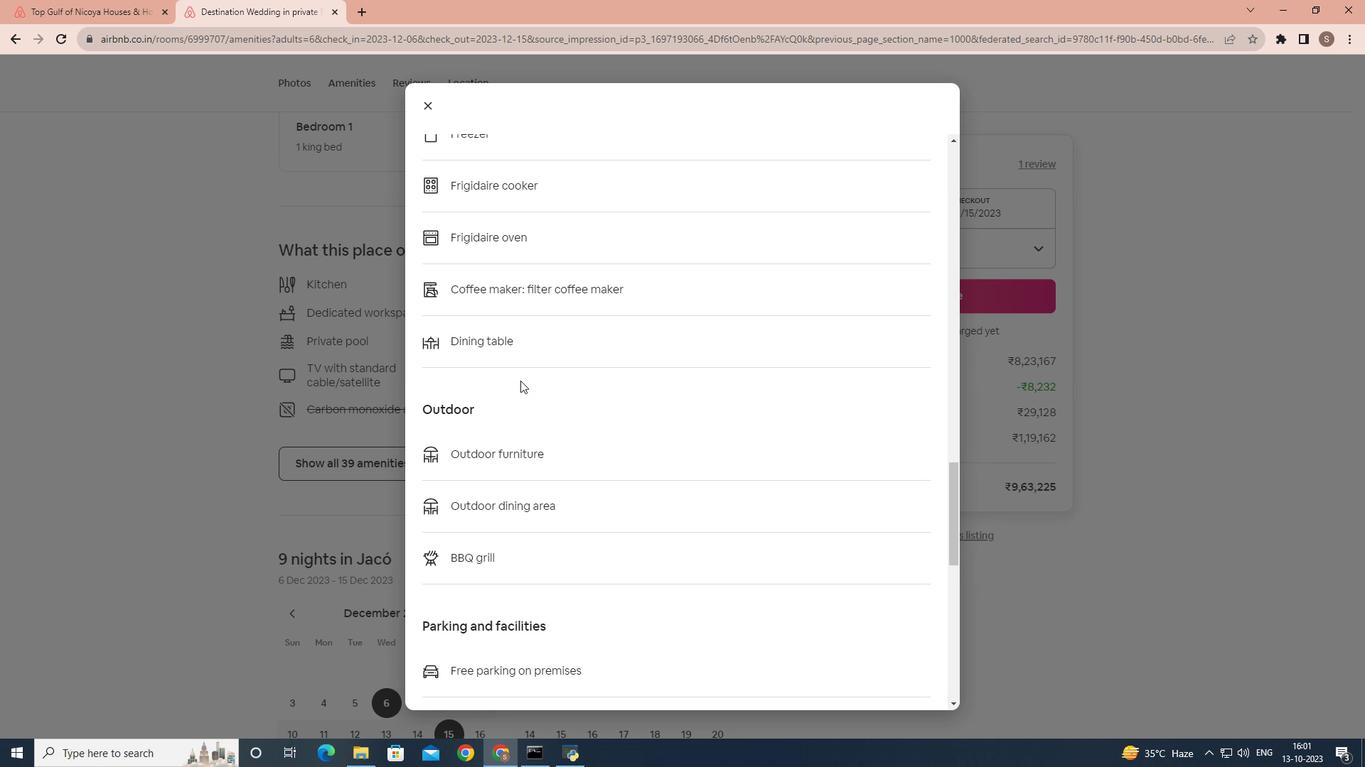 
Action: Mouse scrolled (520, 380) with delta (0, 0)
Screenshot: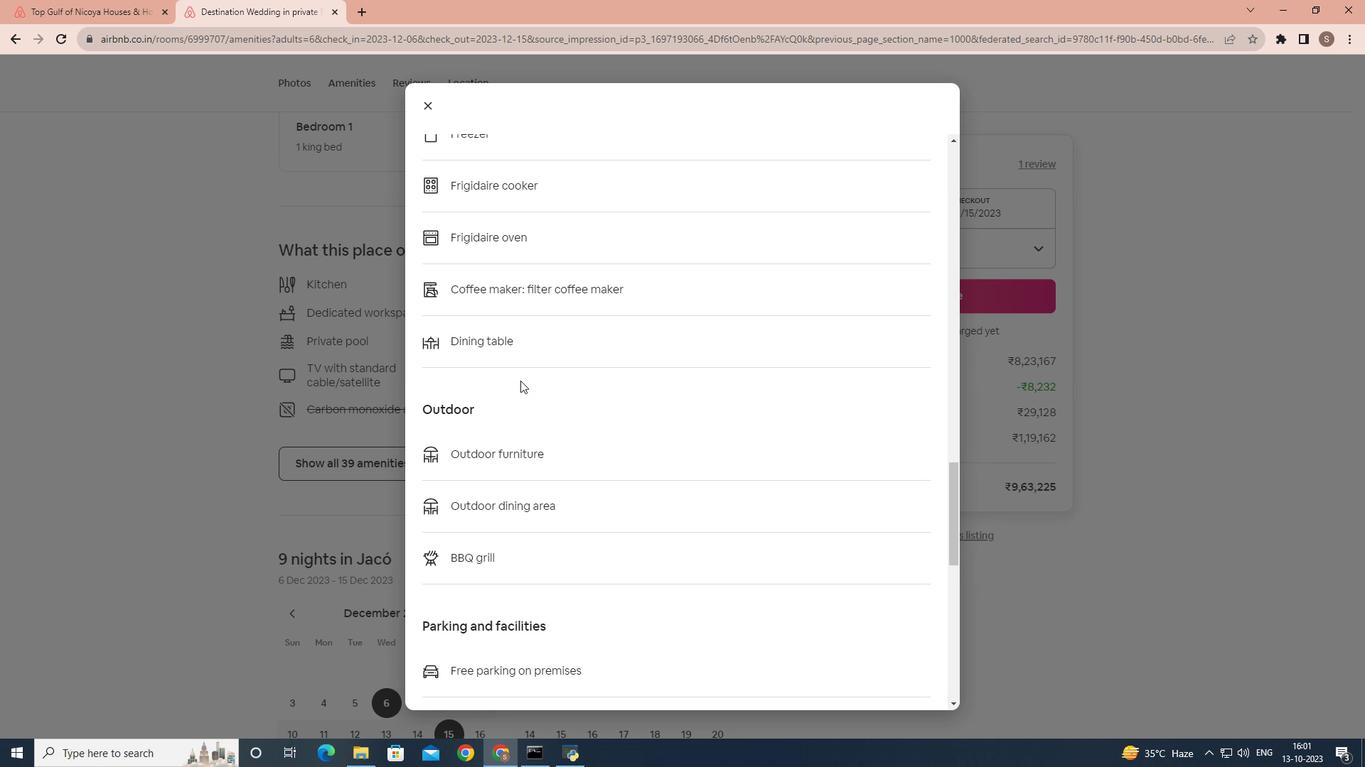 
Action: Mouse scrolled (520, 380) with delta (0, 0)
Screenshot: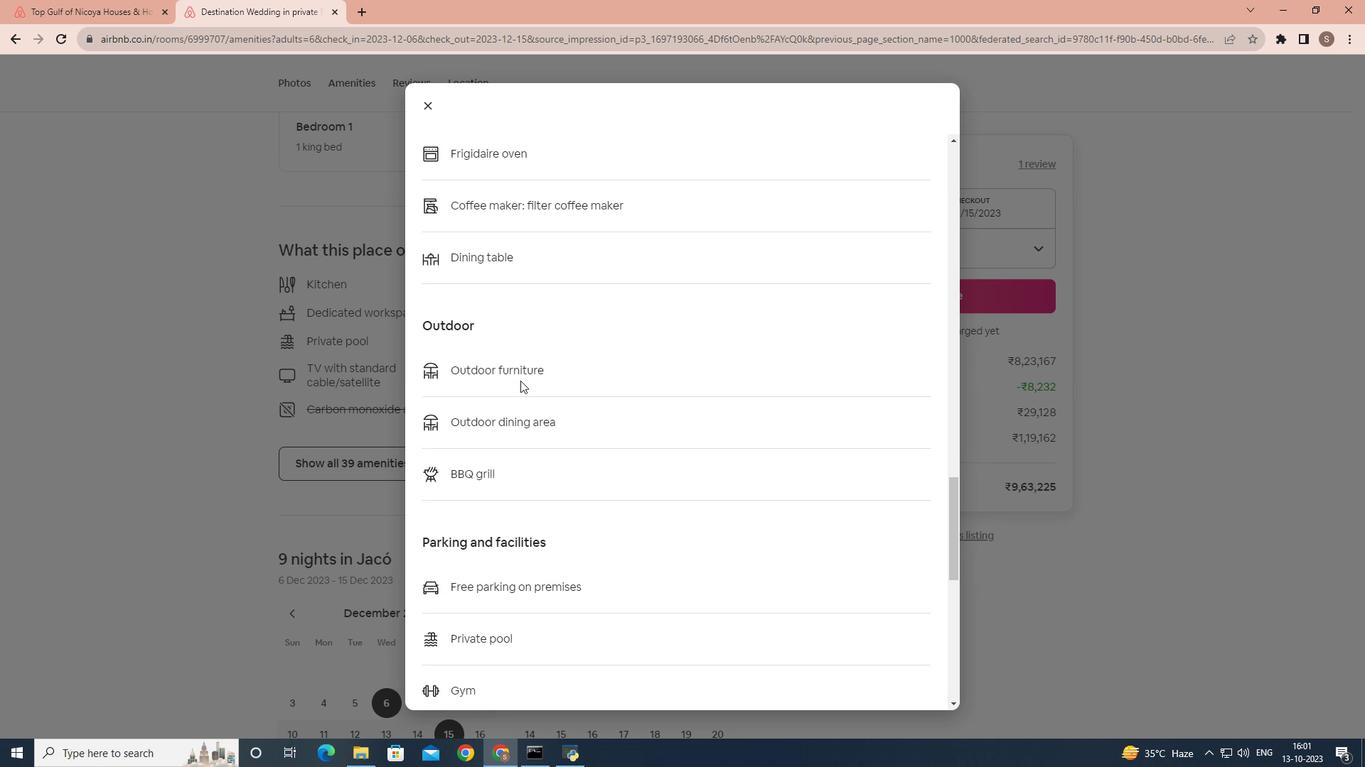 
Action: Mouse scrolled (520, 380) with delta (0, 0)
Screenshot: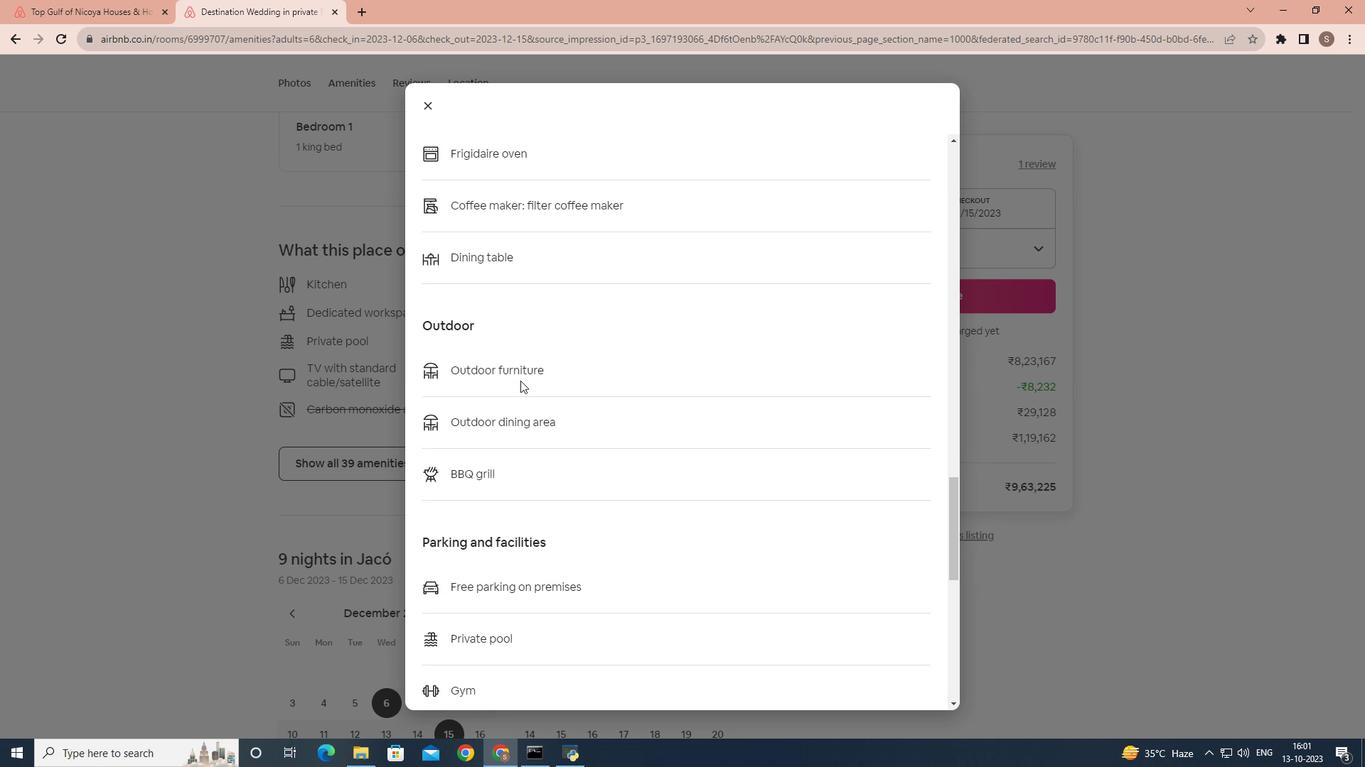 
Action: Mouse scrolled (520, 380) with delta (0, 0)
Screenshot: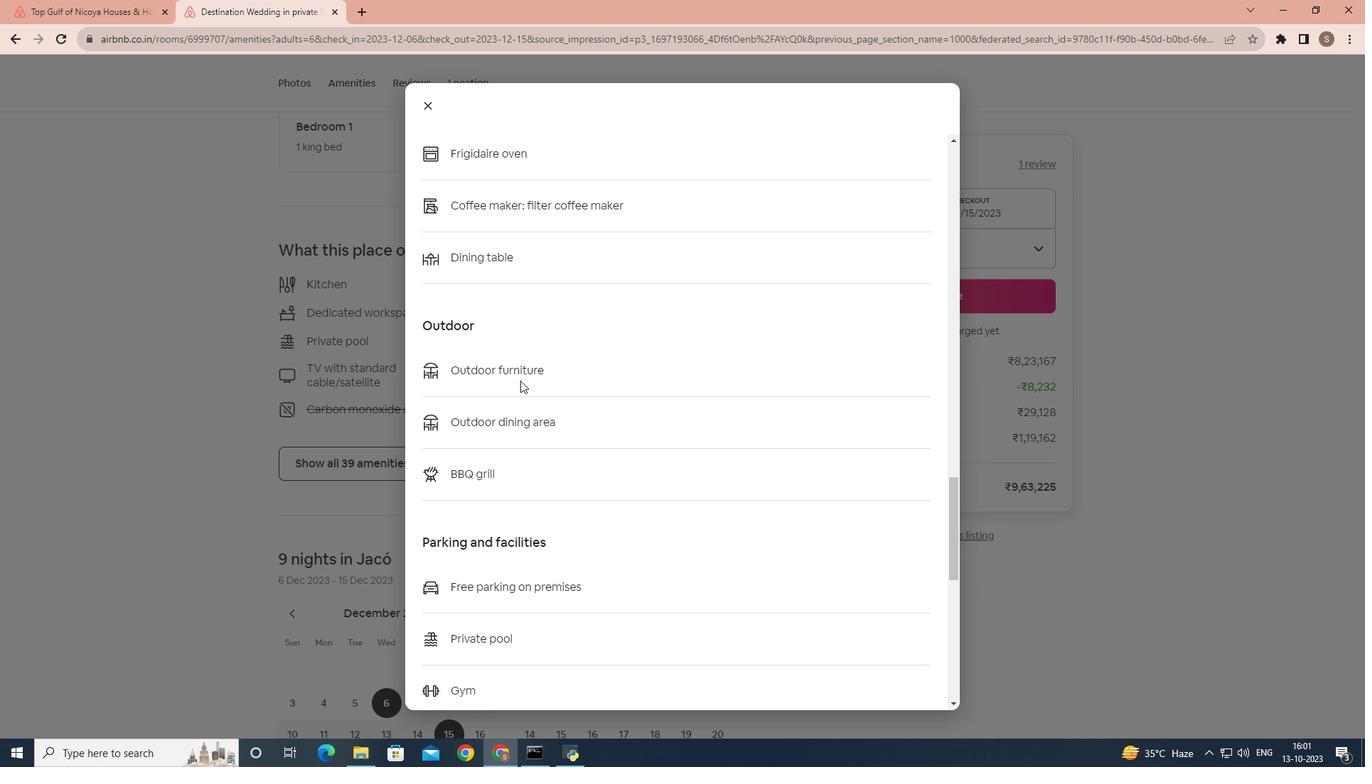 
Action: Mouse scrolled (520, 380) with delta (0, 0)
Screenshot: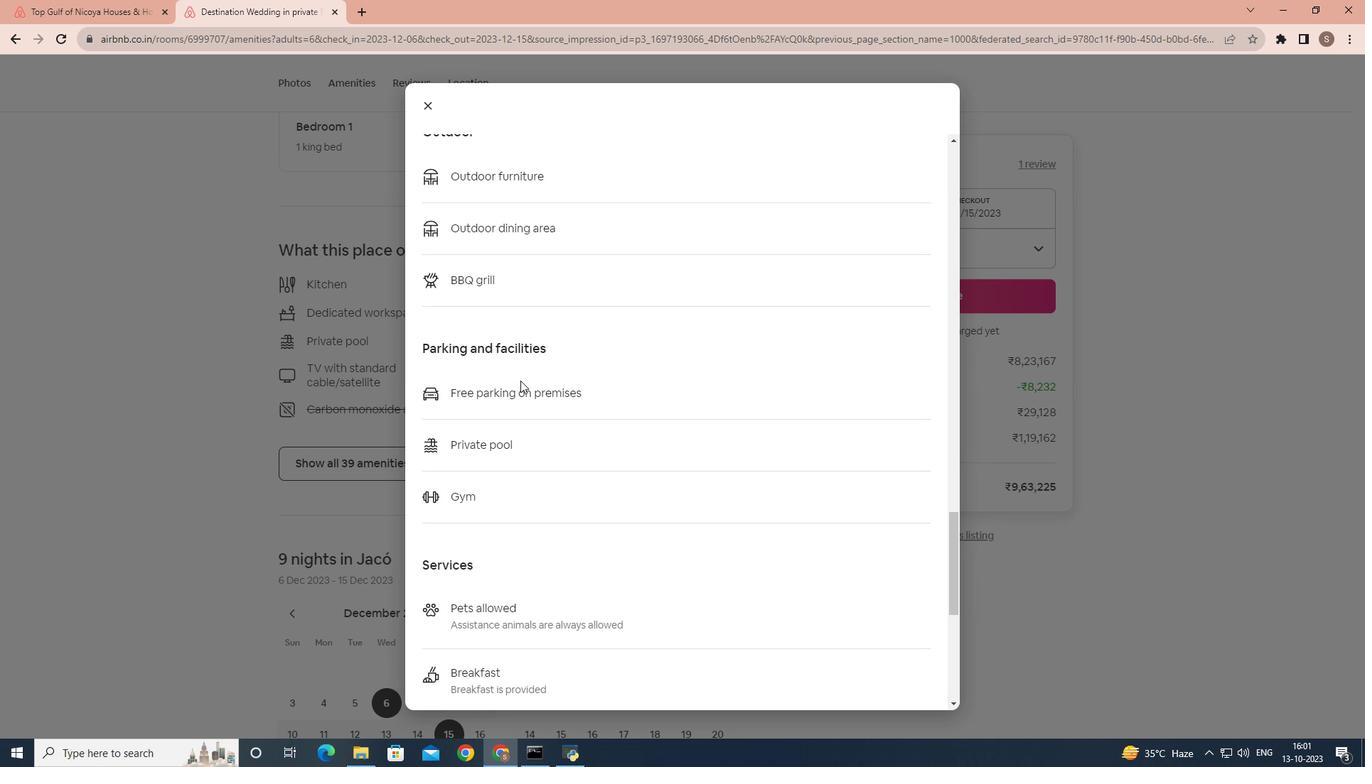 
Action: Mouse scrolled (520, 380) with delta (0, 0)
Screenshot: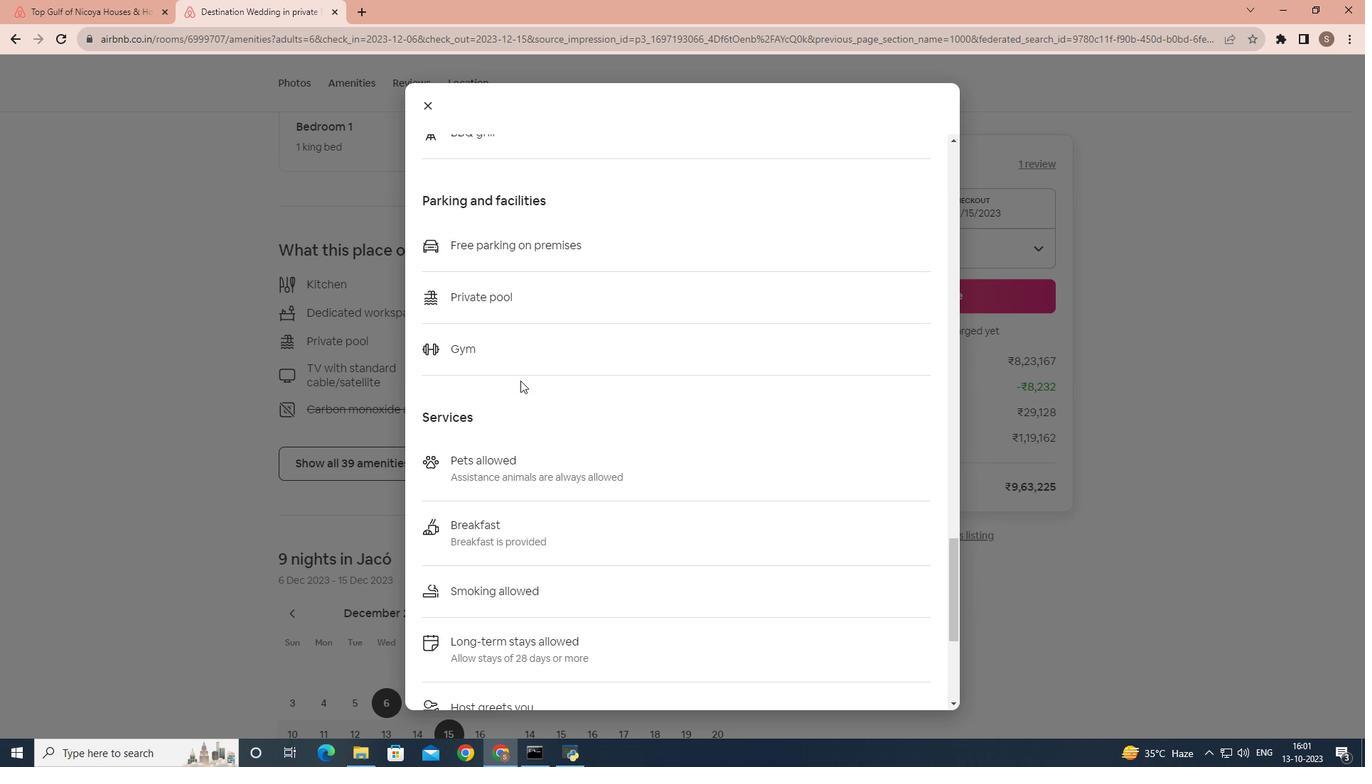 
Action: Mouse scrolled (520, 380) with delta (0, 0)
Screenshot: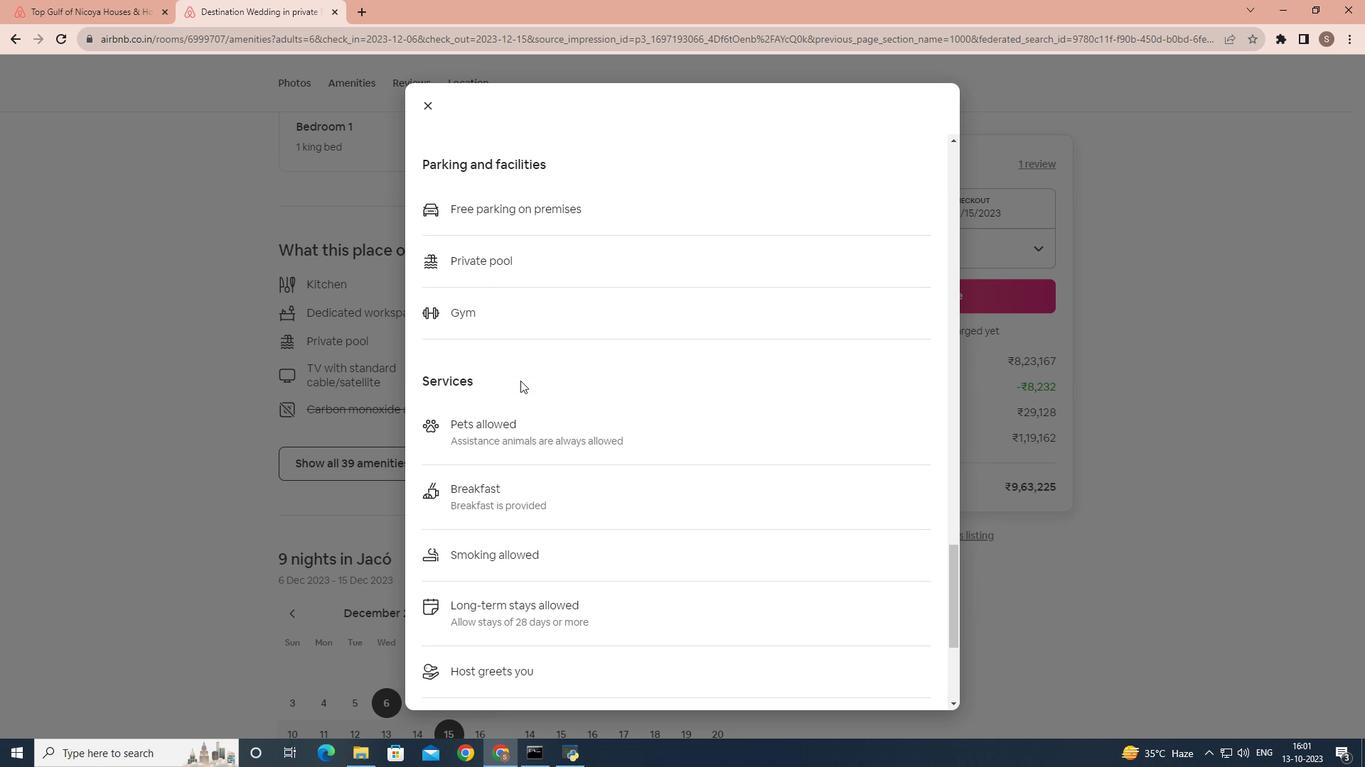 
Action: Mouse scrolled (520, 380) with delta (0, 0)
Screenshot: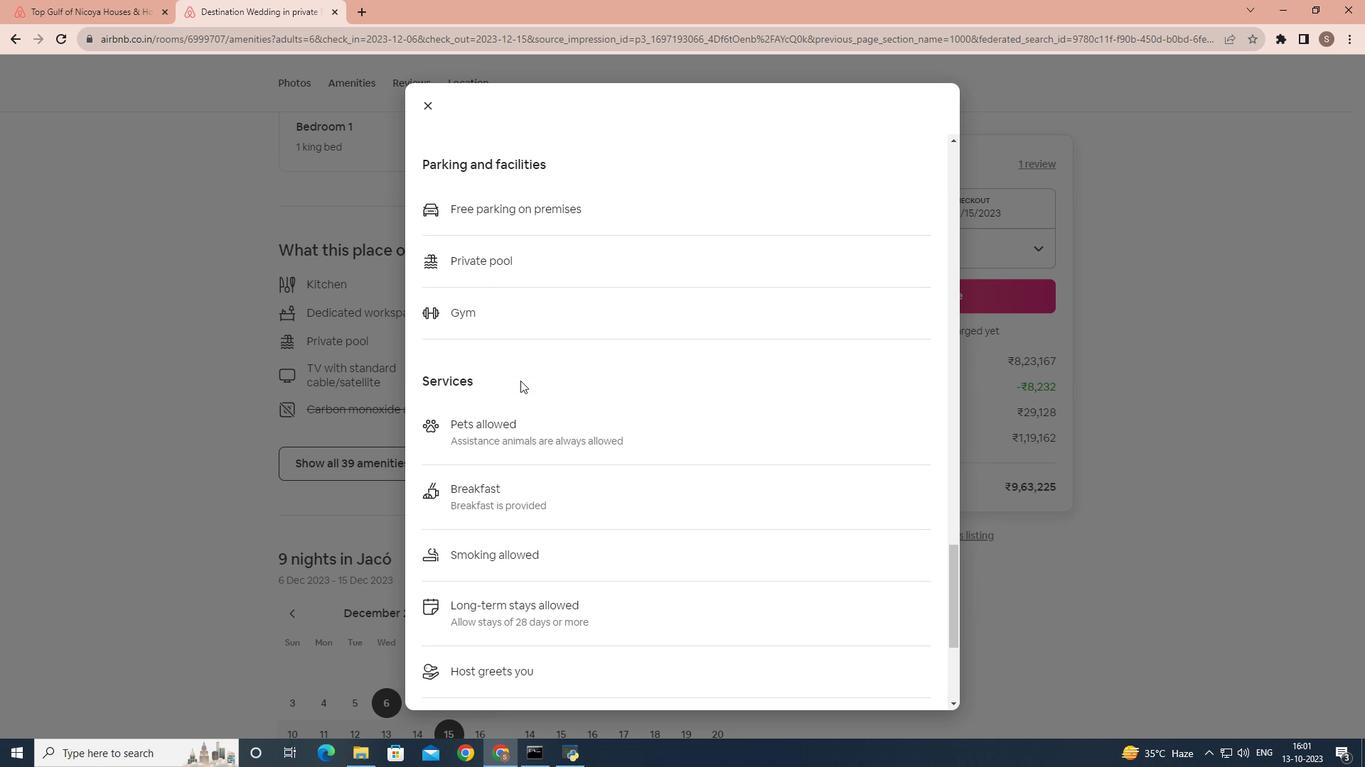 
Action: Mouse scrolled (520, 380) with delta (0, 0)
Screenshot: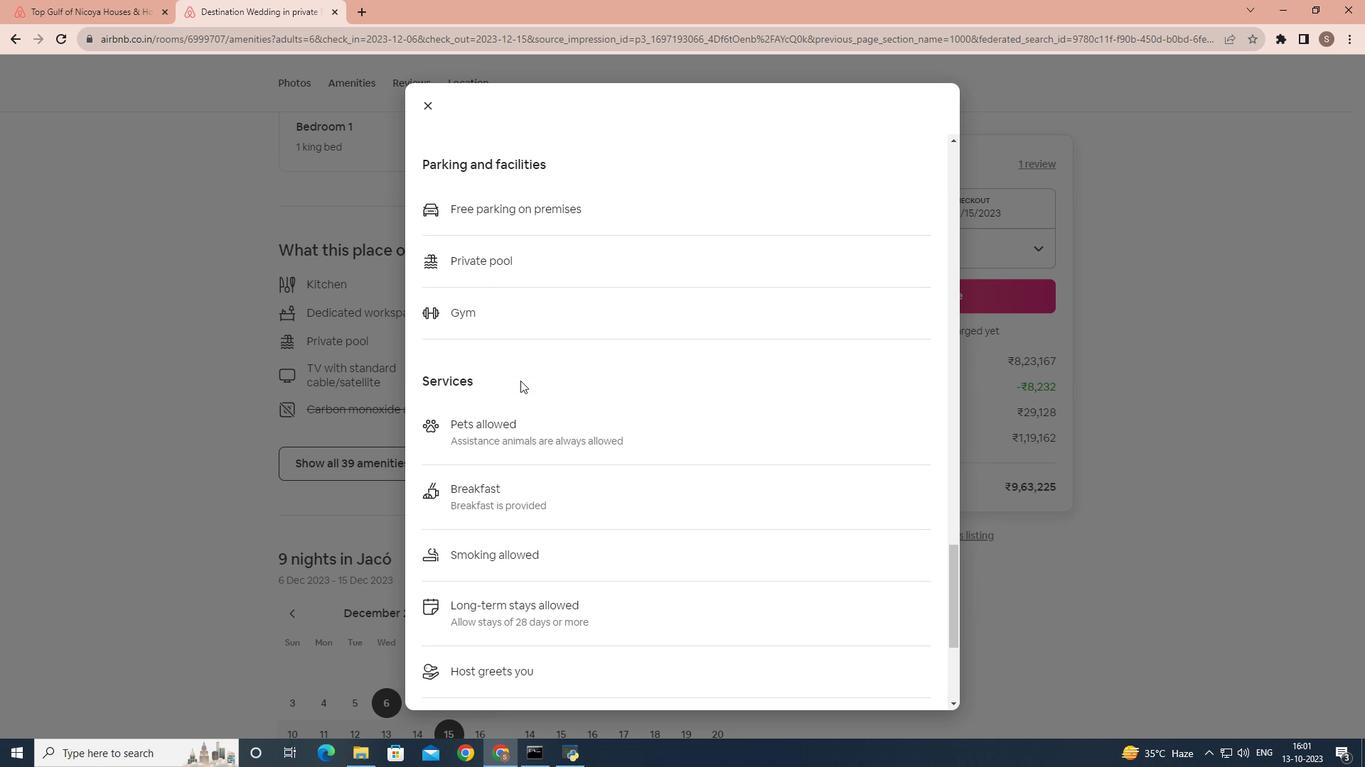 
Action: Mouse scrolled (520, 380) with delta (0, 0)
Screenshot: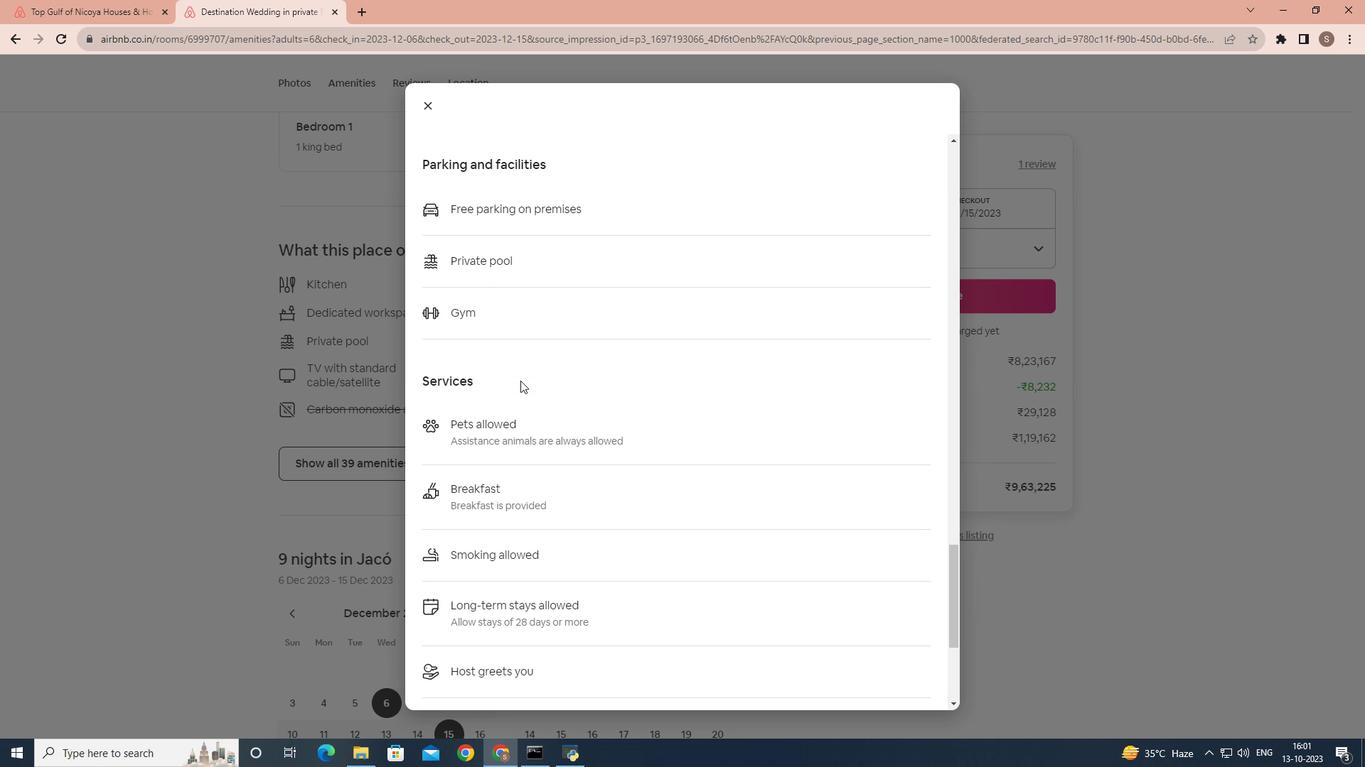 
Action: Mouse scrolled (520, 380) with delta (0, 0)
Screenshot: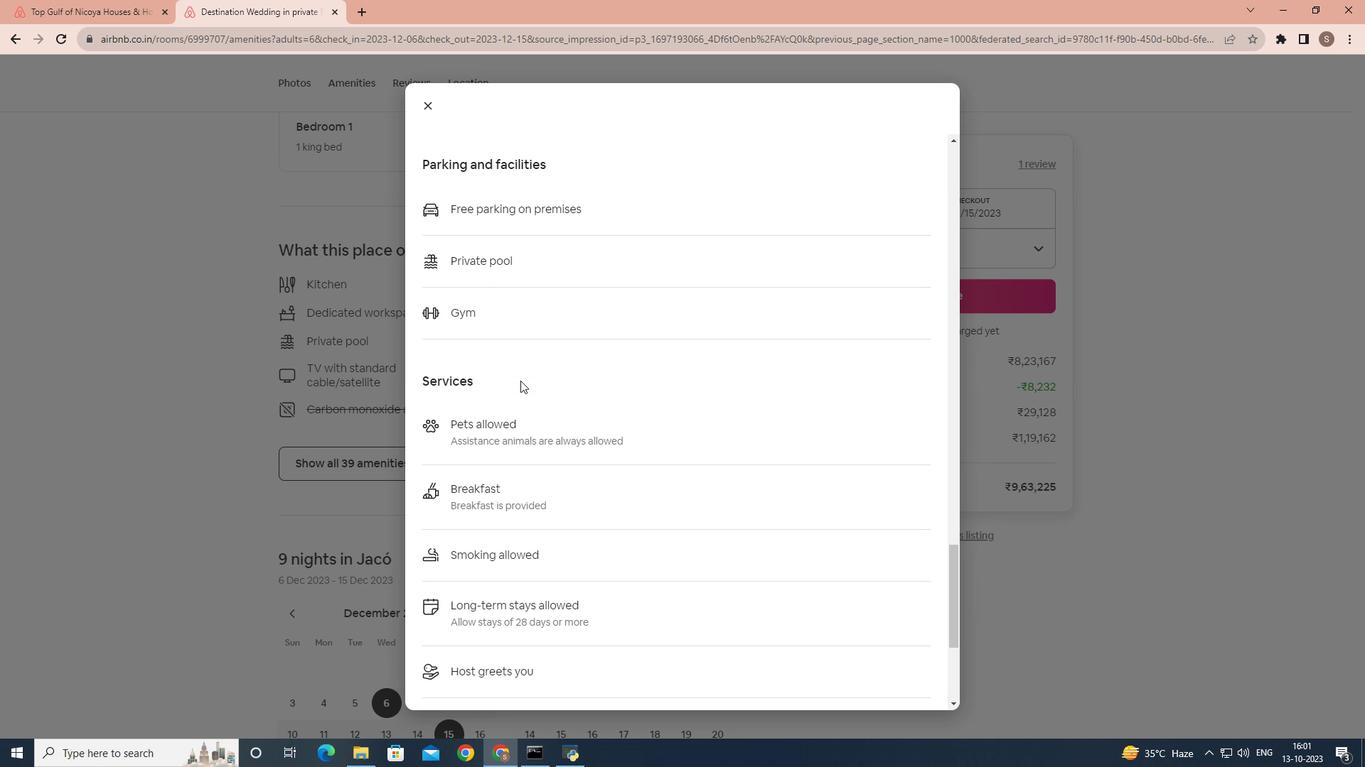 
Action: Mouse moved to (426, 110)
Screenshot: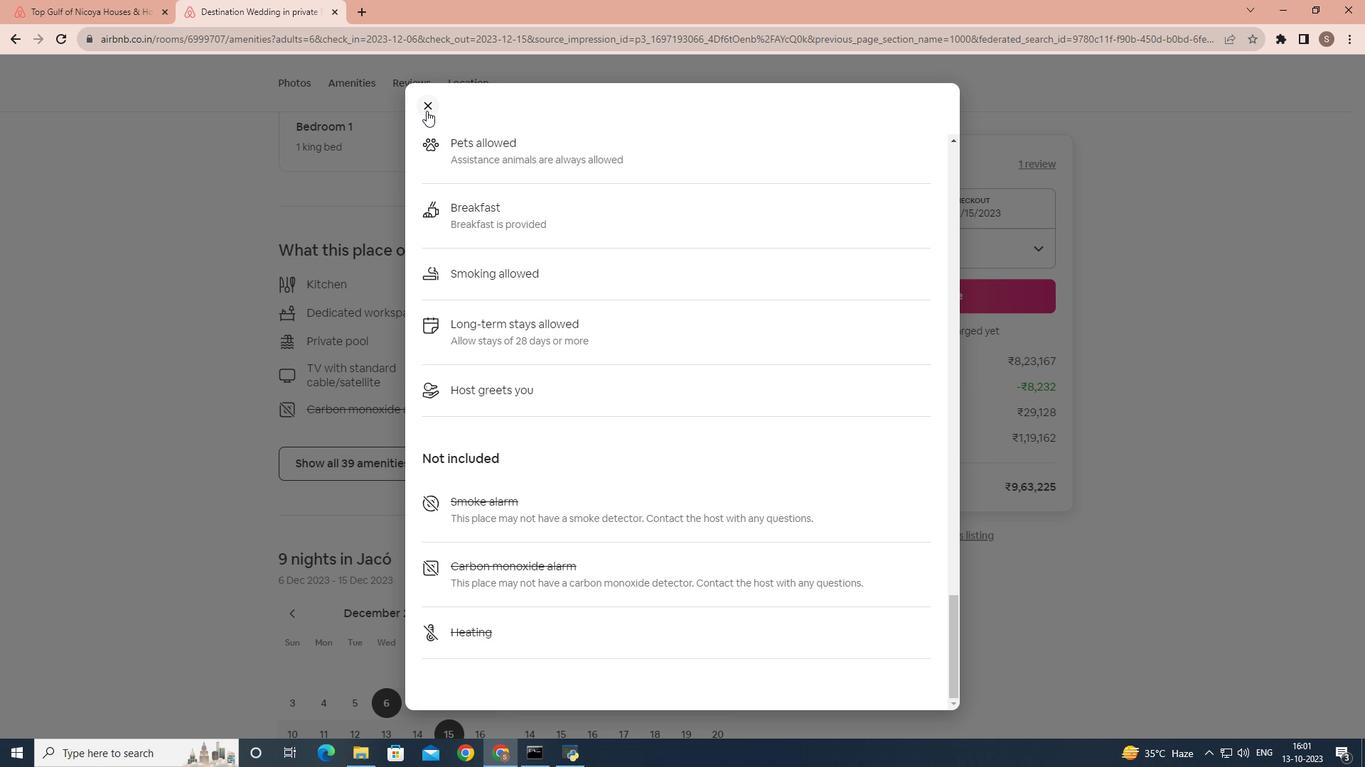 
Action: Mouse pressed left at (426, 110)
Screenshot: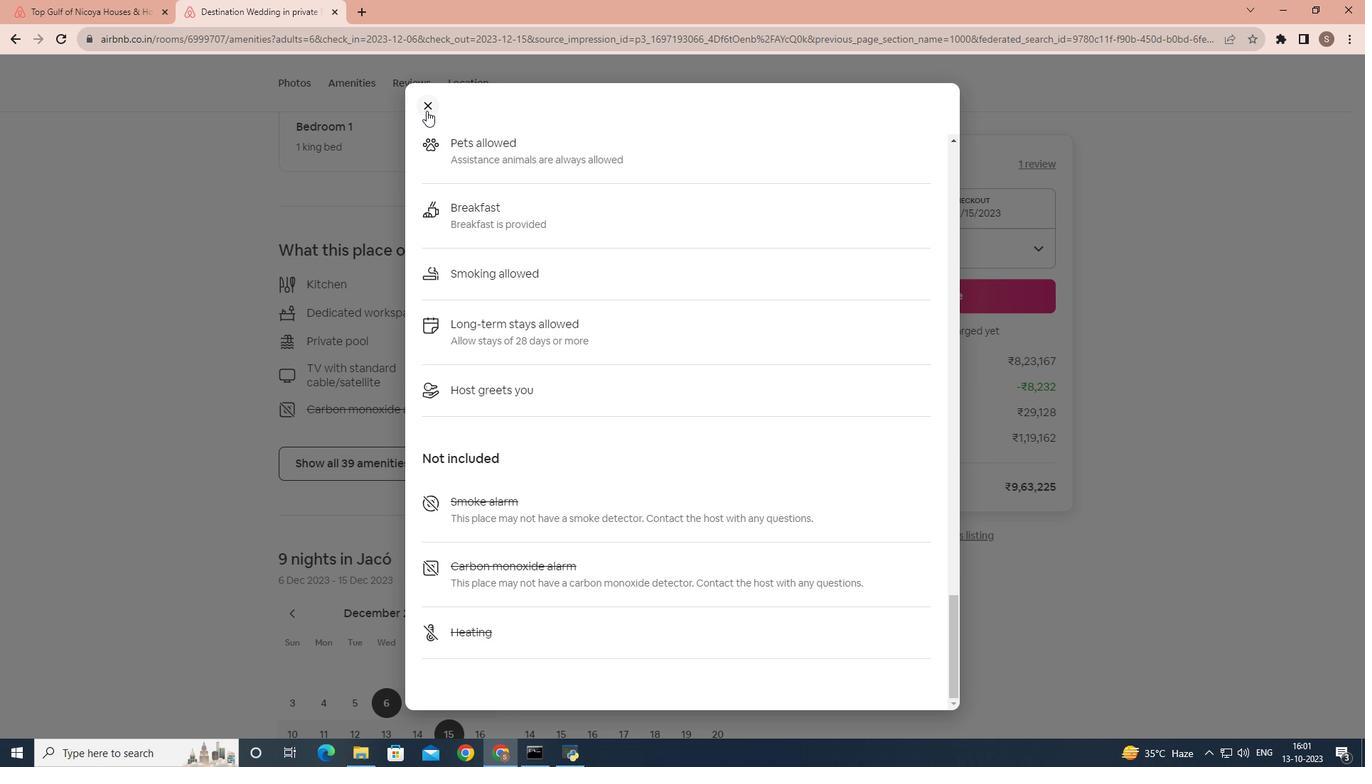 
Action: Mouse moved to (369, 432)
Screenshot: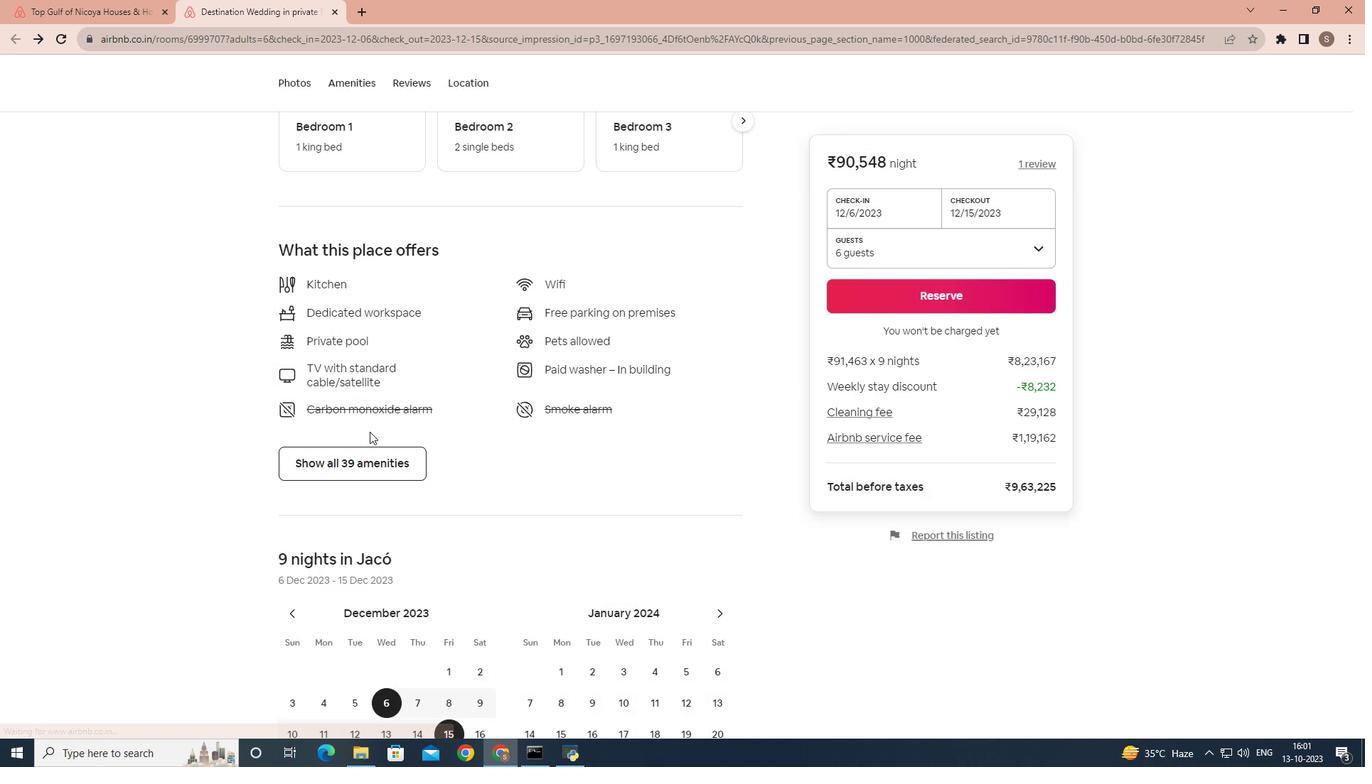 
Action: Mouse scrolled (369, 431) with delta (0, 0)
Screenshot: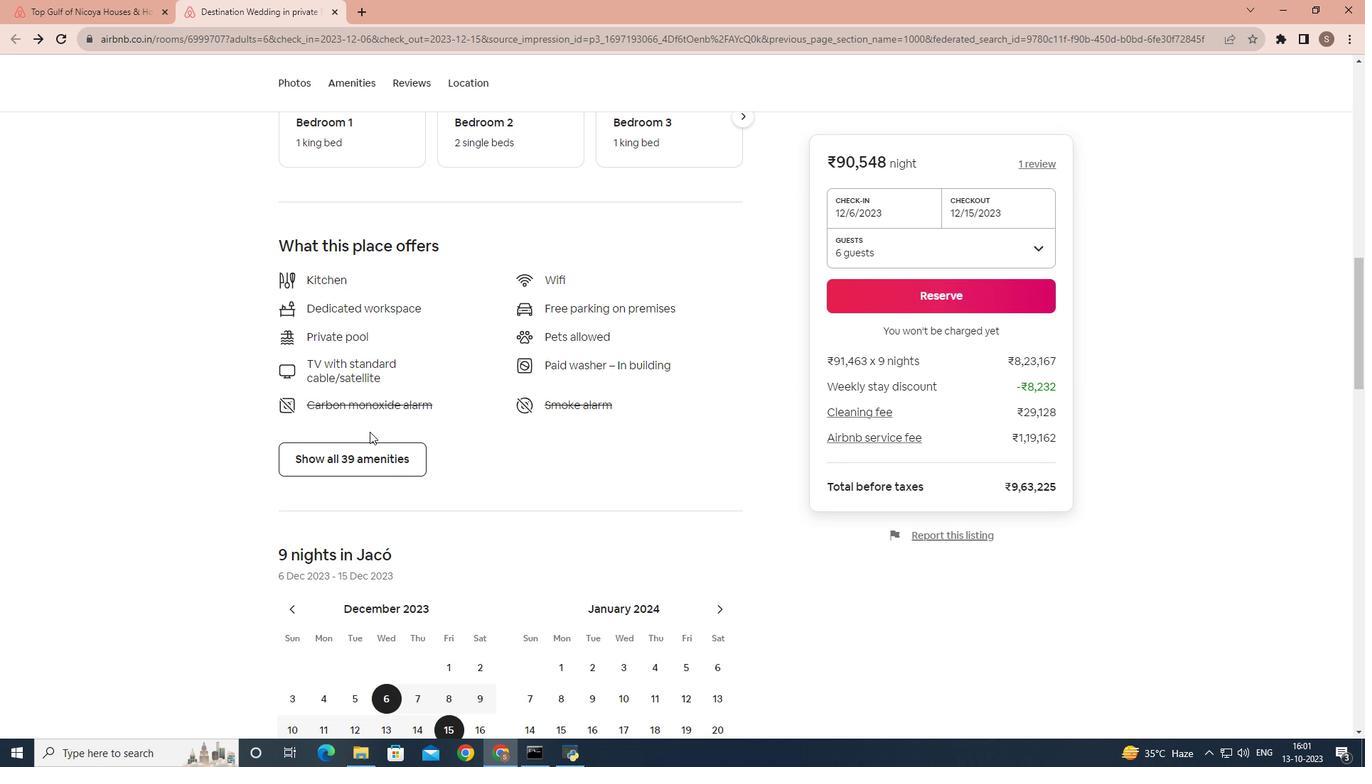 
Action: Mouse scrolled (369, 431) with delta (0, 0)
Screenshot: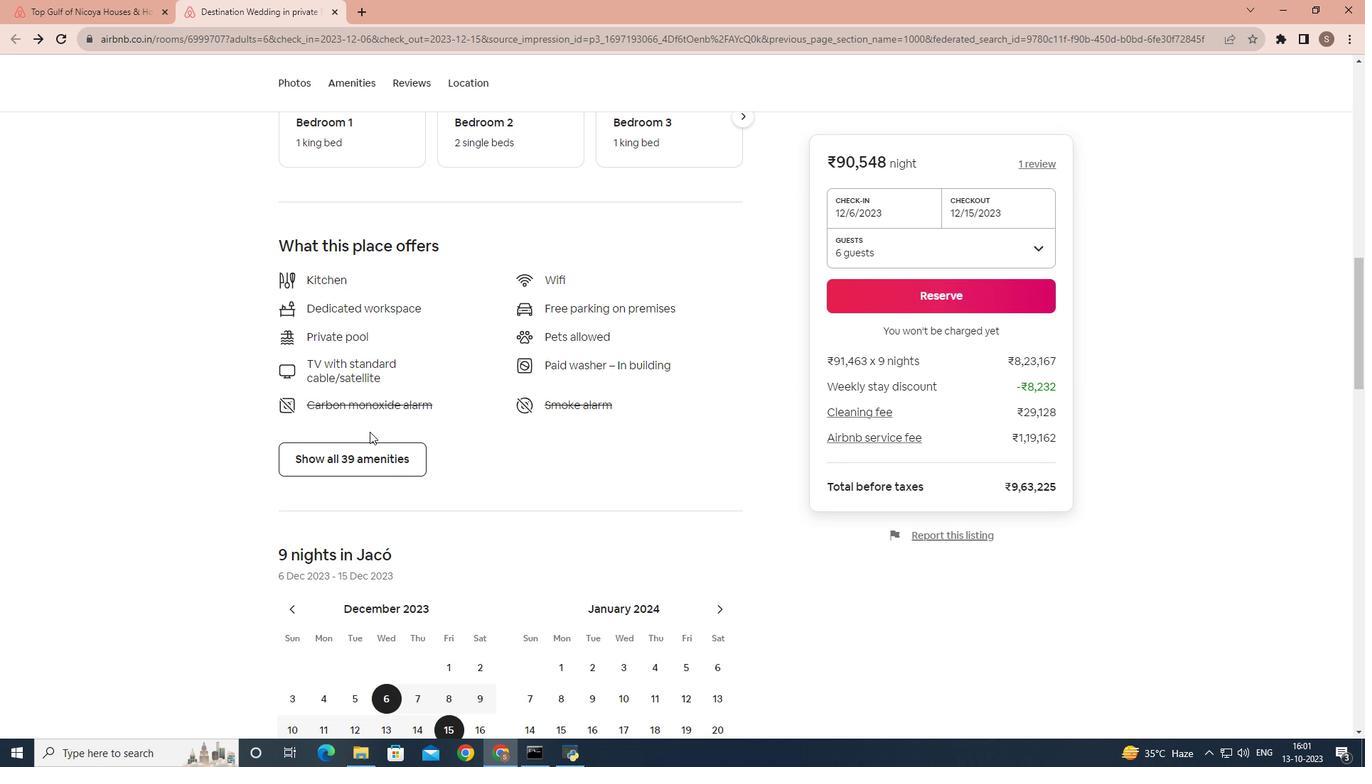 
Action: Mouse scrolled (369, 431) with delta (0, 0)
Screenshot: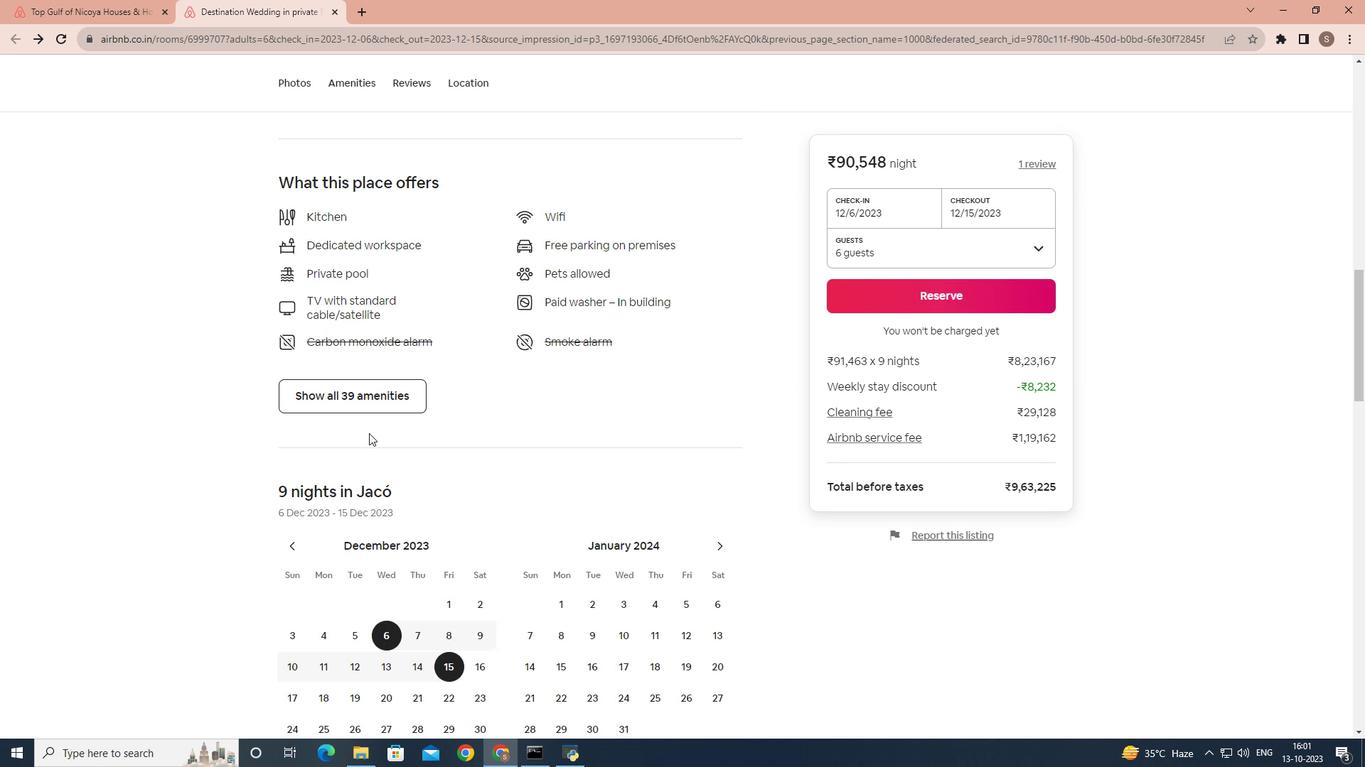 
Action: Mouse scrolled (369, 431) with delta (0, 0)
Screenshot: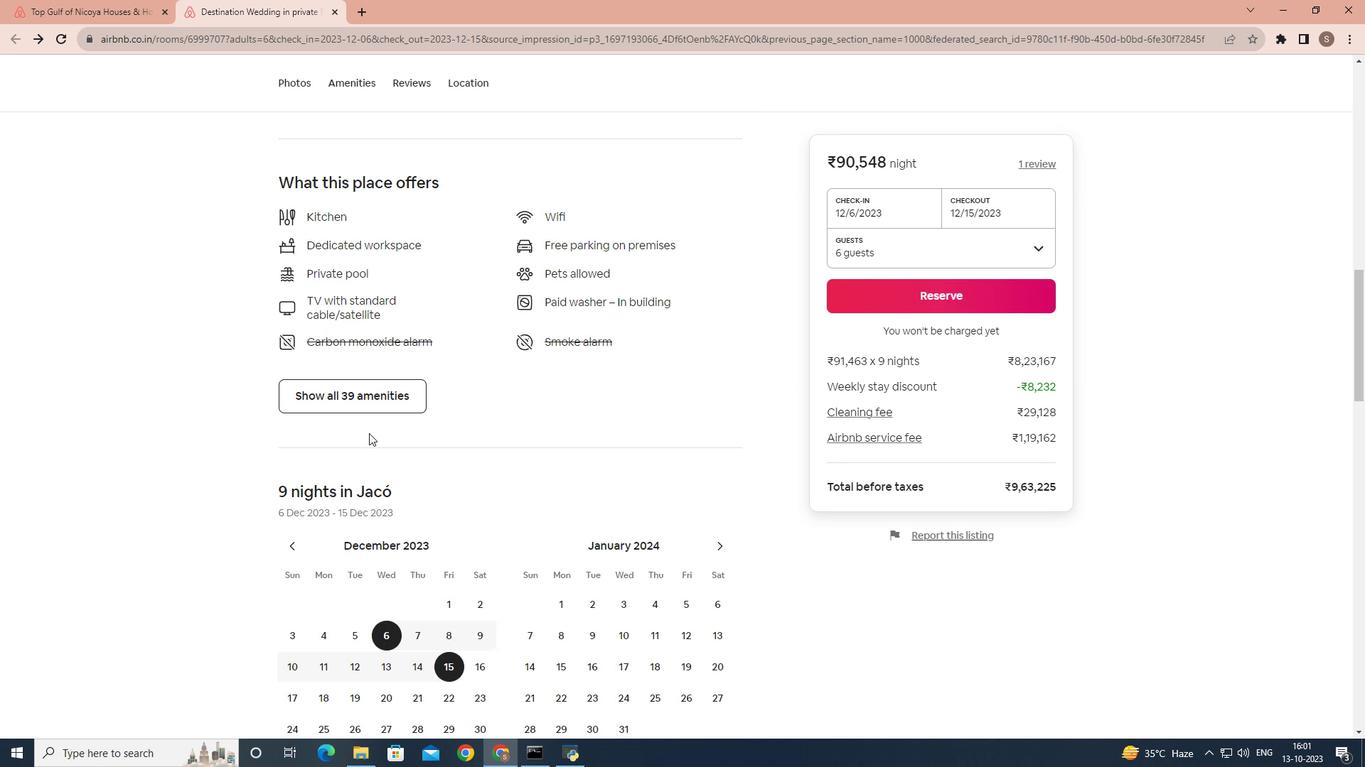 
Action: Mouse scrolled (369, 431) with delta (0, 0)
Screenshot: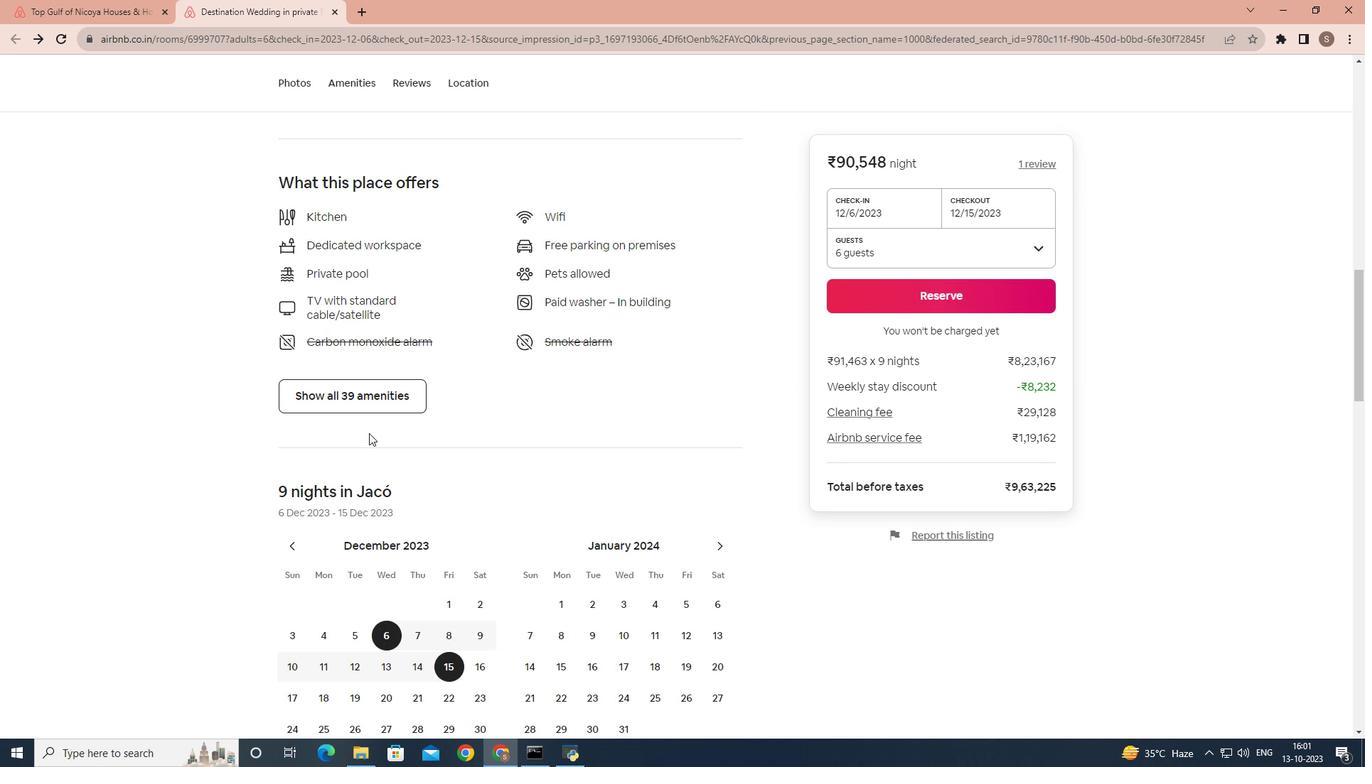 
Action: Mouse scrolled (369, 431) with delta (0, 0)
Screenshot: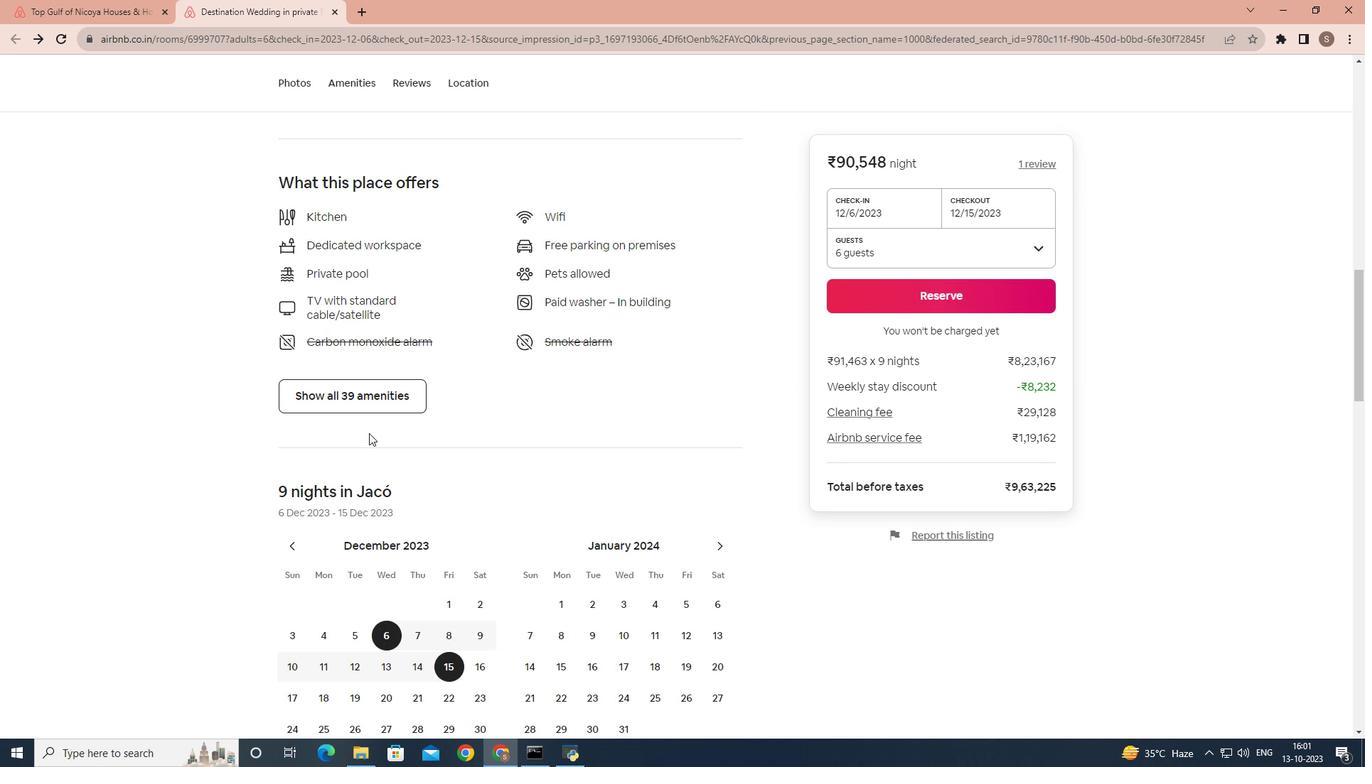 
Action: Mouse moved to (369, 433)
Screenshot: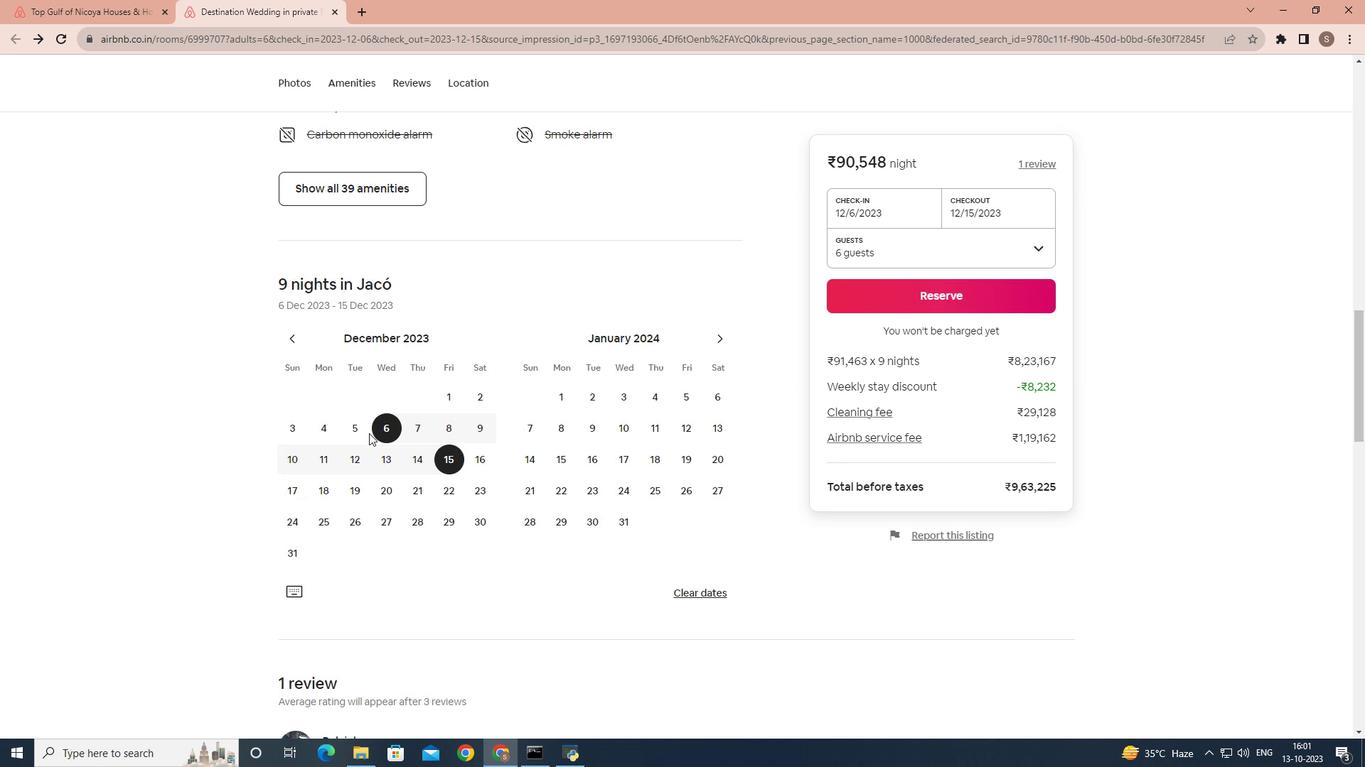 
Action: Mouse scrolled (369, 432) with delta (0, 0)
Screenshot: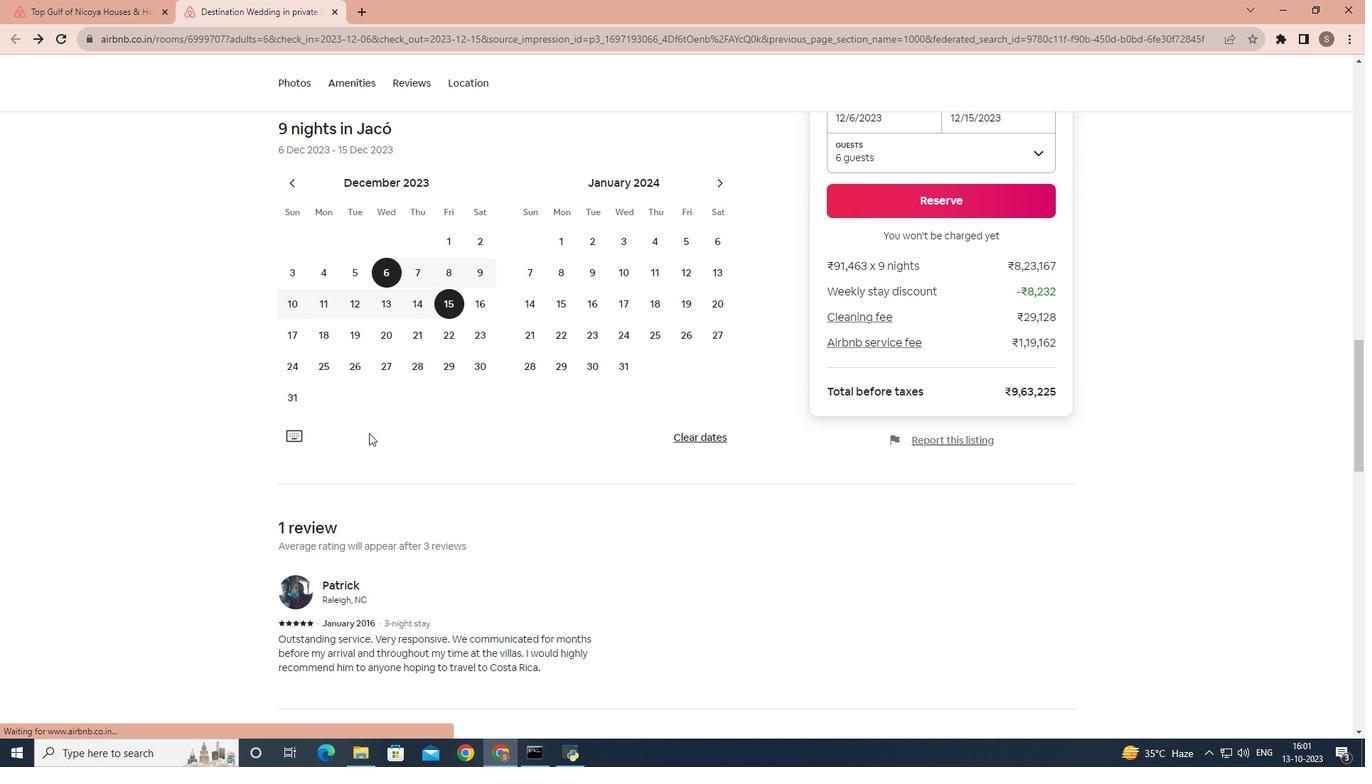
Action: Mouse scrolled (369, 432) with delta (0, 0)
Screenshot: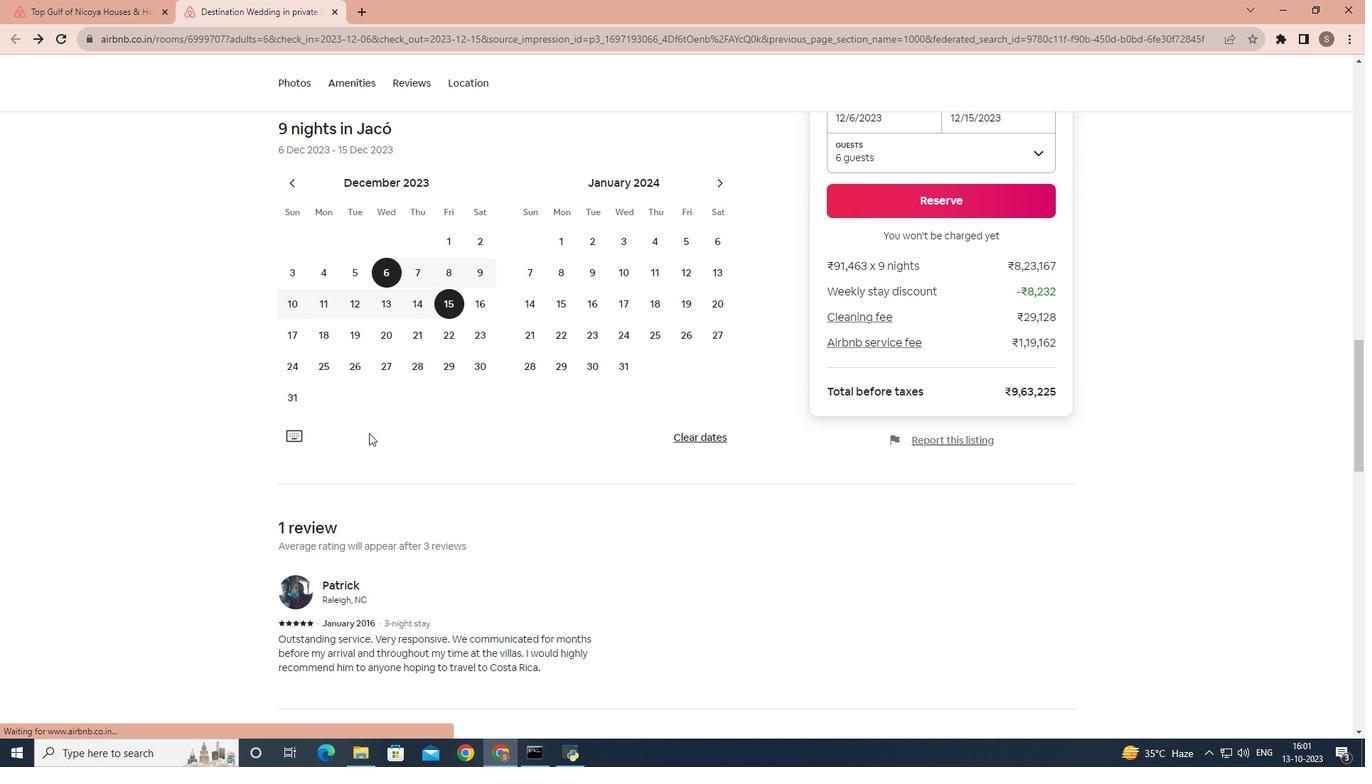 
Action: Mouse scrolled (369, 432) with delta (0, 0)
Screenshot: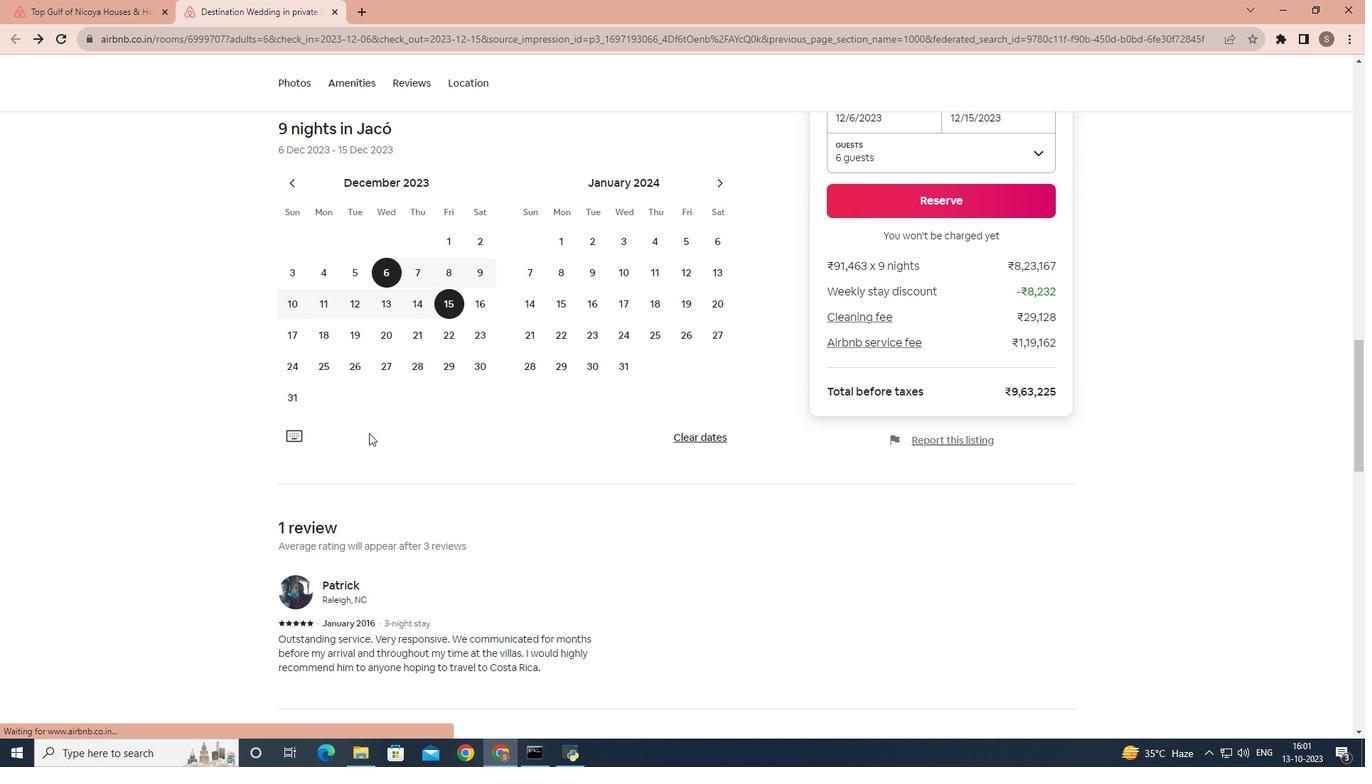 
Action: Mouse scrolled (369, 432) with delta (0, 0)
Screenshot: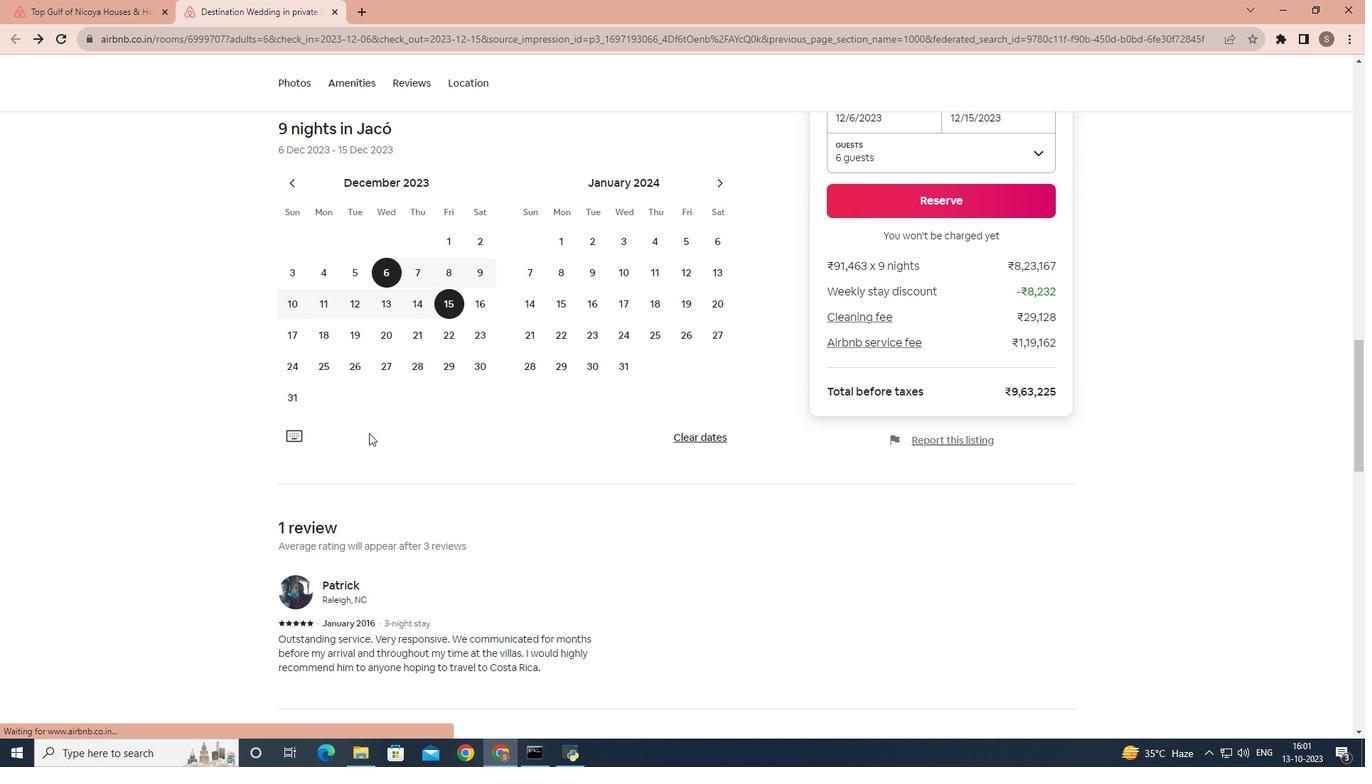 
Action: Mouse scrolled (369, 432) with delta (0, 0)
Screenshot: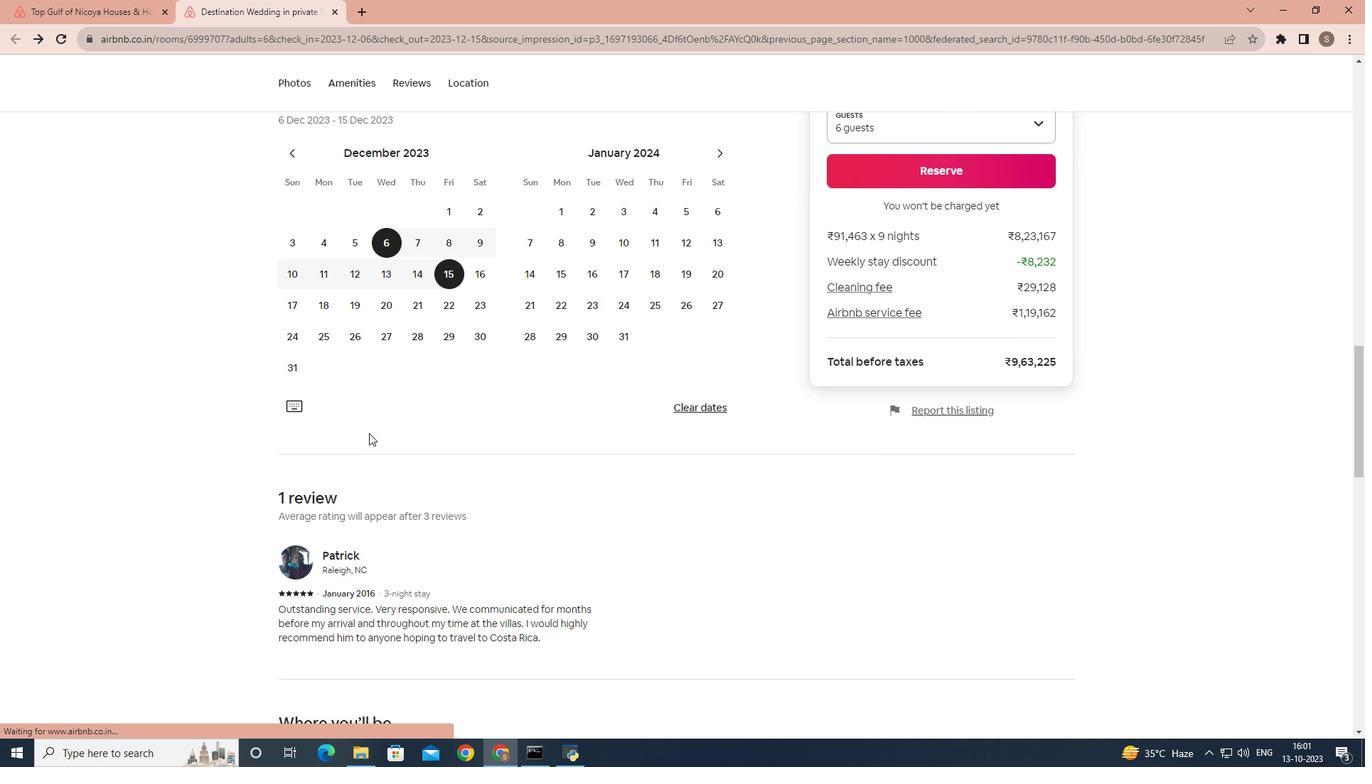
Action: Mouse scrolled (369, 432) with delta (0, 0)
Screenshot: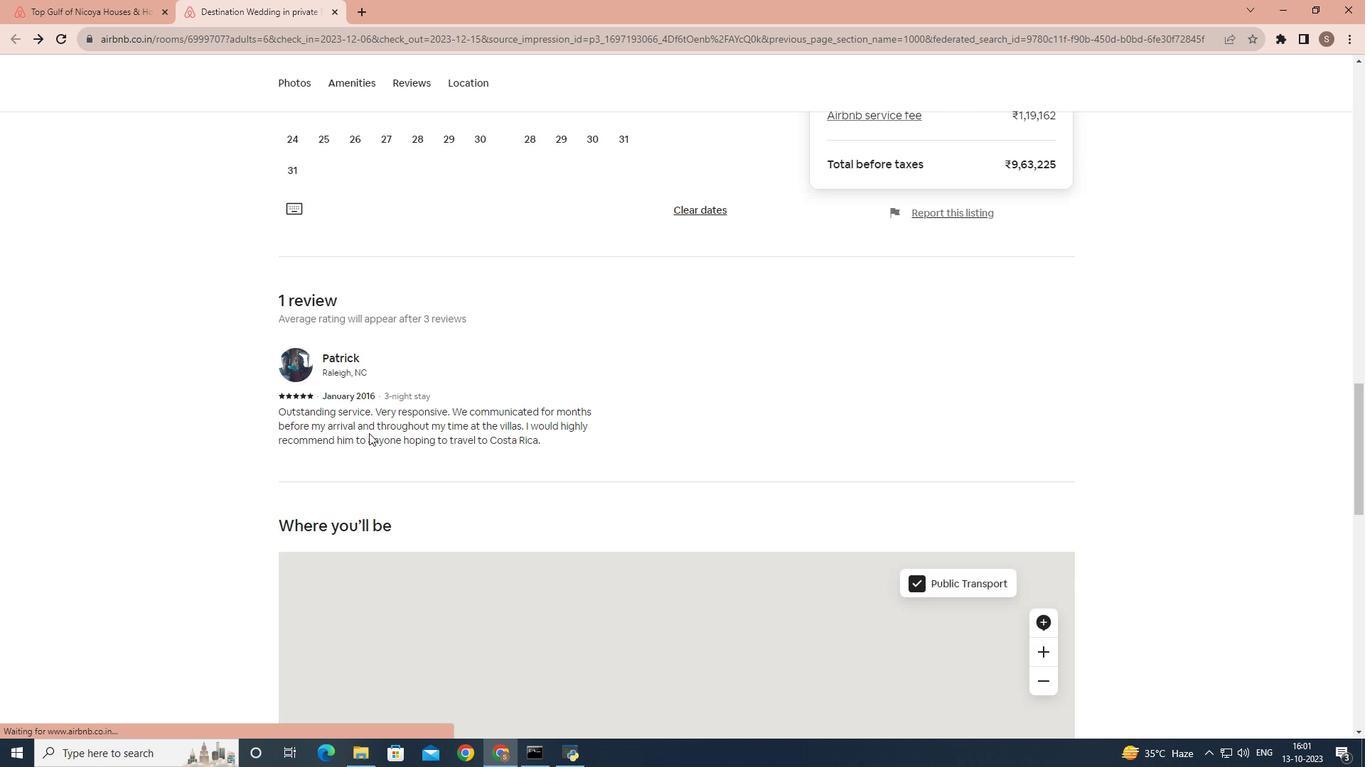 
Action: Mouse moved to (356, 369)
Screenshot: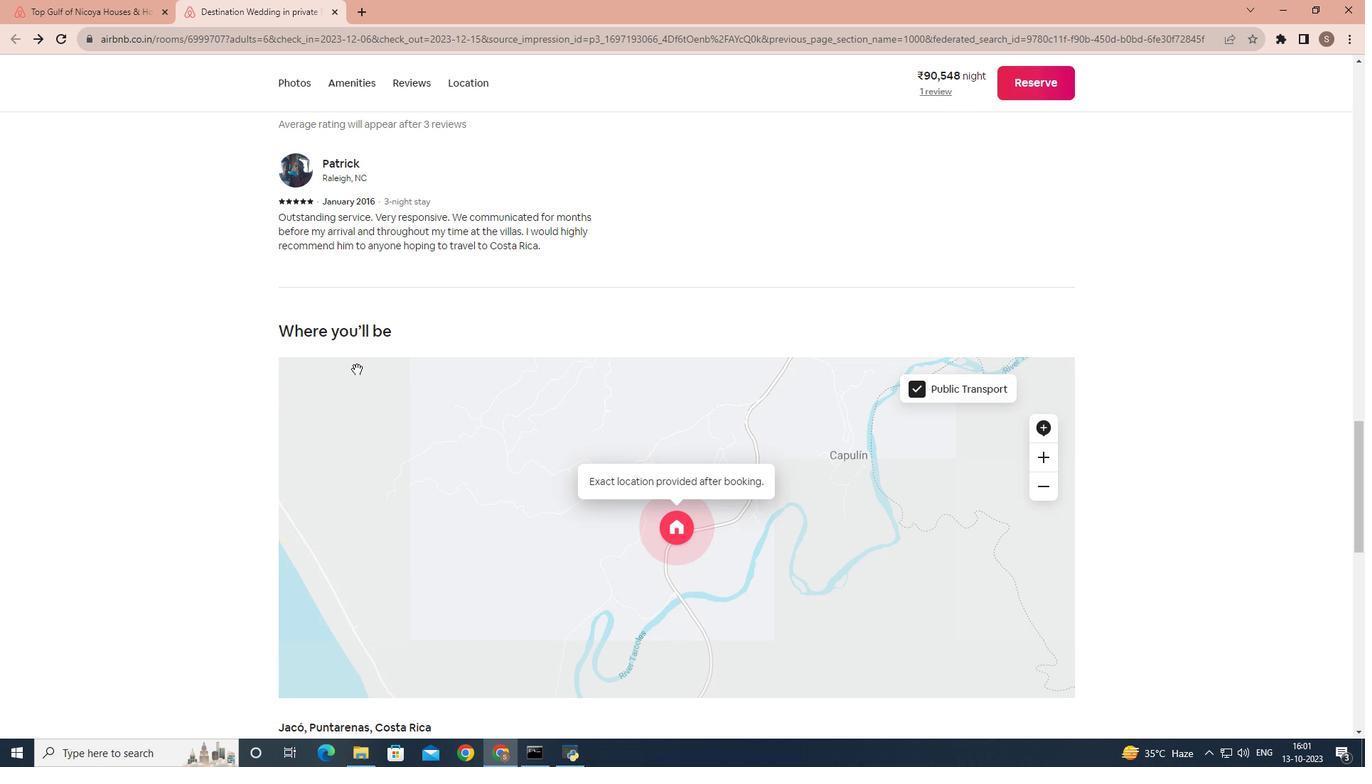 
Action: Mouse scrolled (356, 370) with delta (0, 0)
Screenshot: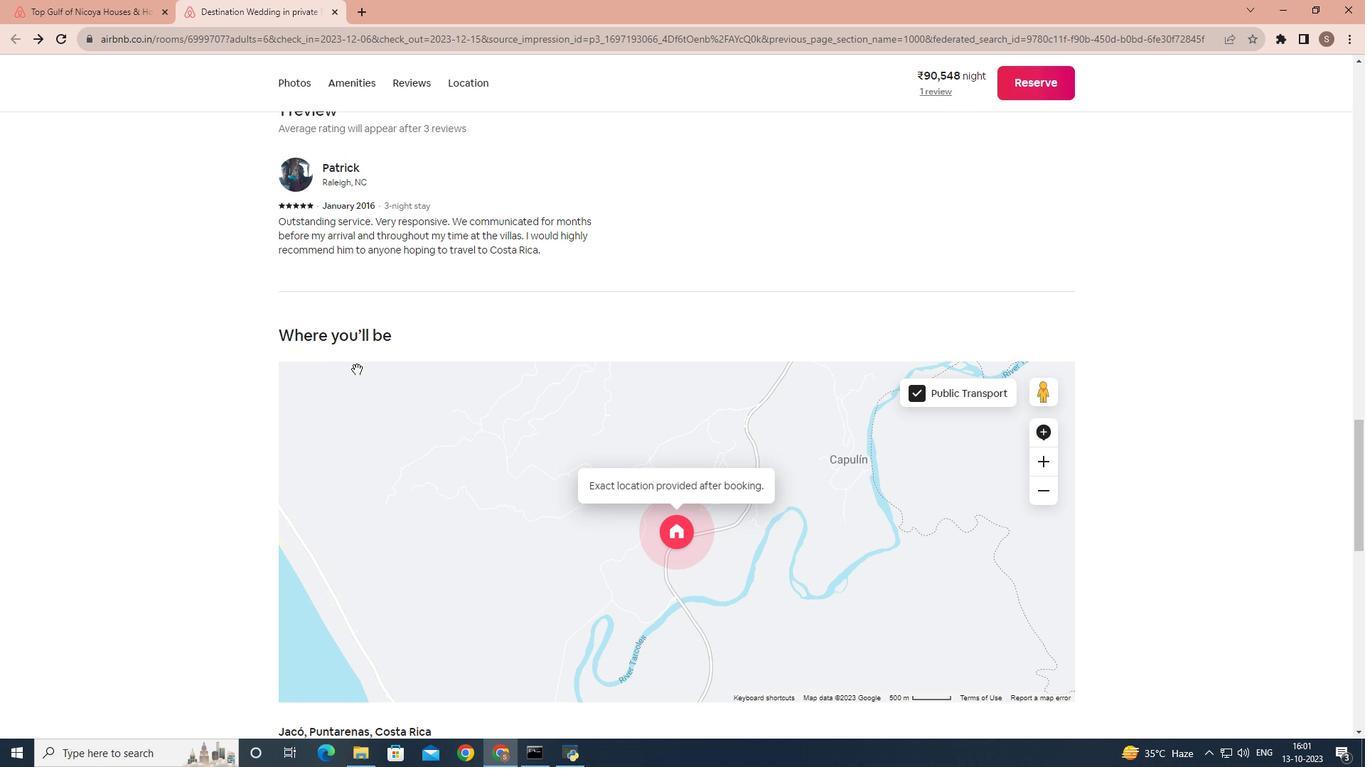 
Action: Mouse scrolled (356, 369) with delta (0, 0)
Screenshot: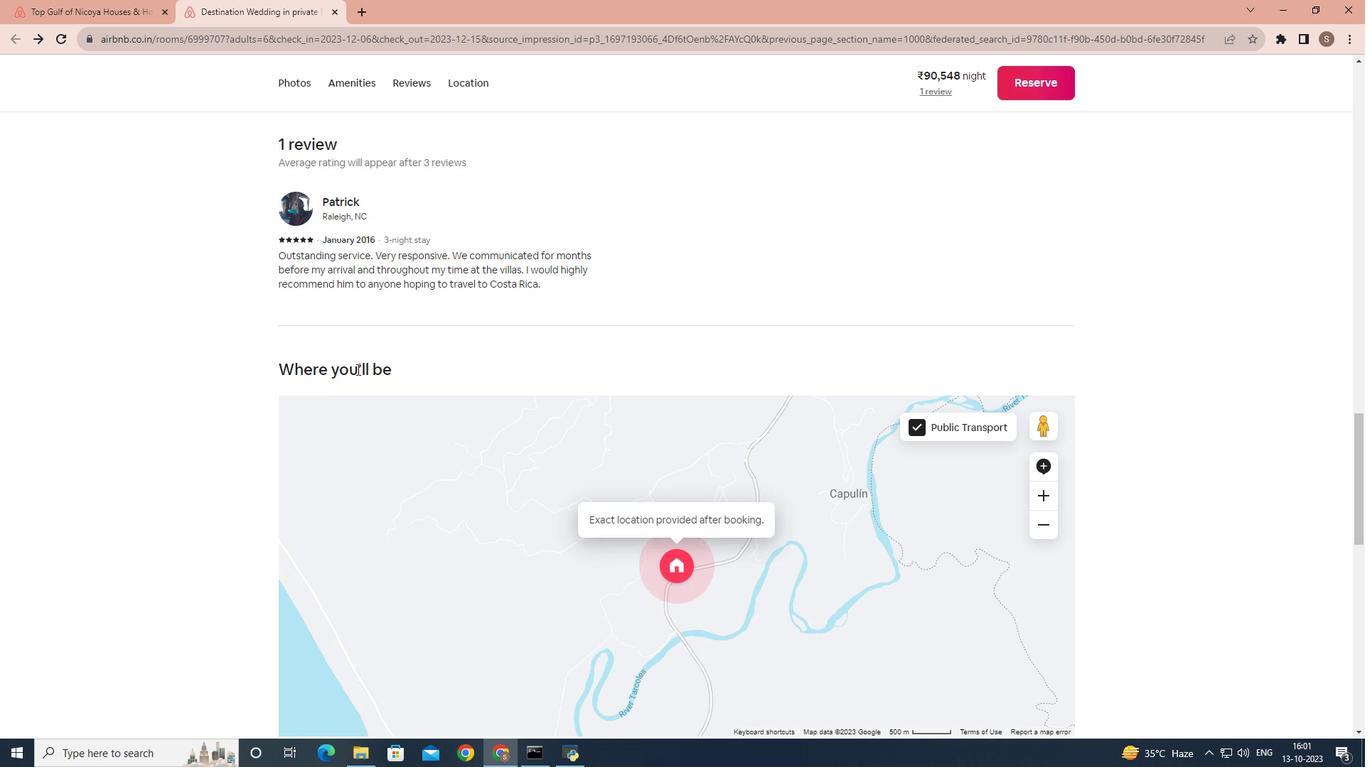
Action: Mouse scrolled (356, 369) with delta (0, 0)
Screenshot: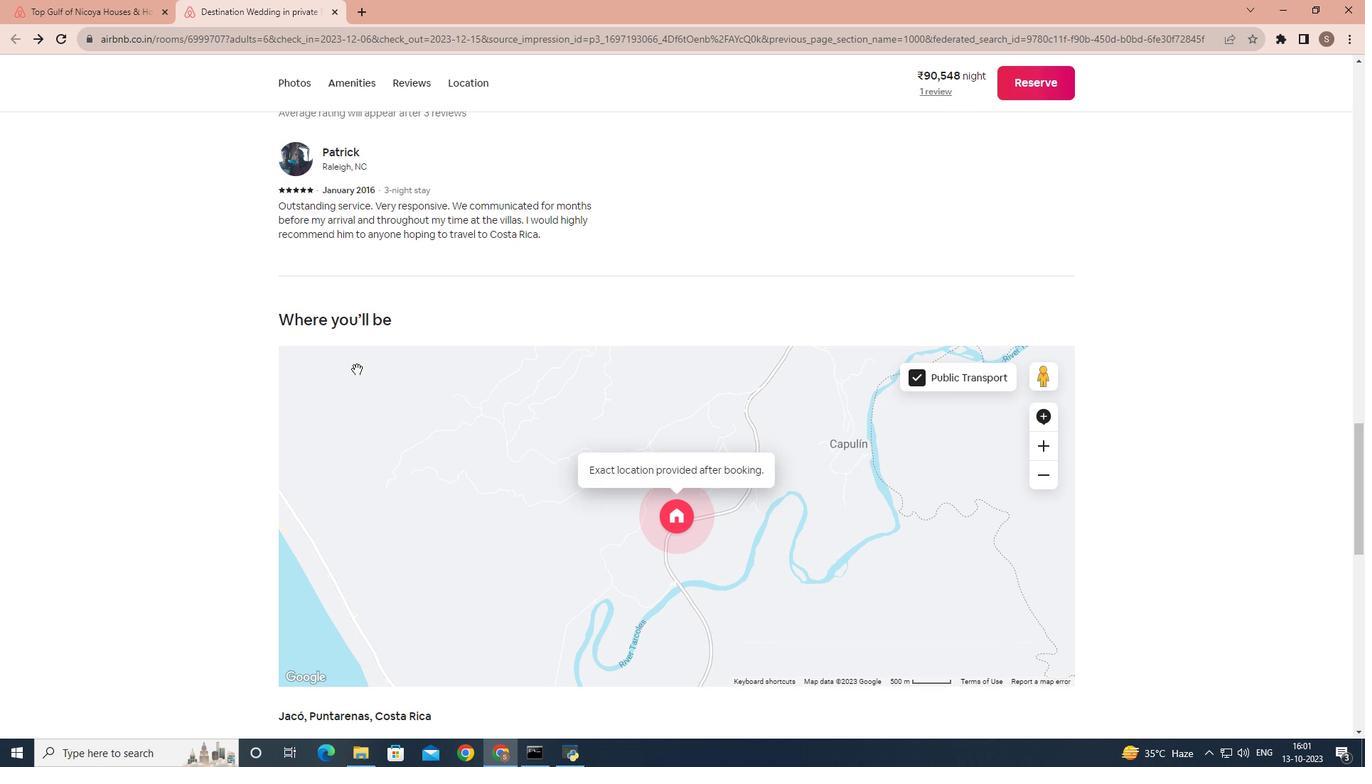 
Action: Mouse scrolled (356, 369) with delta (0, 0)
Screenshot: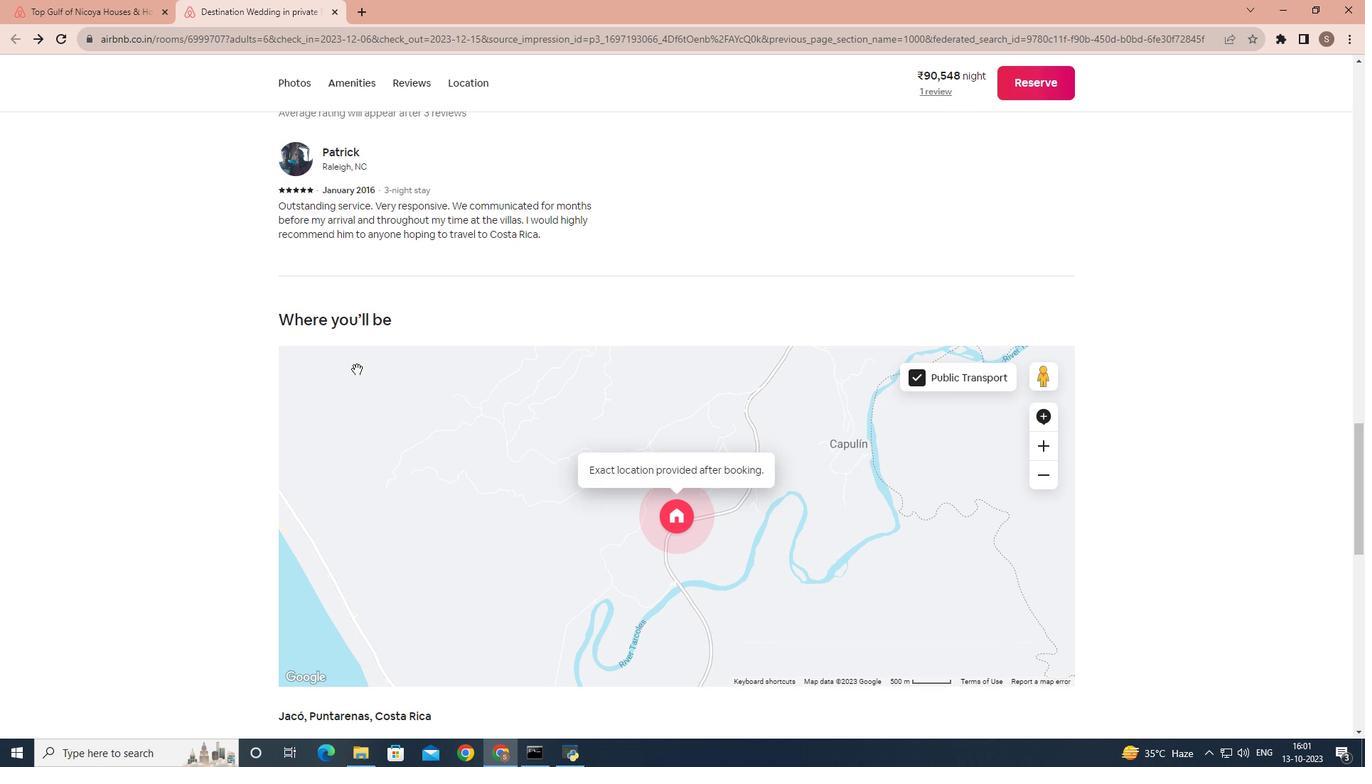 
Action: Mouse scrolled (356, 369) with delta (0, 0)
Screenshot: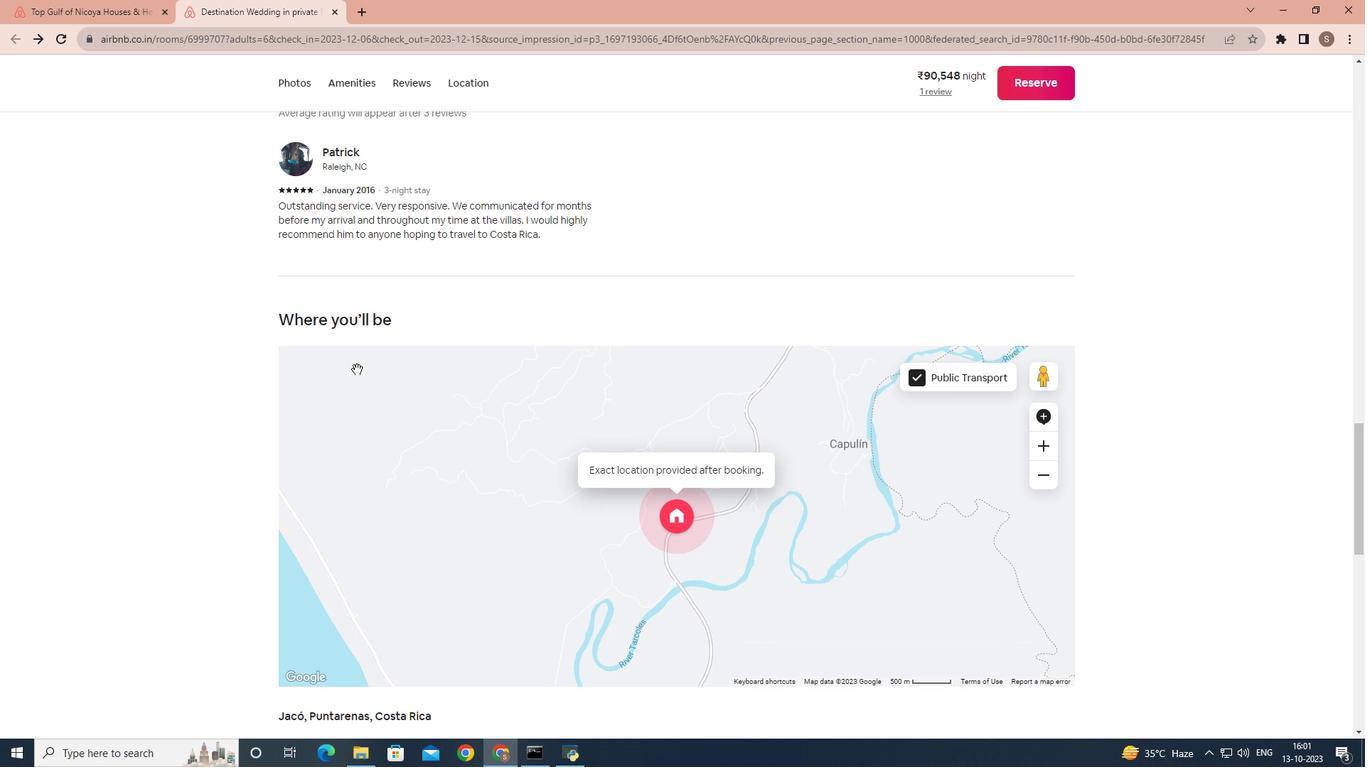 
Action: Mouse scrolled (356, 369) with delta (0, 0)
Screenshot: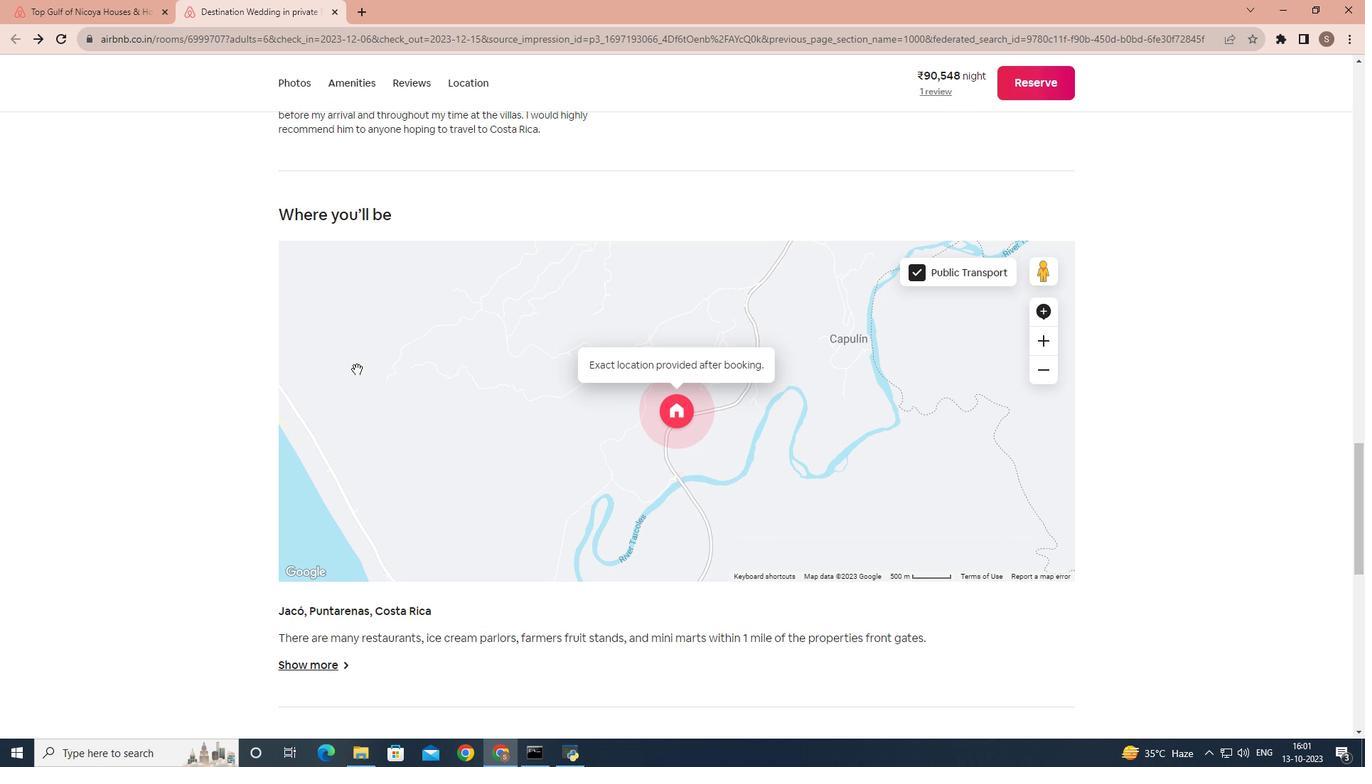 
Action: Mouse moved to (356, 369)
Screenshot: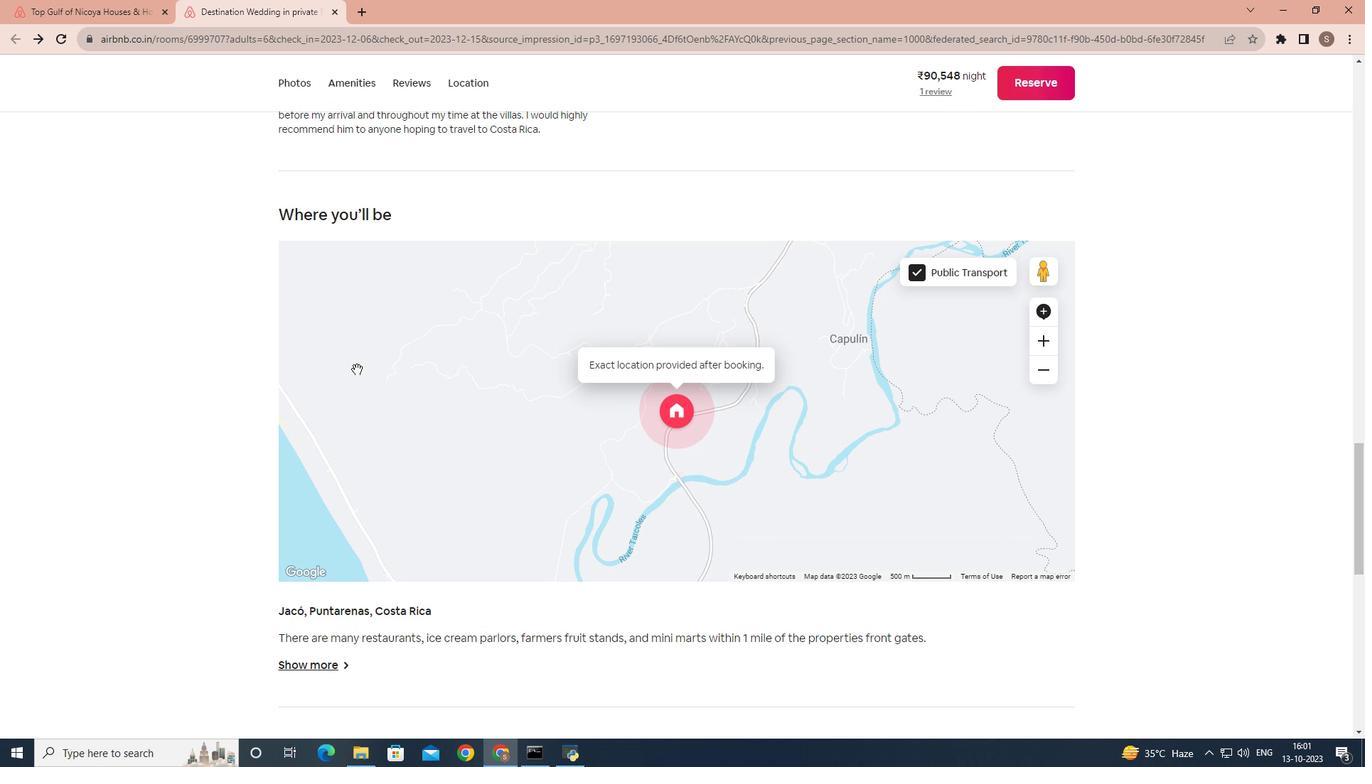 
Action: Mouse scrolled (356, 370) with delta (0, 0)
Screenshot: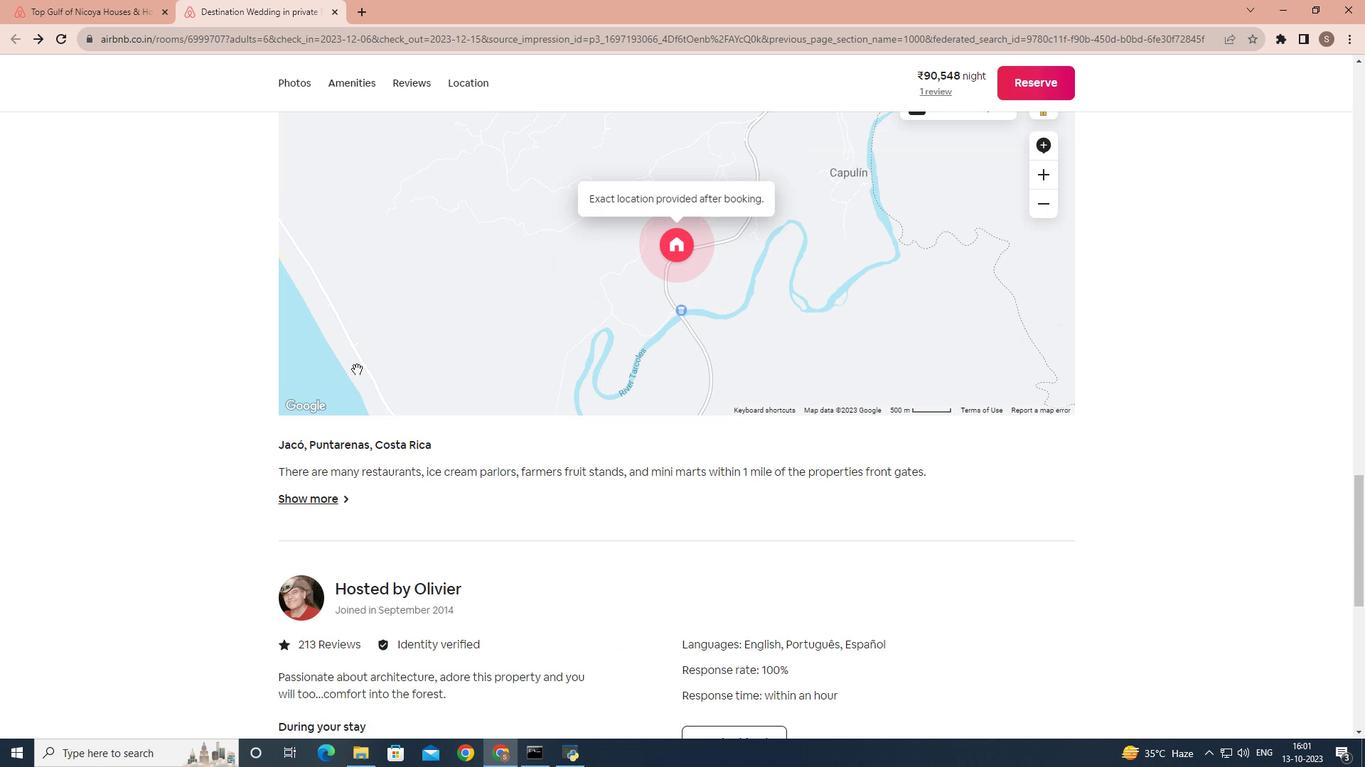 
Action: Mouse scrolled (356, 370) with delta (0, 0)
Screenshot: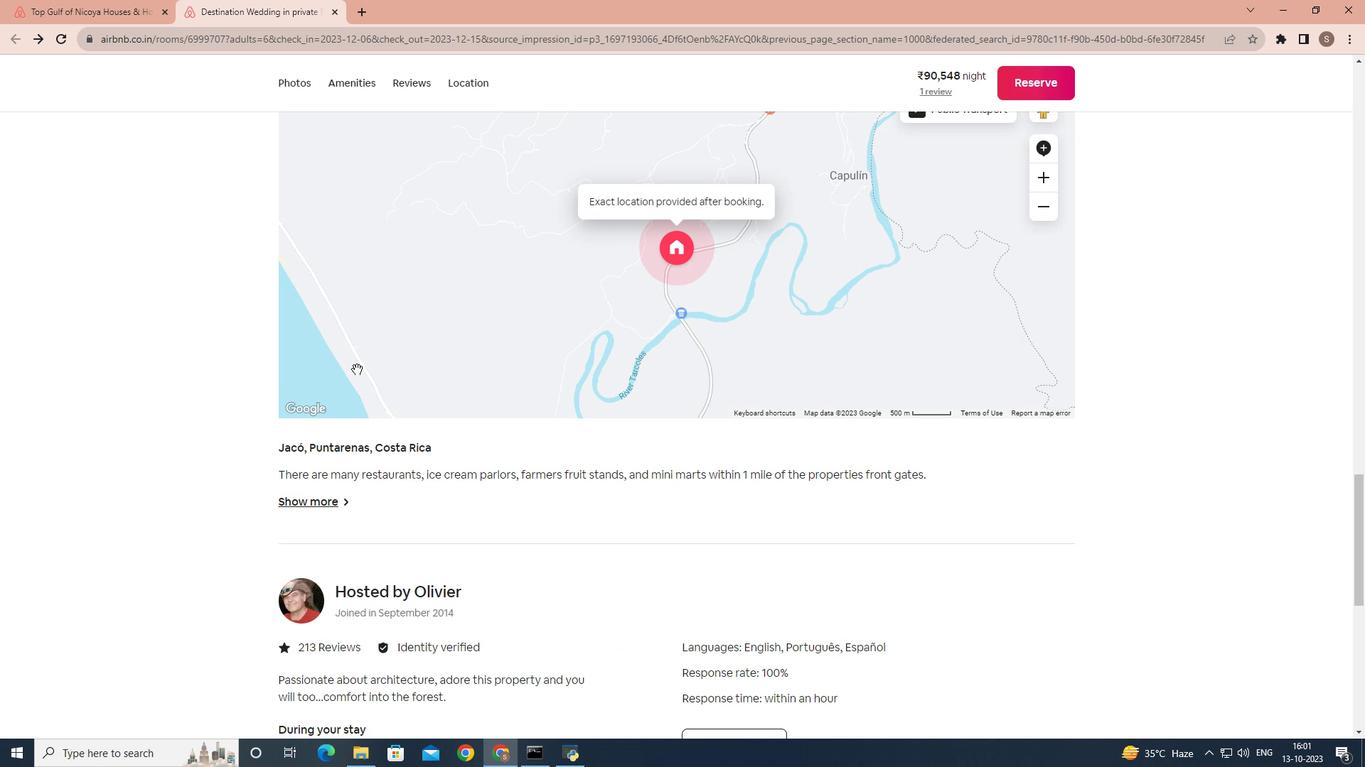 
Action: Mouse scrolled (356, 370) with delta (0, 0)
Screenshot: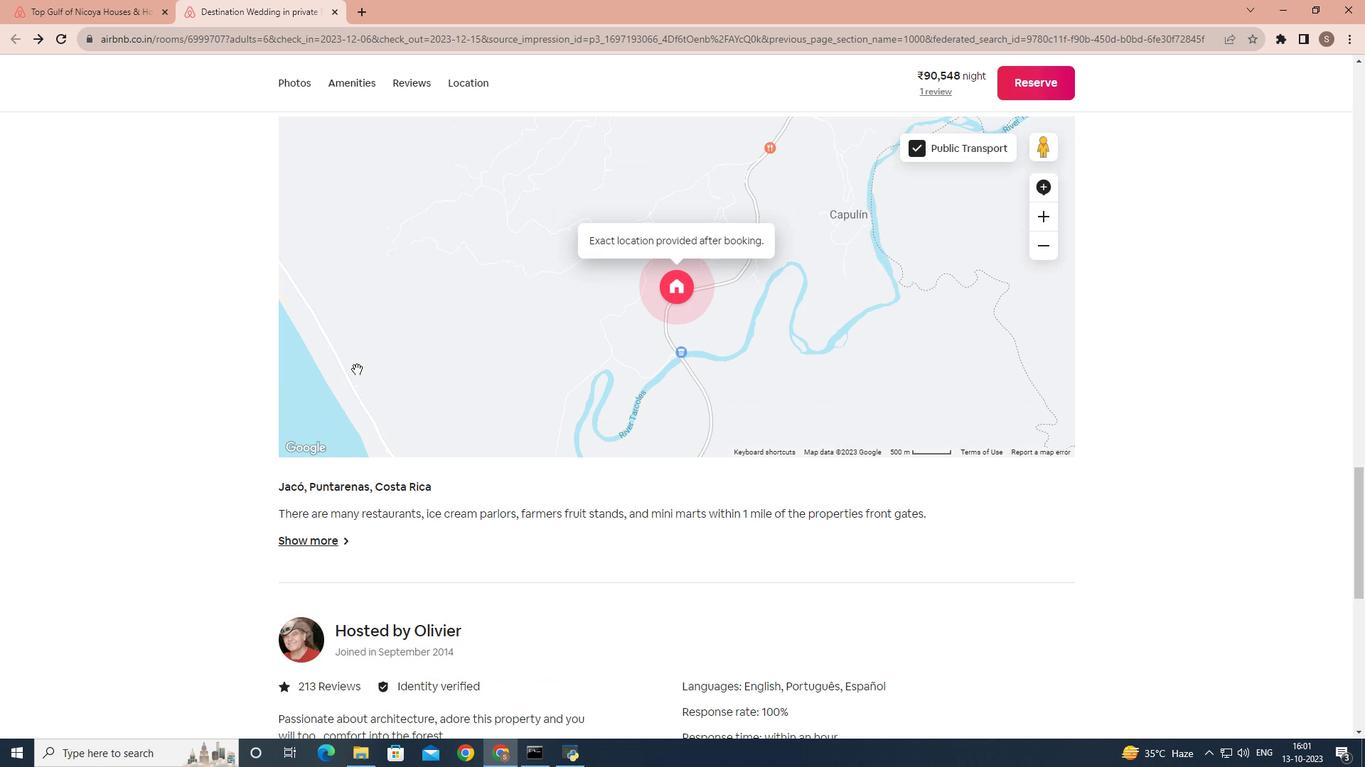 
Action: Mouse scrolled (356, 370) with delta (0, 0)
Screenshot: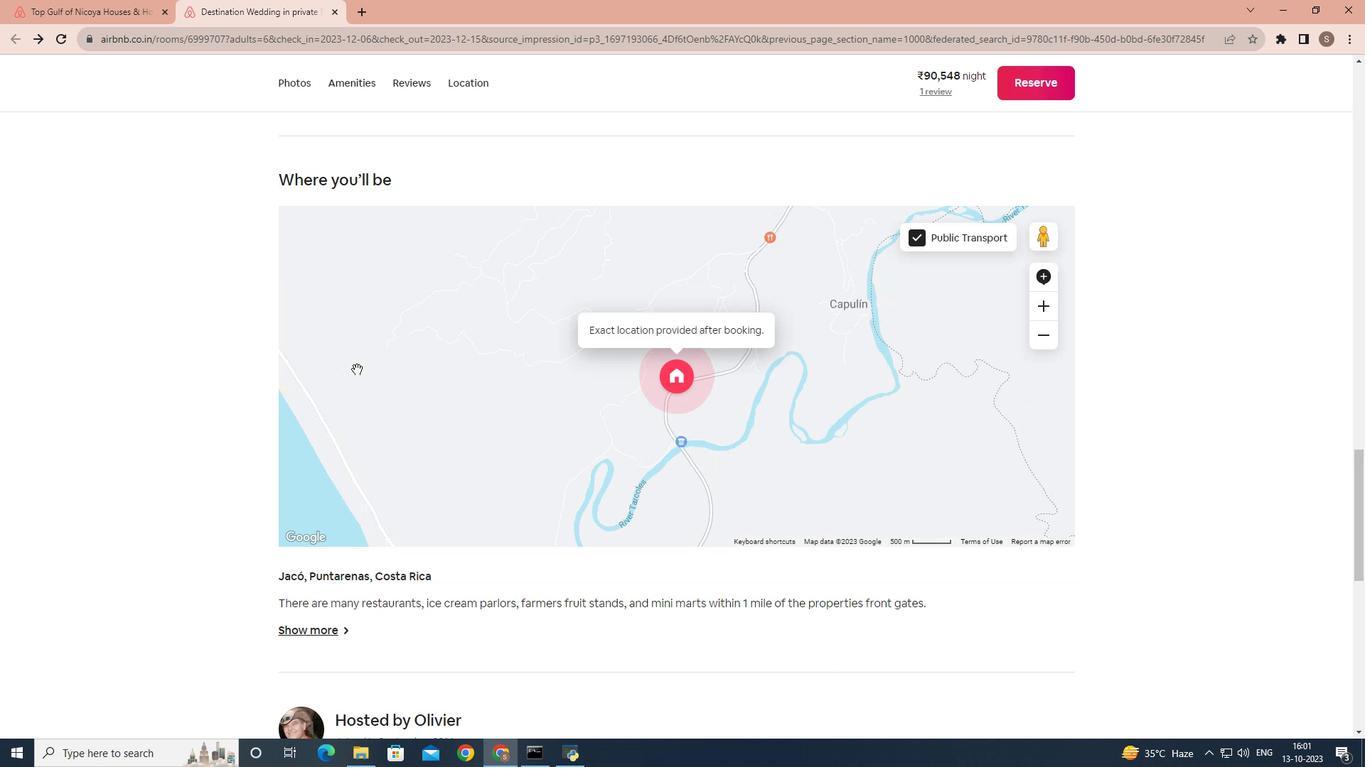 
Action: Mouse scrolled (356, 369) with delta (0, 0)
Screenshot: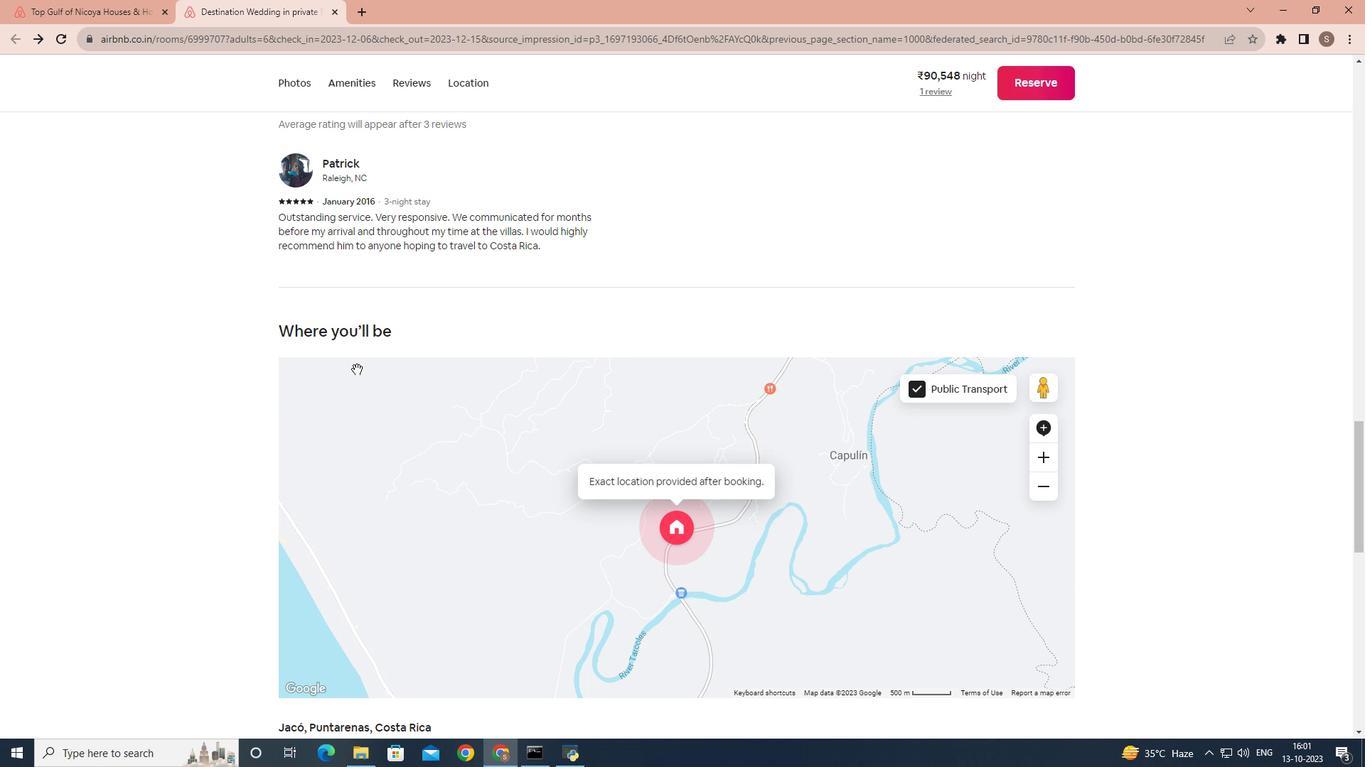 
Action: Mouse scrolled (356, 369) with delta (0, 0)
Screenshot: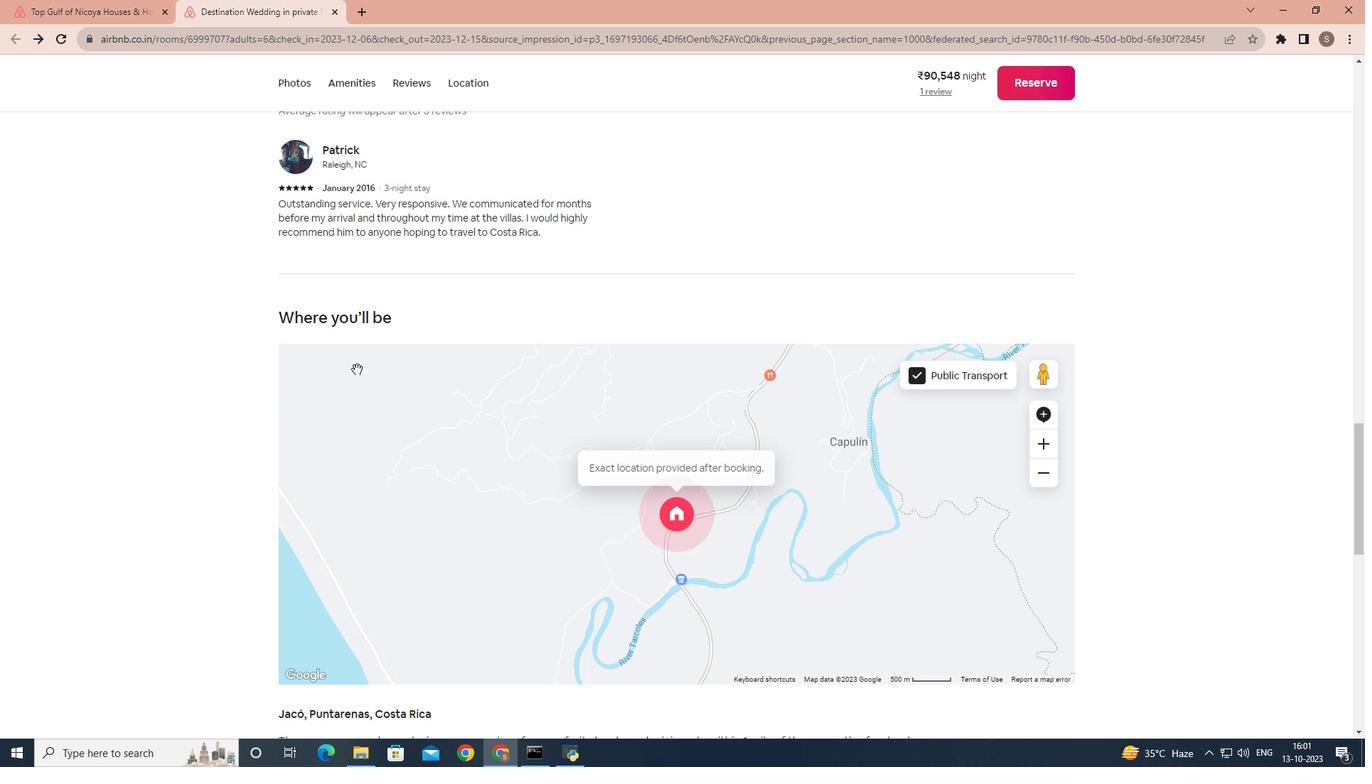 
Action: Mouse scrolled (356, 369) with delta (0, 0)
Screenshot: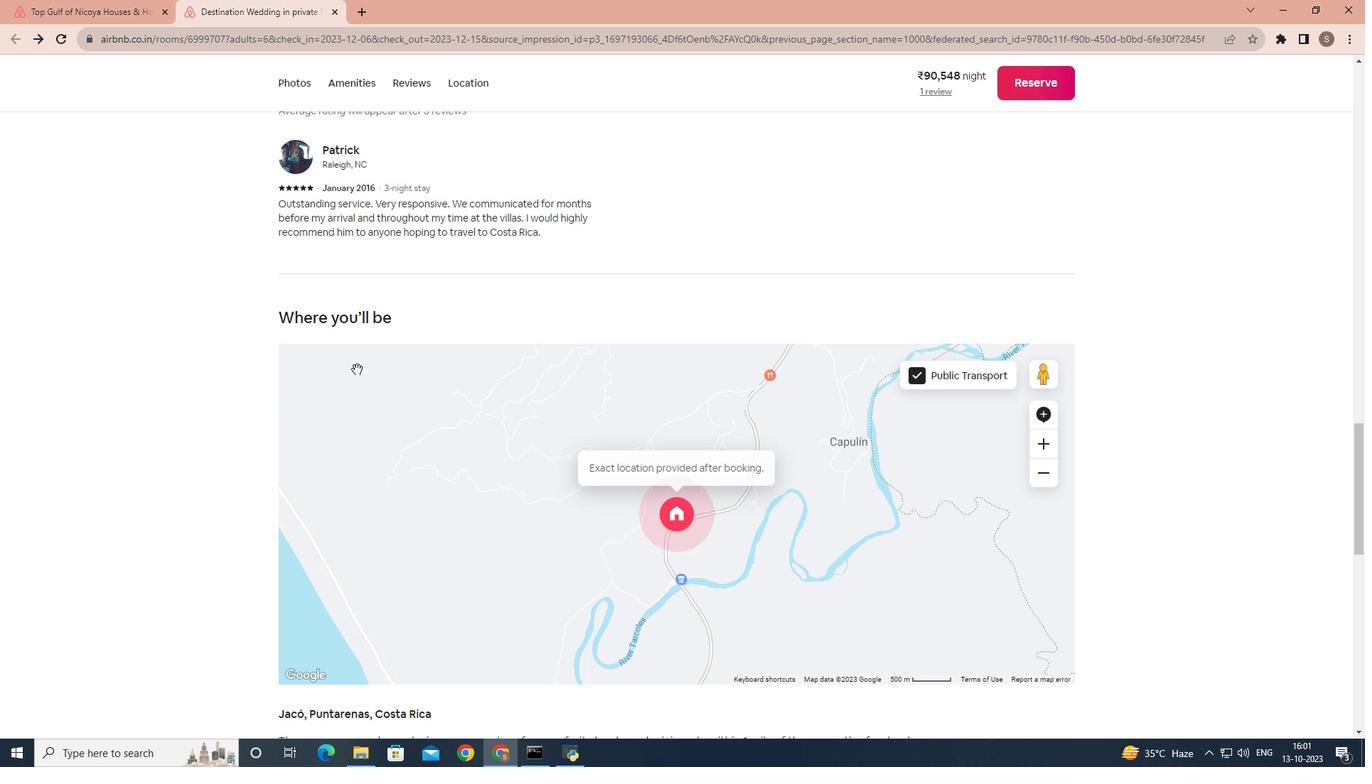 
Action: Mouse scrolled (356, 369) with delta (0, 0)
Screenshot: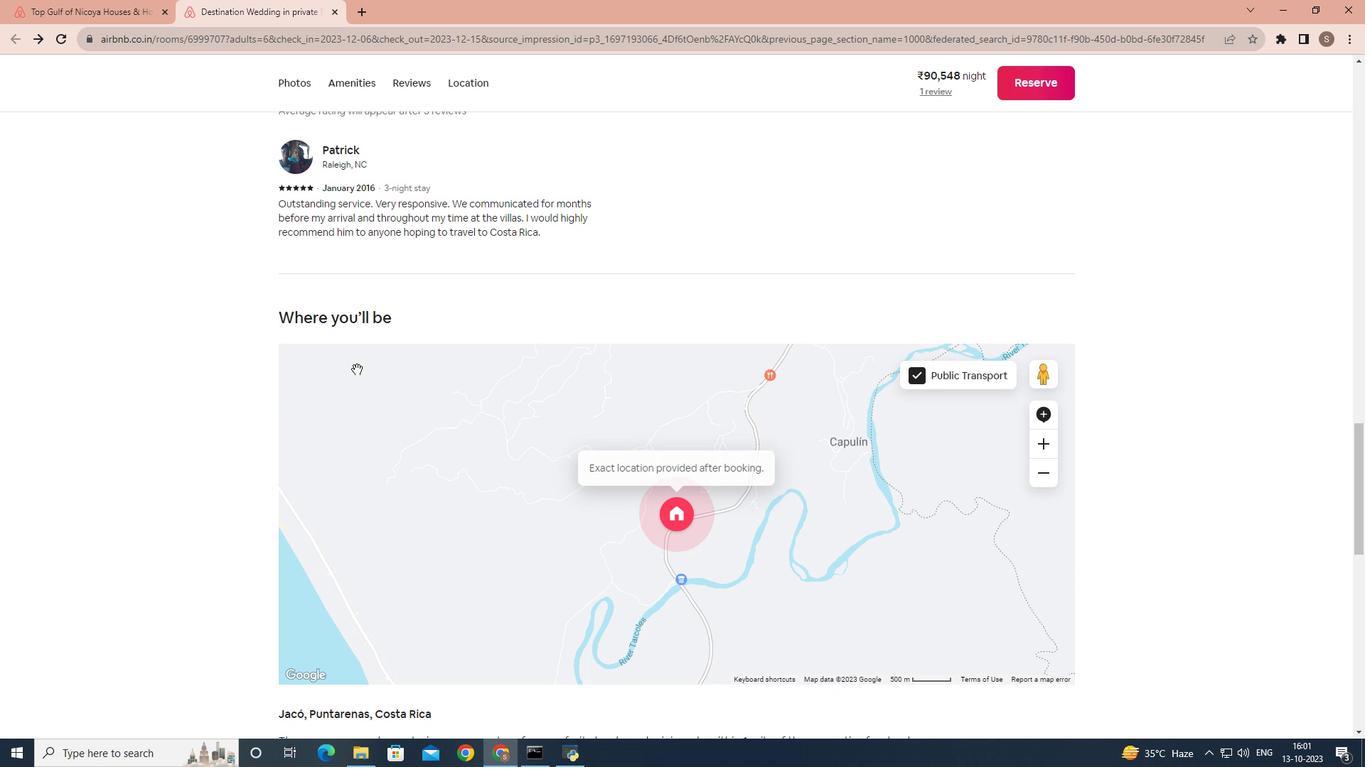 
Action: Mouse scrolled (356, 369) with delta (0, 0)
Screenshot: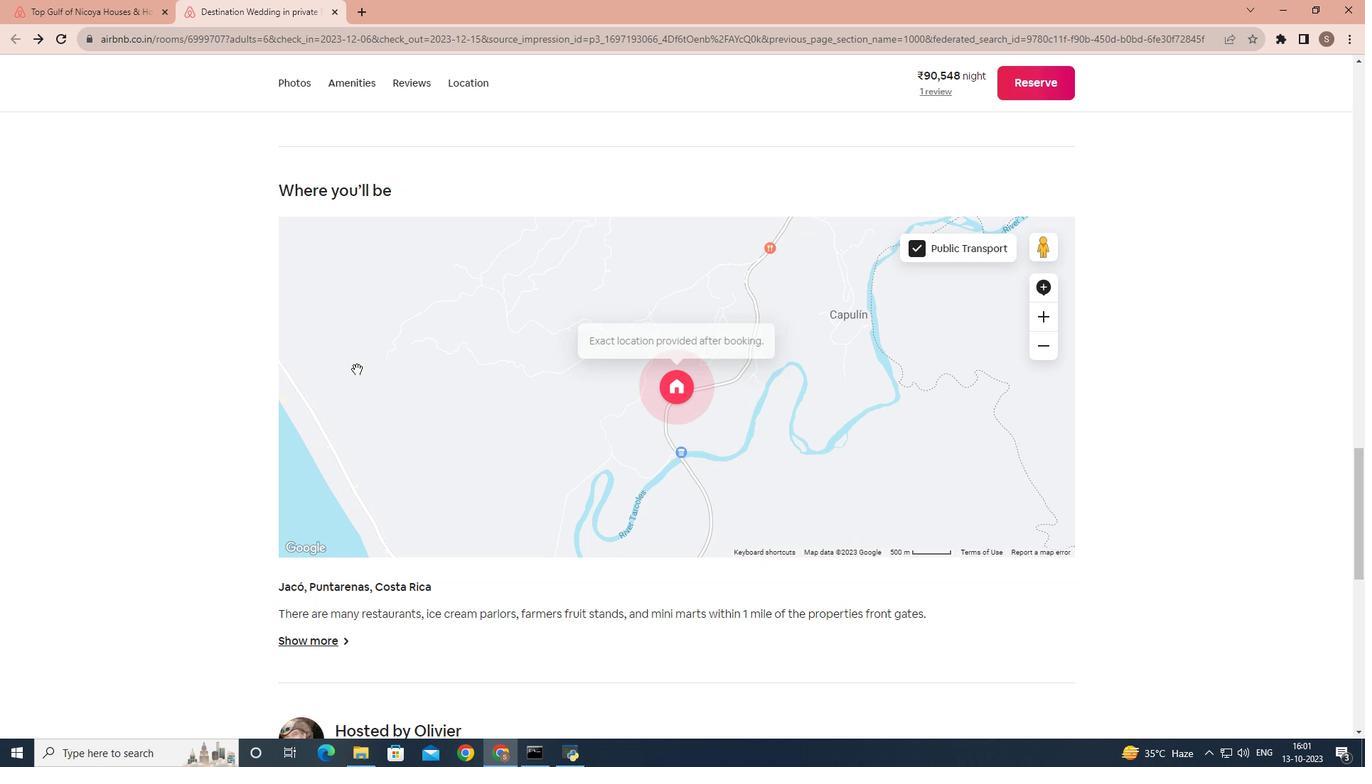 
Action: Mouse moved to (293, 430)
Screenshot: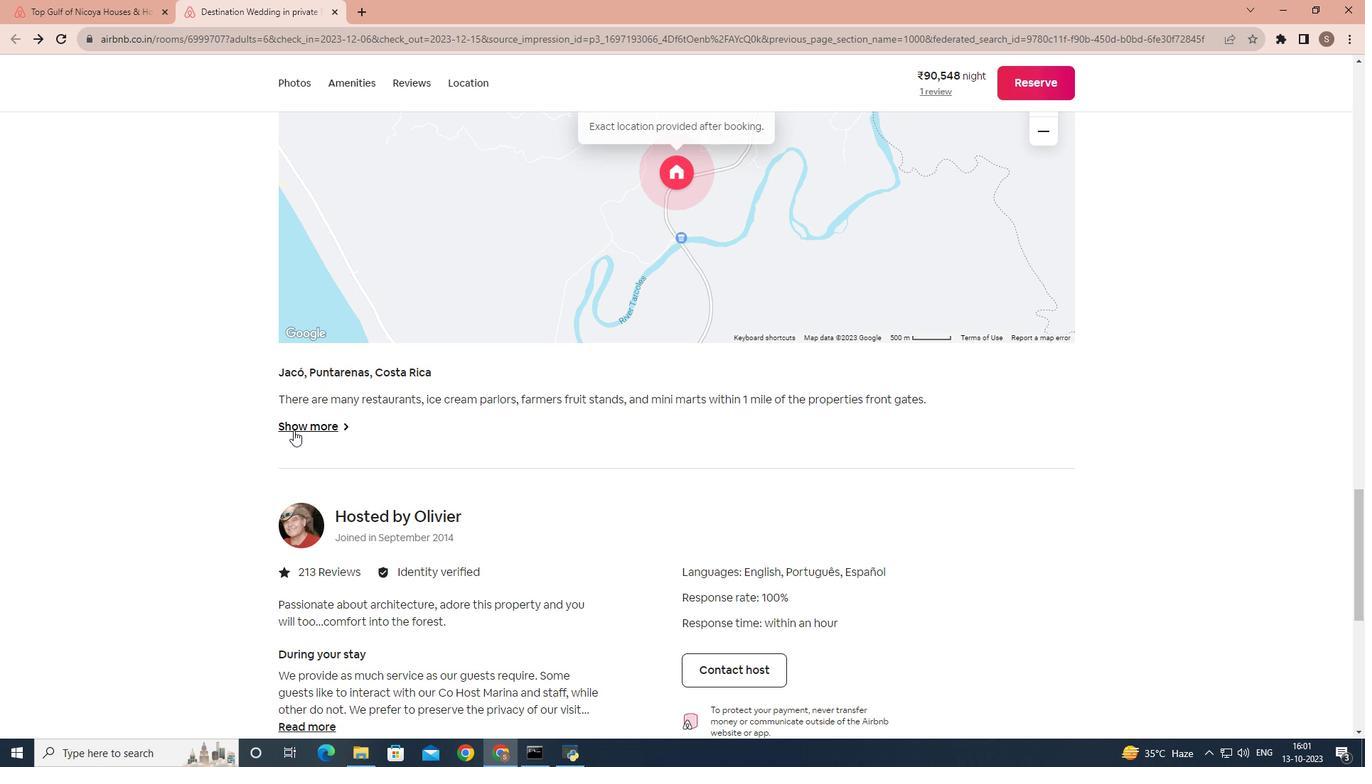 
Action: Mouse pressed left at (293, 430)
Screenshot: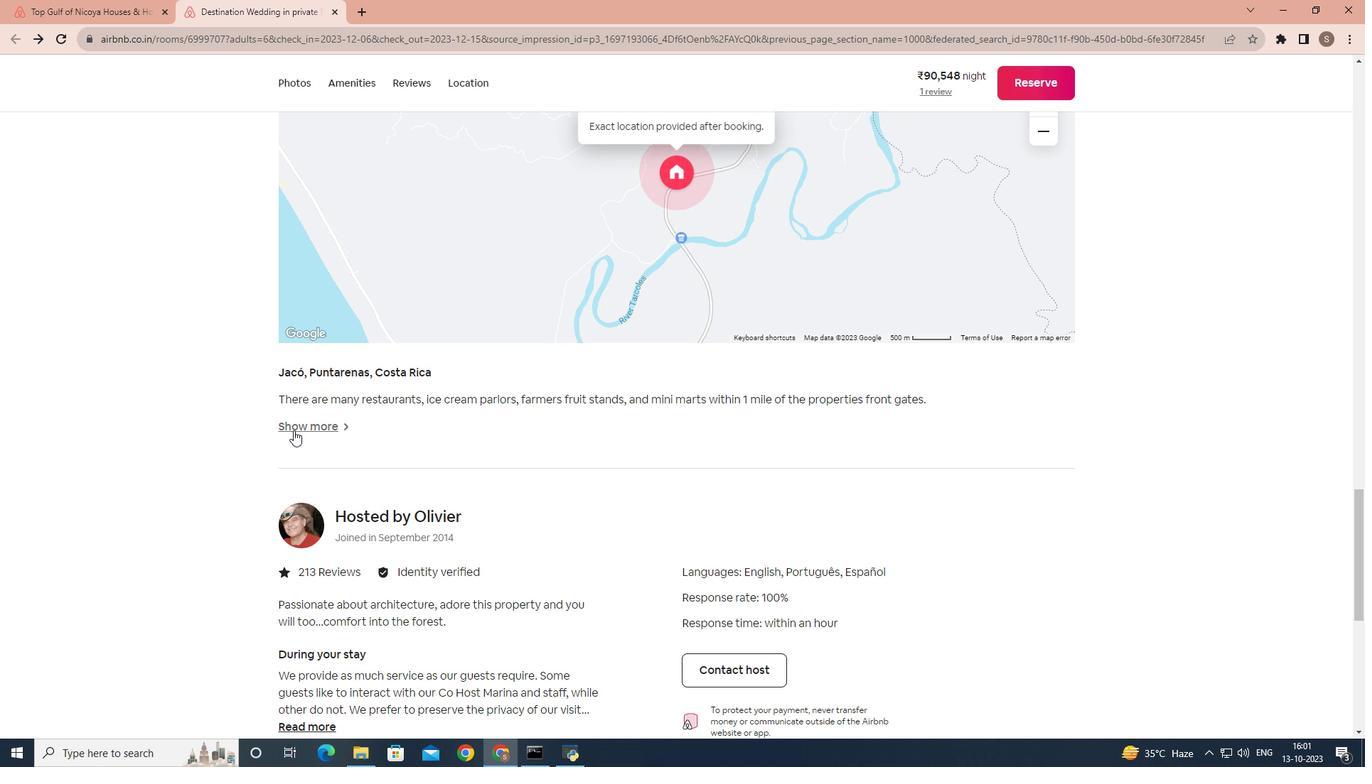 
Action: Mouse moved to (29, 341)
Screenshot: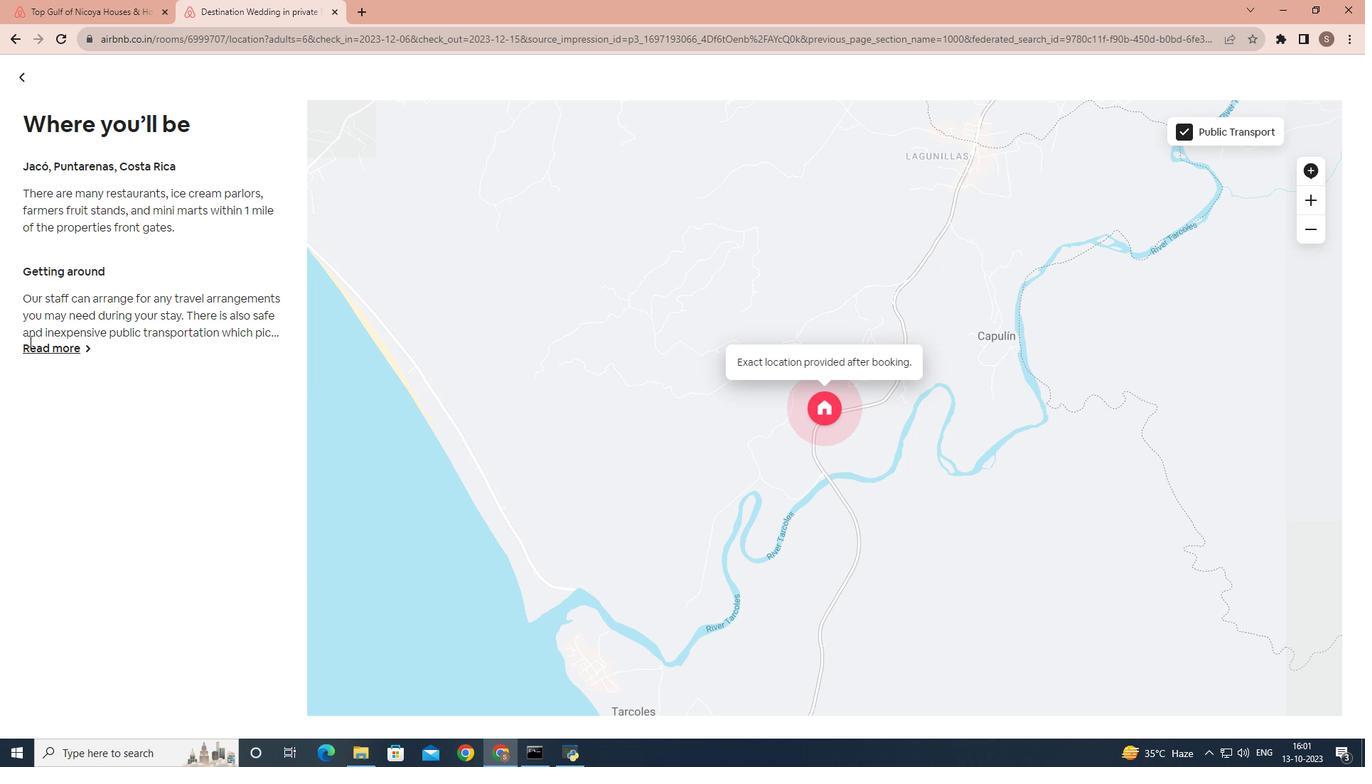
Action: Mouse pressed left at (29, 341)
Screenshot: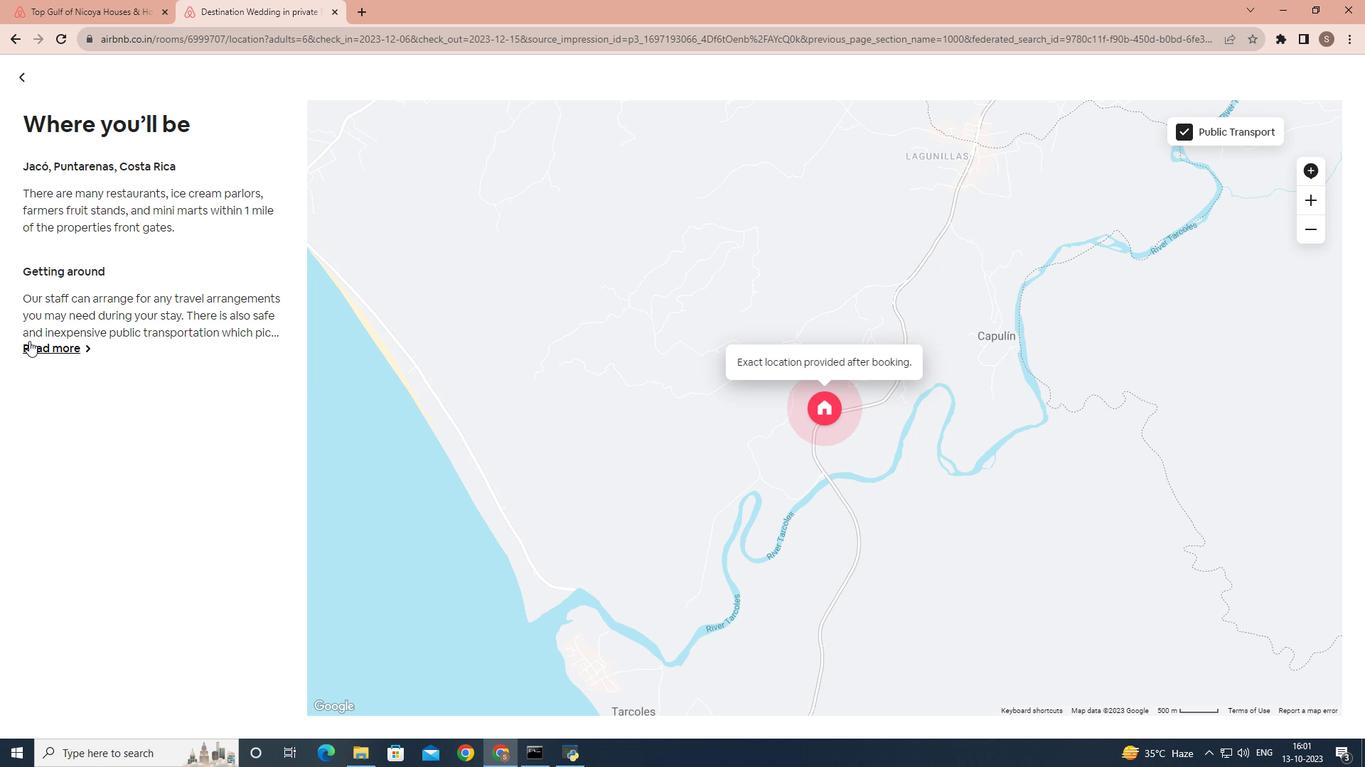 
Action: Mouse moved to (922, 376)
Screenshot: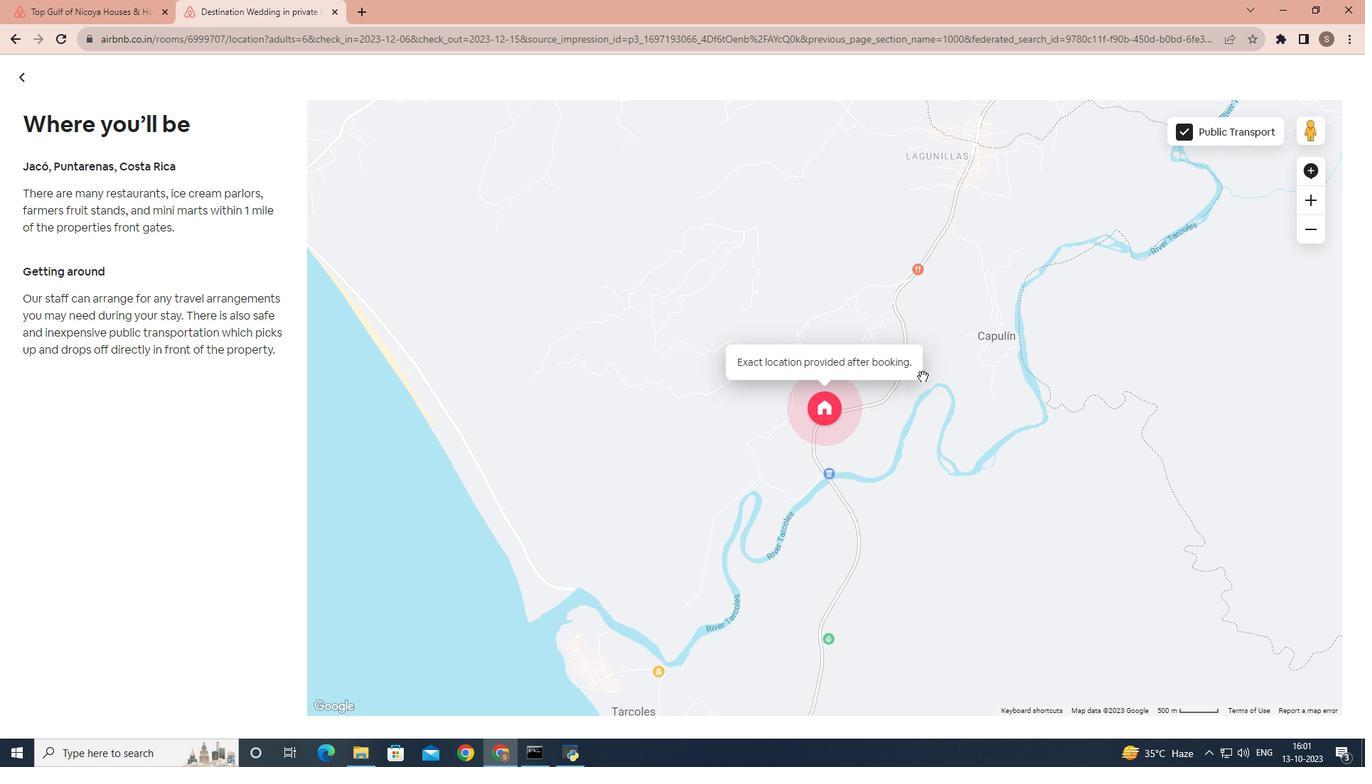 
Action: Mouse scrolled (922, 377) with delta (0, 0)
Screenshot: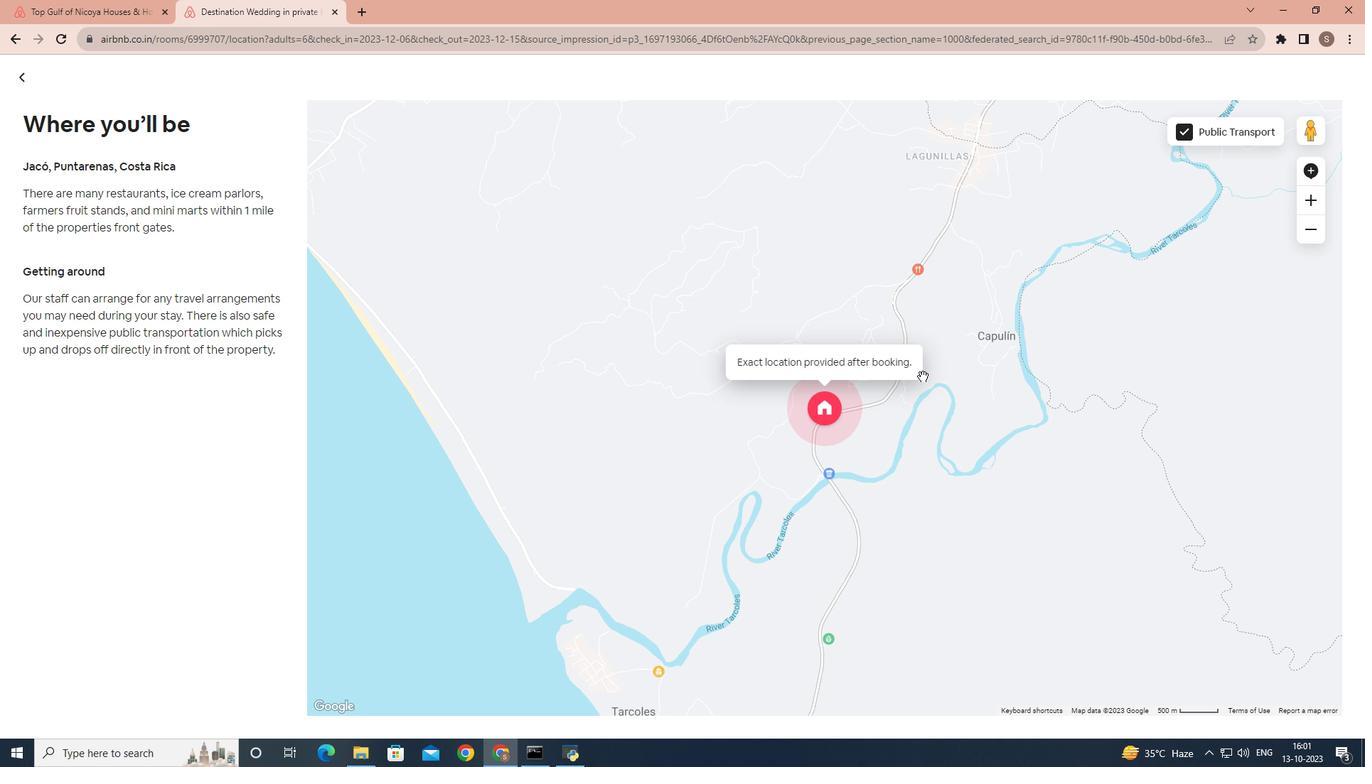
Action: Mouse scrolled (922, 377) with delta (0, 0)
Screenshot: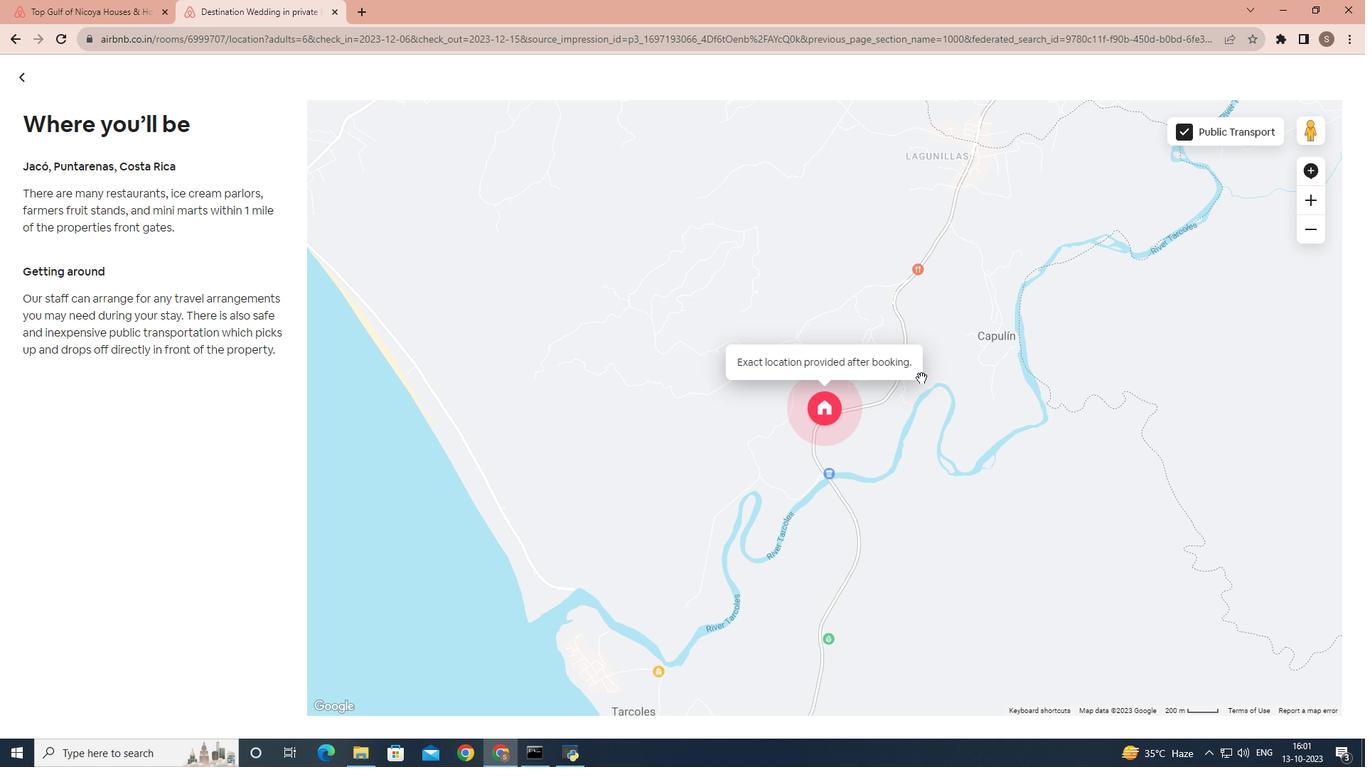 
Action: Mouse scrolled (922, 377) with delta (0, 0)
Screenshot: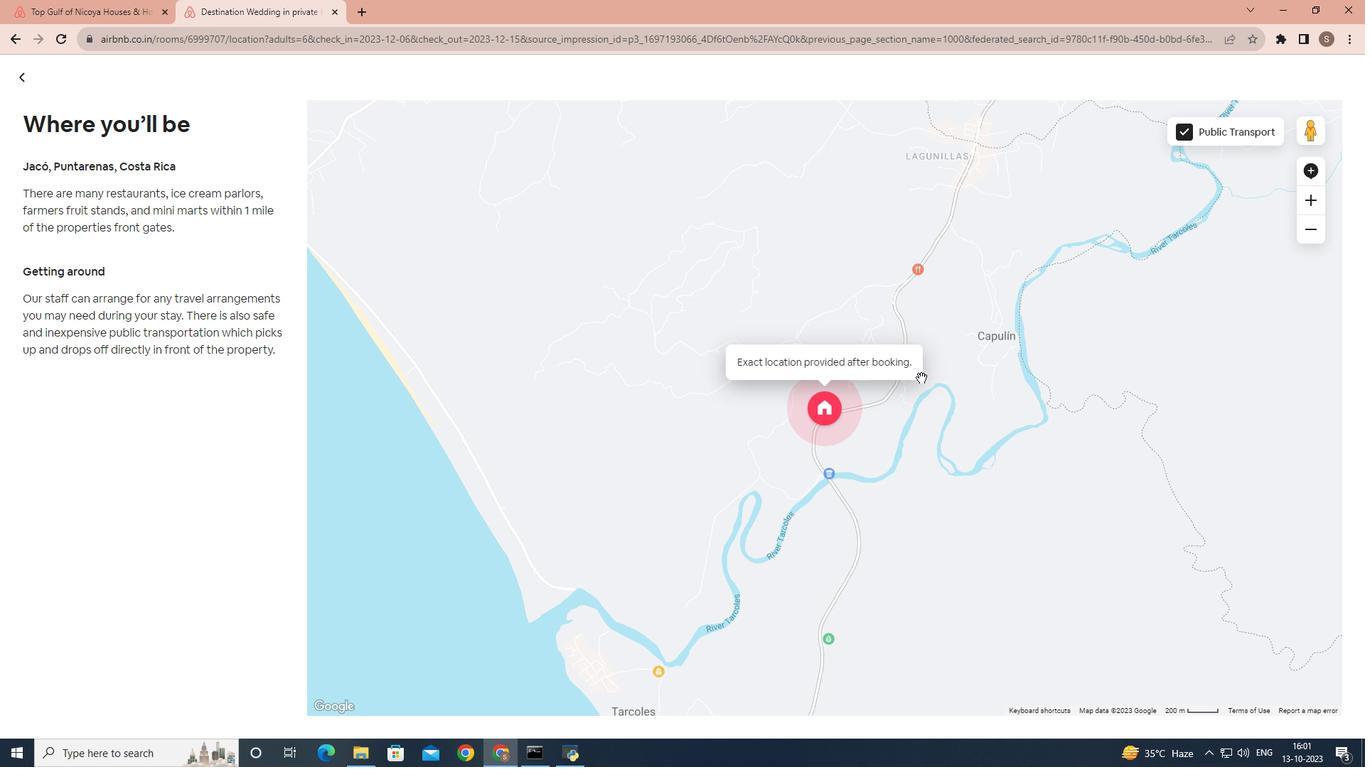 
Action: Mouse moved to (921, 378)
Screenshot: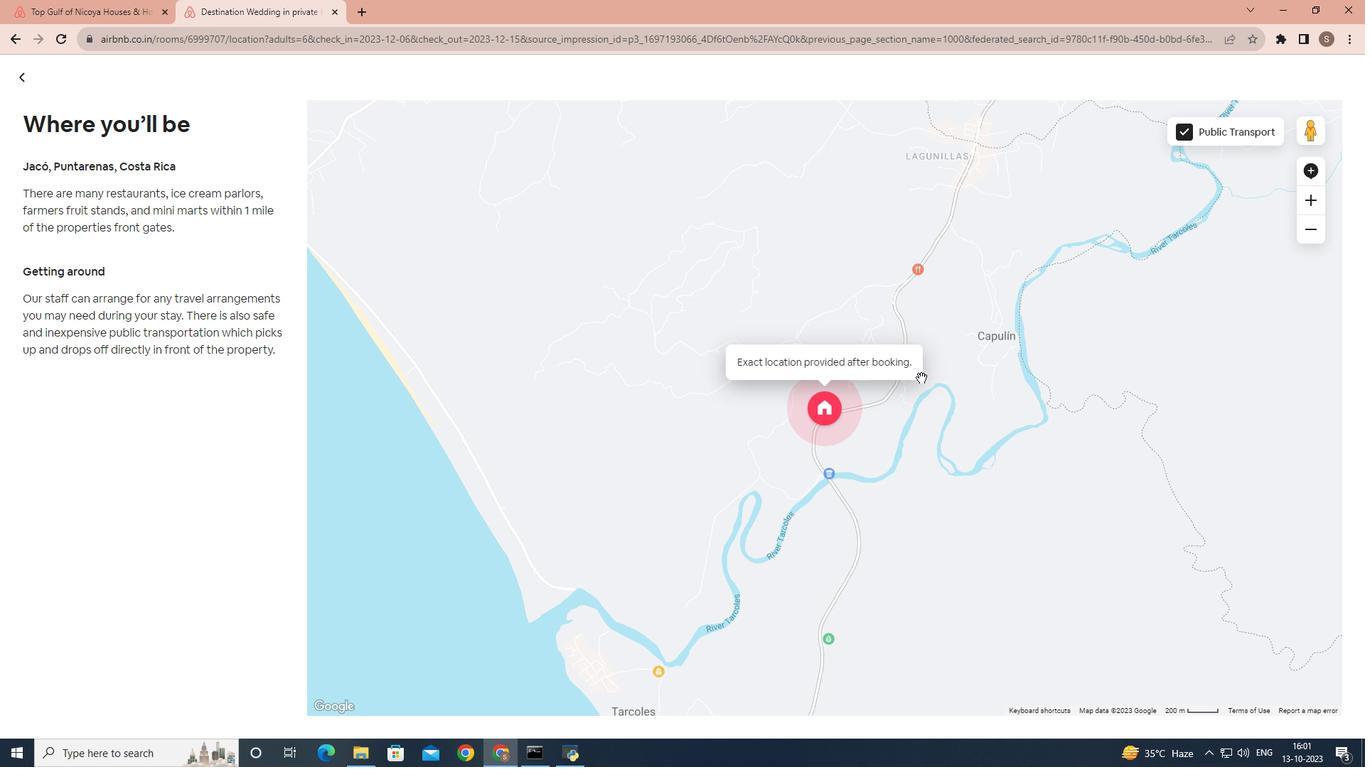 
Action: Mouse scrolled (921, 378) with delta (0, 0)
Screenshot: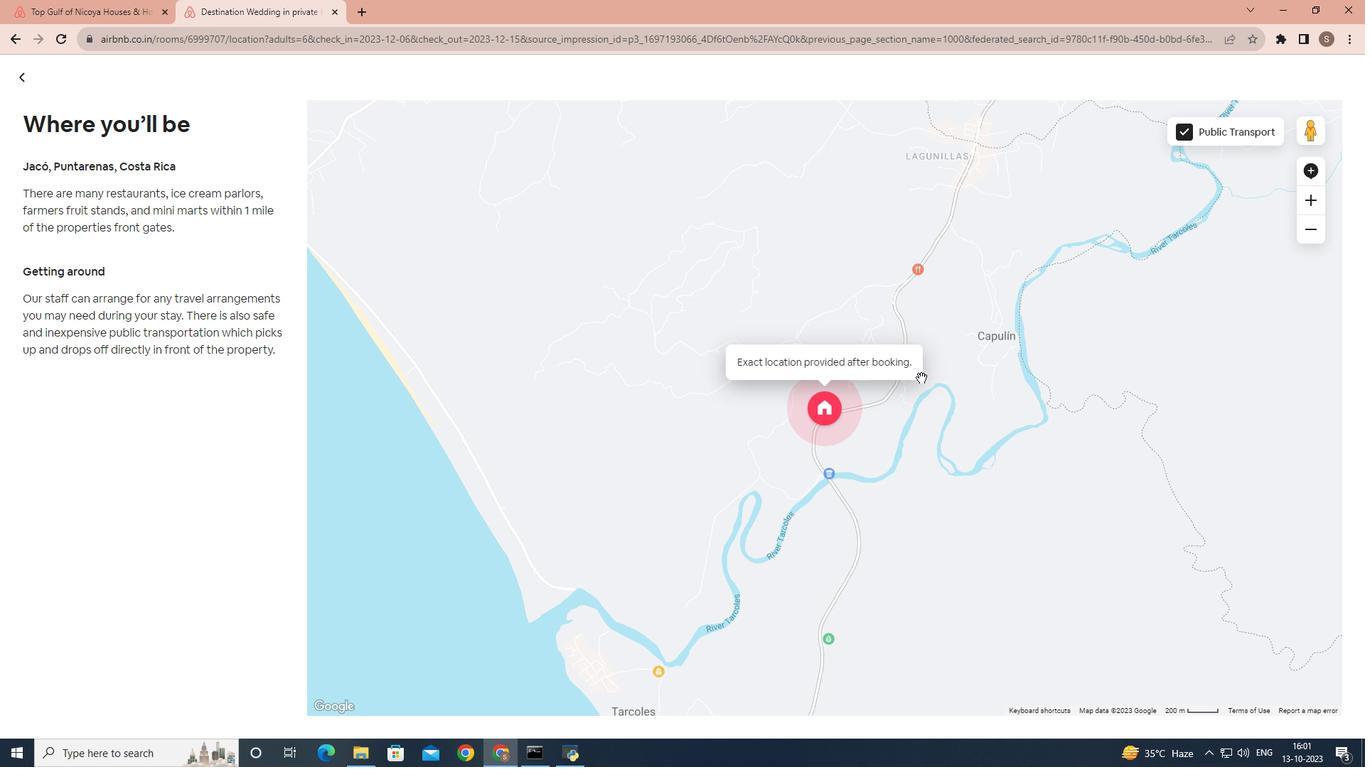 
Action: Mouse moved to (914, 380)
Screenshot: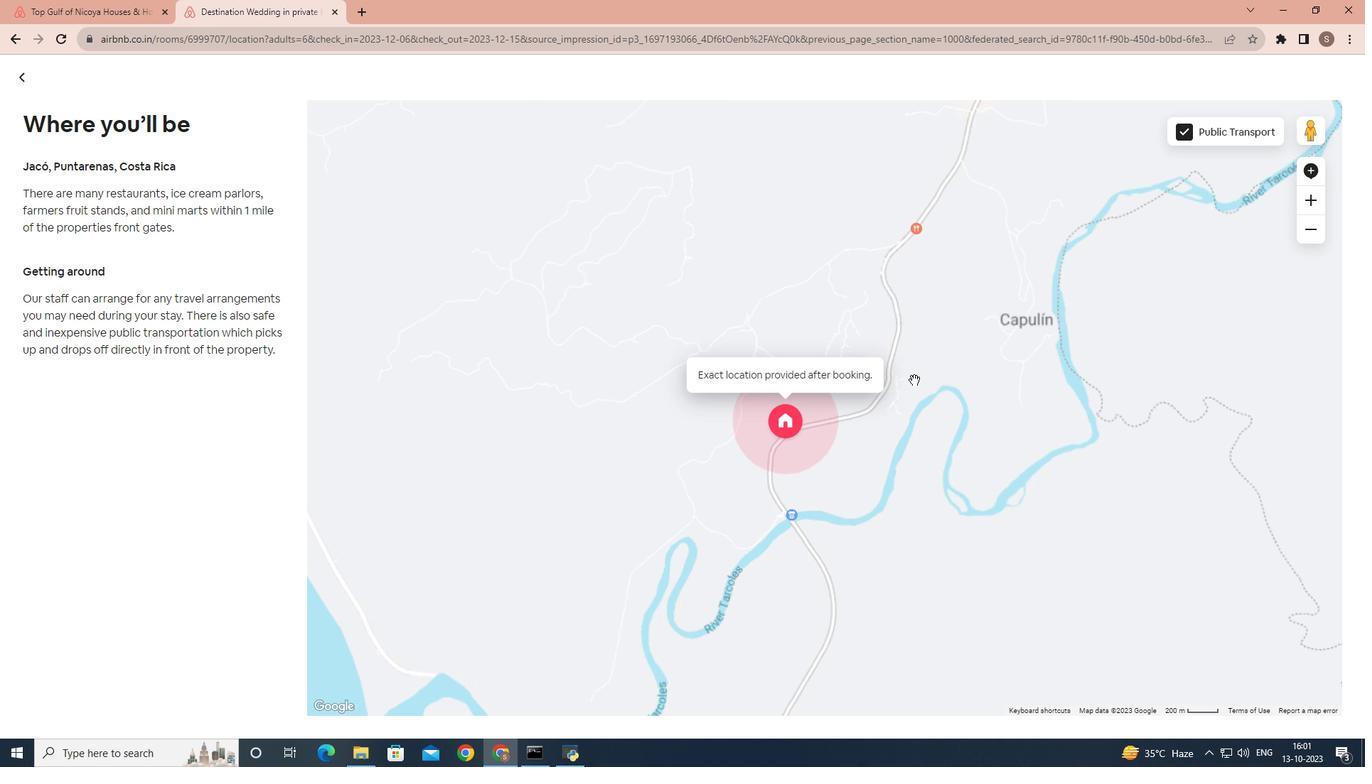 
Action: Mouse scrolled (914, 381) with delta (0, 0)
Screenshot: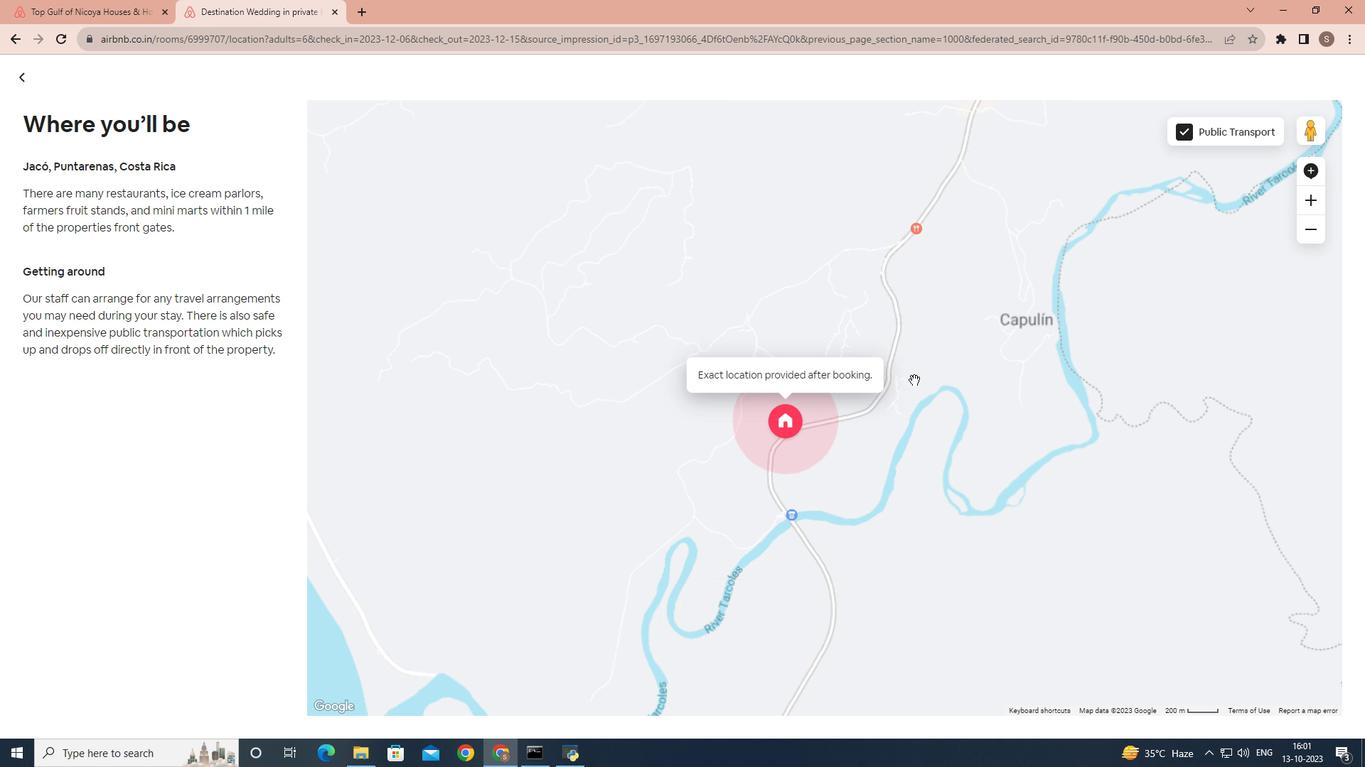 
Action: Mouse scrolled (914, 379) with delta (0, 0)
Screenshot: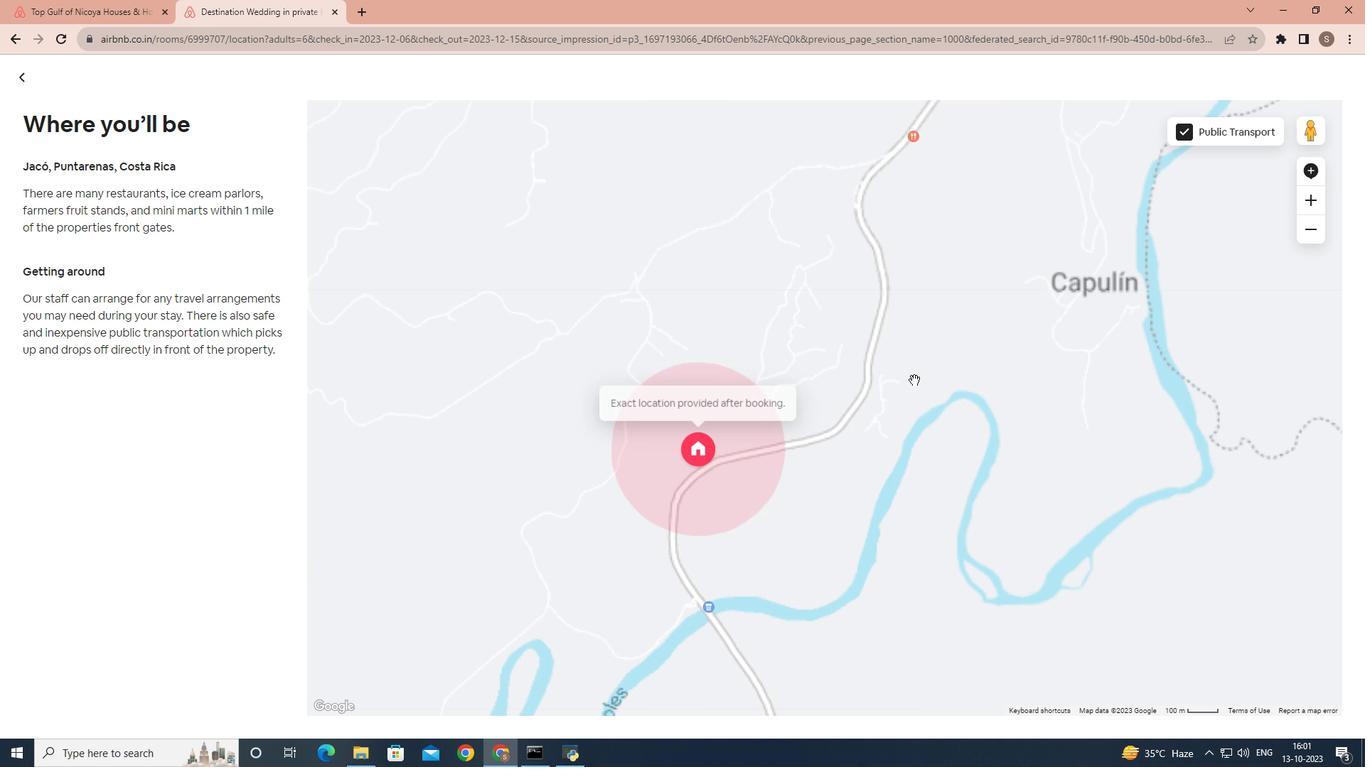 
Action: Mouse scrolled (914, 379) with delta (0, 0)
Screenshot: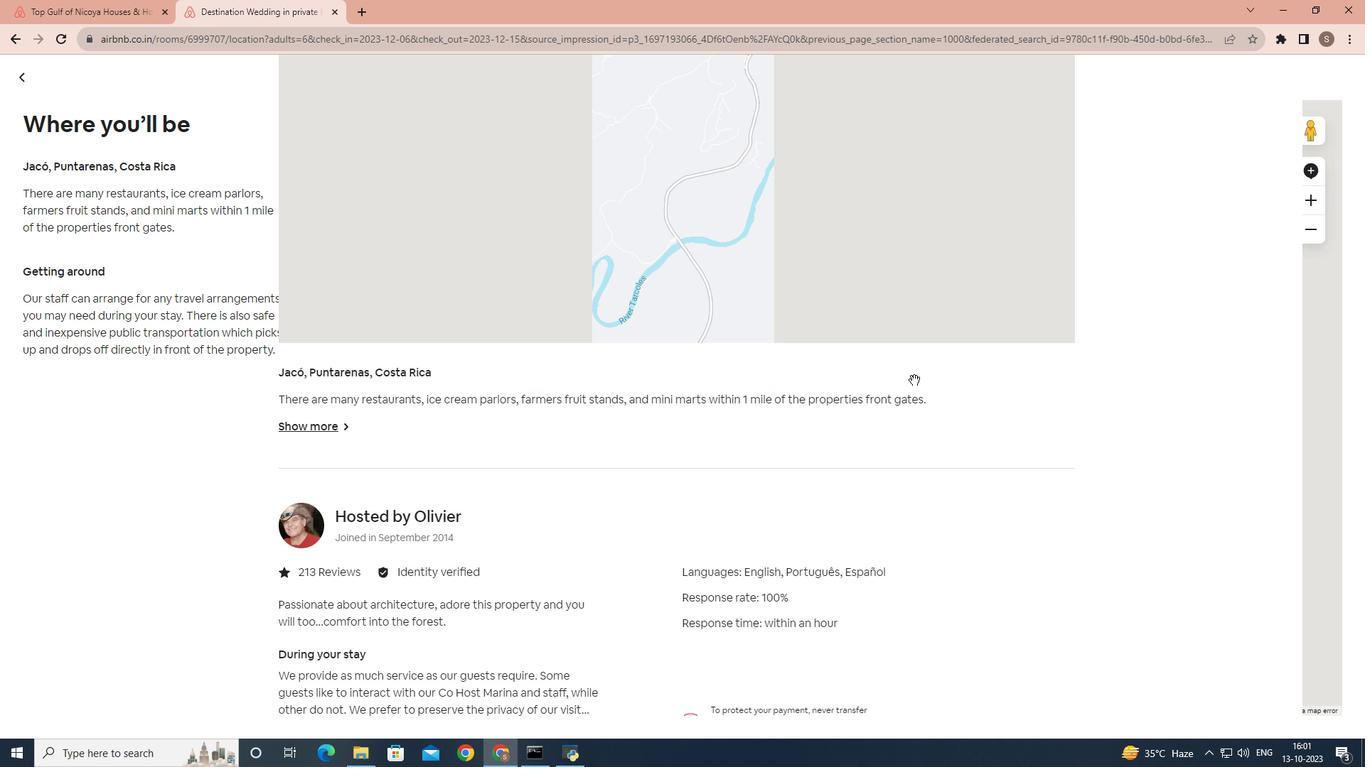 
Action: Mouse scrolled (914, 379) with delta (0, 0)
Screenshot: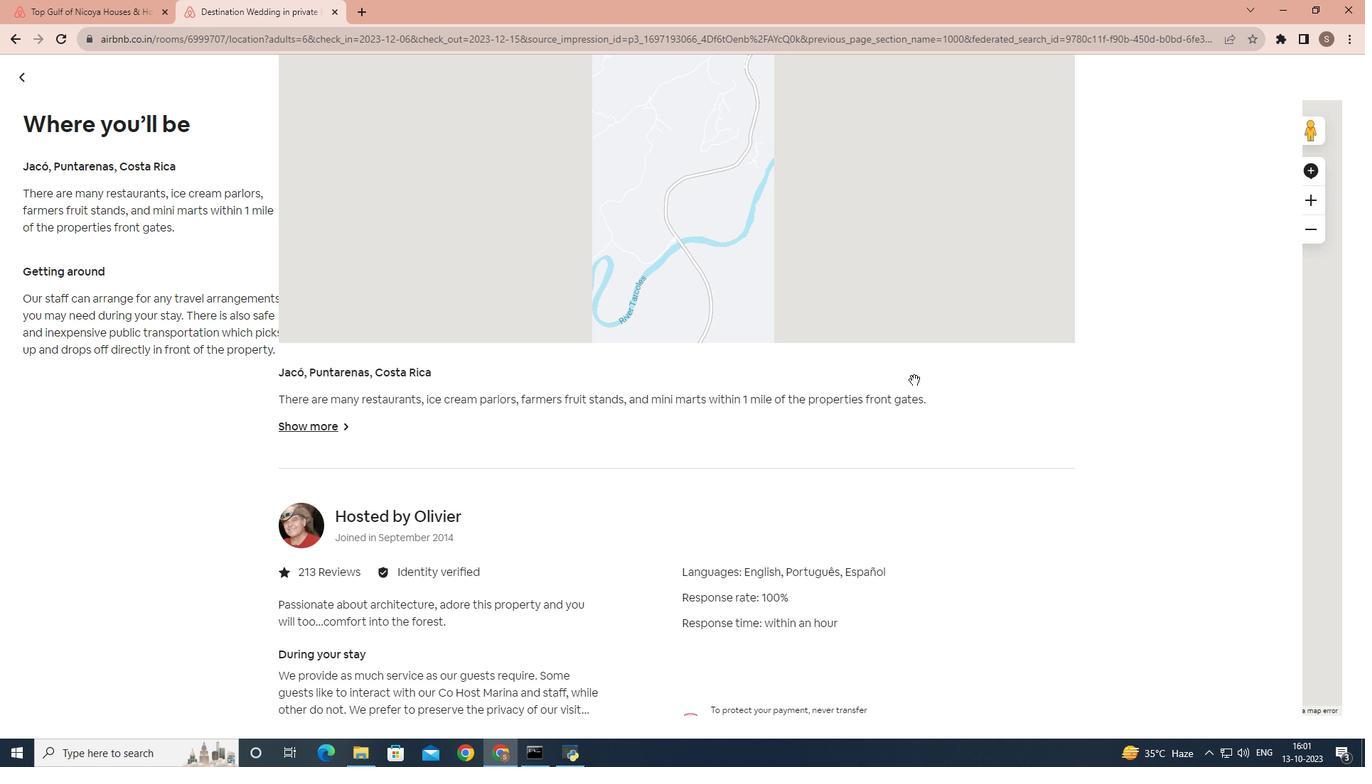 
Action: Mouse scrolled (914, 379) with delta (0, 0)
Screenshot: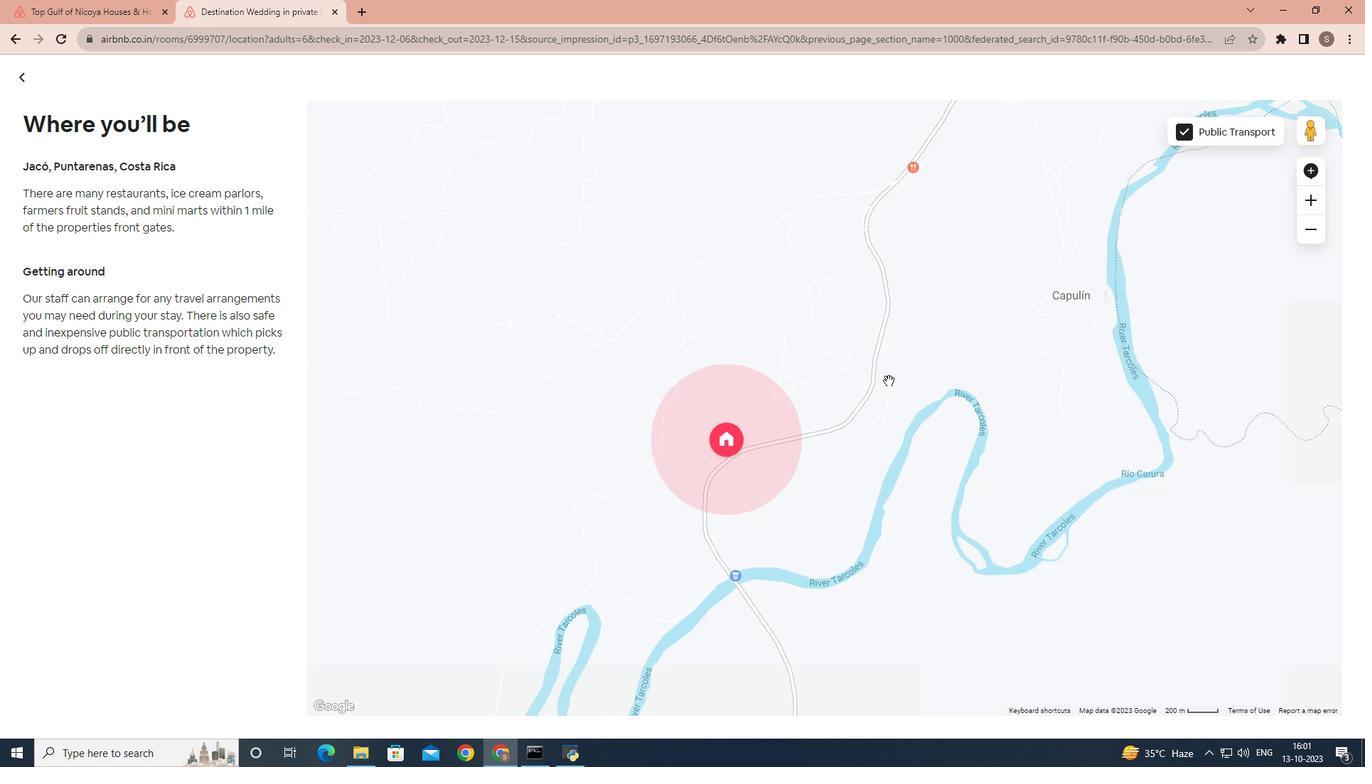 
Action: Mouse moved to (26, 83)
Screenshot: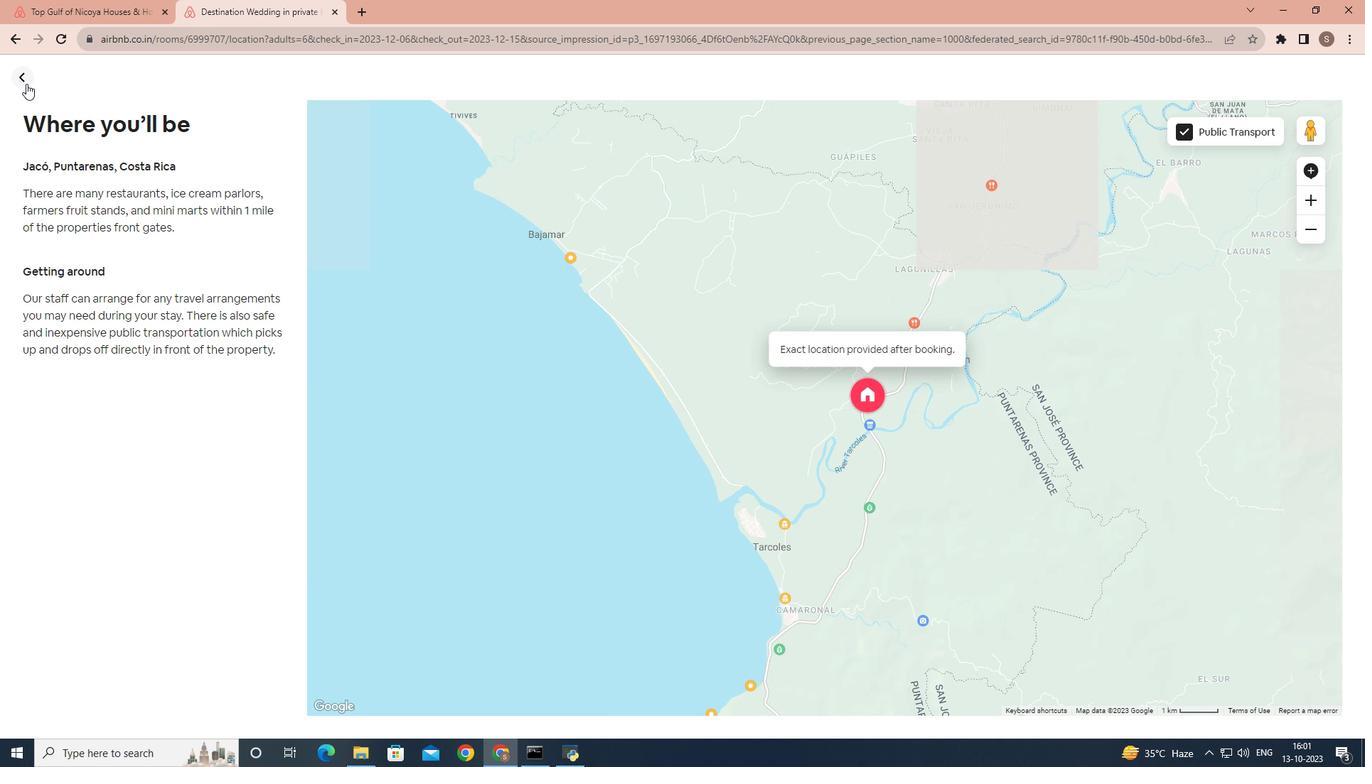 
Action: Mouse pressed left at (26, 83)
Screenshot: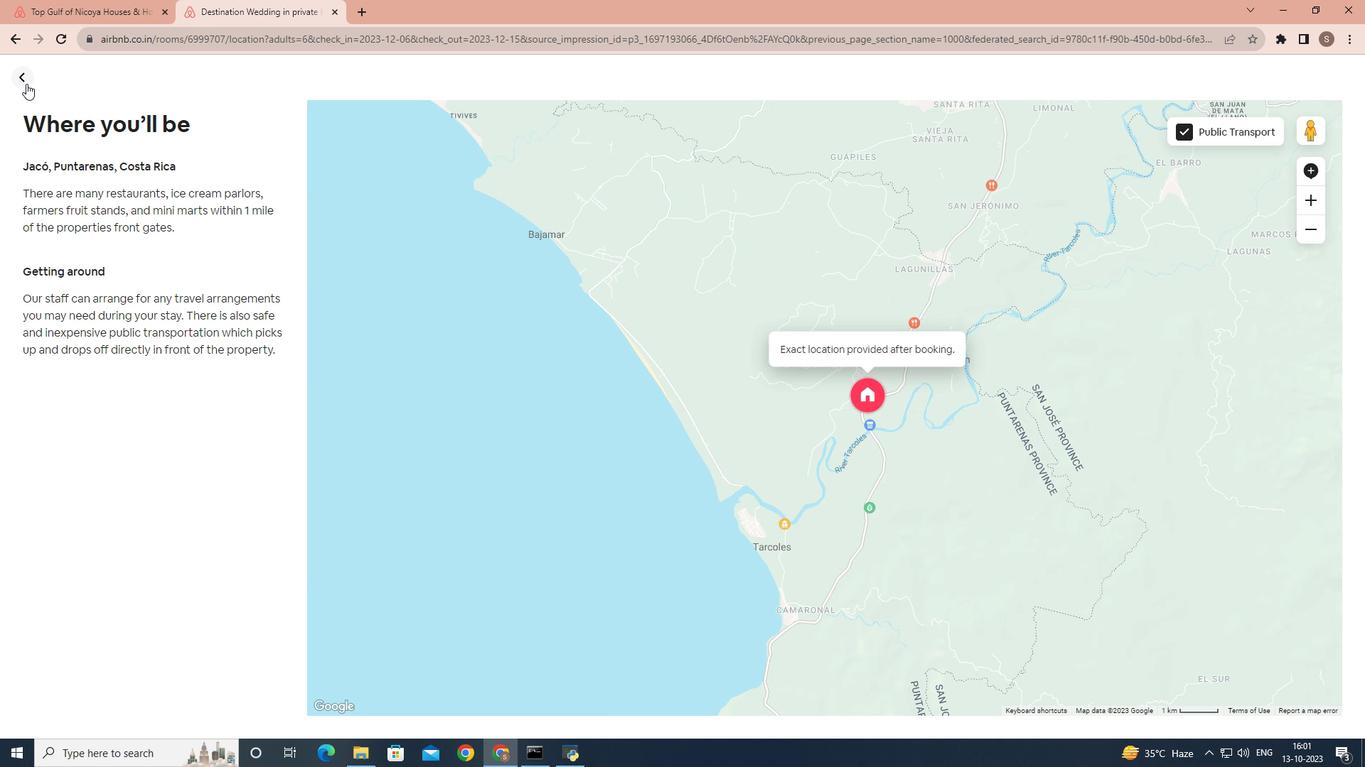 
Action: Mouse moved to (550, 379)
Screenshot: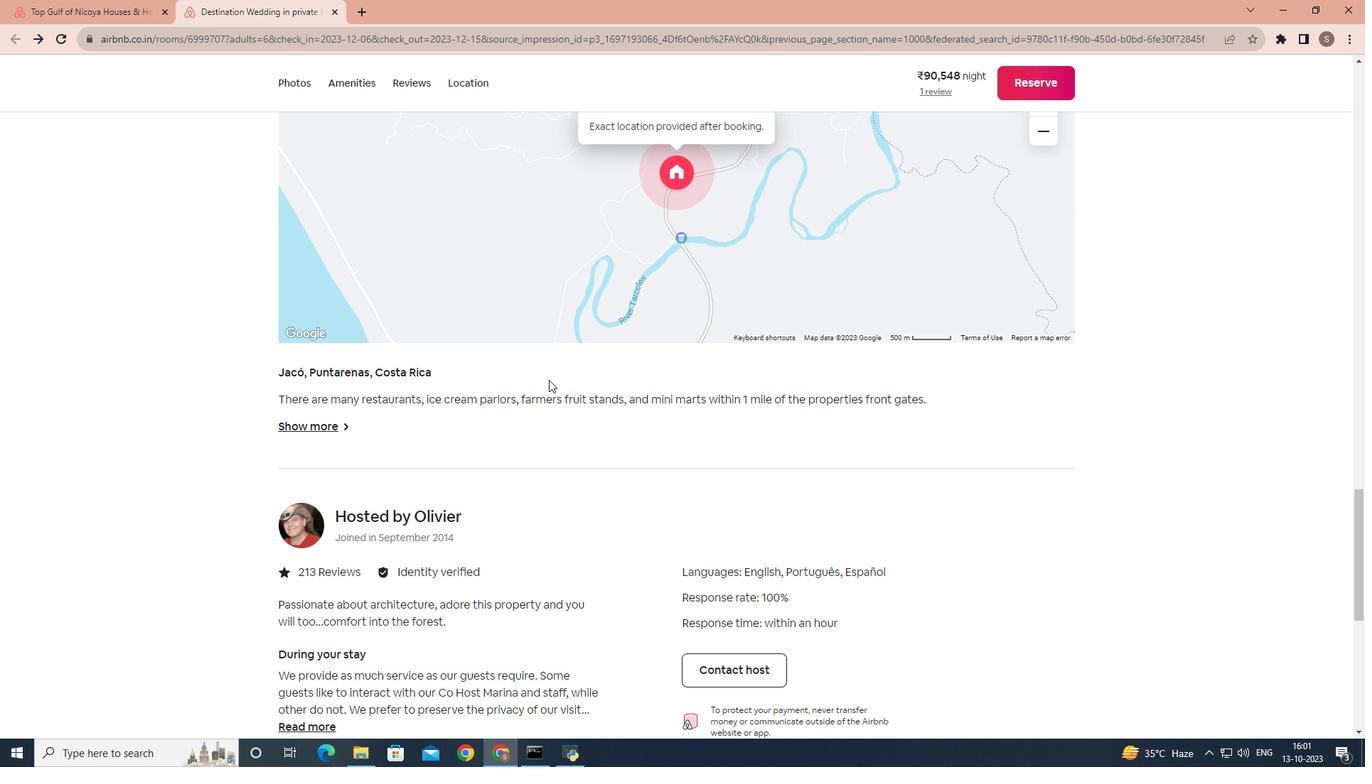 
Action: Mouse scrolled (550, 378) with delta (0, 0)
Screenshot: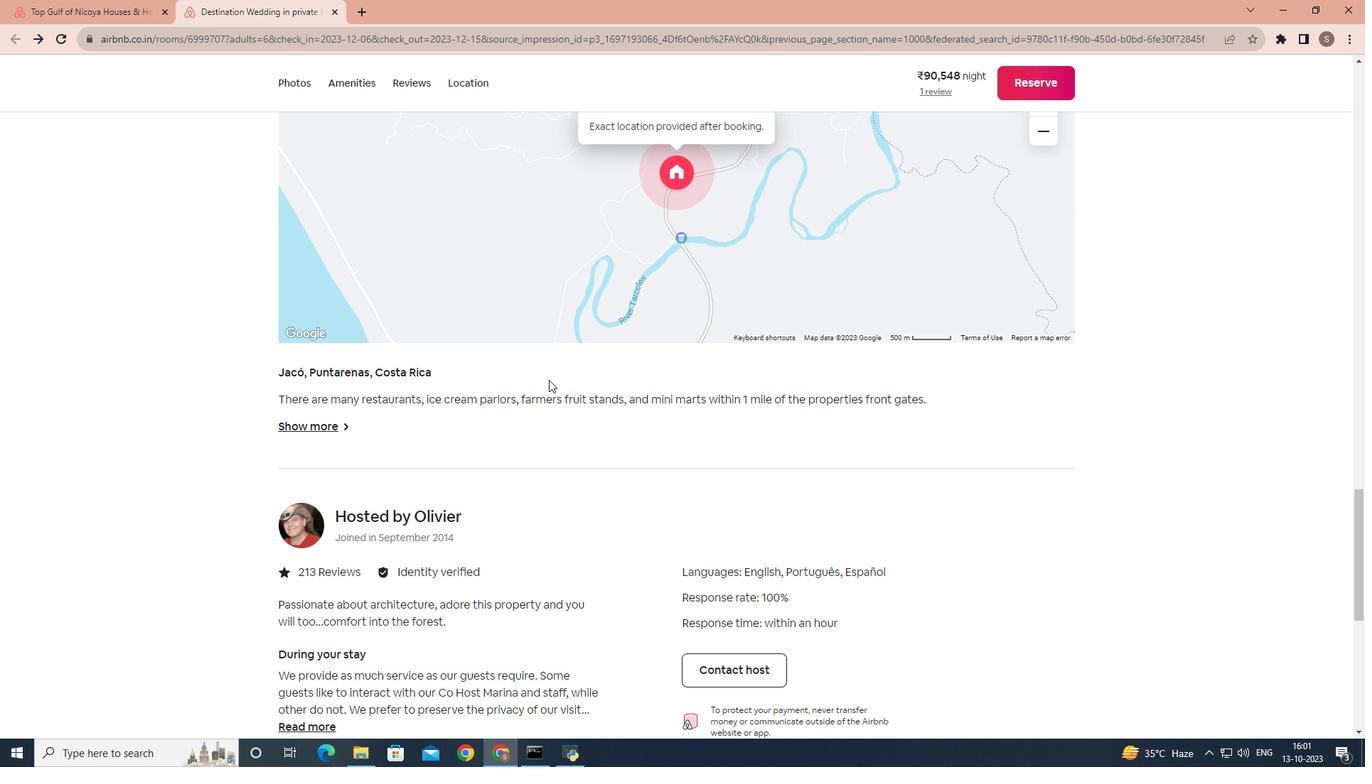 
Action: Mouse moved to (548, 380)
Screenshot: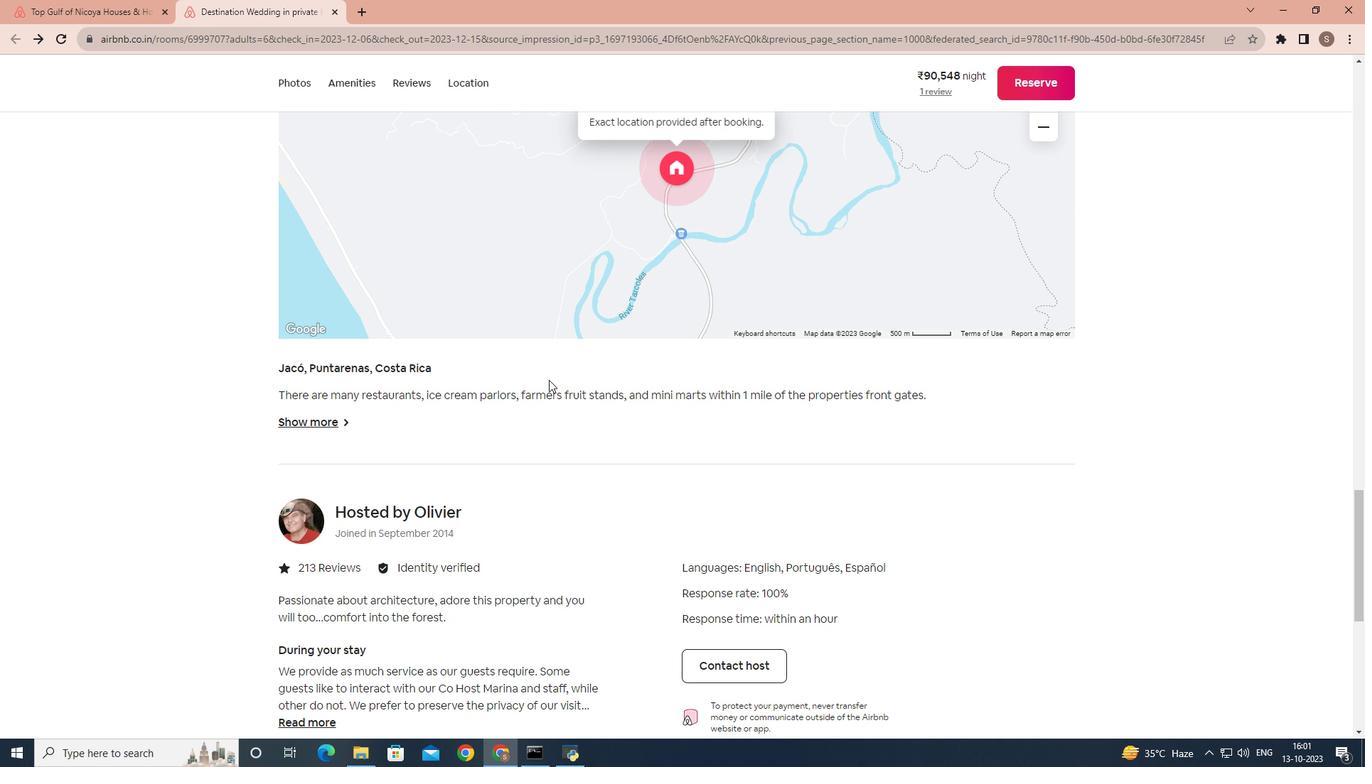 
Action: Mouse scrolled (548, 379) with delta (0, 0)
Screenshot: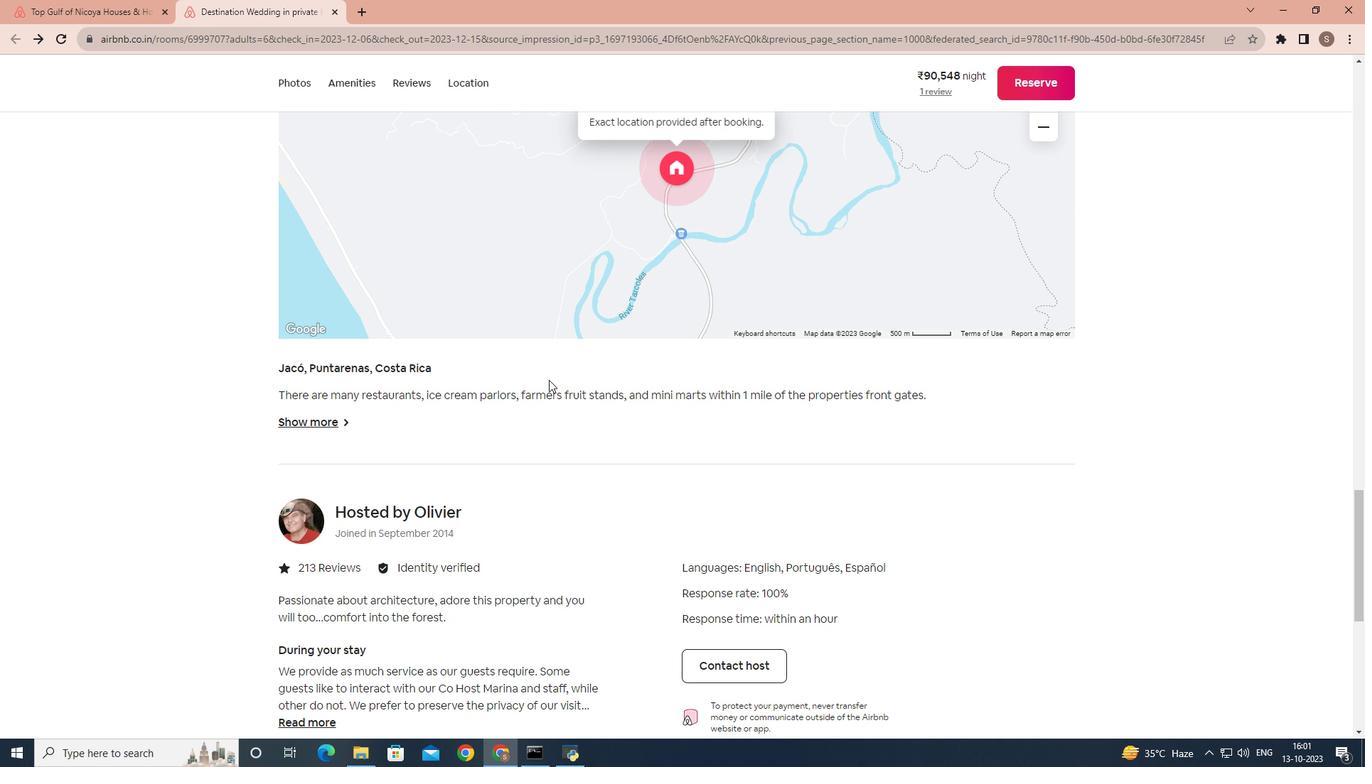 
Action: Mouse scrolled (548, 379) with delta (0, 0)
Screenshot: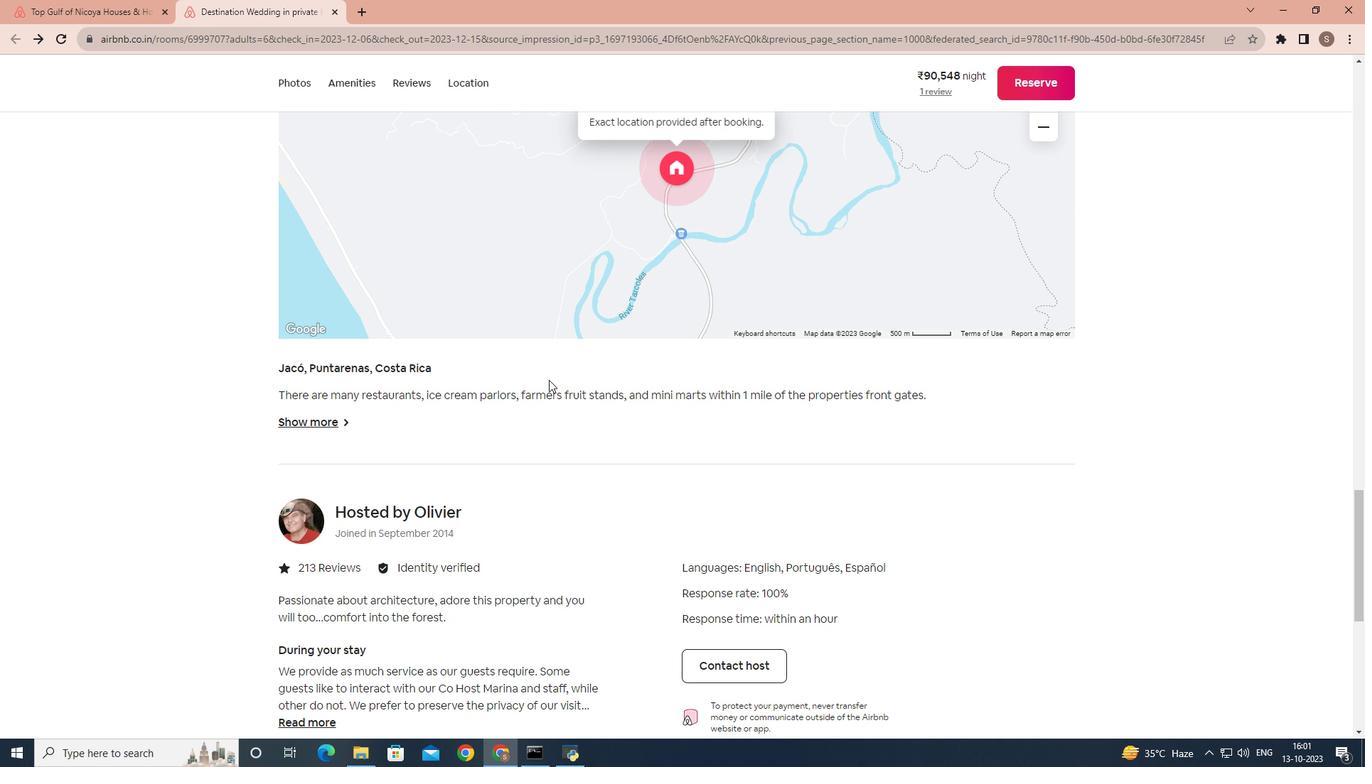 
Action: Mouse scrolled (548, 379) with delta (0, 0)
Screenshot: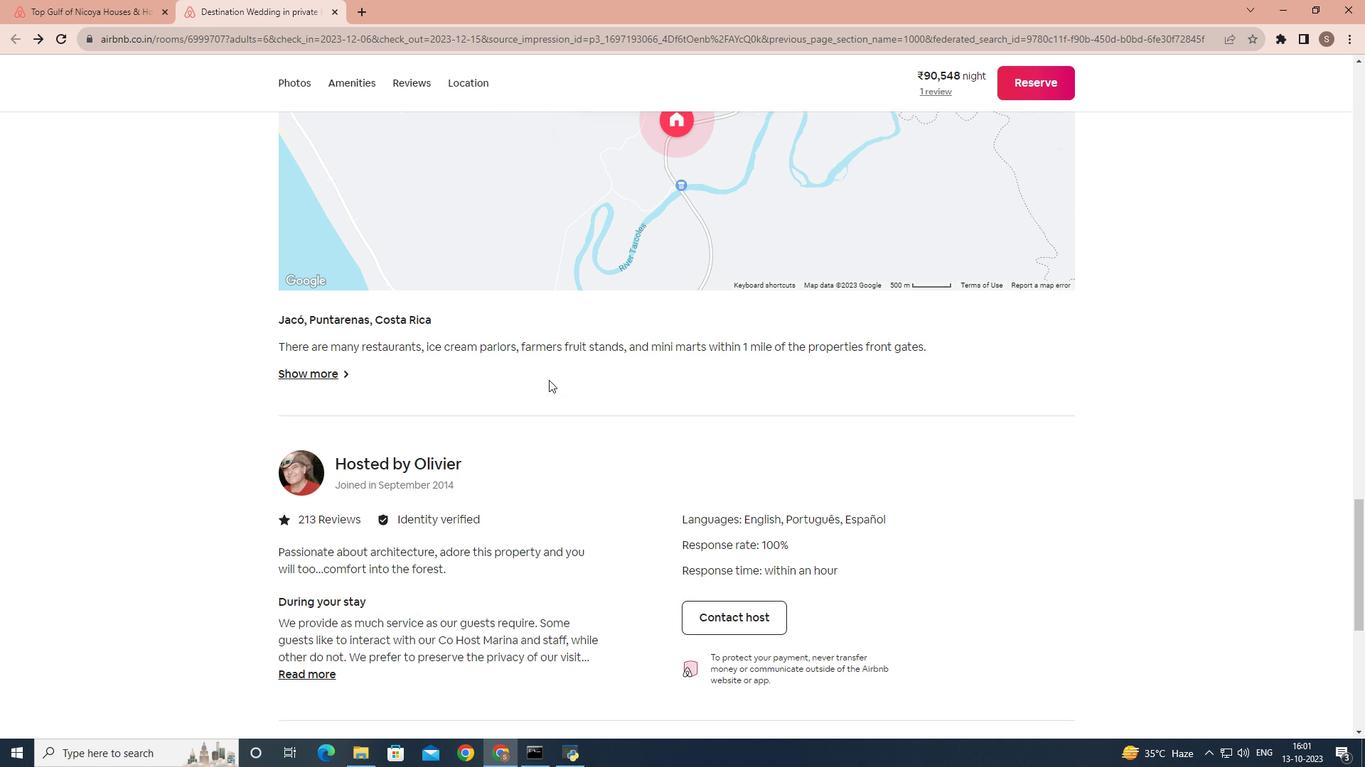 
Action: Mouse scrolled (548, 379) with delta (0, 0)
Screenshot: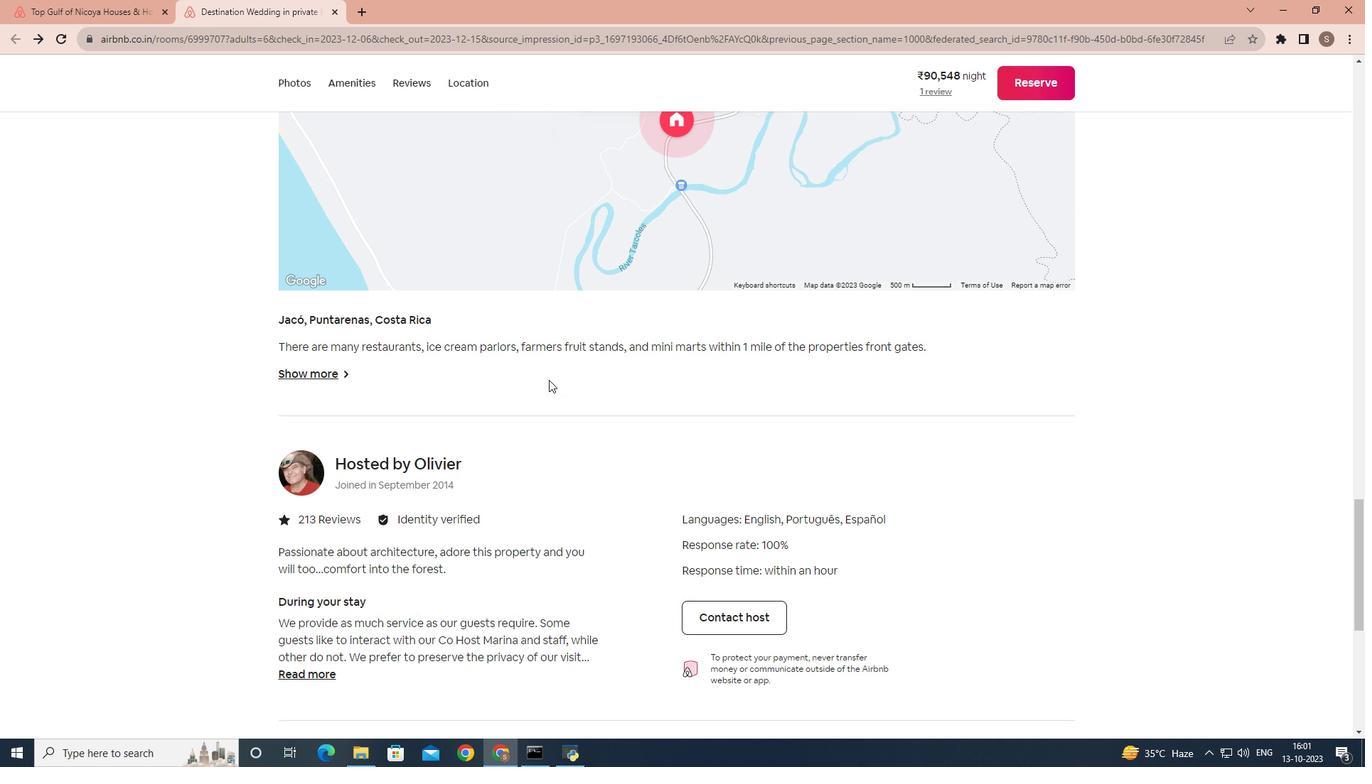 
Action: Mouse moved to (332, 379)
Screenshot: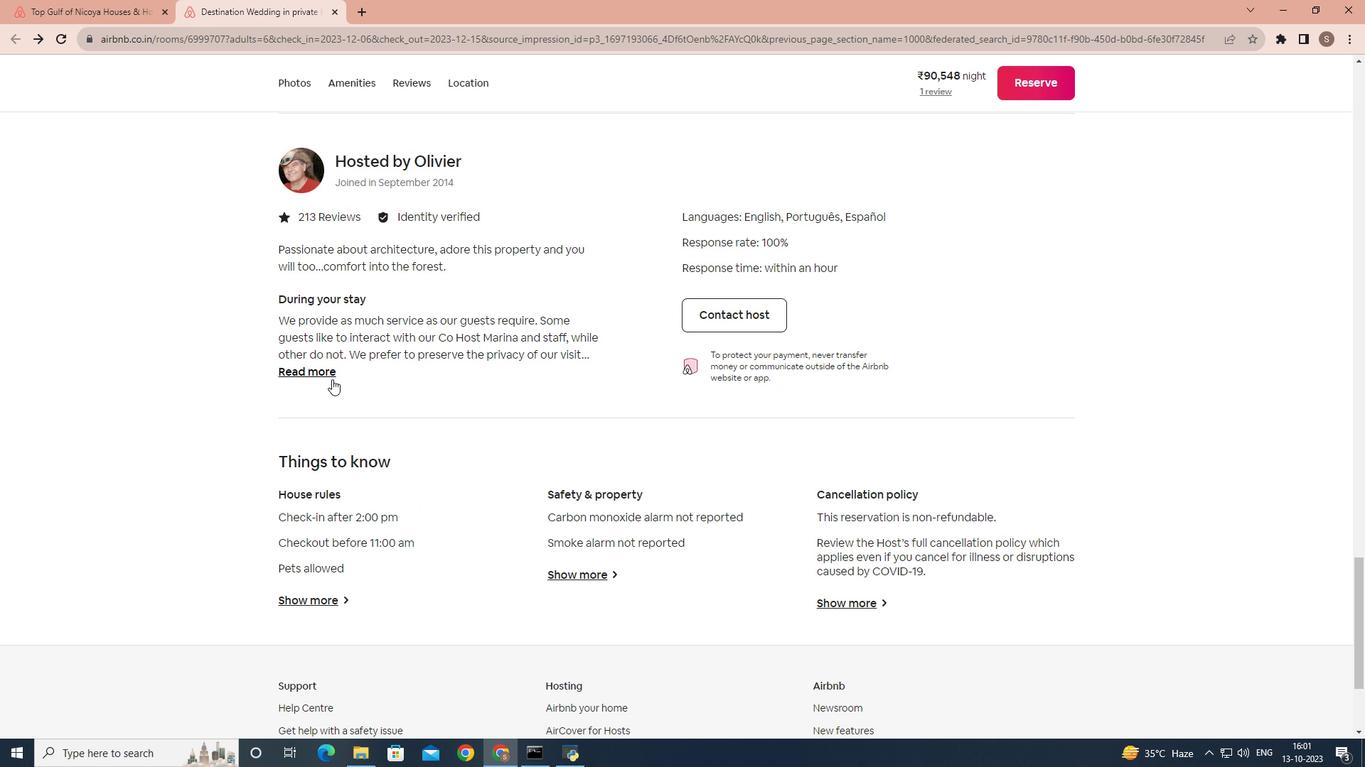 
Action: Mouse pressed left at (332, 379)
Screenshot: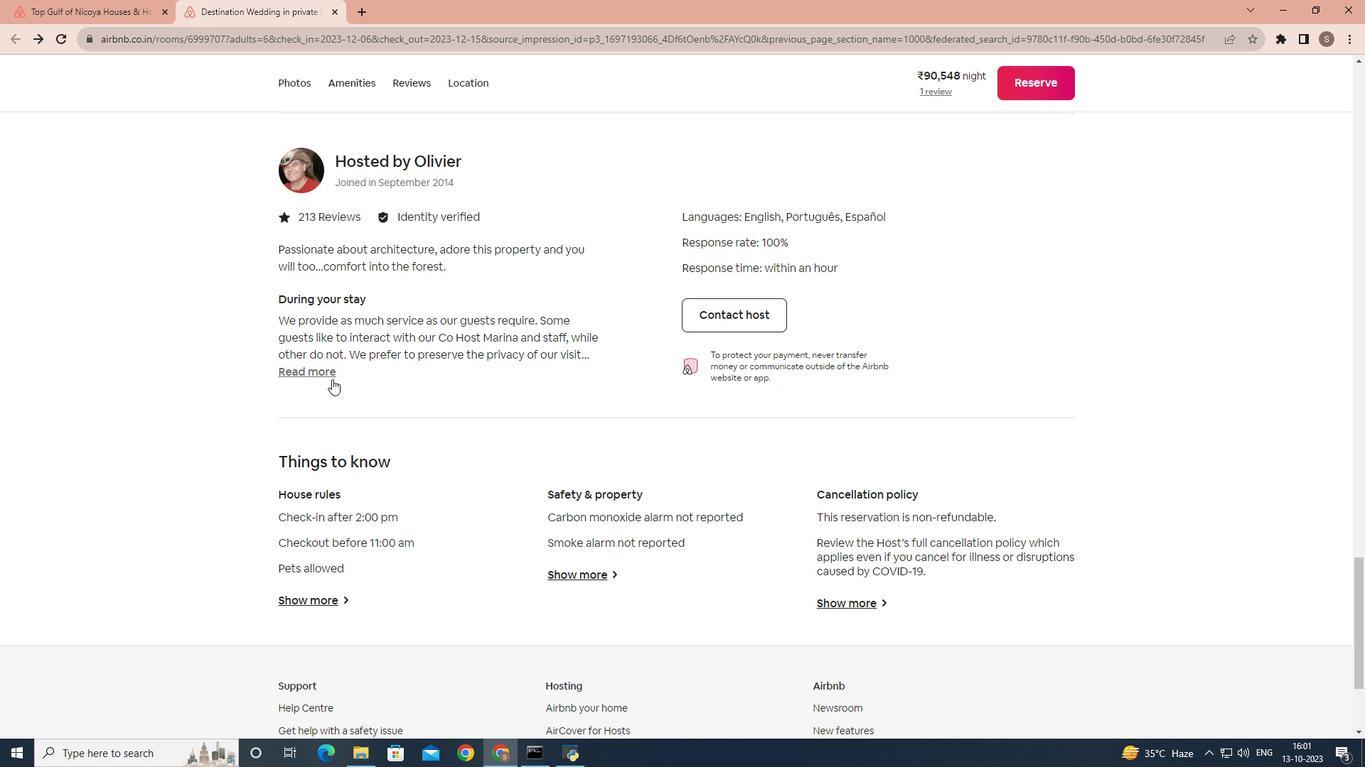 
Action: Mouse moved to (407, 359)
Screenshot: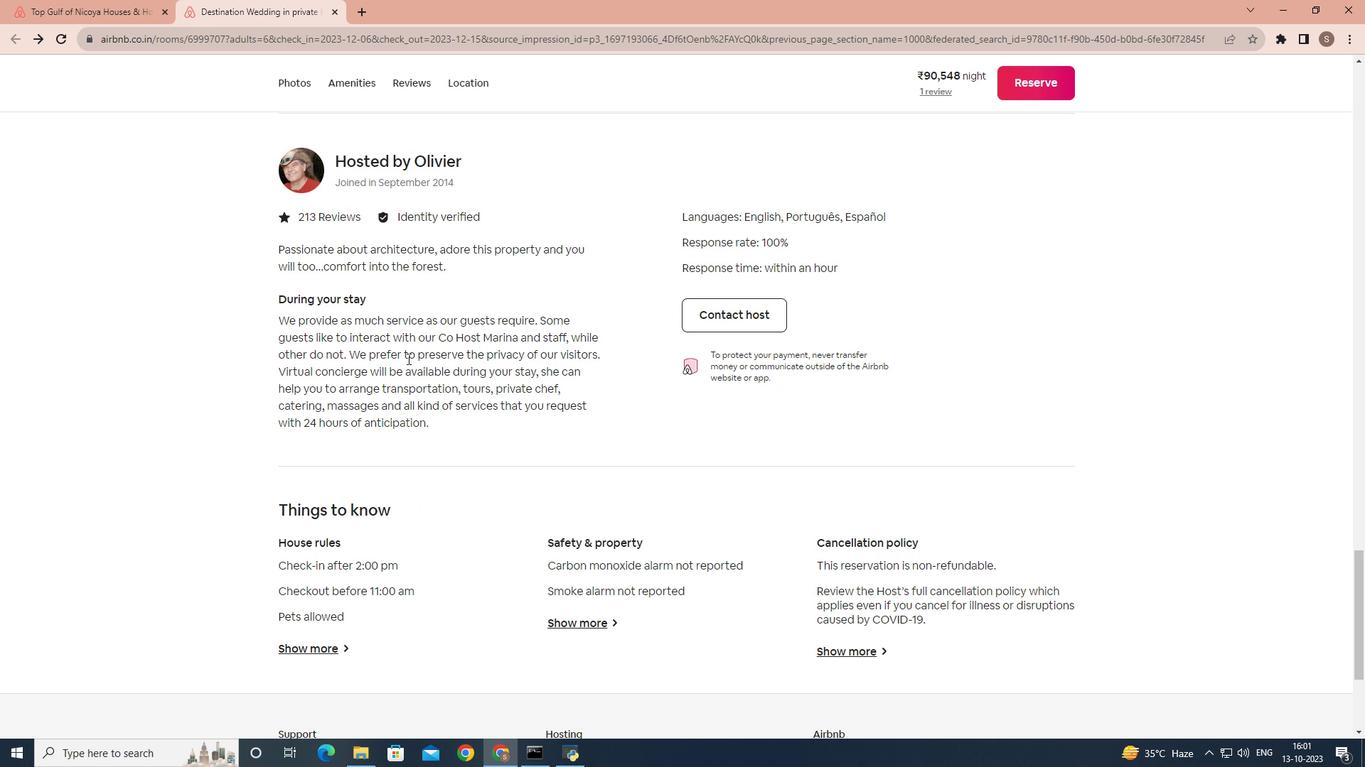 
Action: Mouse scrolled (407, 358) with delta (0, 0)
Screenshot: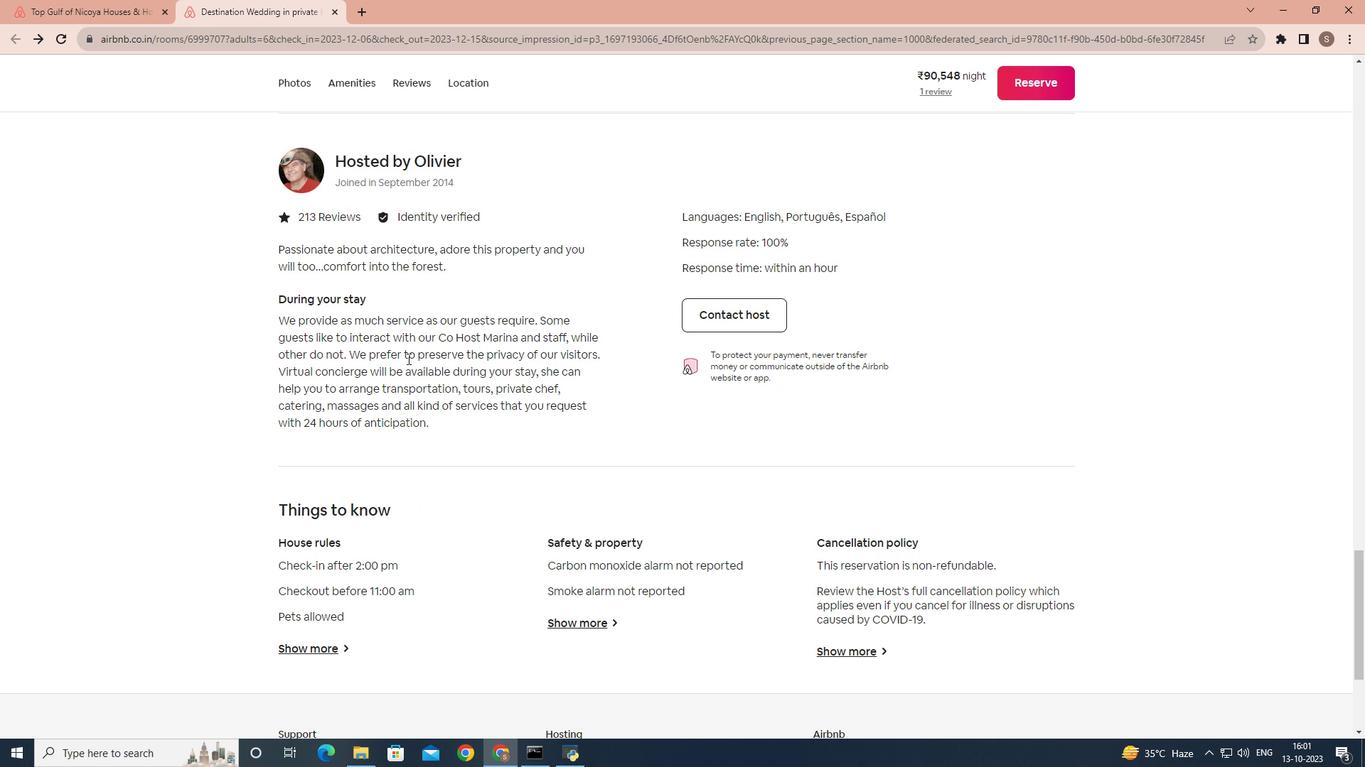 
Action: Mouse scrolled (407, 358) with delta (0, 0)
Screenshot: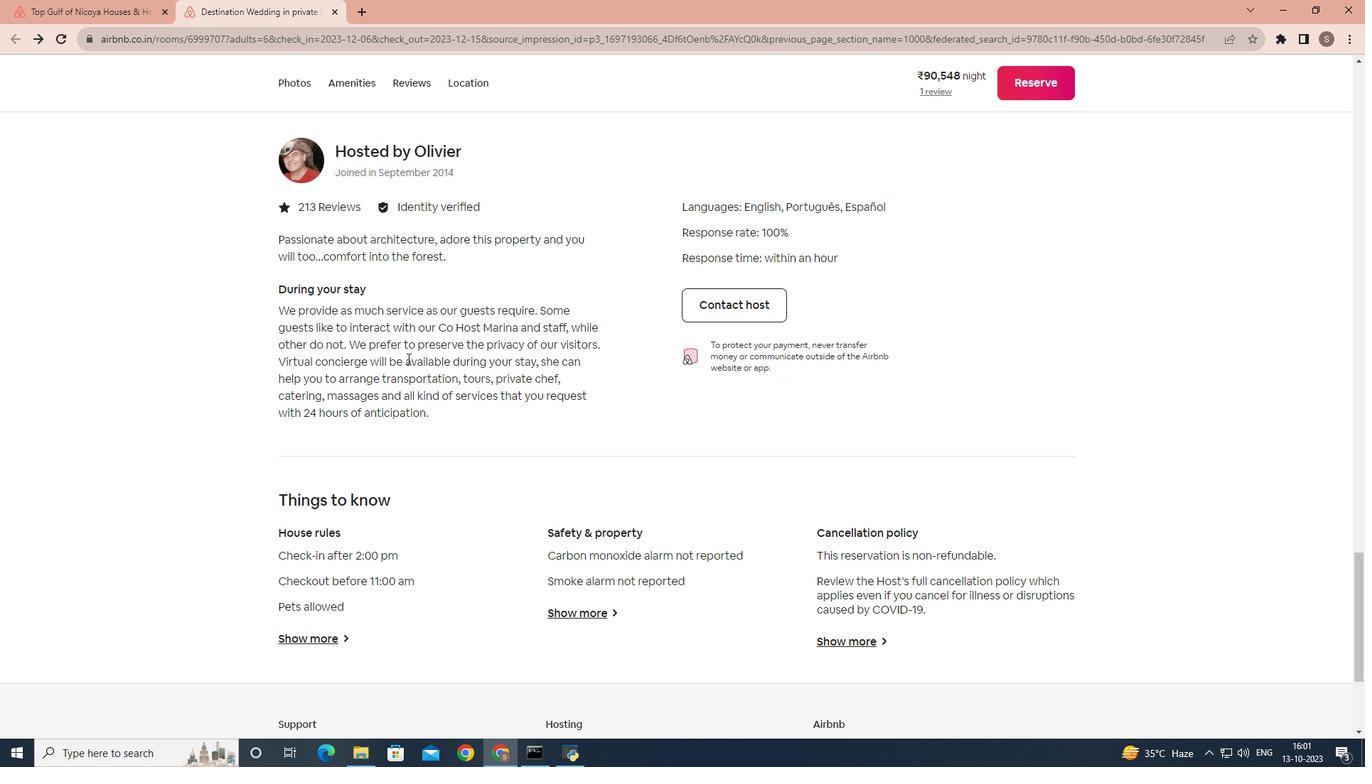 
Action: Mouse scrolled (407, 358) with delta (0, 0)
Screenshot: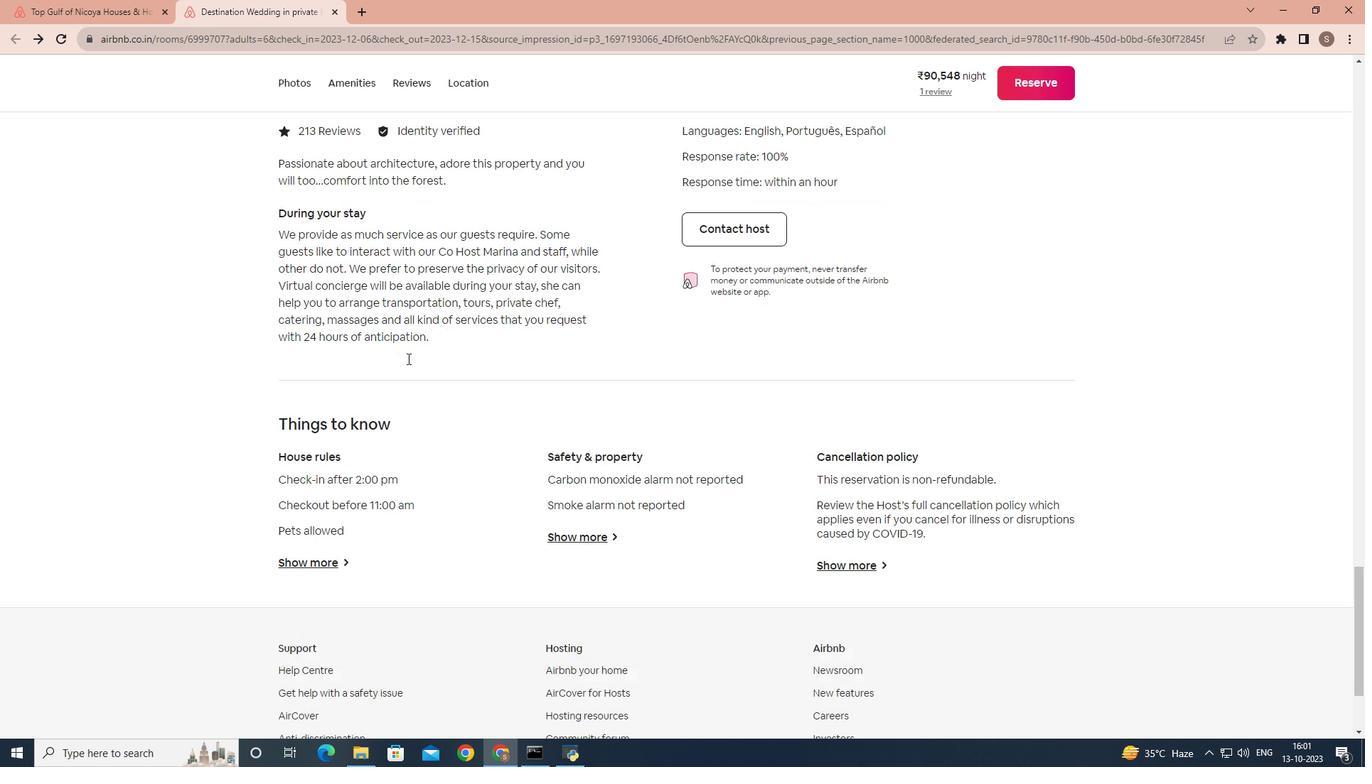 
Action: Mouse scrolled (407, 358) with delta (0, 0)
Screenshot: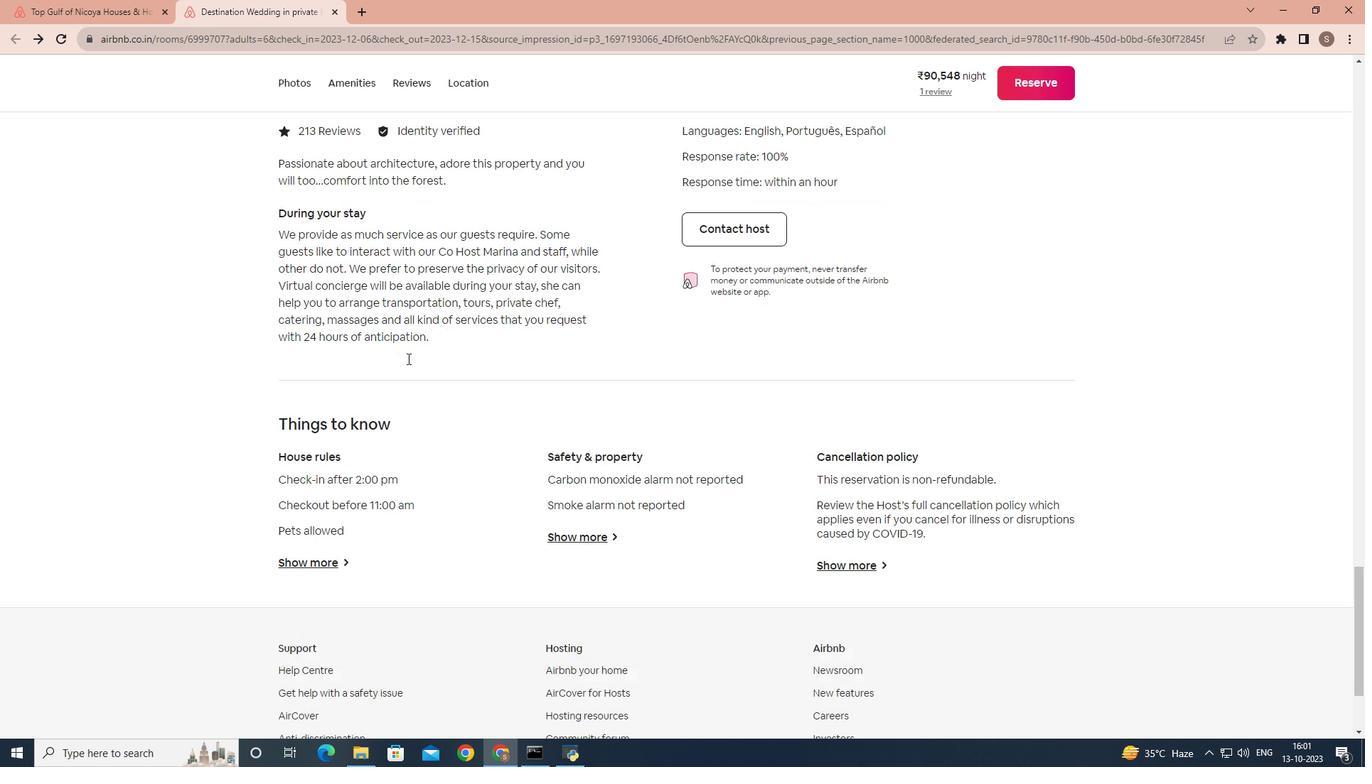 
Action: Mouse moved to (277, 405)
Screenshot: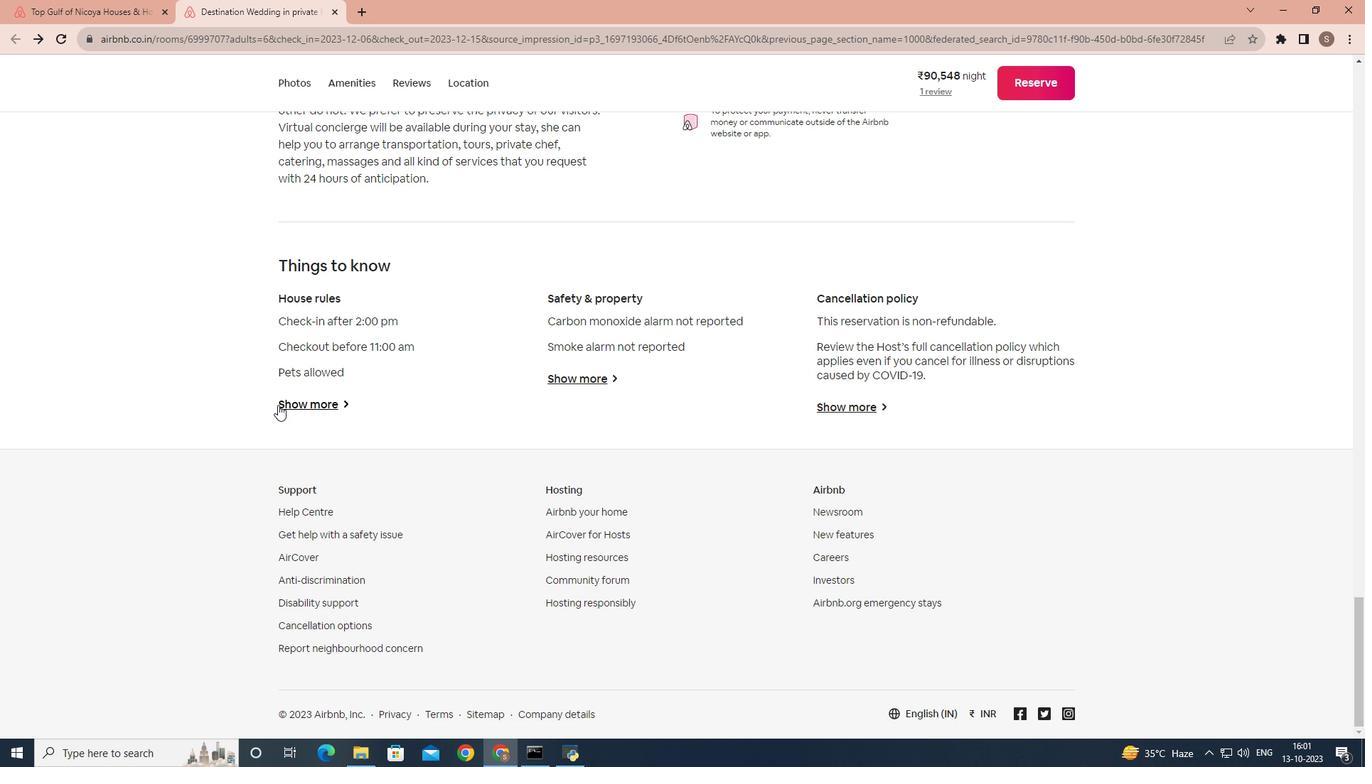 
Action: Mouse pressed left at (277, 405)
Screenshot: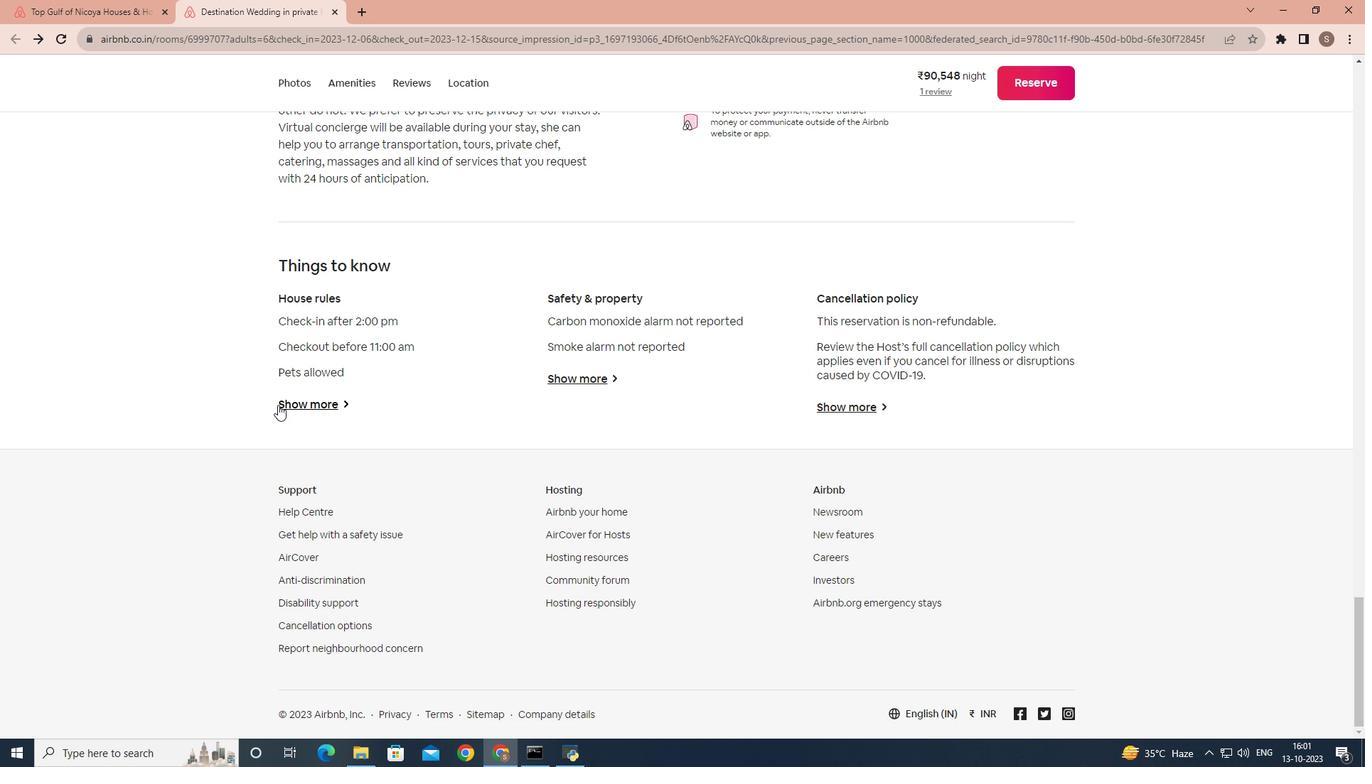 
Action: Mouse moved to (528, 375)
Screenshot: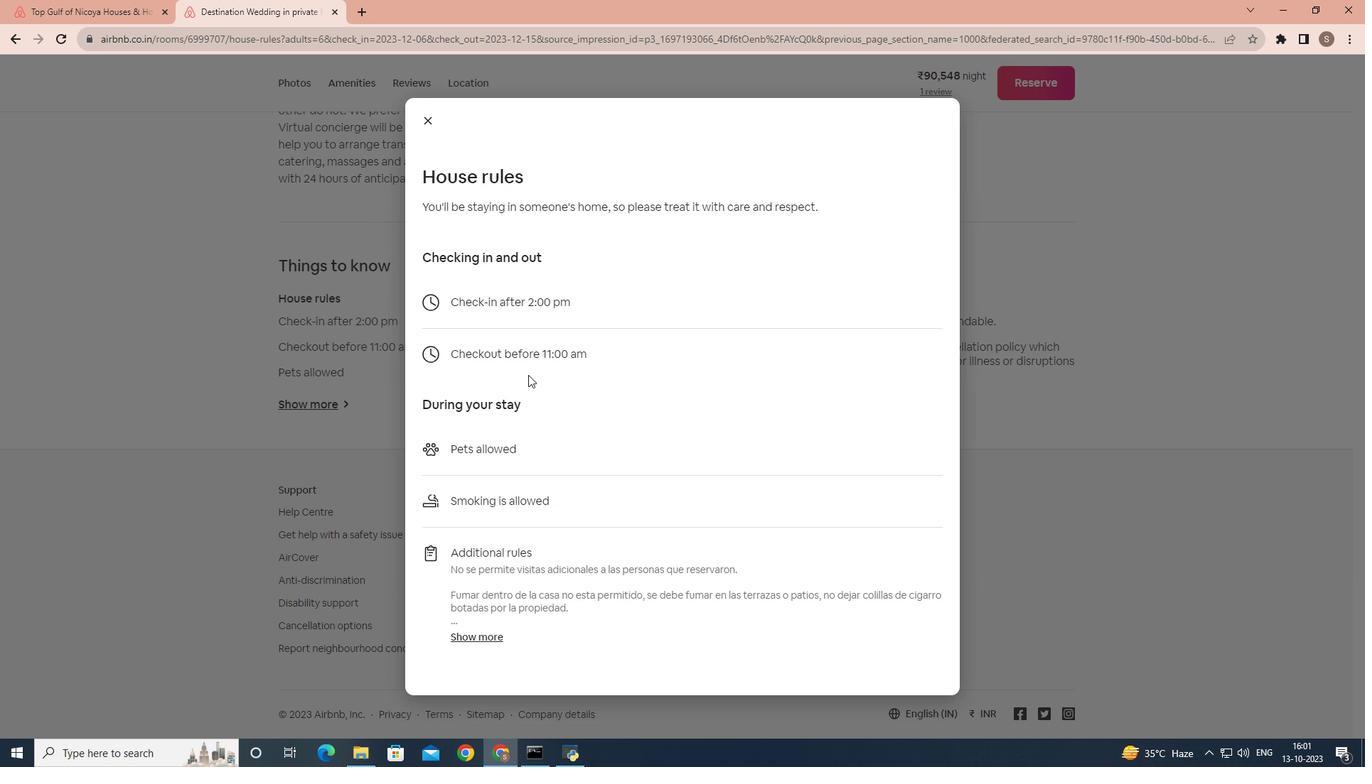 
Action: Mouse scrolled (528, 374) with delta (0, 0)
Screenshot: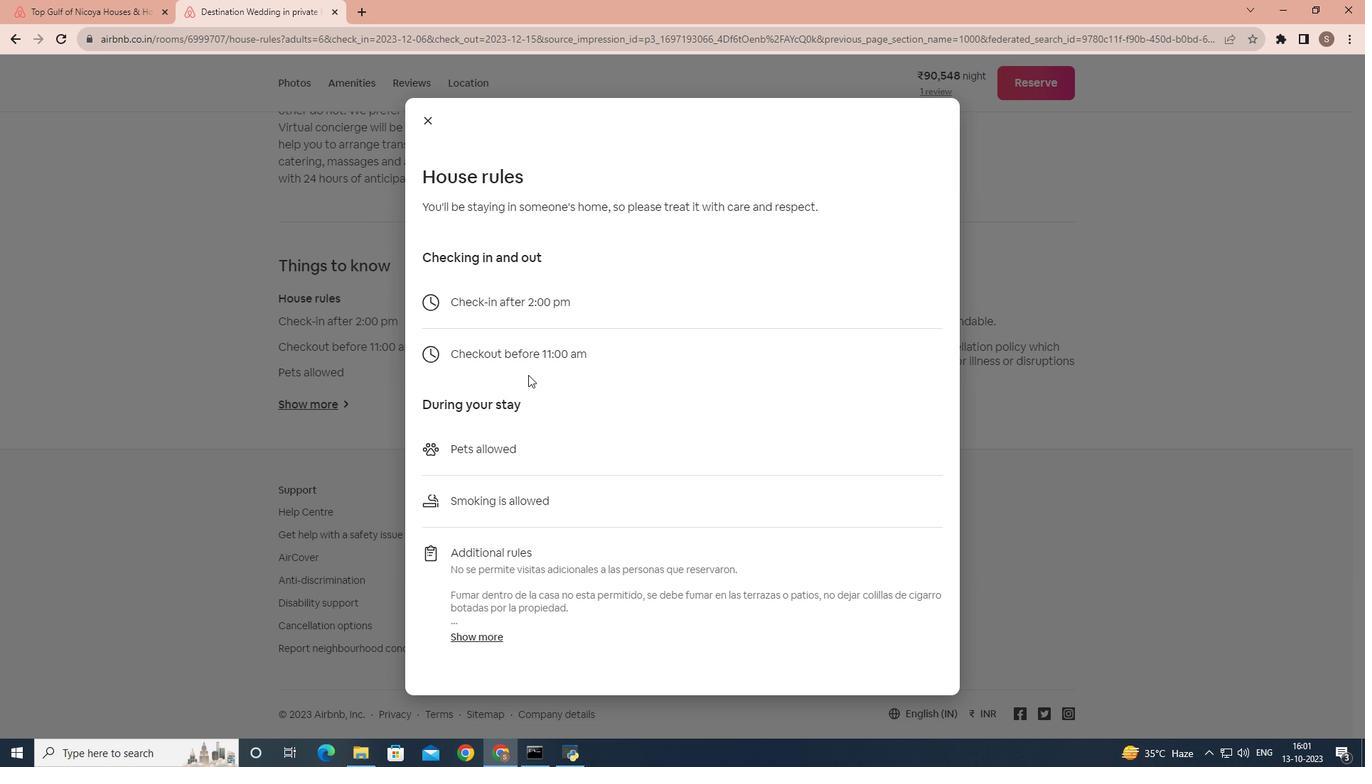 
Action: Mouse scrolled (528, 374) with delta (0, 0)
Screenshot: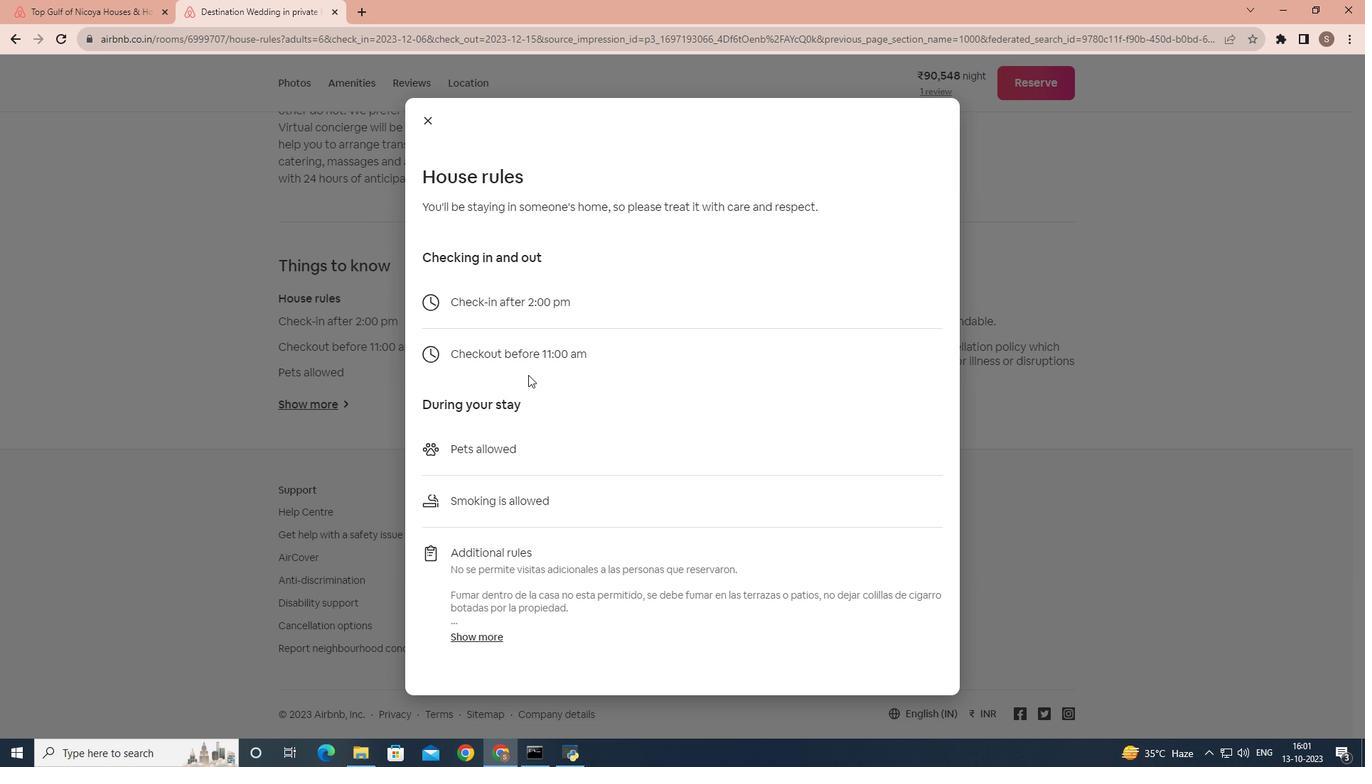 
Action: Mouse scrolled (528, 374) with delta (0, 0)
Screenshot: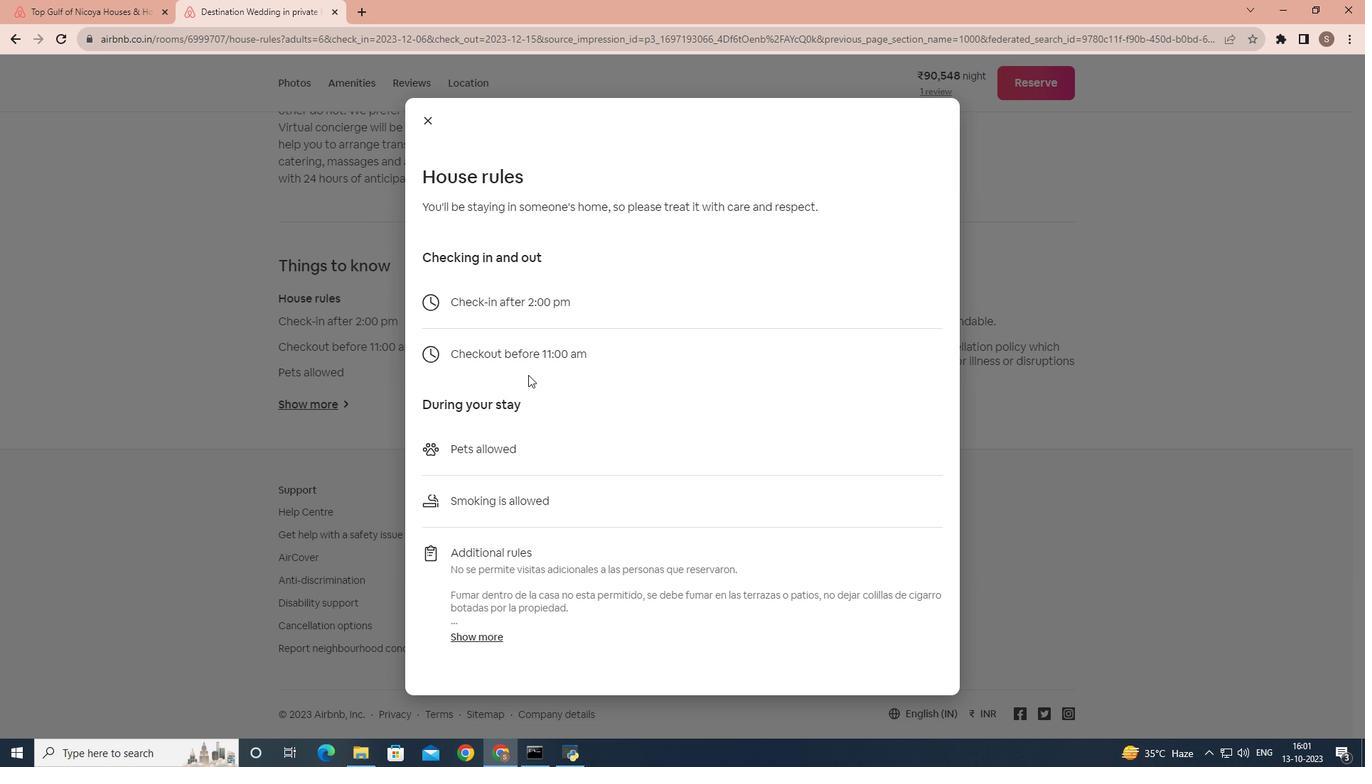 
Action: Mouse moved to (434, 123)
Screenshot: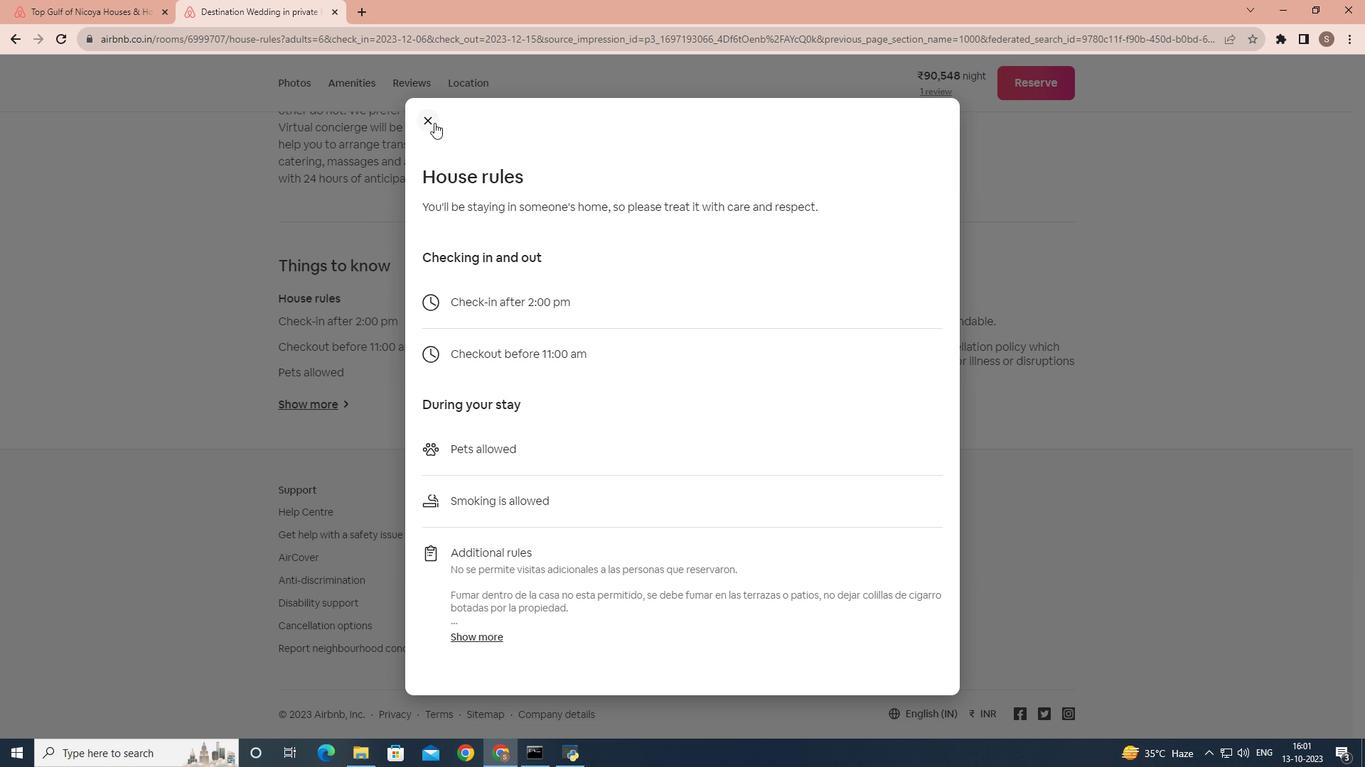 
Action: Mouse pressed left at (434, 123)
Screenshot: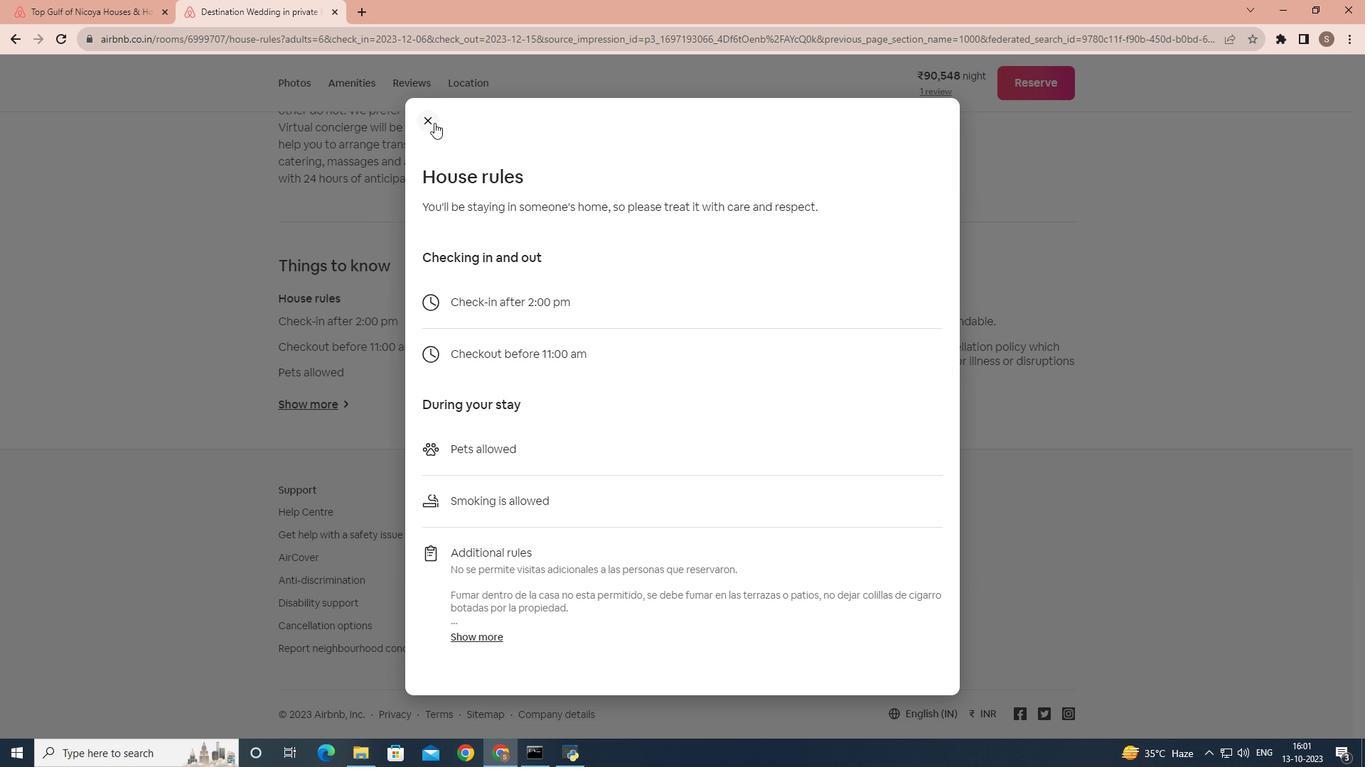 
Action: Mouse moved to (563, 359)
Screenshot: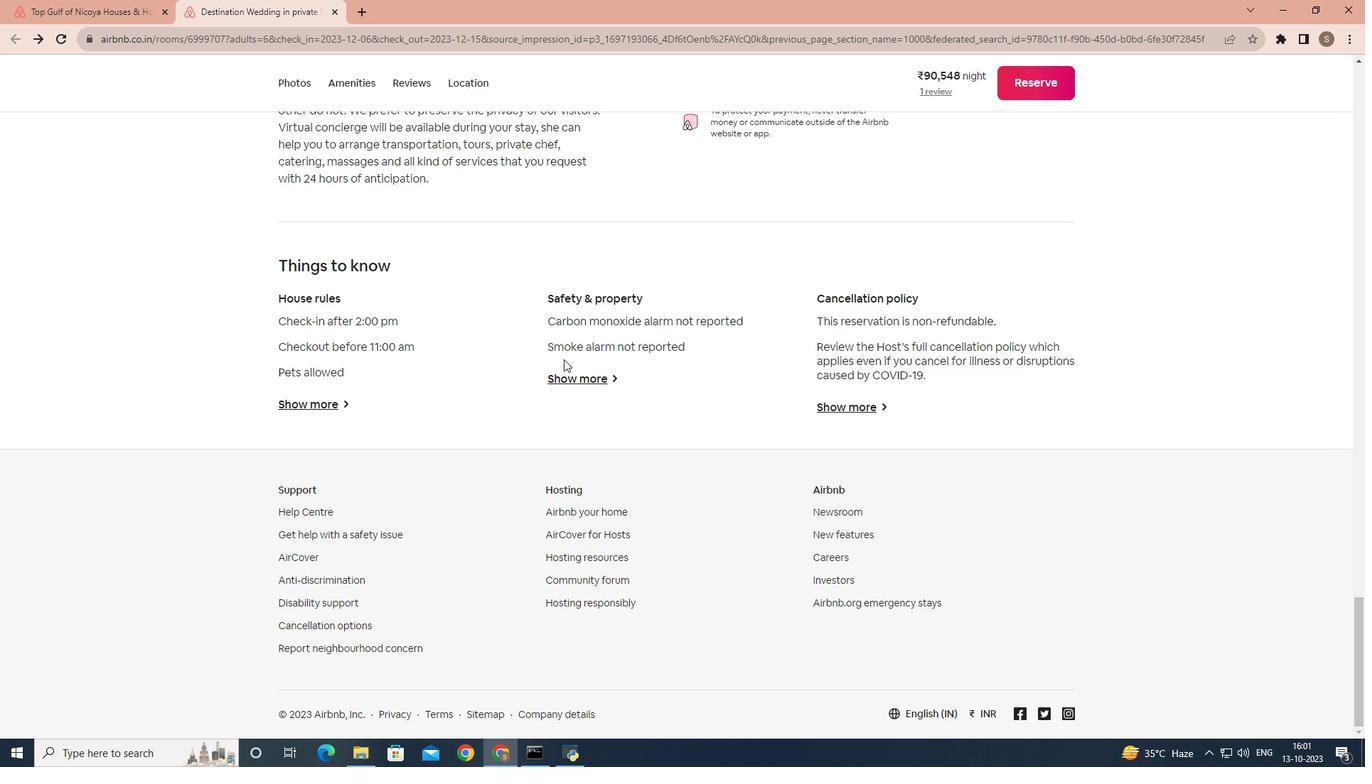 
Action: Mouse pressed left at (563, 359)
Screenshot: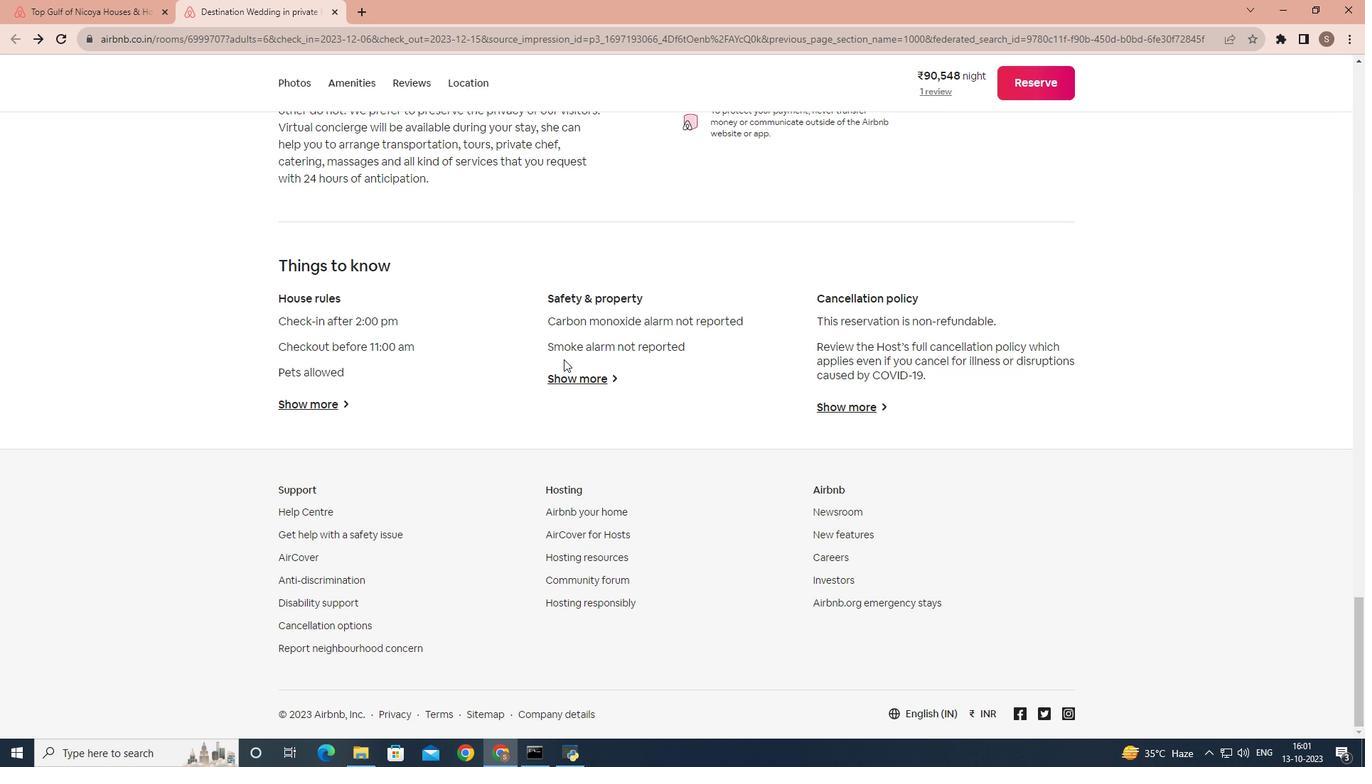 
Action: Mouse moved to (559, 372)
Screenshot: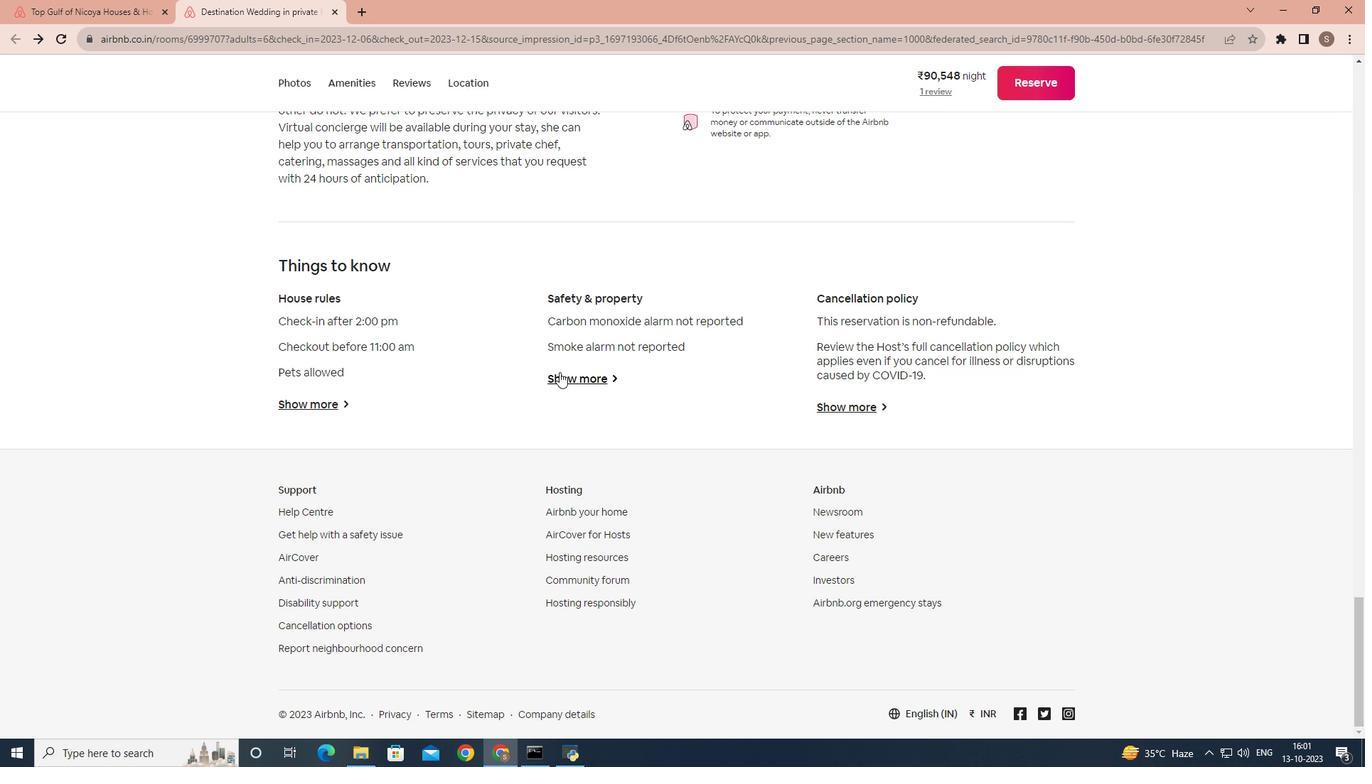 
Action: Mouse pressed left at (559, 372)
Screenshot: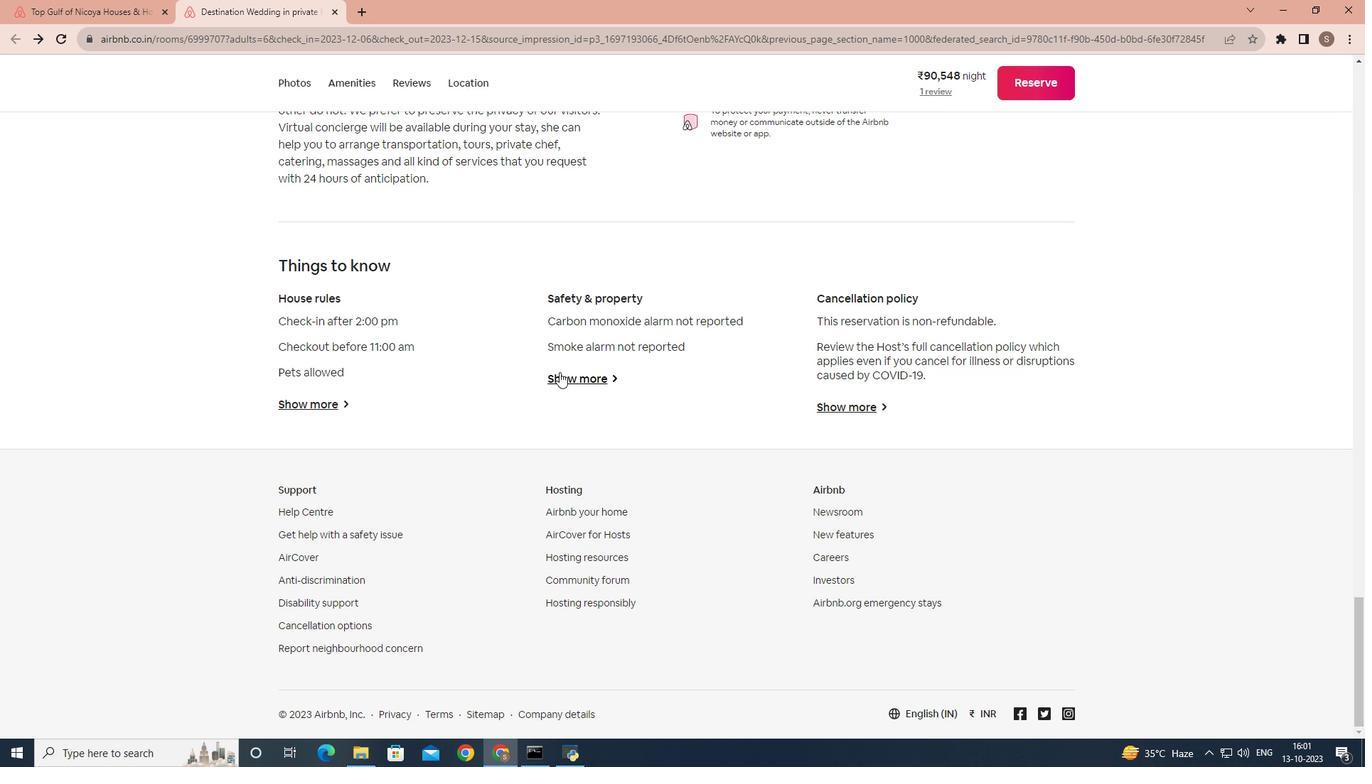 
Action: Mouse moved to (426, 240)
Screenshot: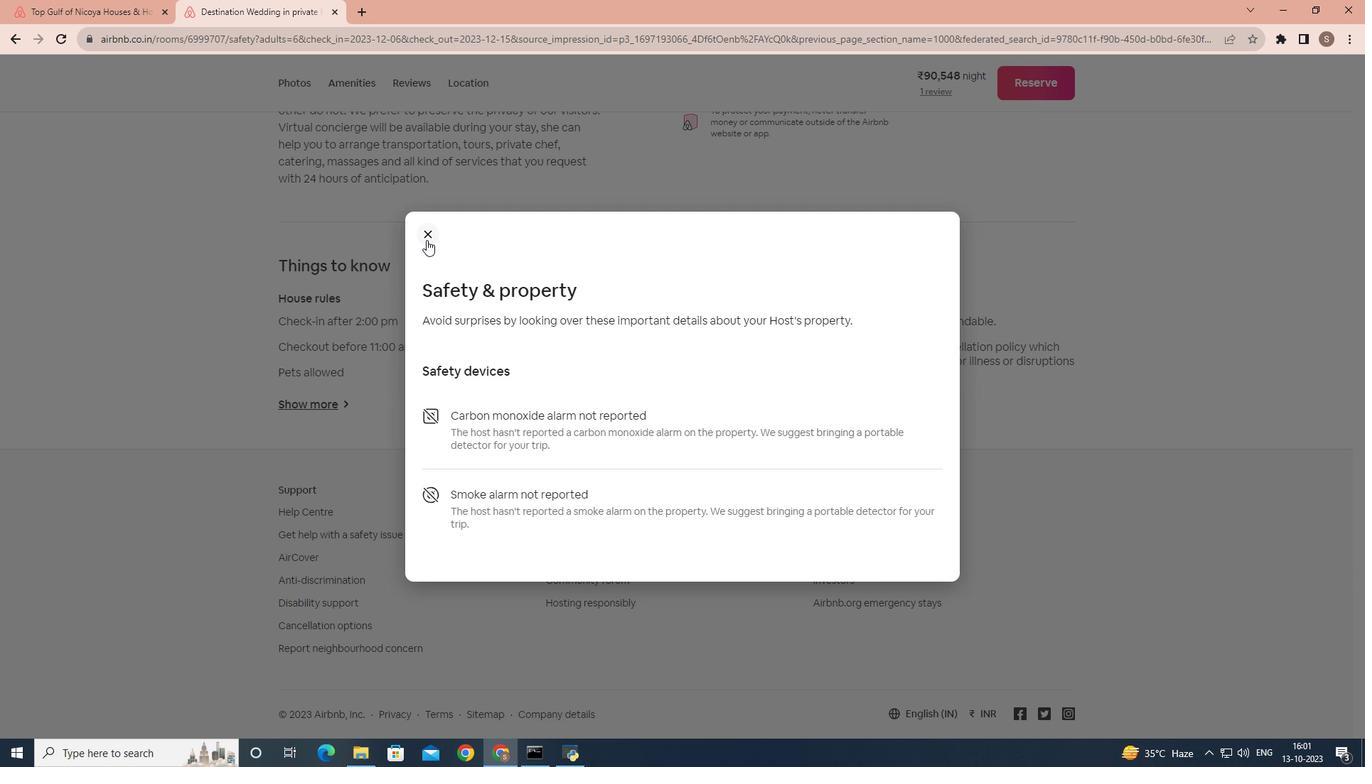 
Action: Mouse pressed left at (426, 240)
Screenshot: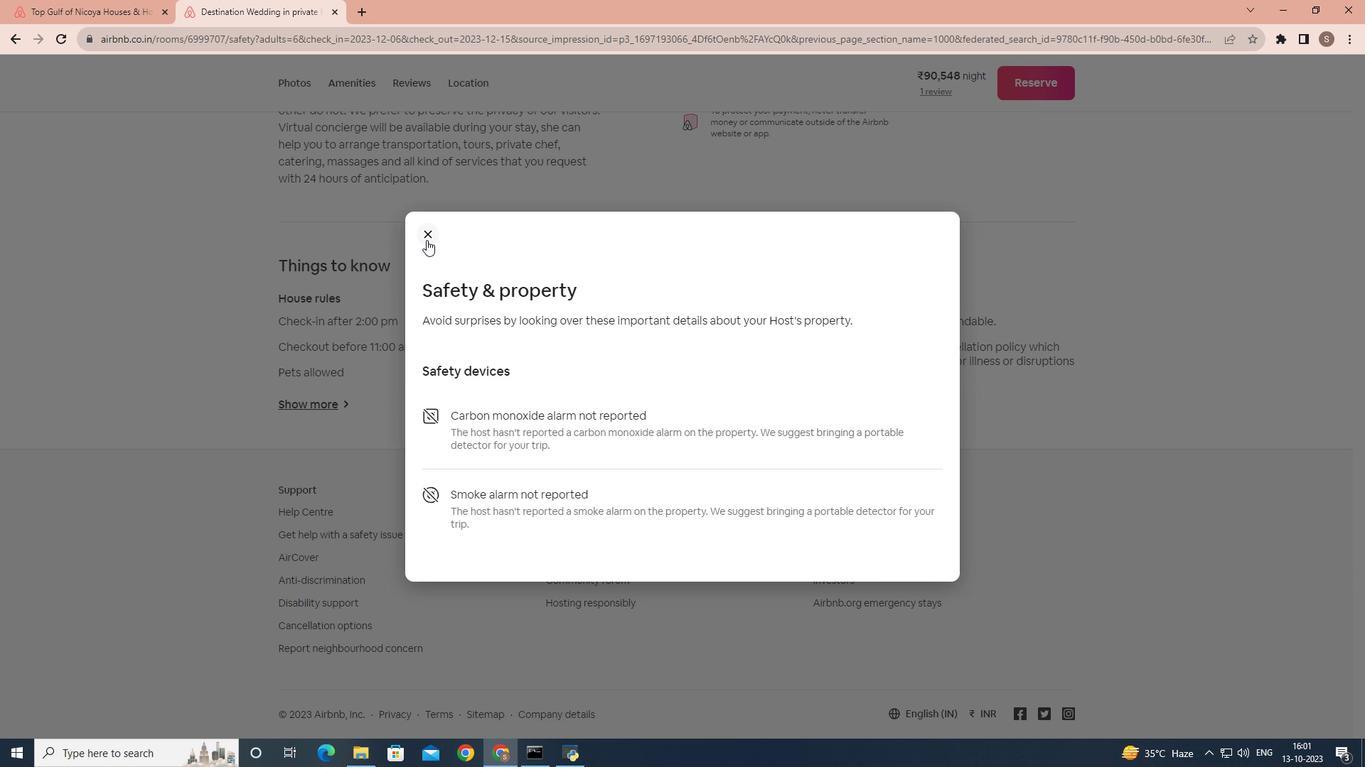 
Action: Mouse moved to (817, 396)
Screenshot: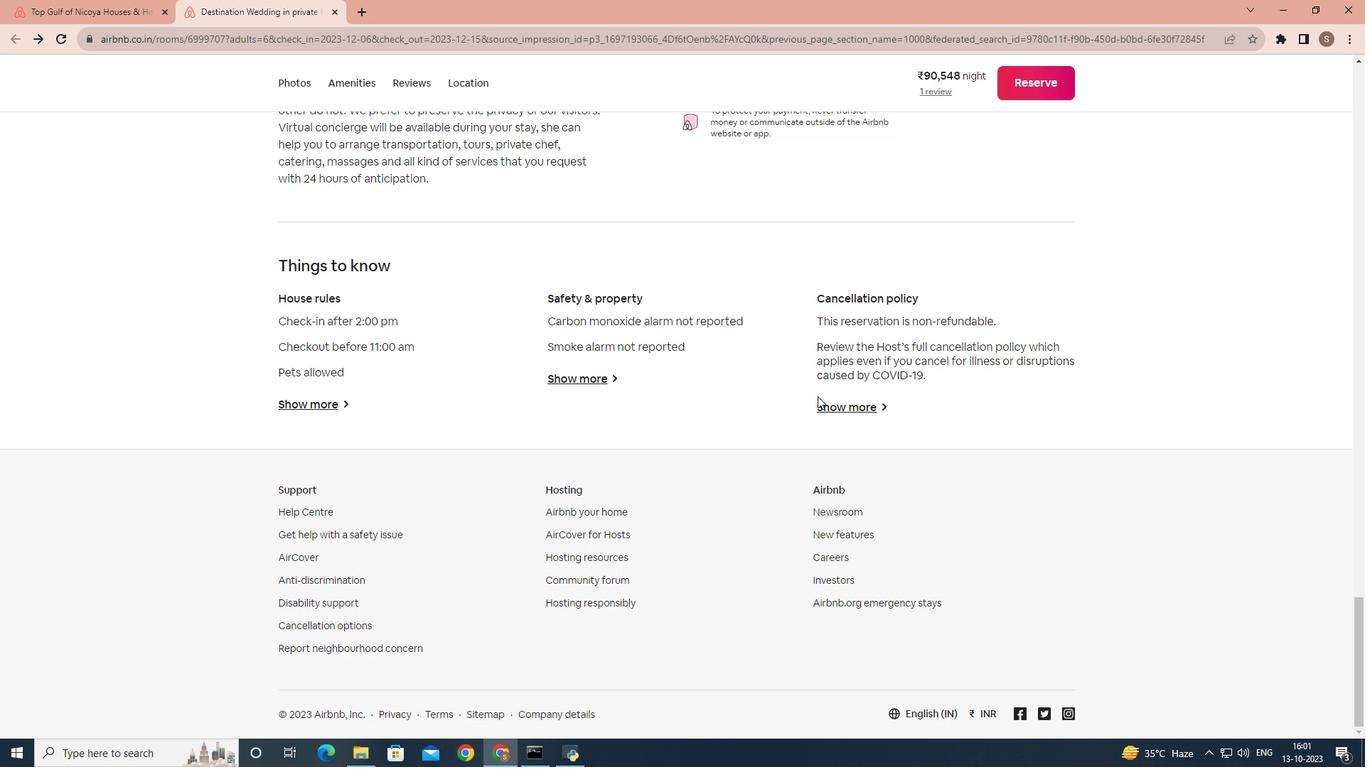 
Action: Mouse pressed left at (817, 396)
Screenshot: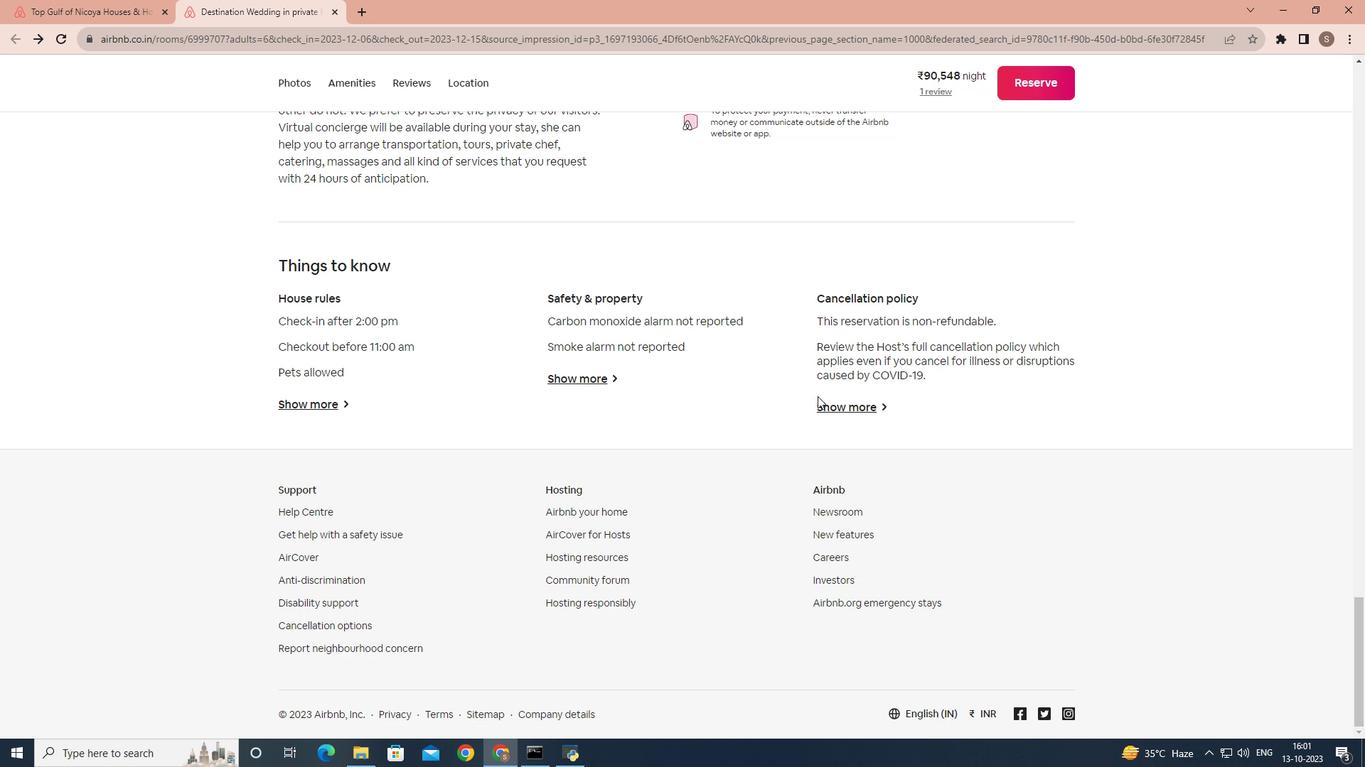 
Action: Mouse moved to (819, 401)
Screenshot: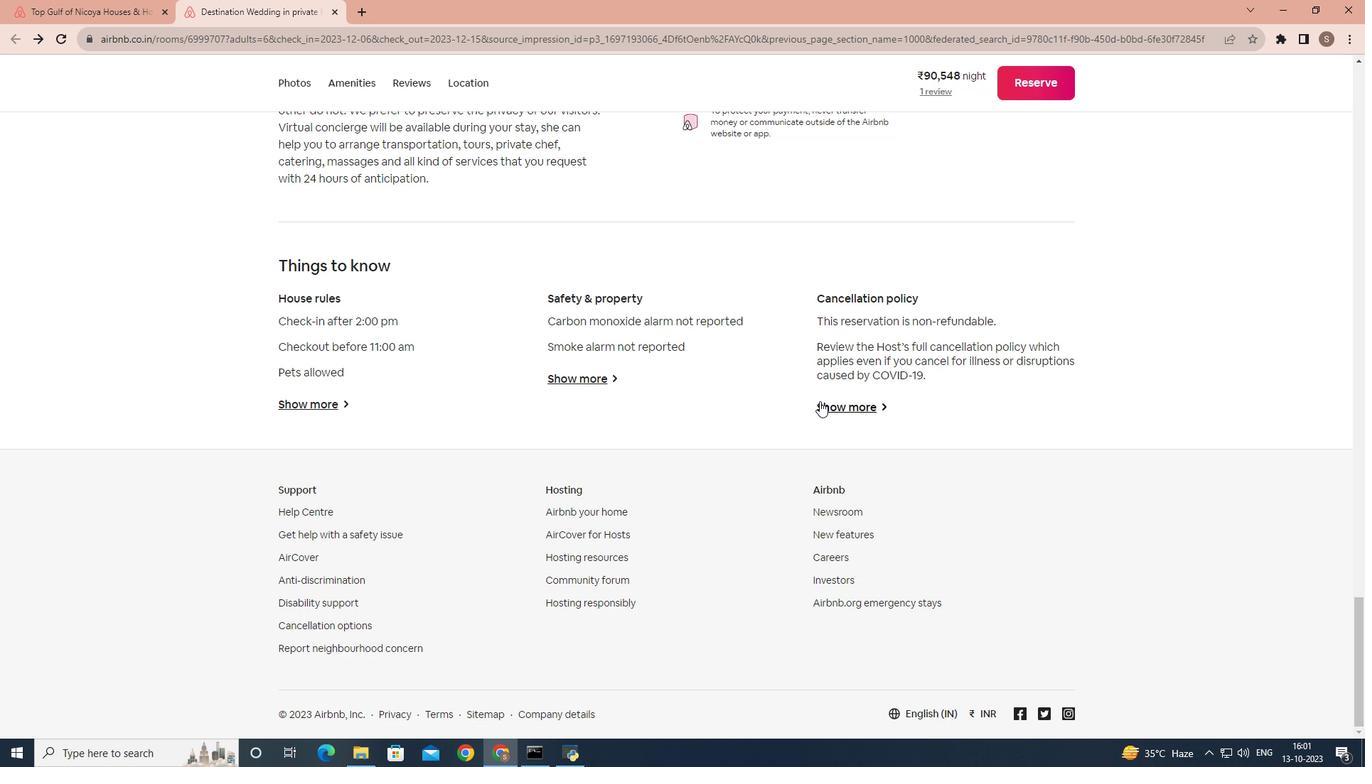 
Action: Mouse pressed left at (819, 401)
Screenshot: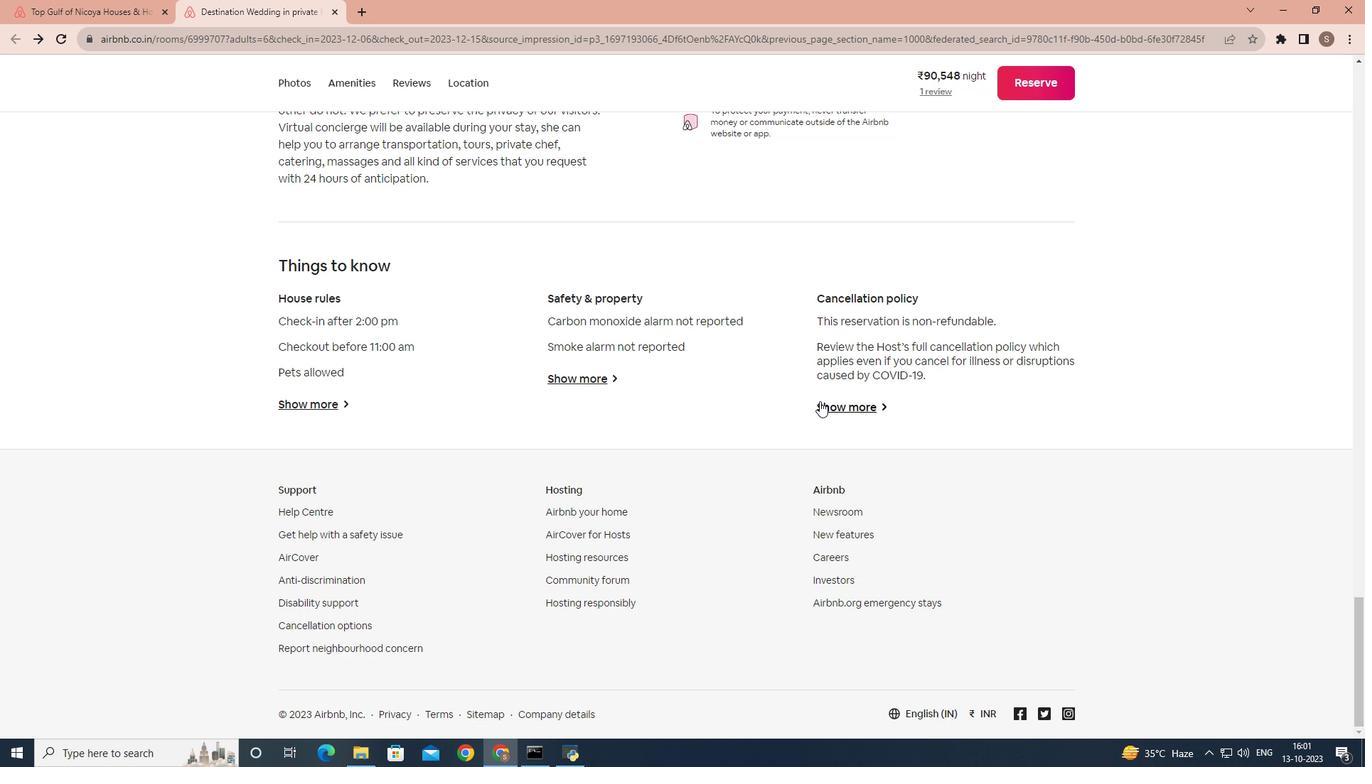 
Action: Mouse moved to (509, 248)
Screenshot: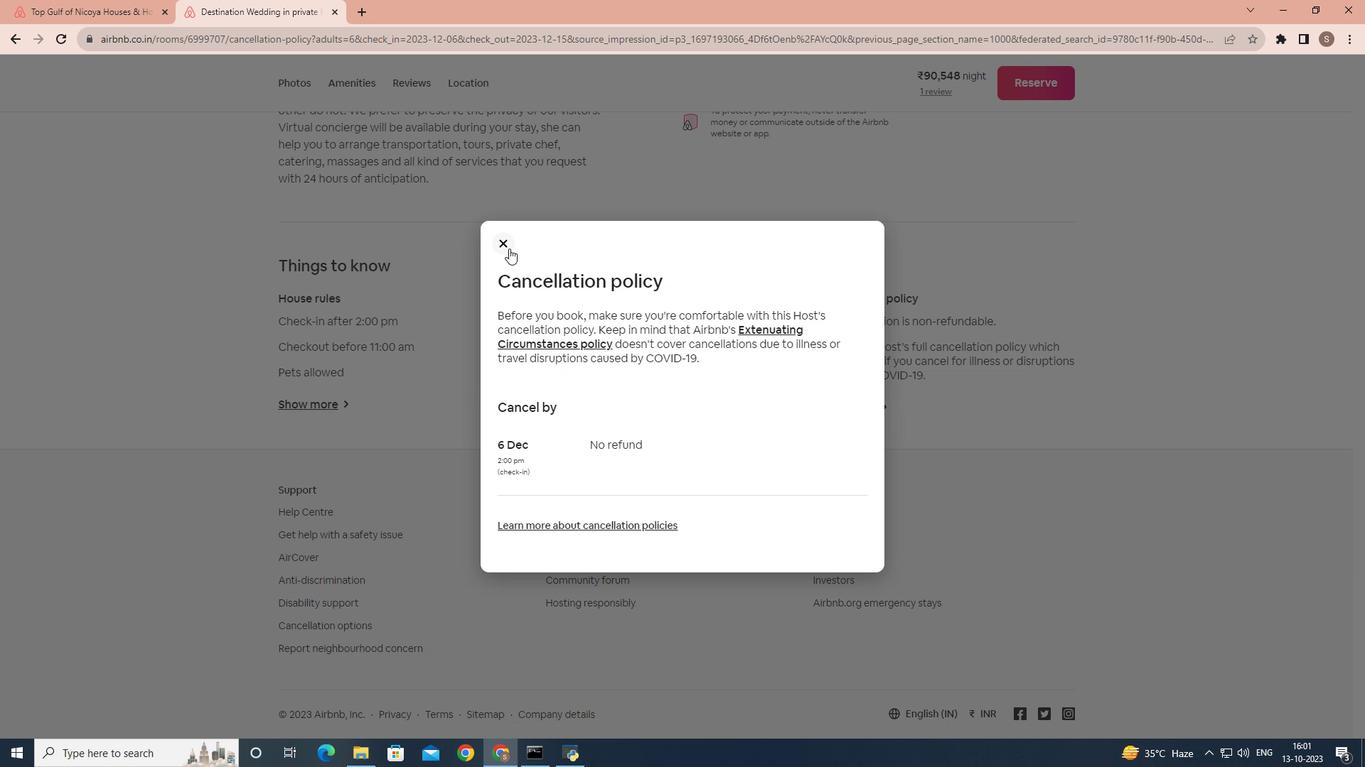 
Action: Mouse pressed left at (509, 248)
Screenshot: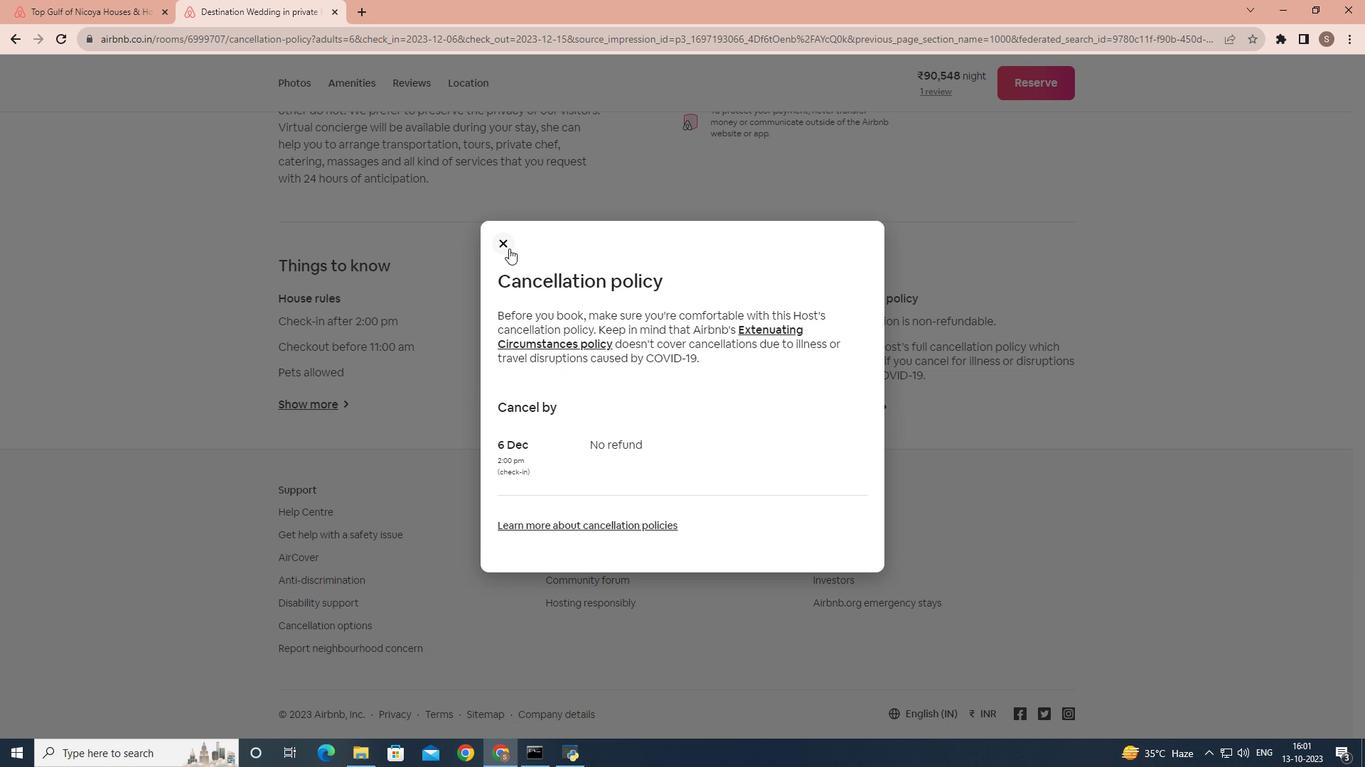 
Action: Mouse moved to (528, 334)
Screenshot: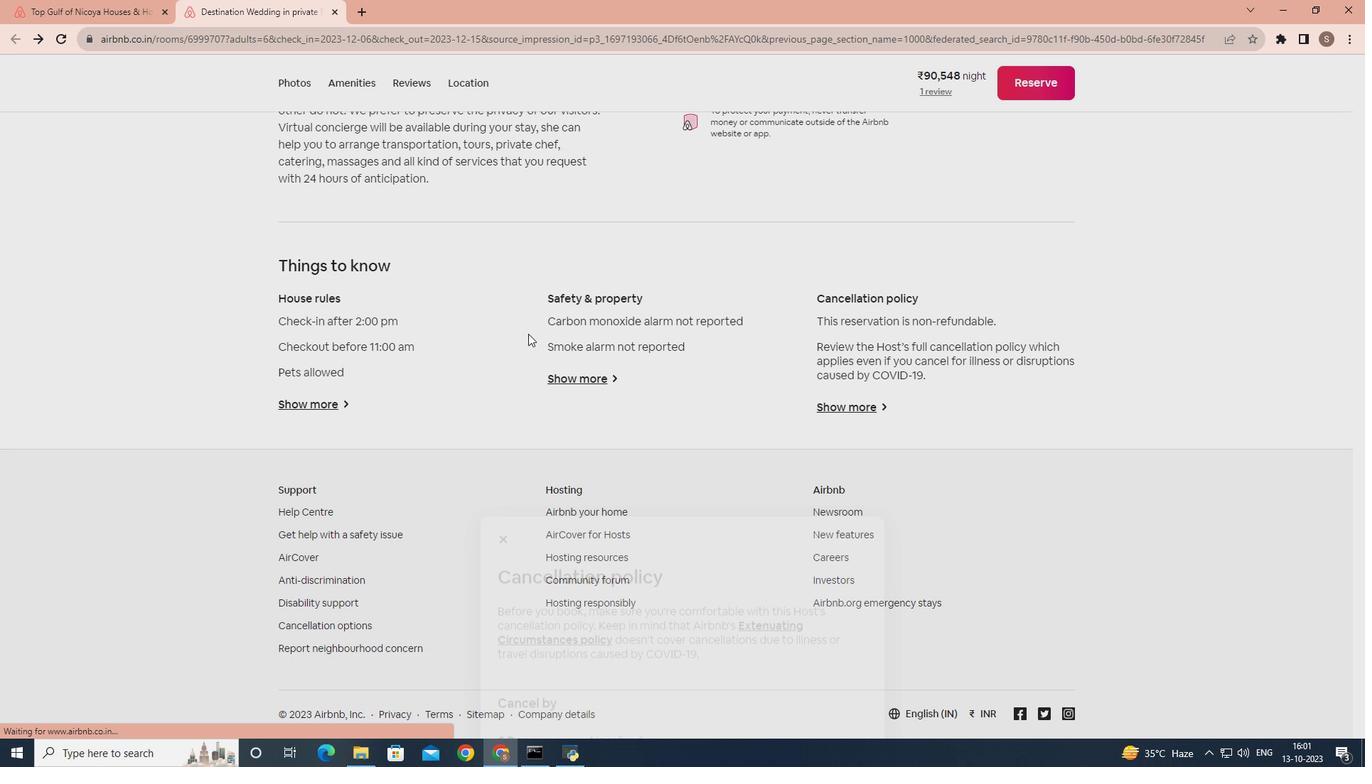 
Action: Mouse scrolled (528, 334) with delta (0, 0)
Screenshot: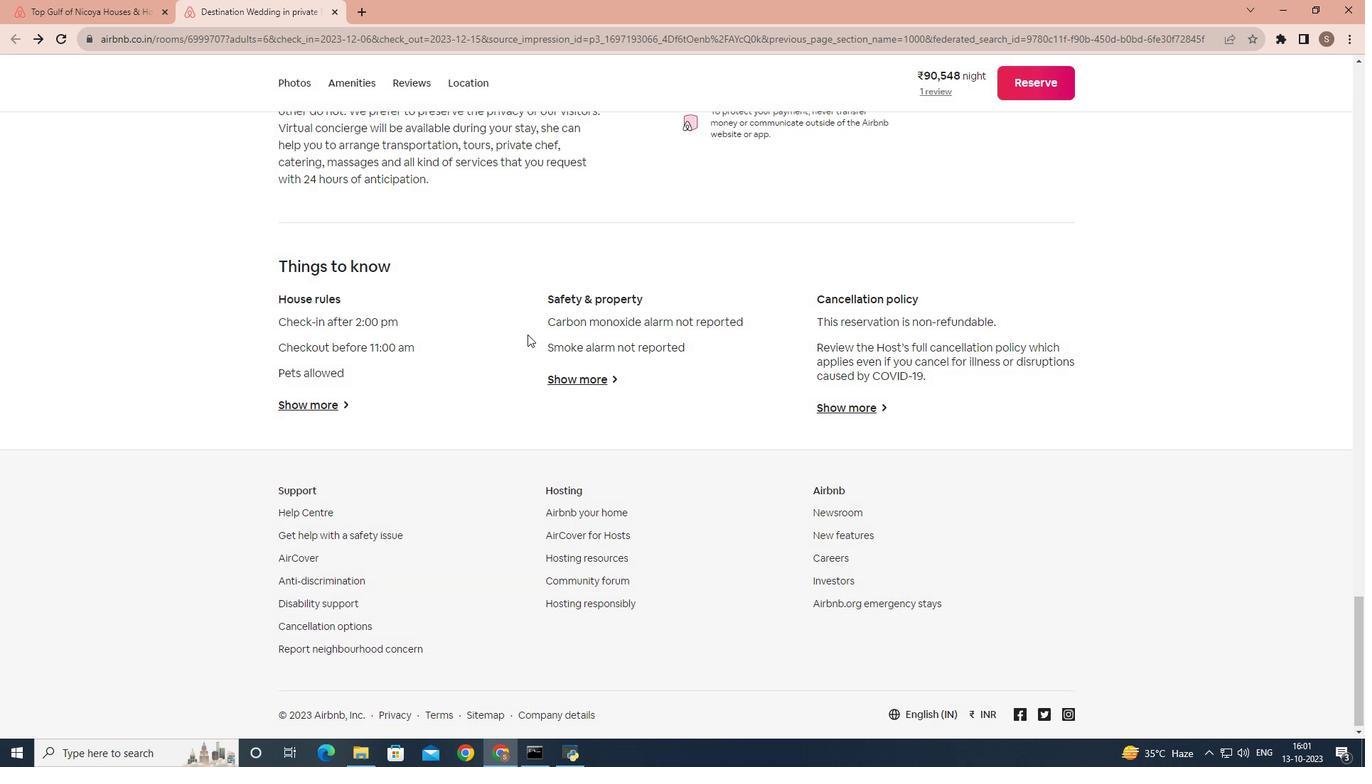 
Action: Mouse scrolled (528, 334) with delta (0, 0)
Screenshot: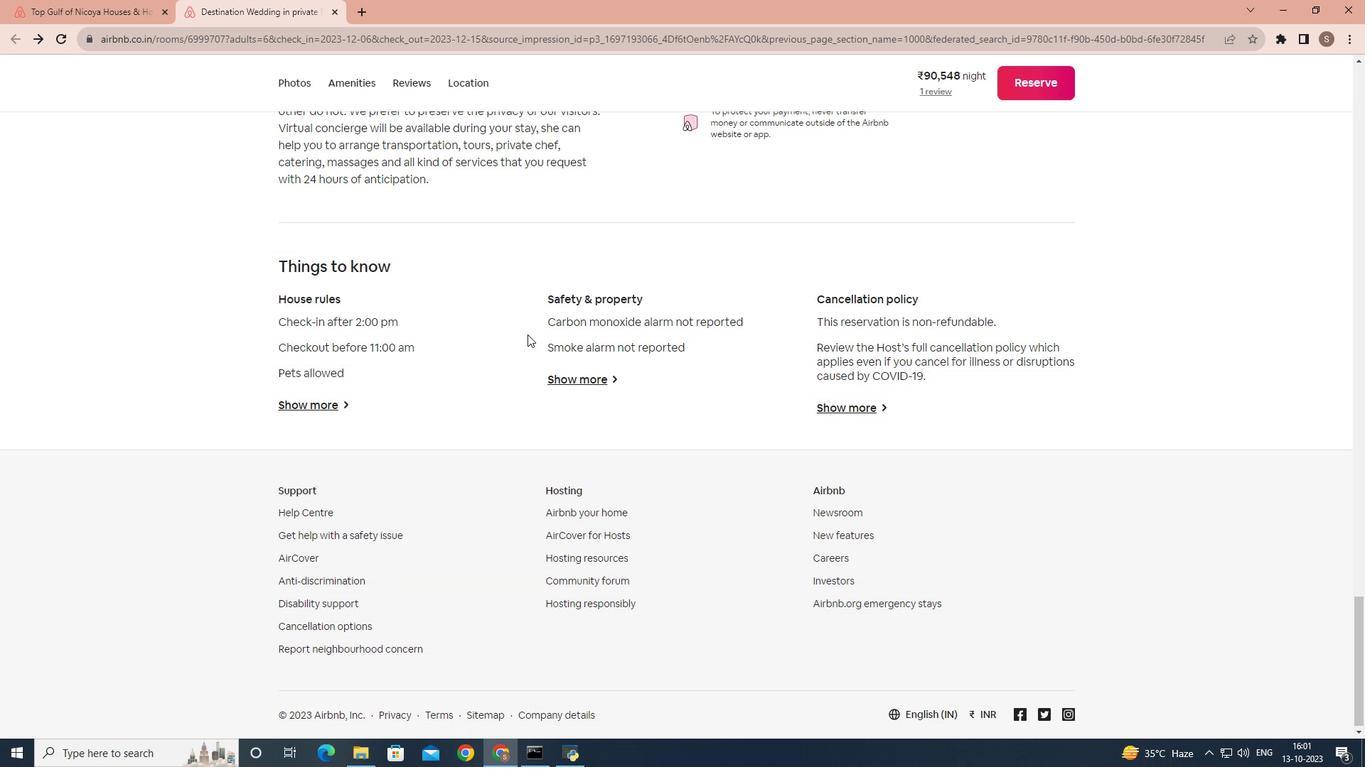 
Action: Mouse moved to (527, 334)
Screenshot: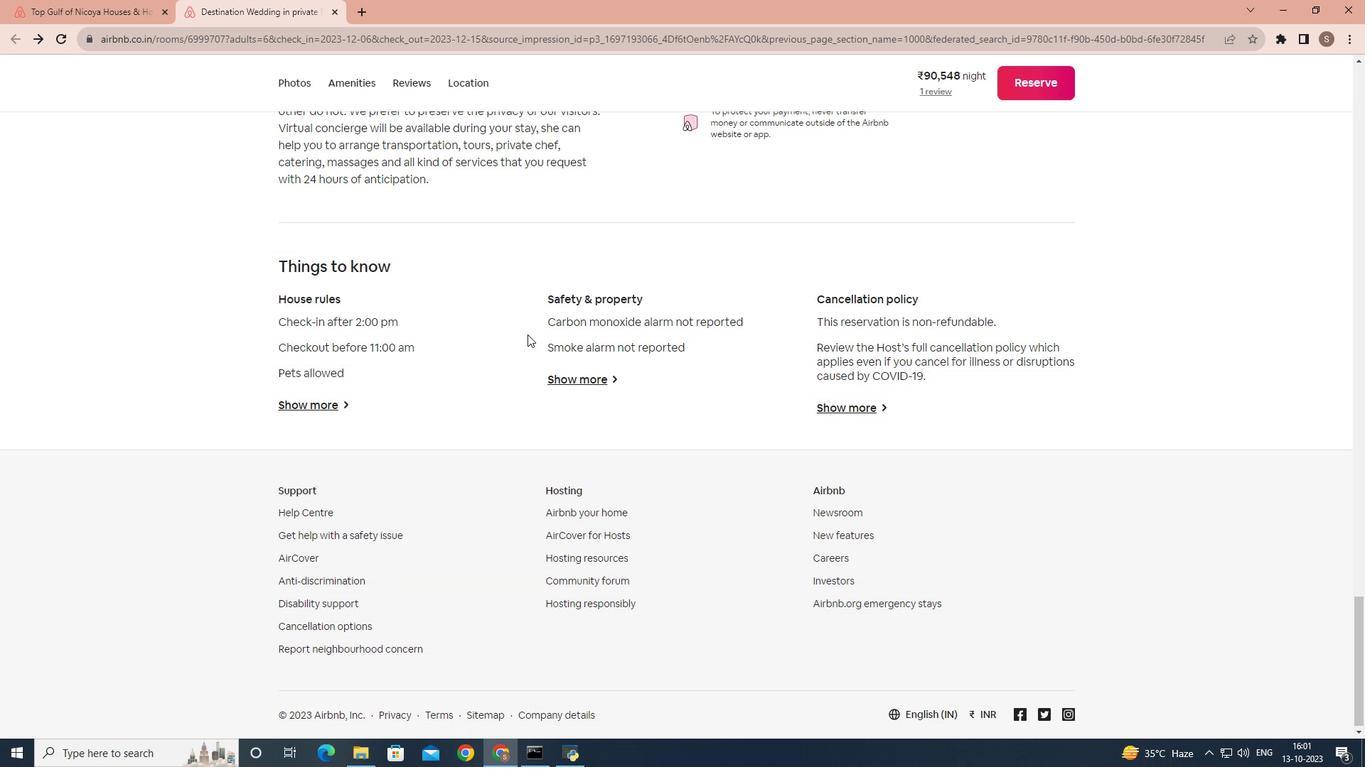 
Action: Mouse scrolled (527, 335) with delta (0, 0)
Screenshot: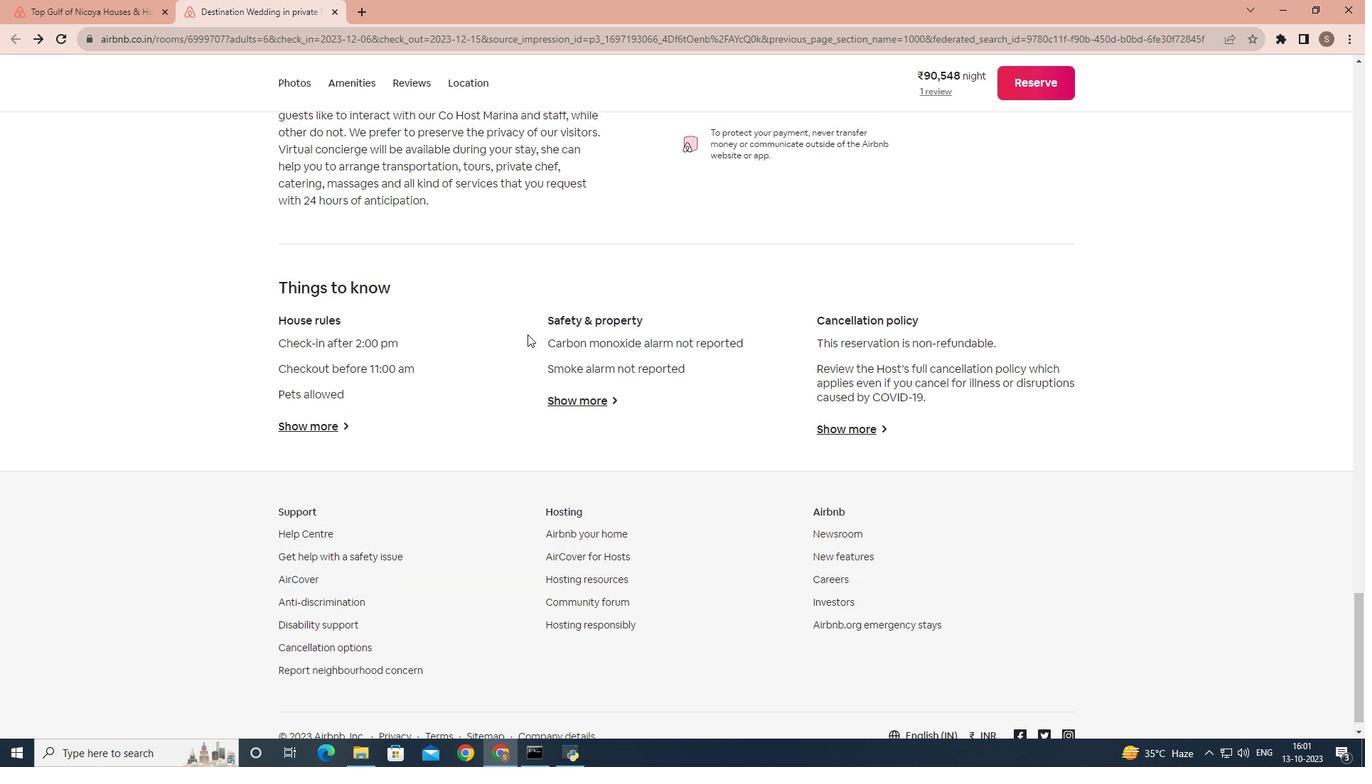
Action: Mouse scrolled (527, 335) with delta (0, 0)
Screenshot: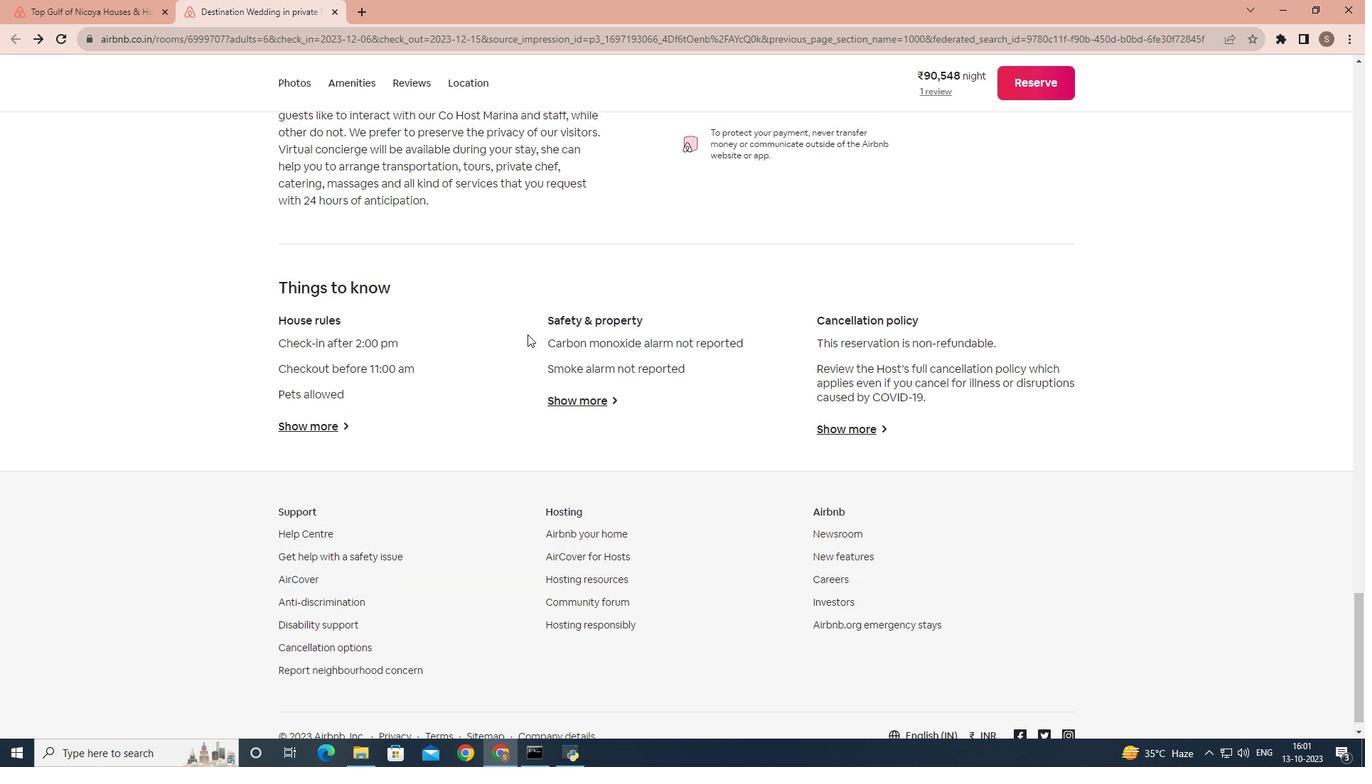 
Action: Mouse scrolled (527, 335) with delta (0, 0)
Screenshot: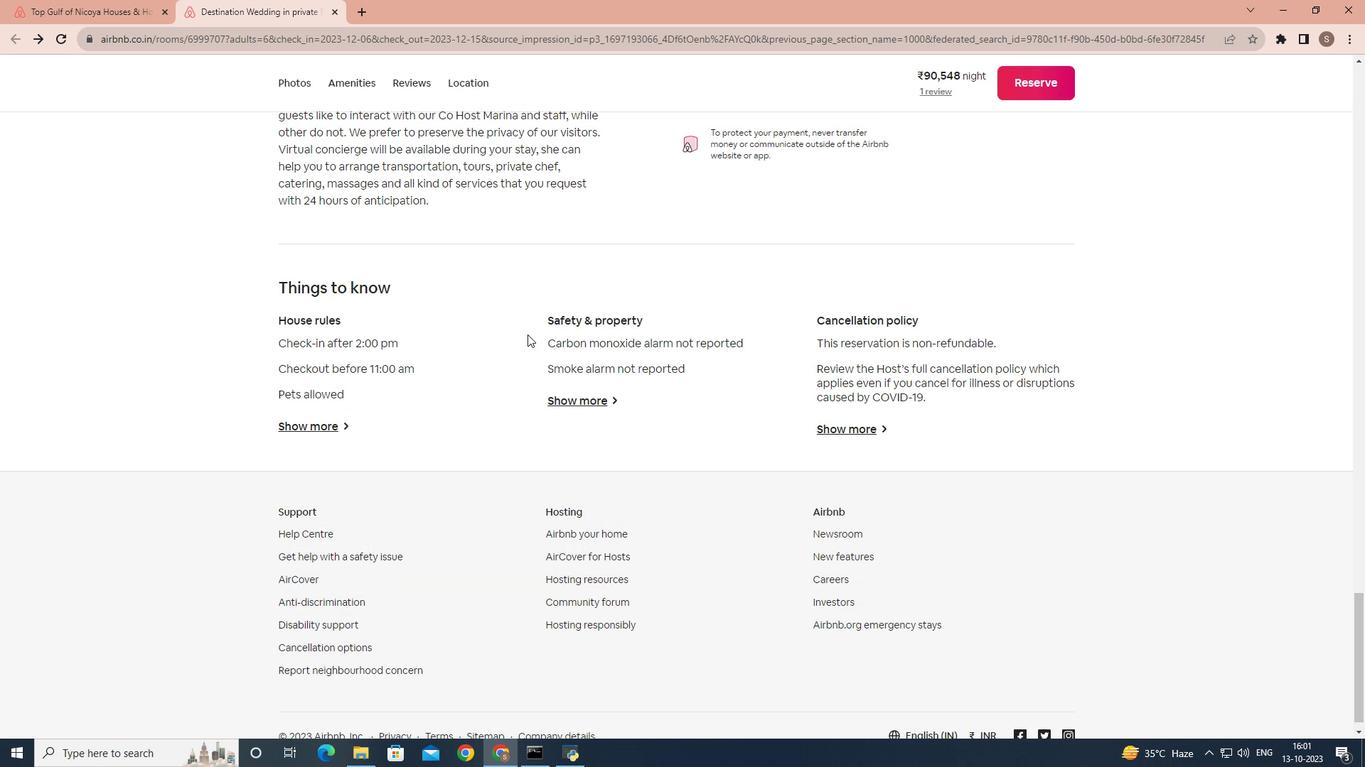 
Action: Mouse scrolled (527, 335) with delta (0, 0)
Screenshot: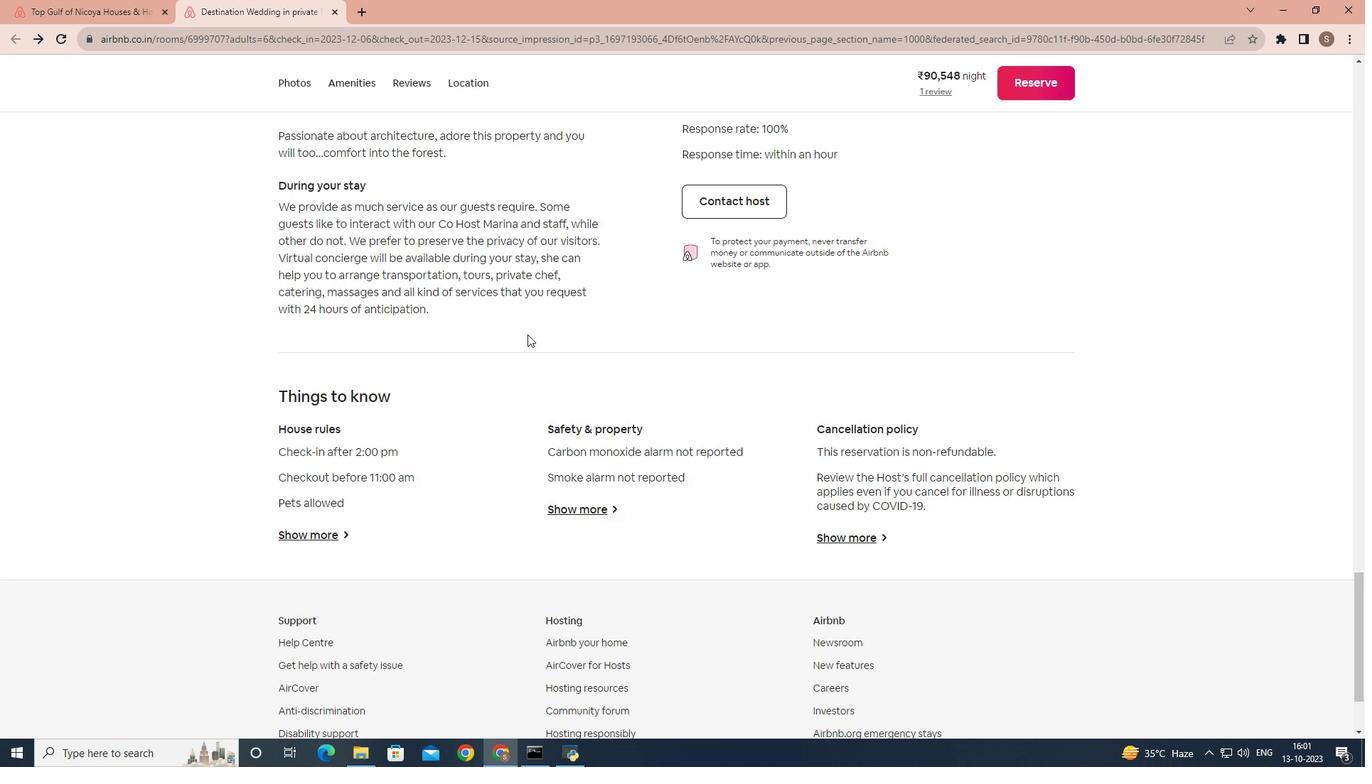 
Action: Mouse scrolled (527, 335) with delta (0, 0)
Screenshot: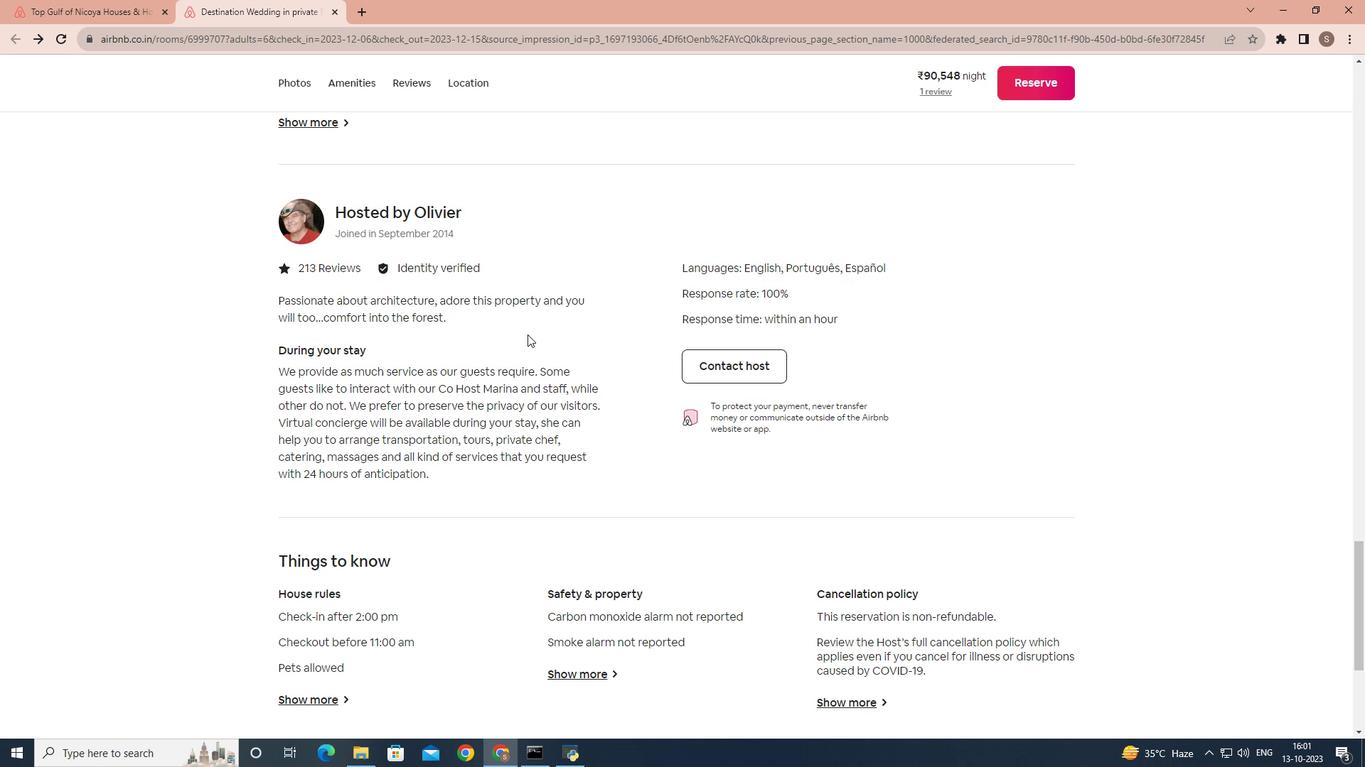 
Action: Mouse scrolled (527, 335) with delta (0, 0)
Screenshot: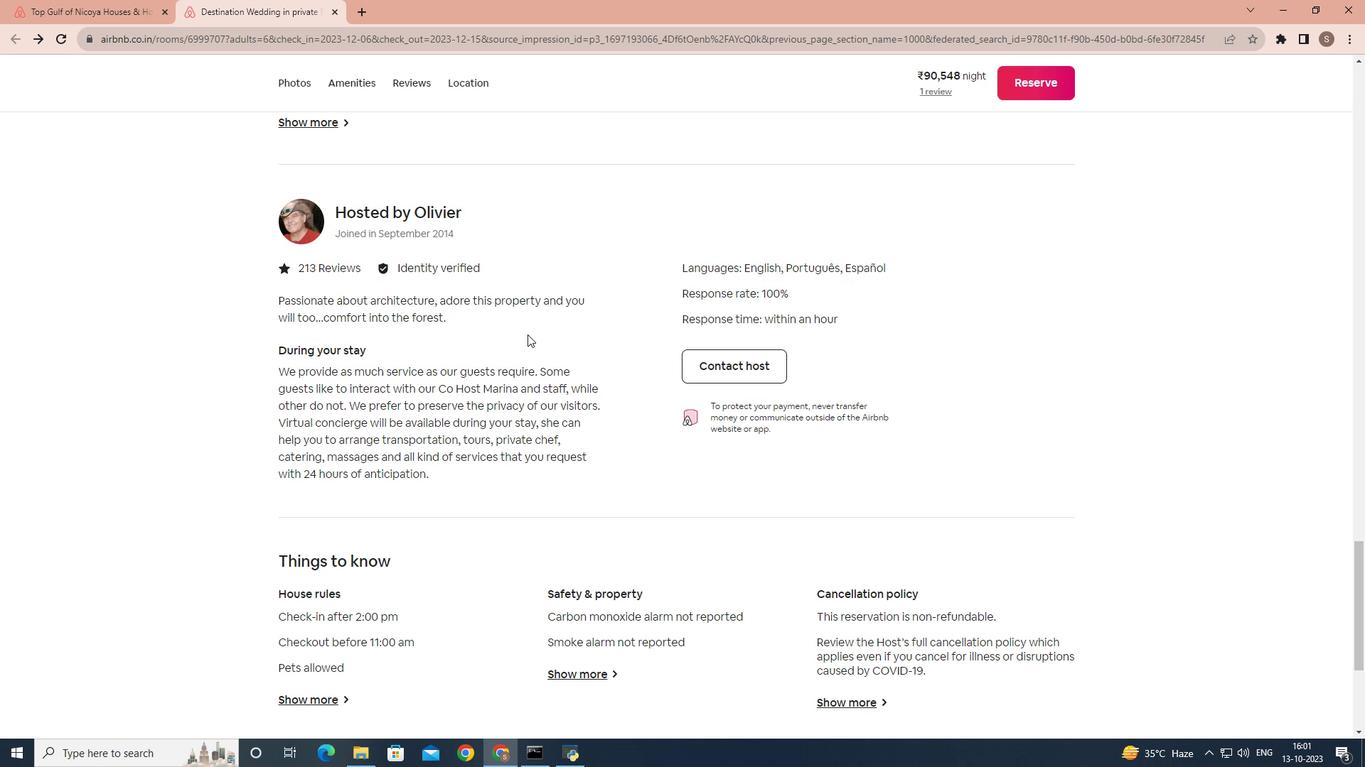 
Action: Mouse scrolled (527, 335) with delta (0, 0)
Screenshot: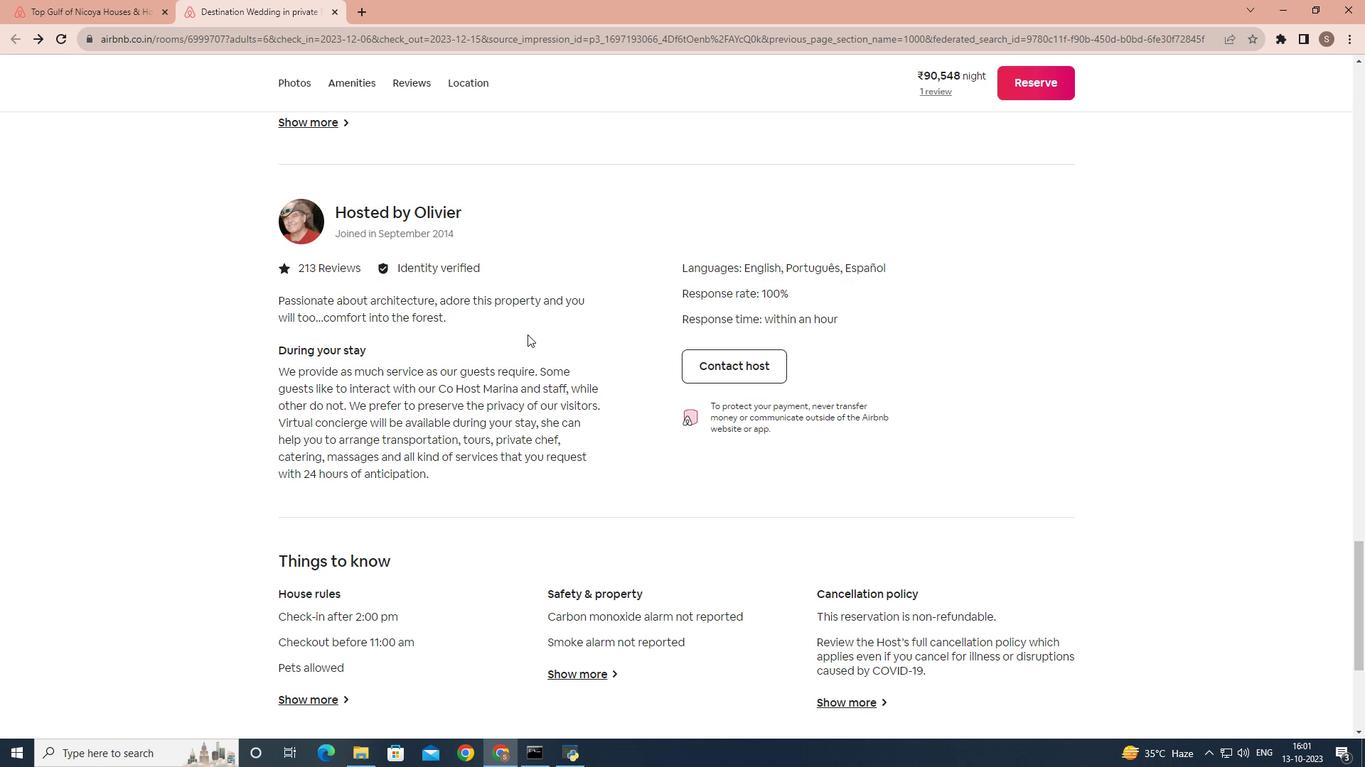 
Action: Mouse scrolled (527, 335) with delta (0, 0)
Screenshot: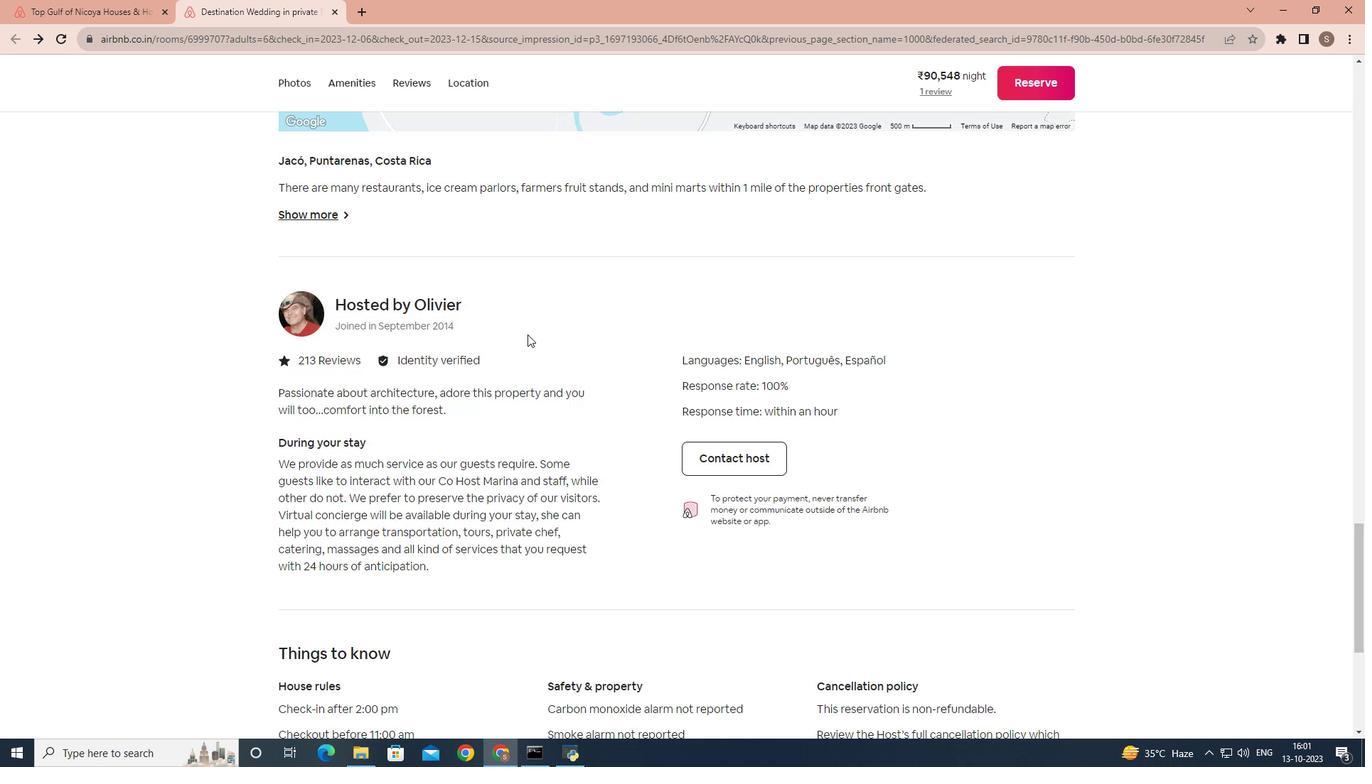 
Action: Mouse scrolled (527, 335) with delta (0, 0)
Screenshot: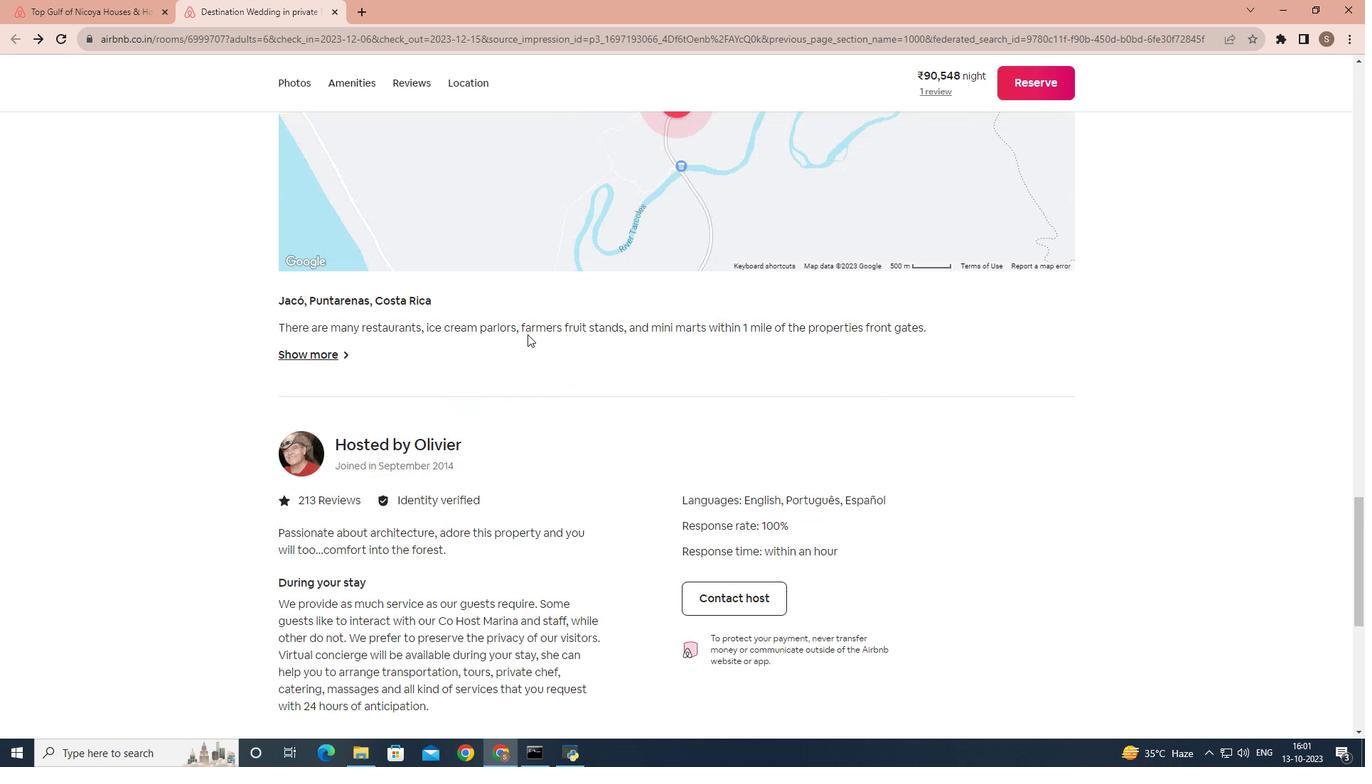 
Action: Mouse scrolled (527, 335) with delta (0, 0)
Screenshot: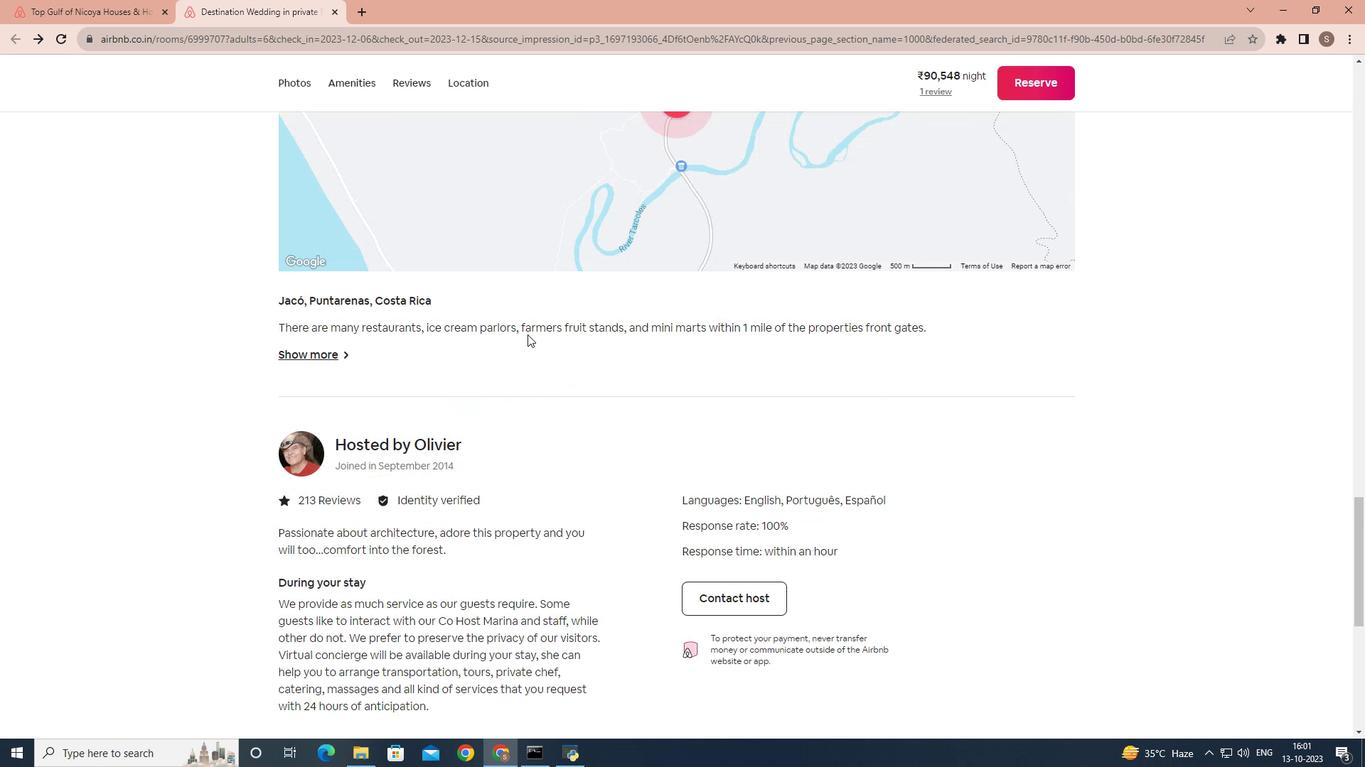 
Action: Mouse scrolled (527, 335) with delta (0, 0)
Screenshot: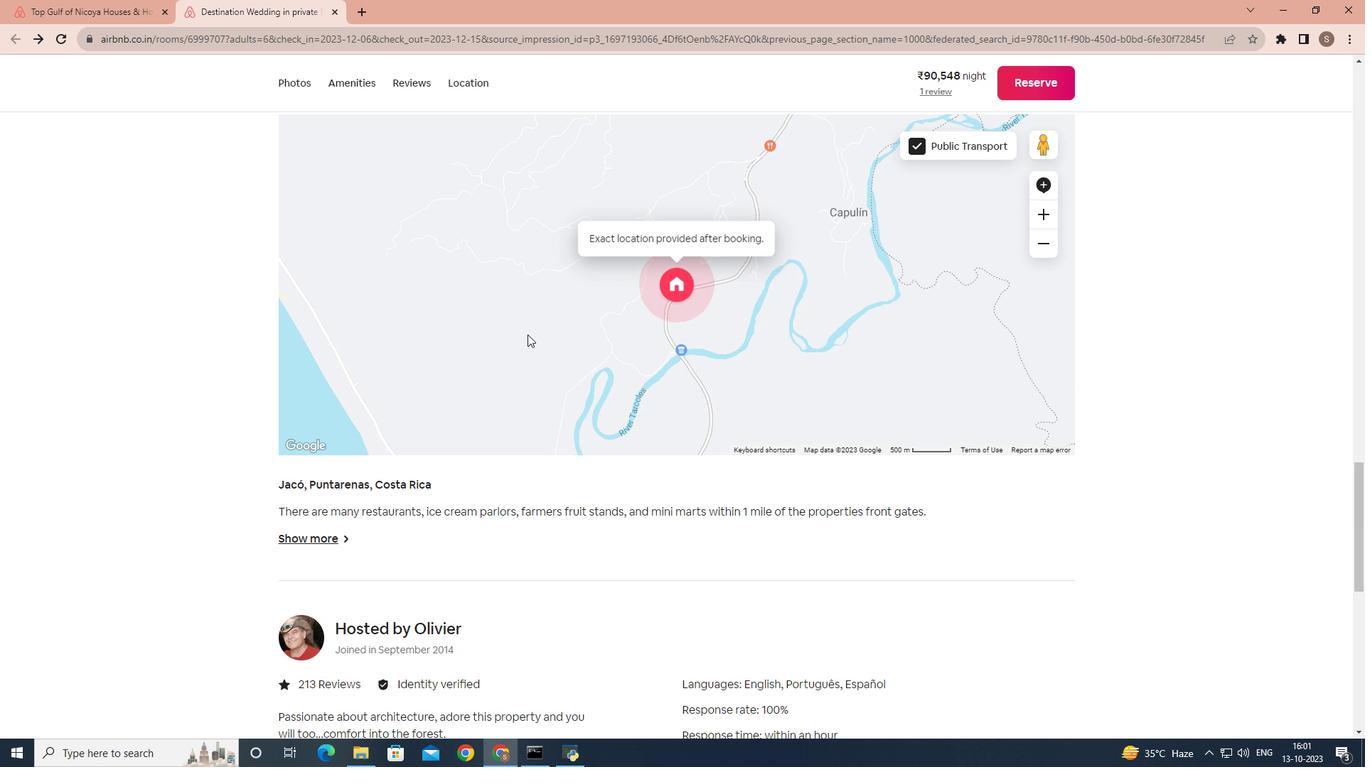 
Action: Mouse scrolled (527, 335) with delta (0, 0)
Screenshot: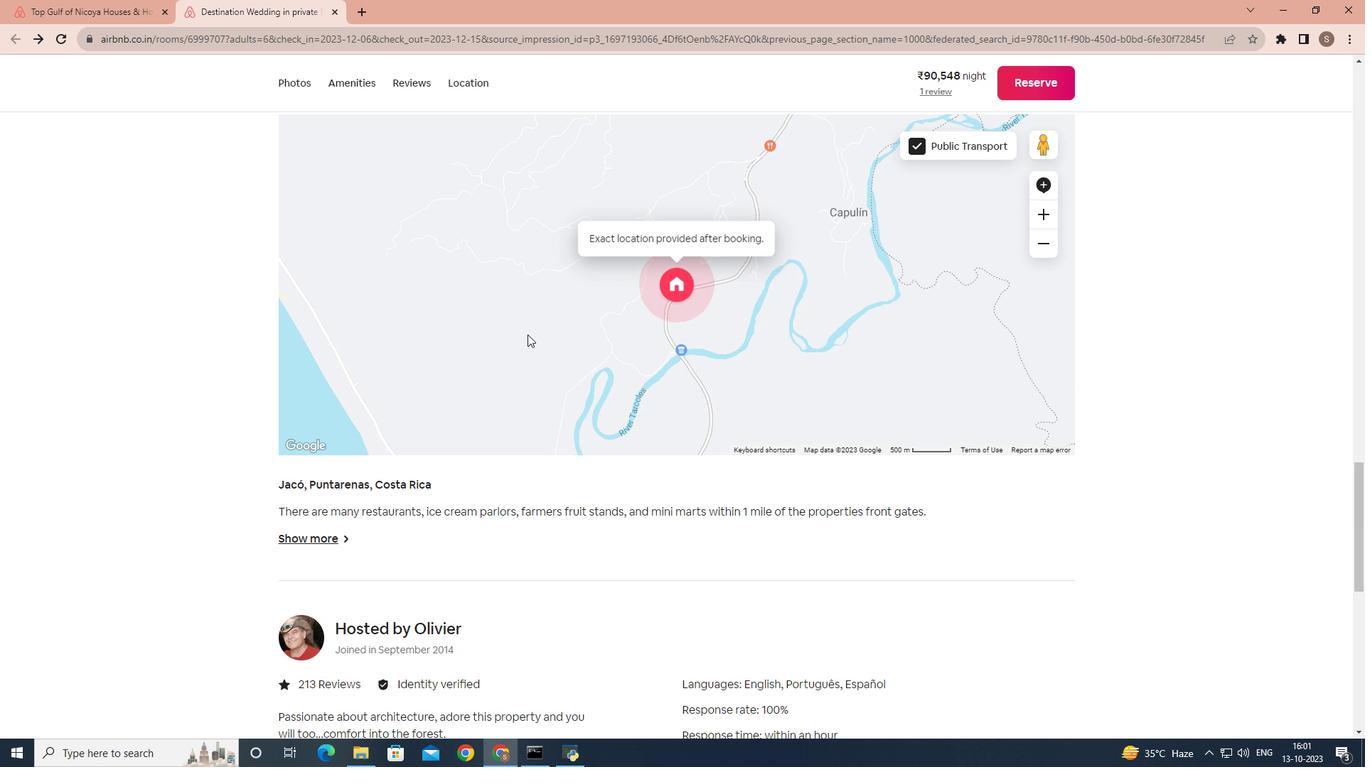 
Action: Mouse scrolled (527, 335) with delta (0, 0)
Screenshot: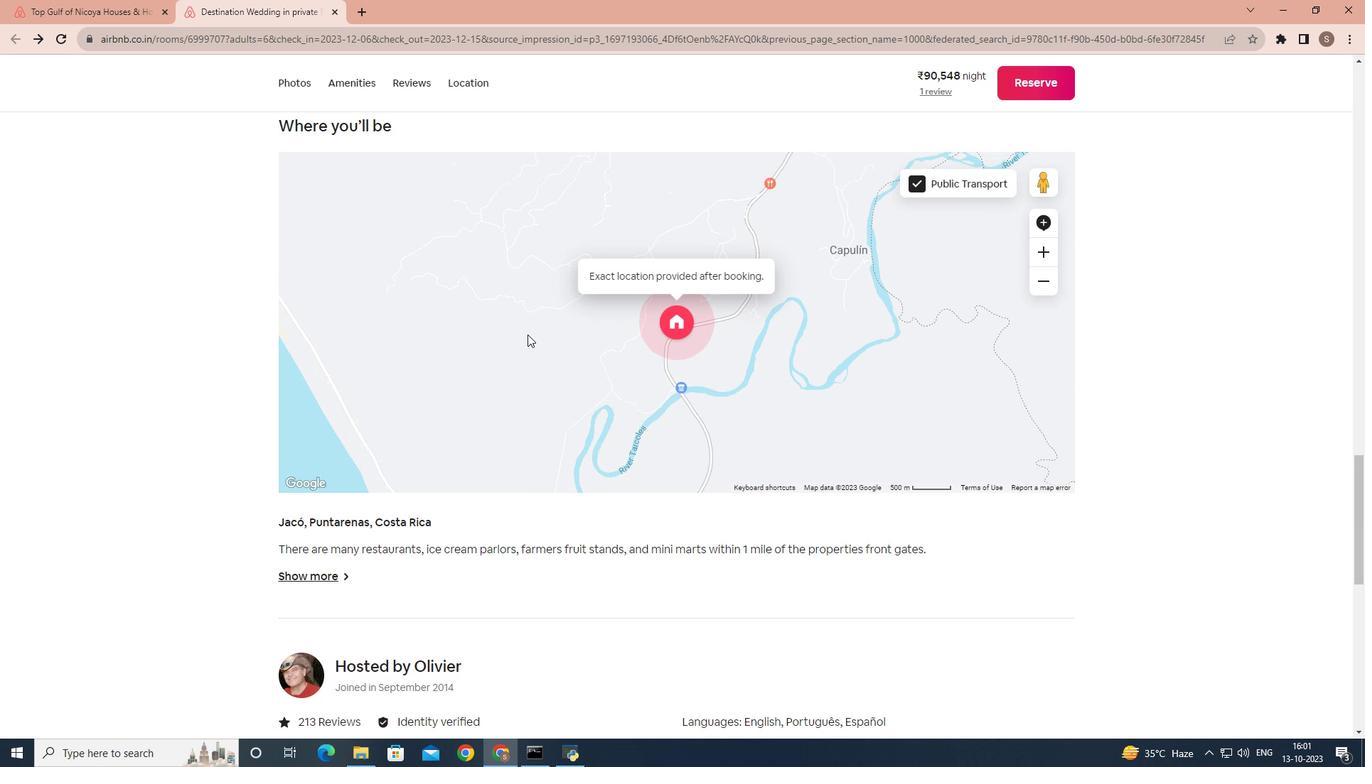 
Action: Mouse scrolled (527, 335) with delta (0, 0)
Screenshot: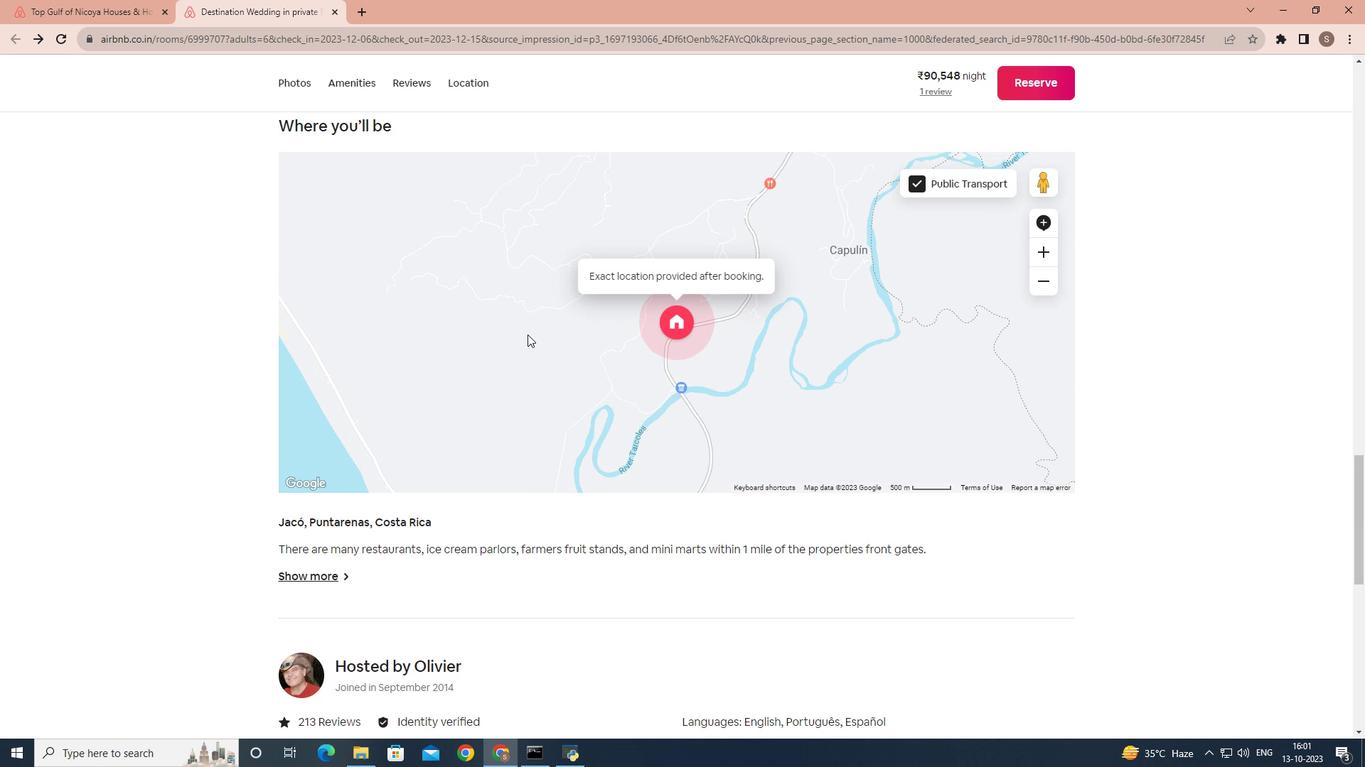 
Action: Mouse scrolled (527, 335) with delta (0, 0)
Screenshot: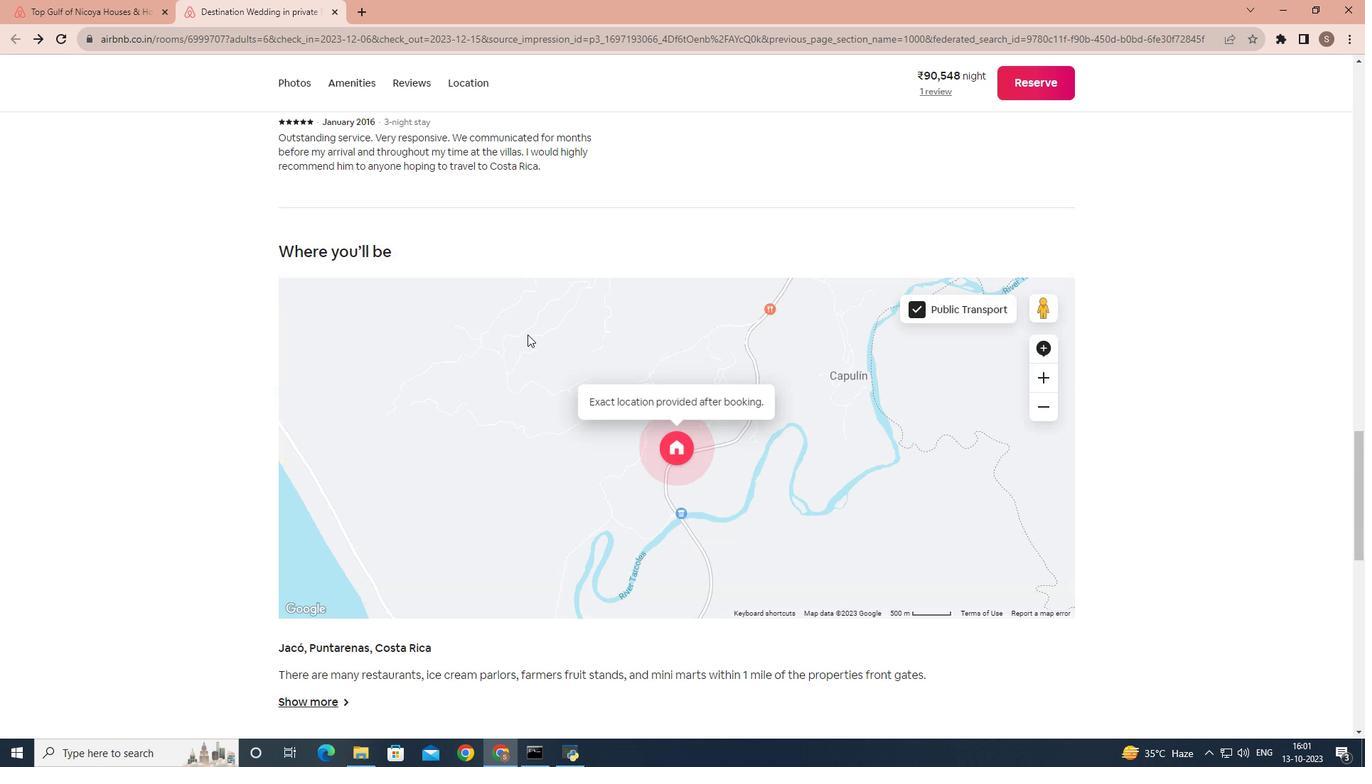 
Action: Mouse scrolled (527, 335) with delta (0, 0)
Screenshot: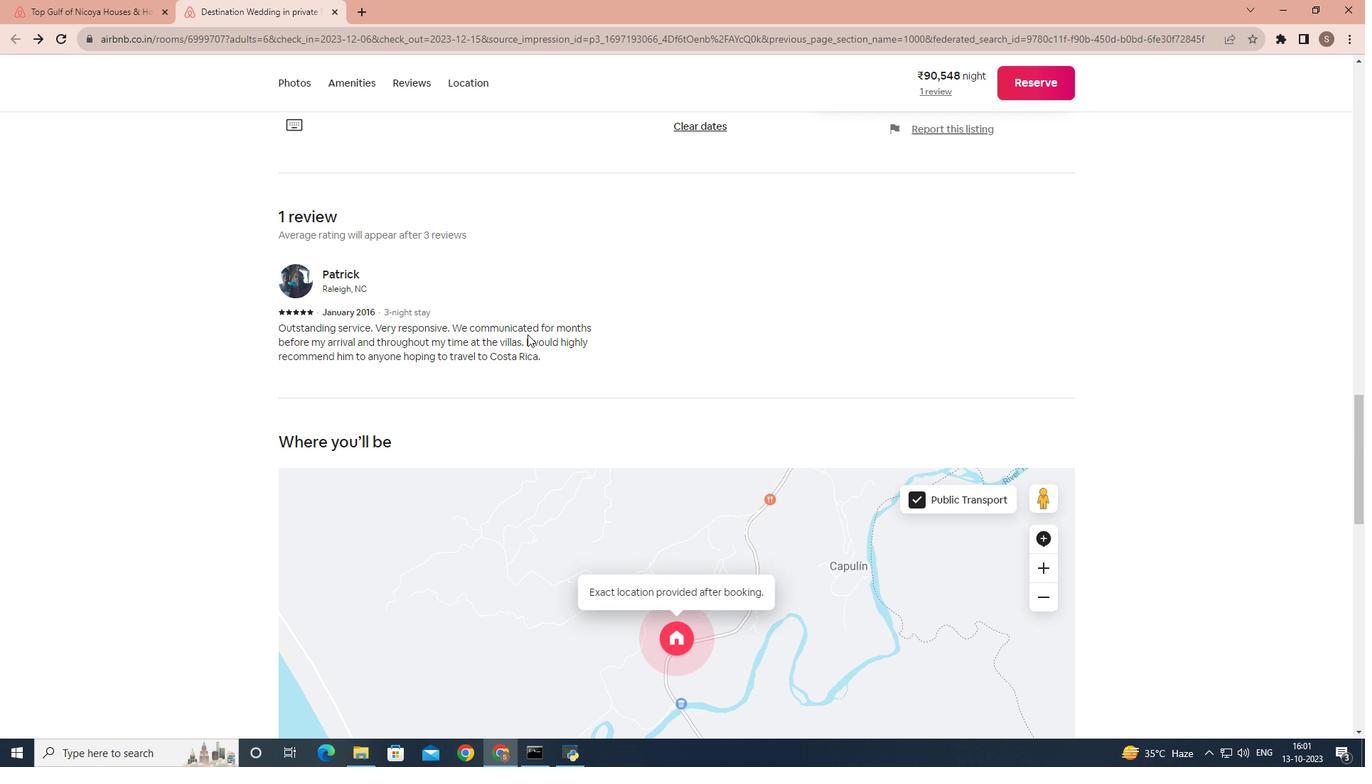 
Action: Mouse scrolled (527, 335) with delta (0, 0)
Screenshot: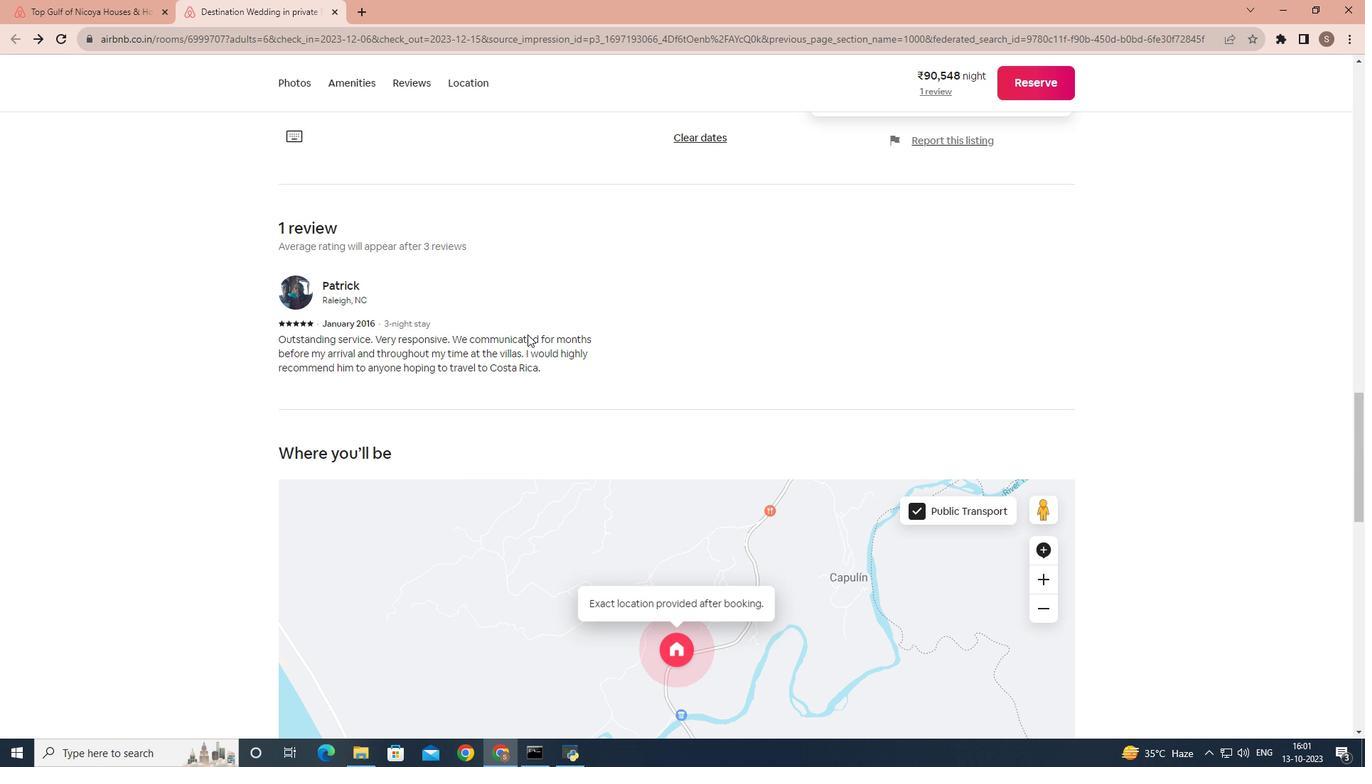 
Action: Mouse scrolled (527, 335) with delta (0, 0)
Screenshot: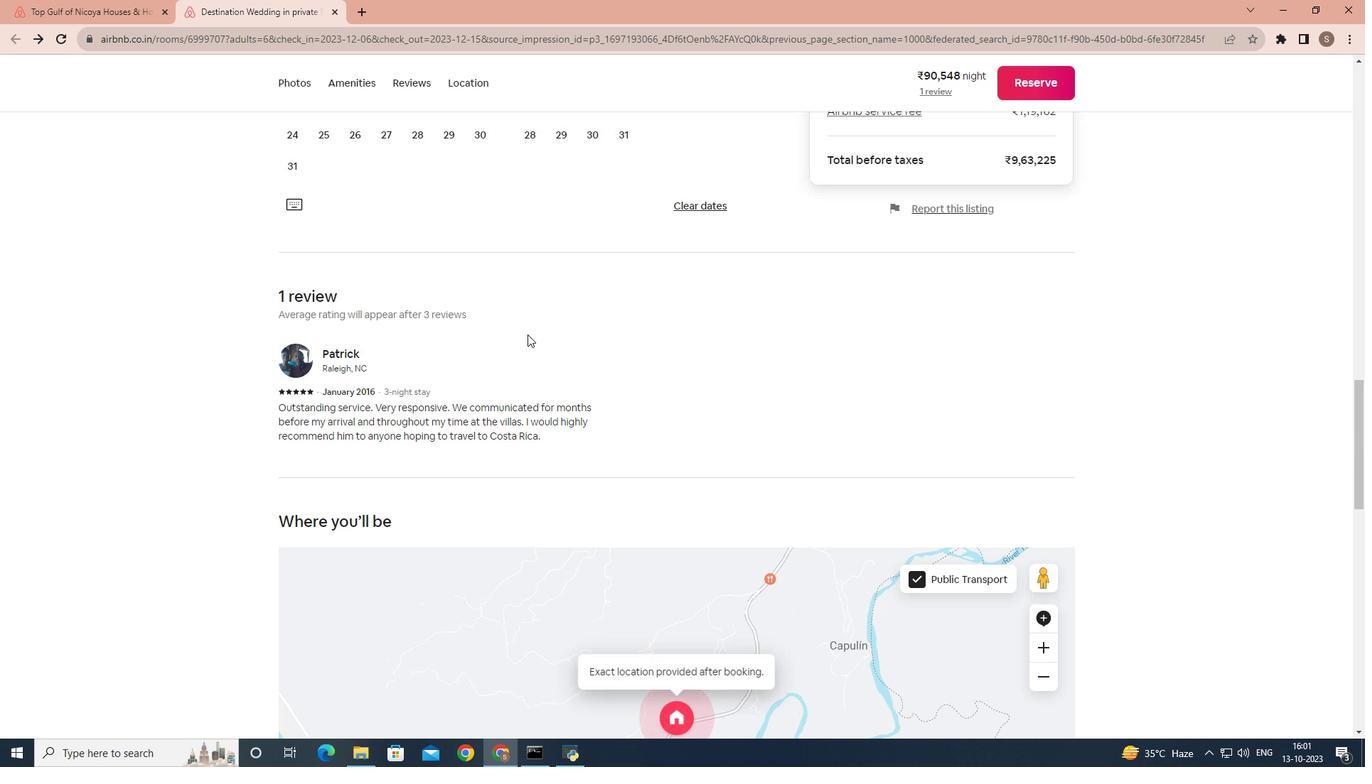 
Action: Mouse scrolled (527, 335) with delta (0, 0)
Screenshot: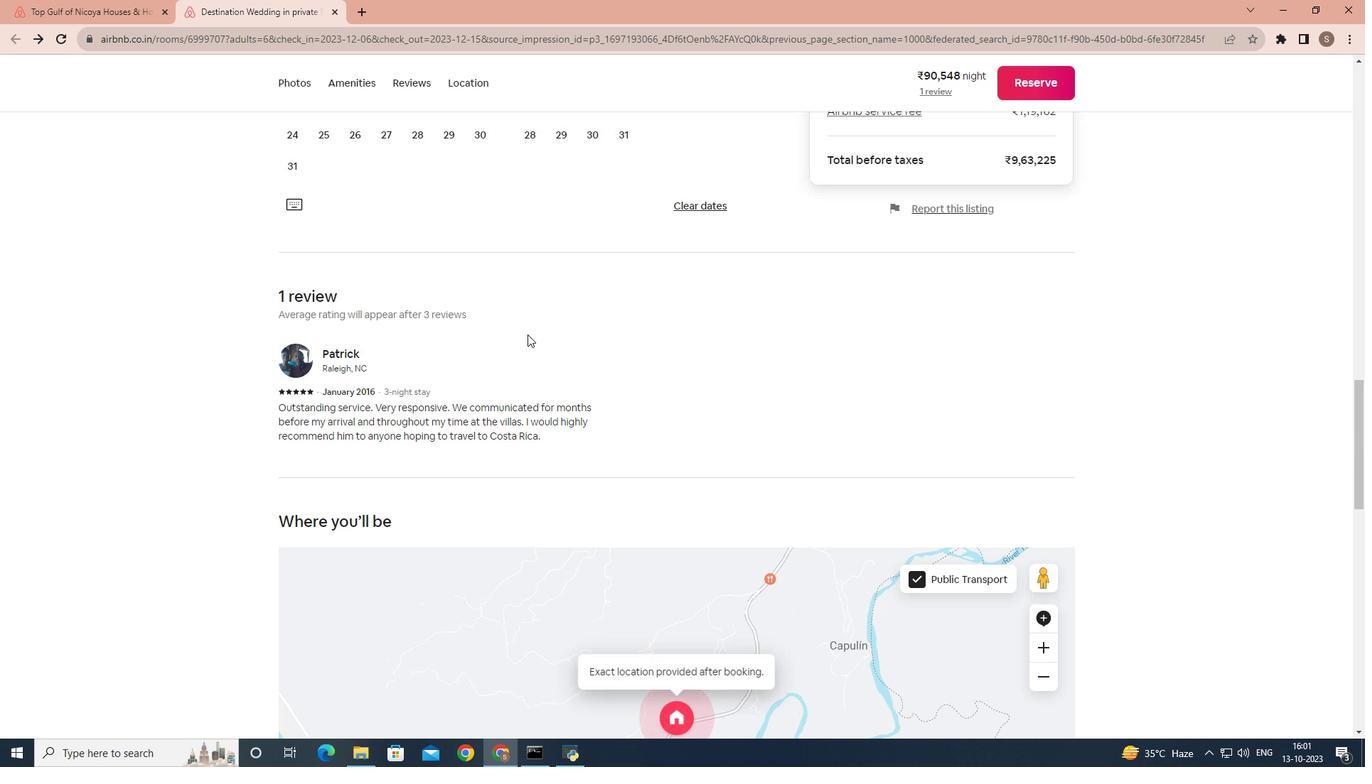 
Action: Mouse scrolled (527, 335) with delta (0, 0)
Screenshot: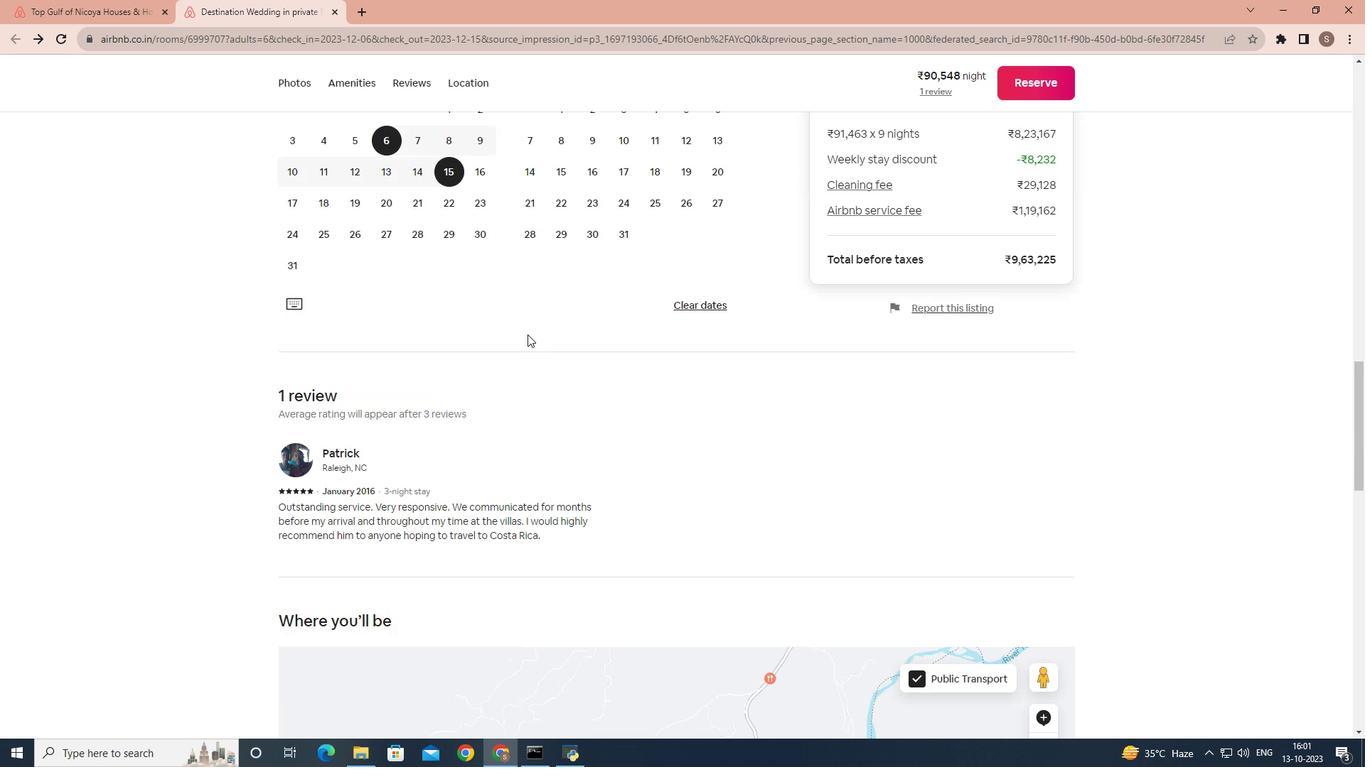 
Action: Mouse scrolled (527, 335) with delta (0, 0)
Screenshot: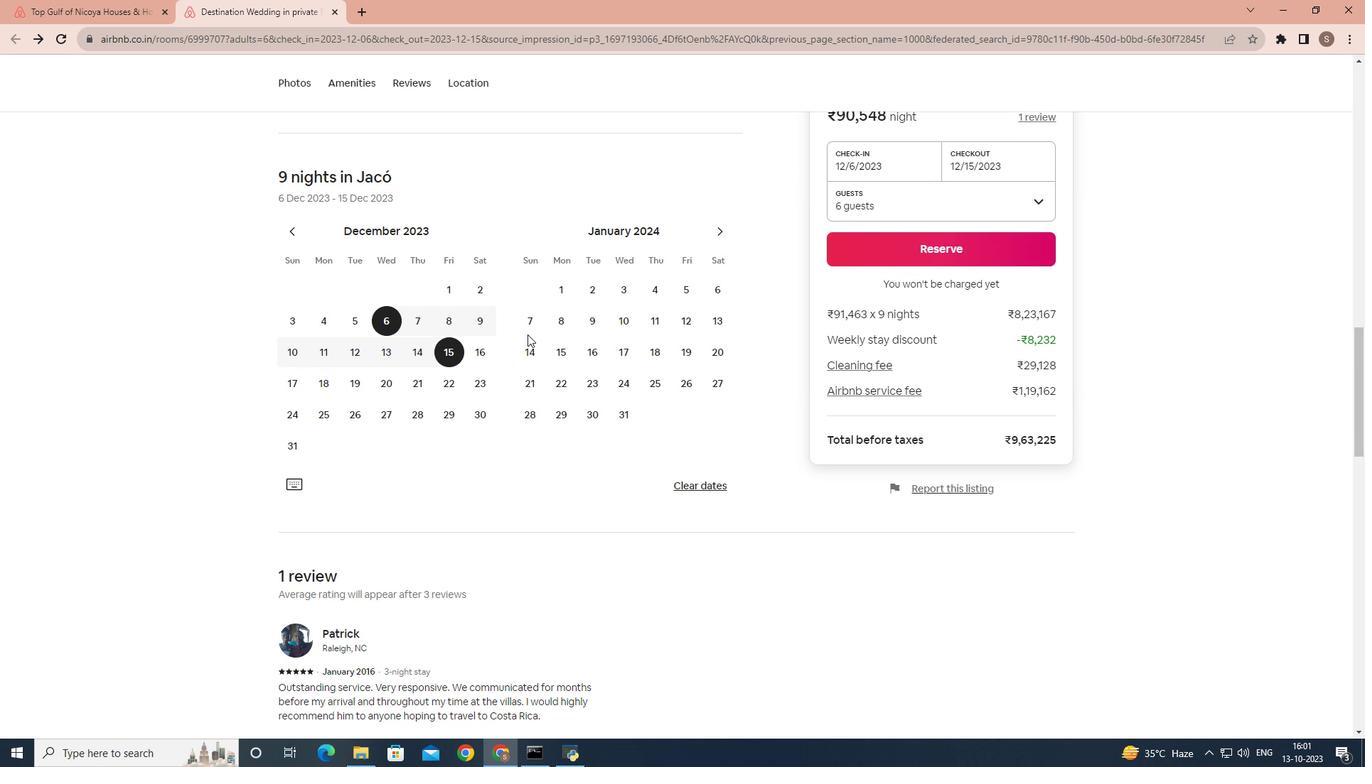 
Action: Mouse scrolled (527, 335) with delta (0, 0)
